 Task: For heading Use Italics Playfair display with orange colour & bold.  font size for heading22,  'Change the font style of data to'Roboto mono and font size to 14,  Change the alignment of both headline & data to Align right In the sheet  AssetAllocation analysis
Action: Mouse moved to (130, 151)
Screenshot: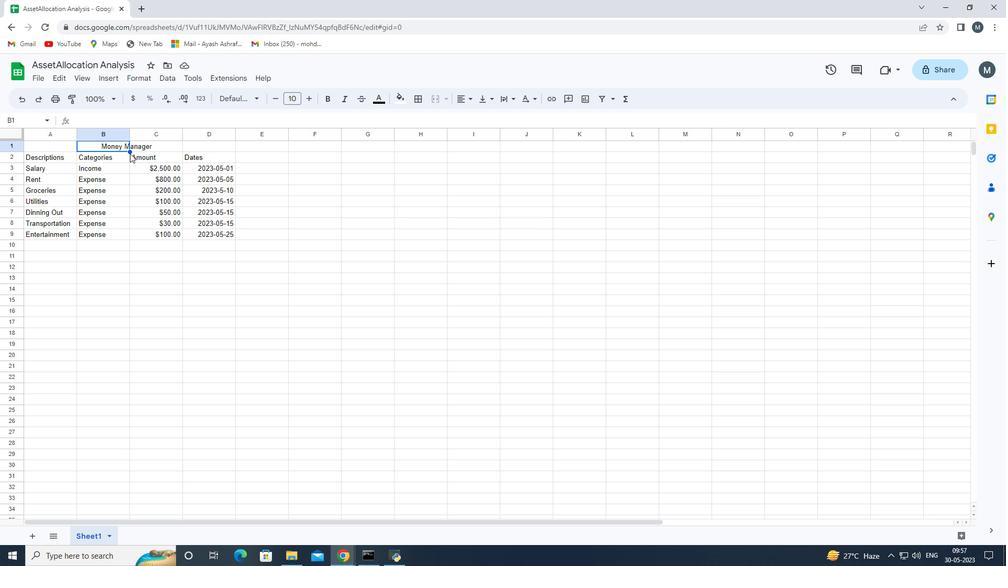 
Action: Mouse pressed left at (130, 151)
Screenshot: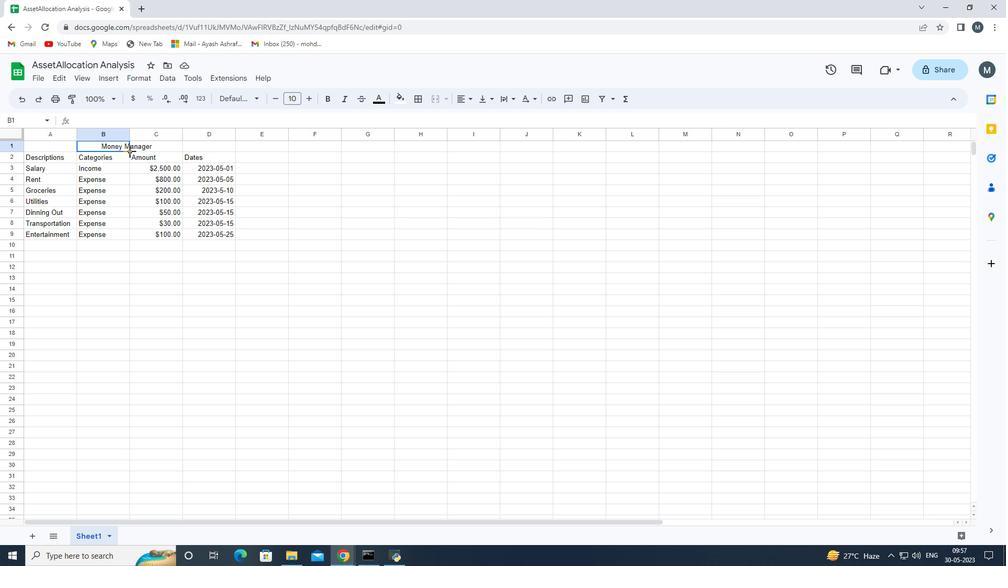 
Action: Mouse moved to (257, 95)
Screenshot: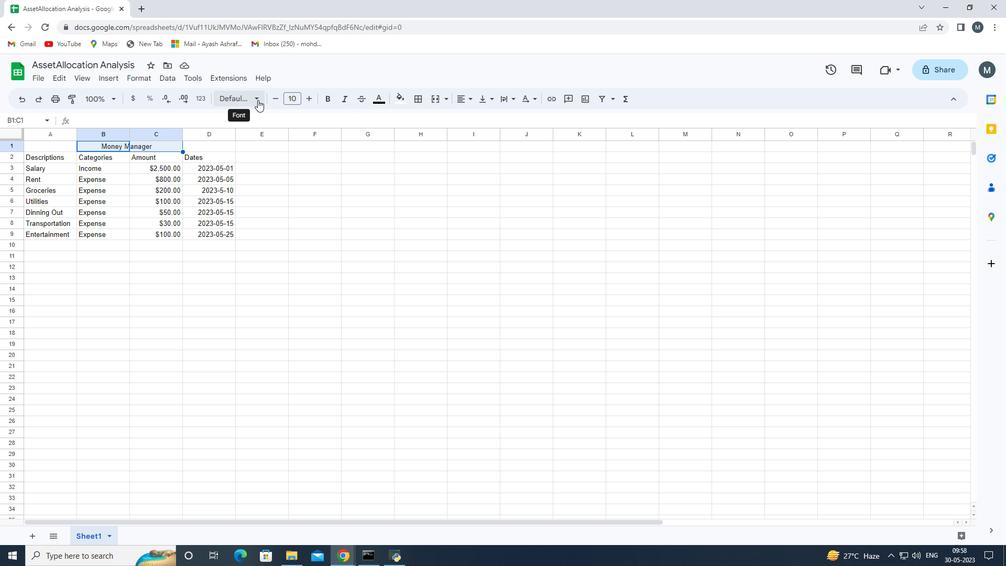
Action: Mouse pressed left at (257, 95)
Screenshot: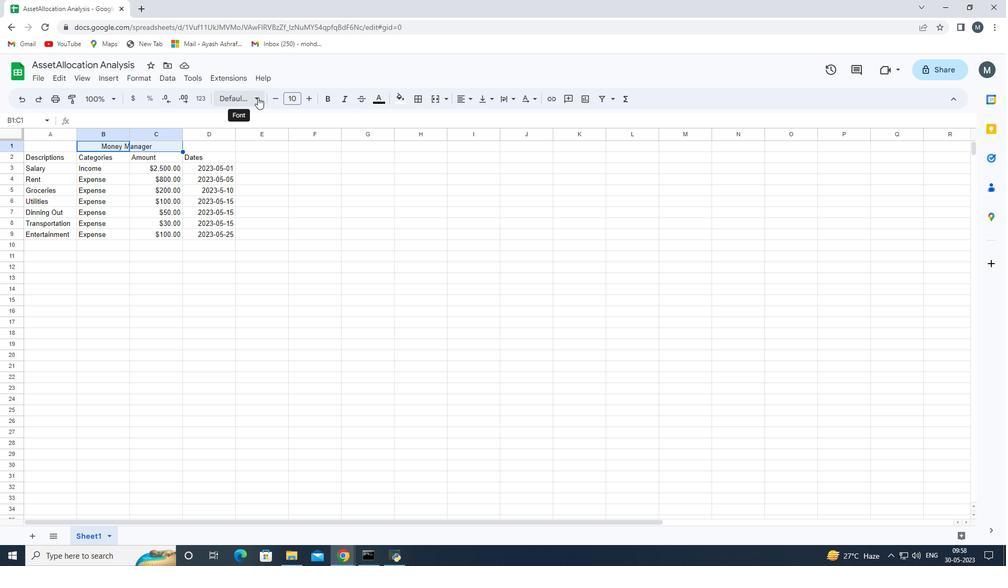 
Action: Mouse moved to (276, 352)
Screenshot: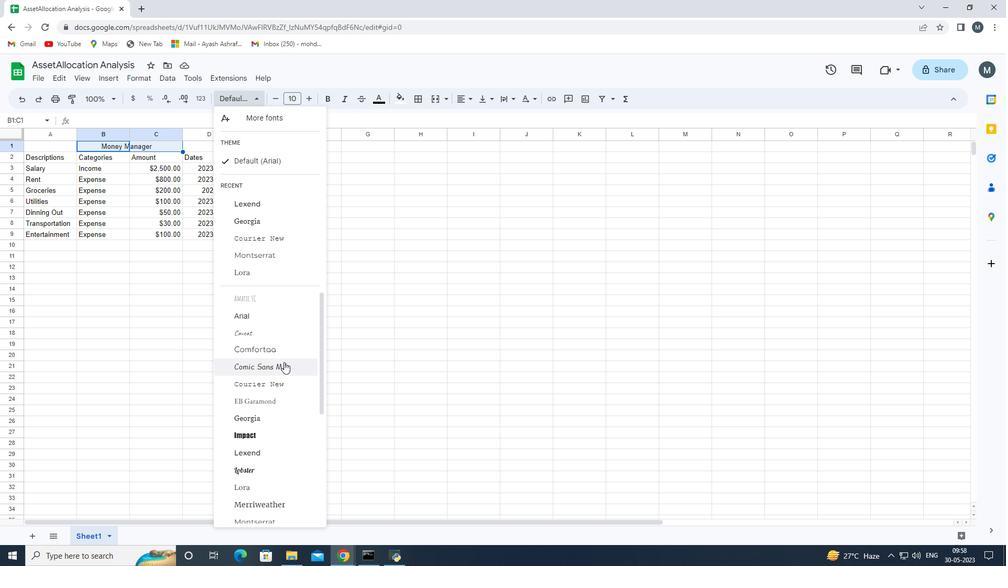 
Action: Mouse scrolled (276, 352) with delta (0, 0)
Screenshot: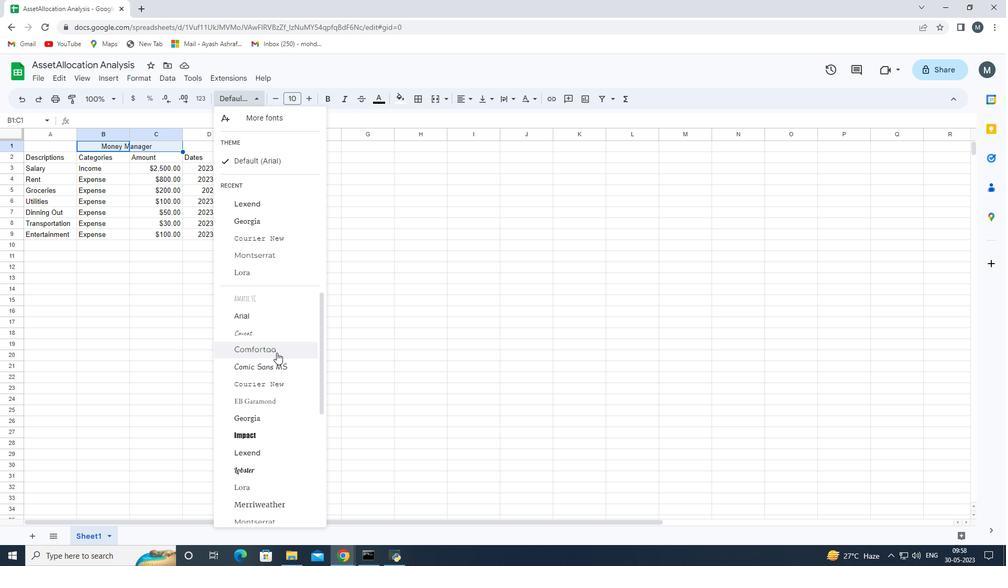
Action: Mouse scrolled (276, 352) with delta (0, 0)
Screenshot: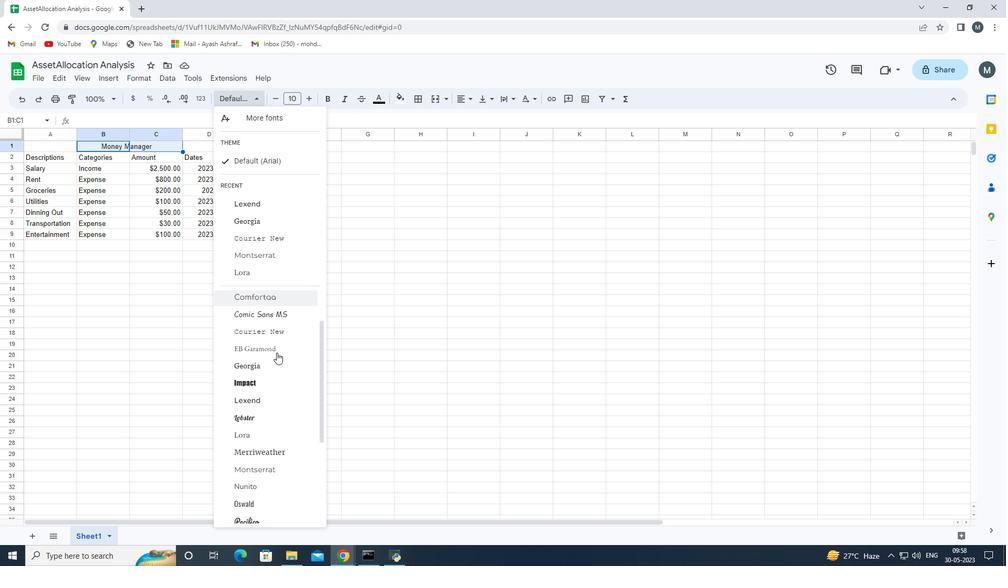 
Action: Mouse scrolled (276, 352) with delta (0, 0)
Screenshot: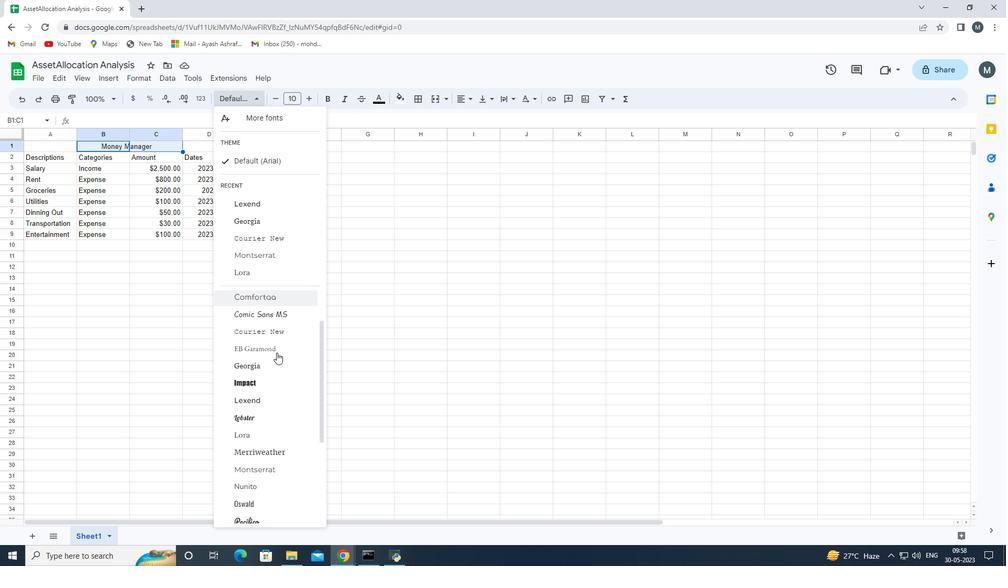 
Action: Mouse scrolled (276, 352) with delta (0, 0)
Screenshot: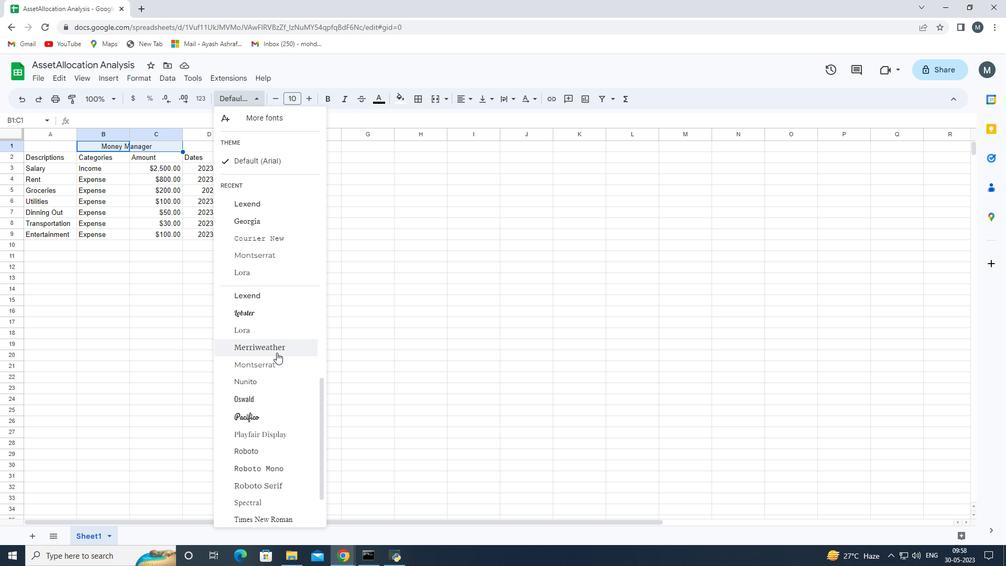 
Action: Mouse scrolled (276, 352) with delta (0, 0)
Screenshot: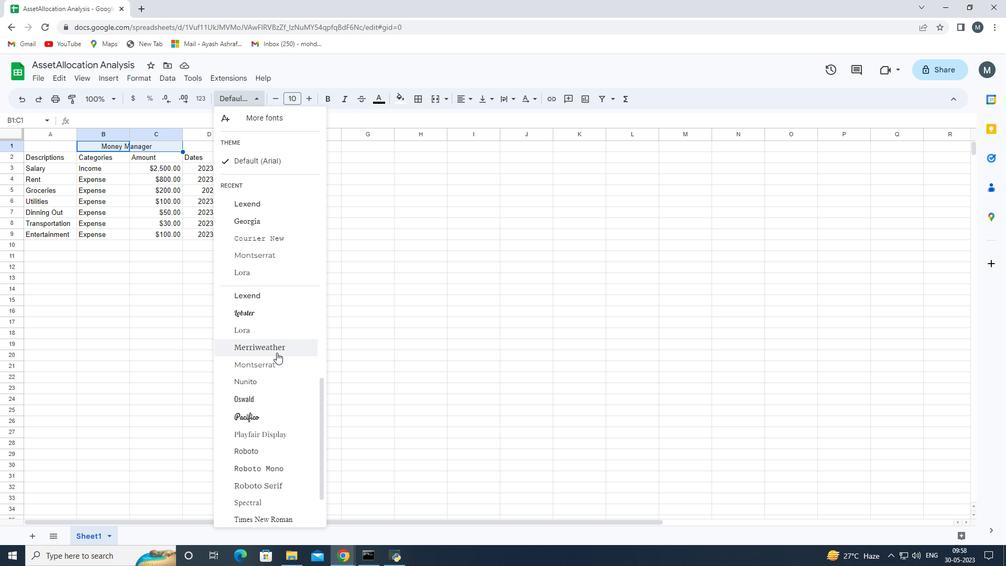 
Action: Mouse moved to (274, 362)
Screenshot: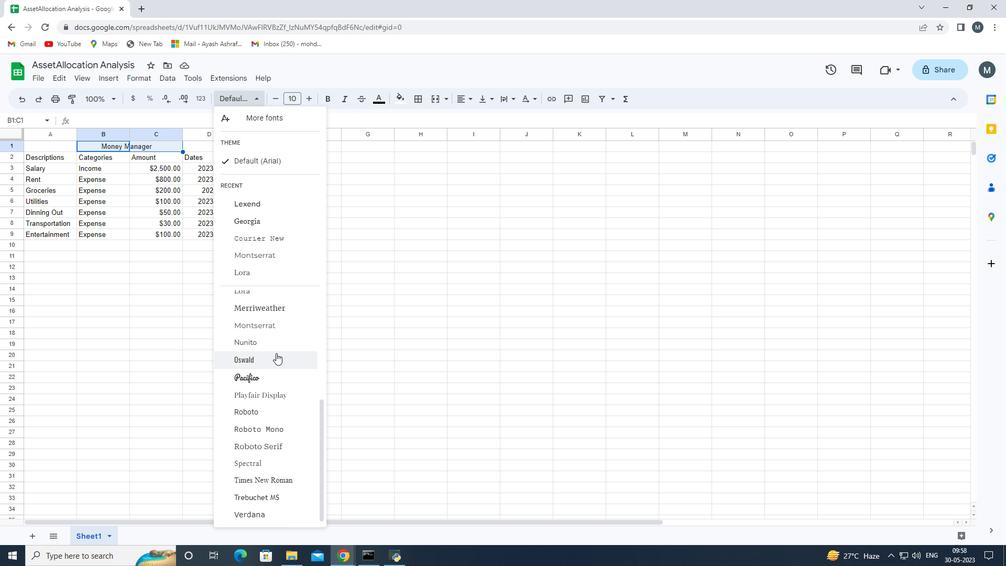 
Action: Mouse scrolled (276, 352) with delta (0, 0)
Screenshot: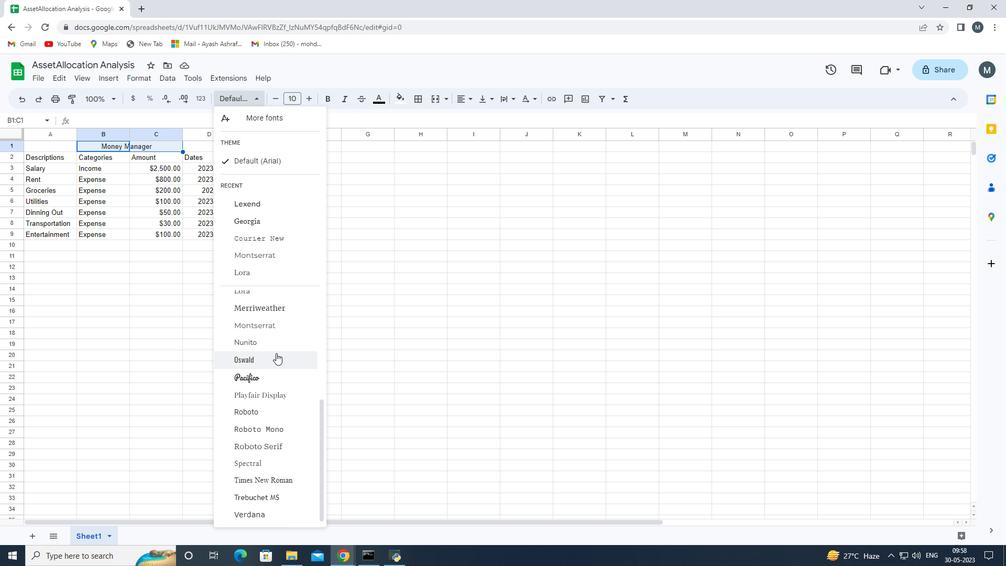 
Action: Mouse moved to (273, 363)
Screenshot: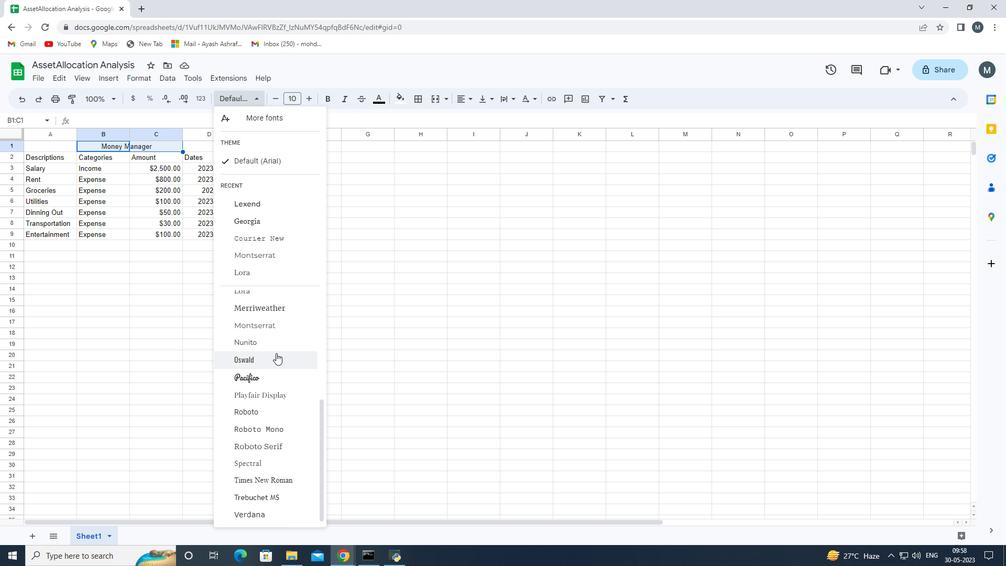 
Action: Mouse scrolled (276, 352) with delta (0, 0)
Screenshot: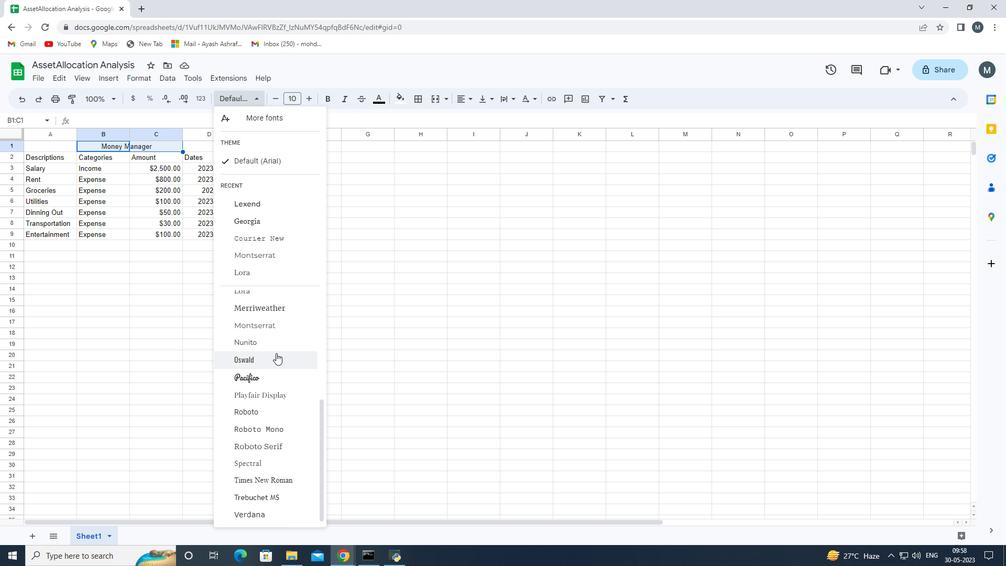 
Action: Mouse moved to (279, 395)
Screenshot: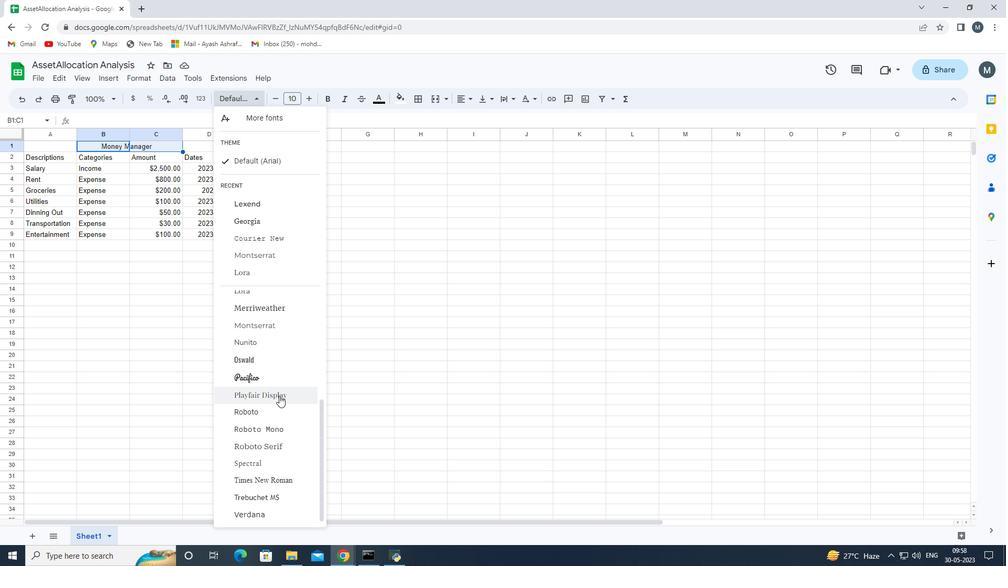 
Action: Mouse pressed left at (279, 395)
Screenshot: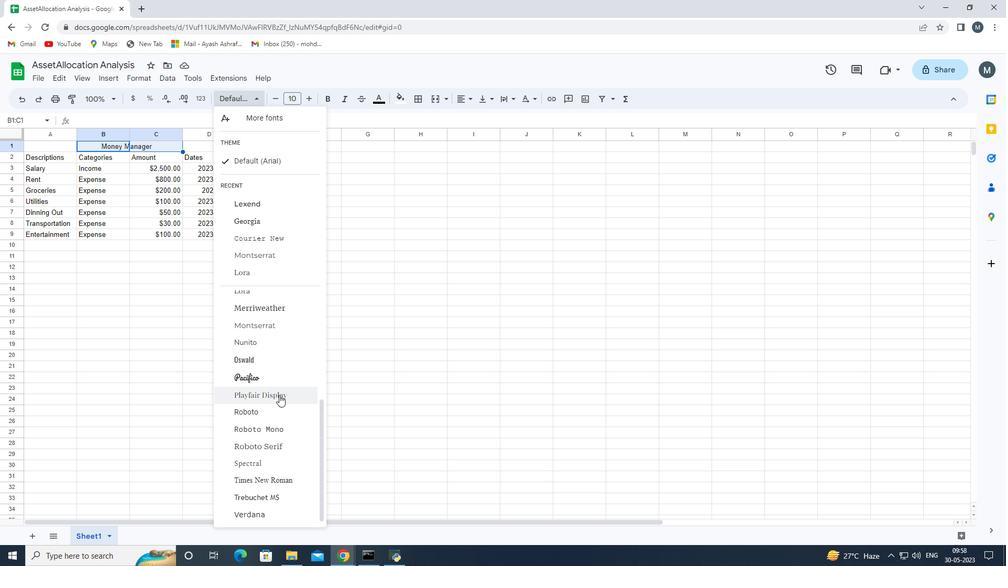 
Action: Mouse moved to (187, 290)
Screenshot: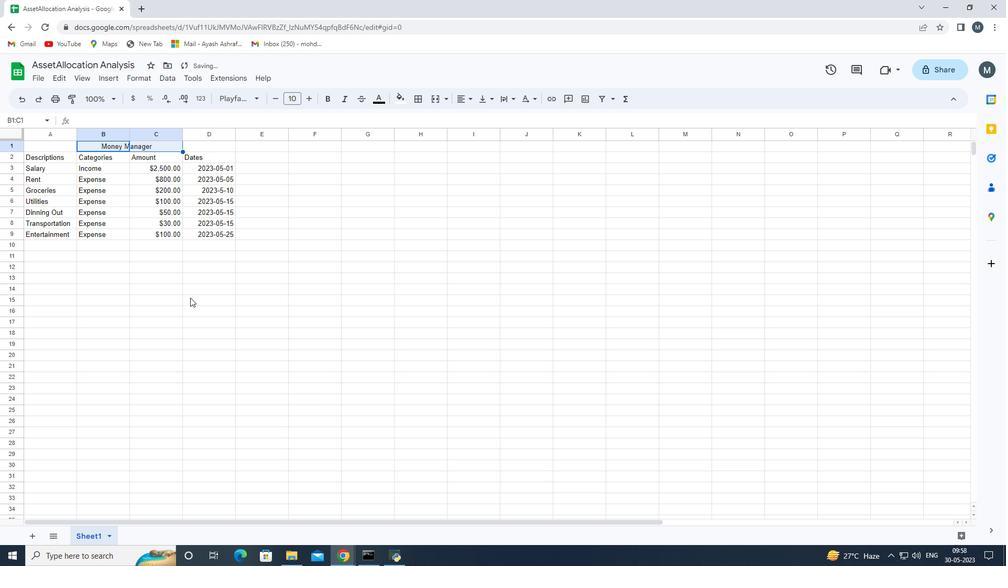 
Action: Mouse pressed left at (187, 290)
Screenshot: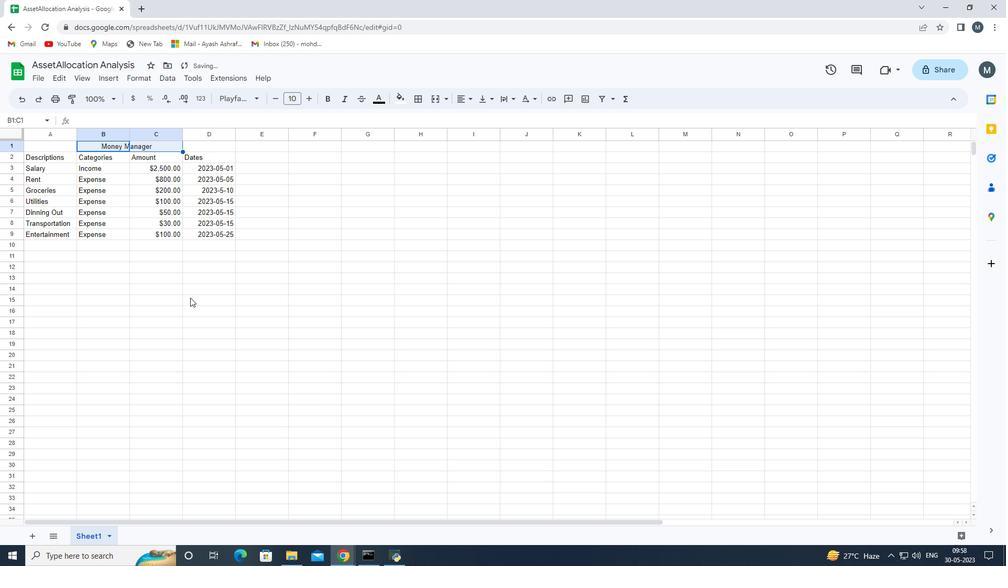 
Action: Mouse moved to (123, 148)
Screenshot: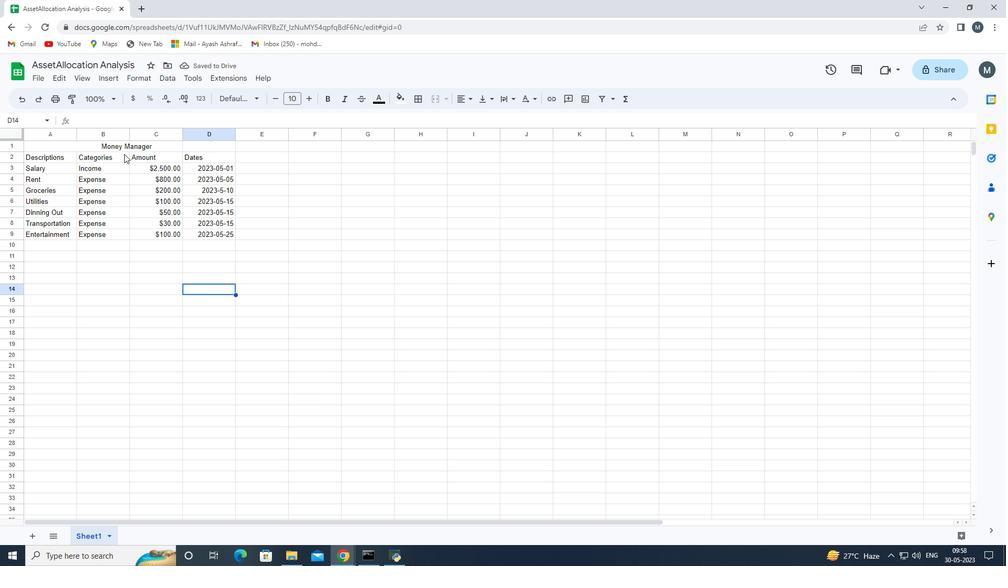 
Action: Mouse pressed left at (123, 148)
Screenshot: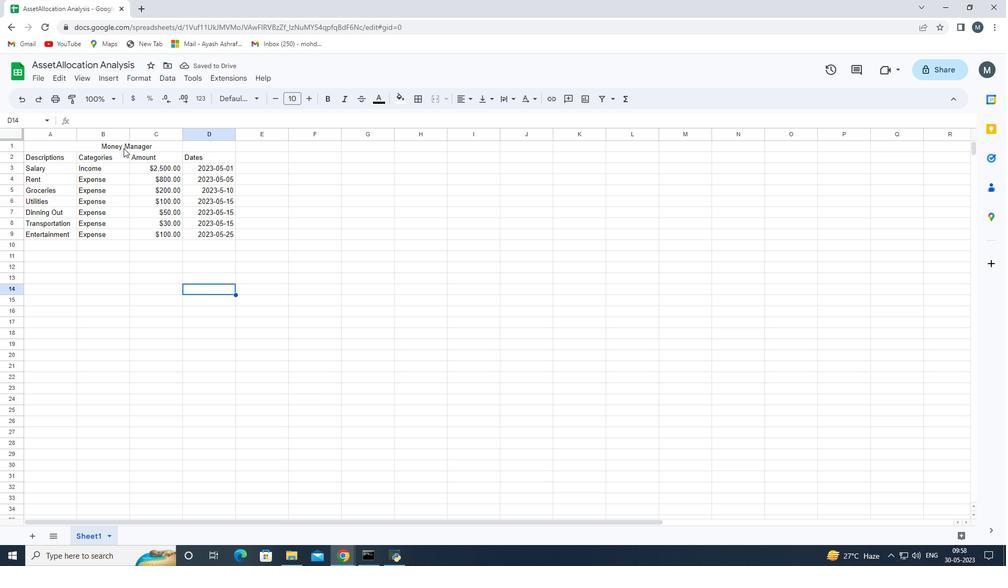 
Action: Mouse moved to (12, 148)
Screenshot: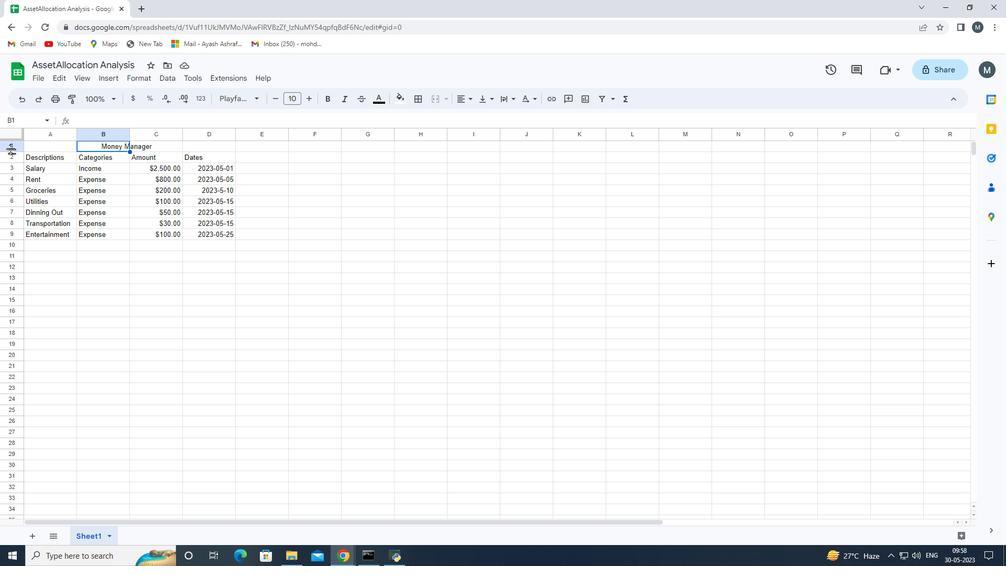 
Action: Mouse pressed left at (12, 148)
Screenshot: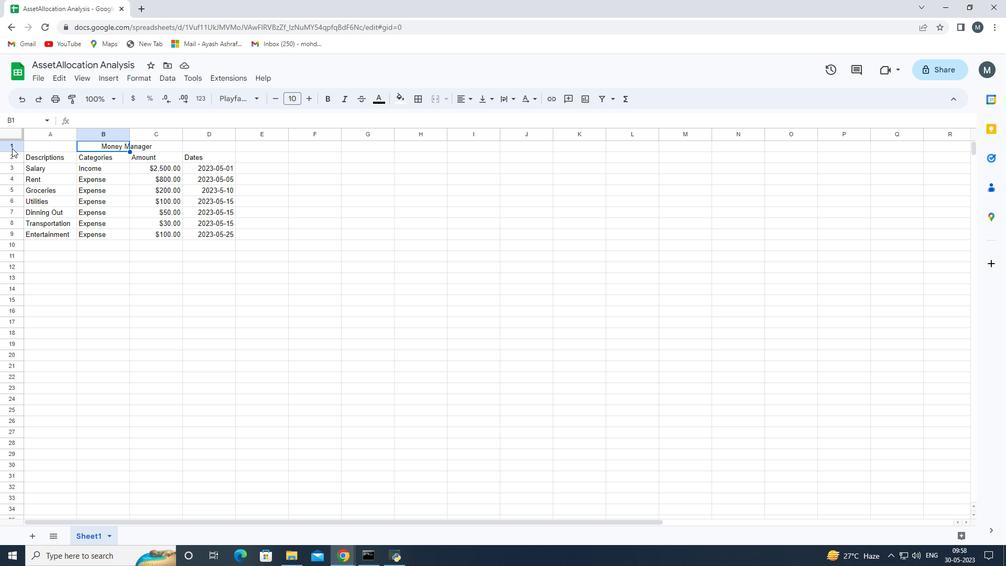 
Action: Mouse moved to (182, 118)
Screenshot: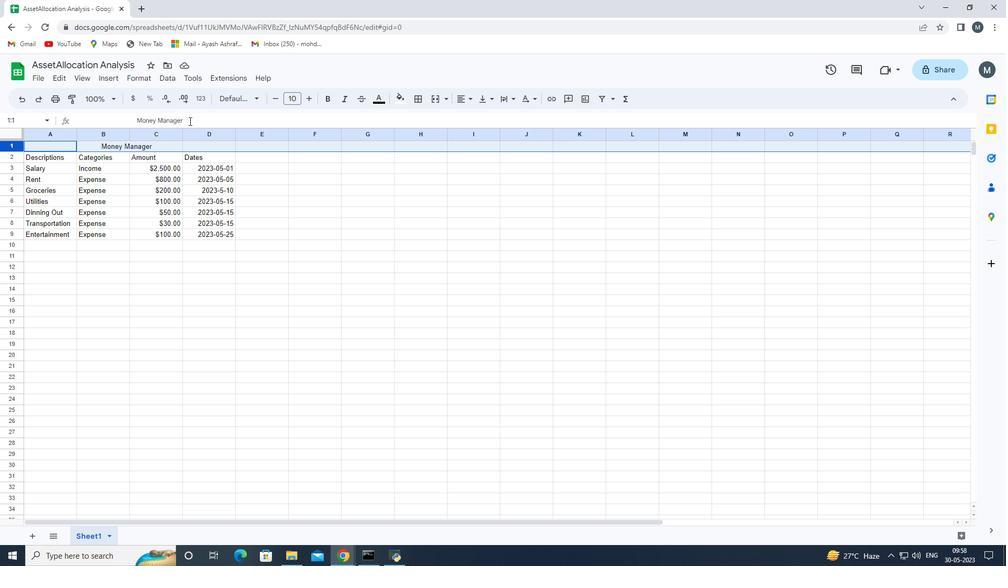 
Action: Mouse pressed left at (182, 118)
Screenshot: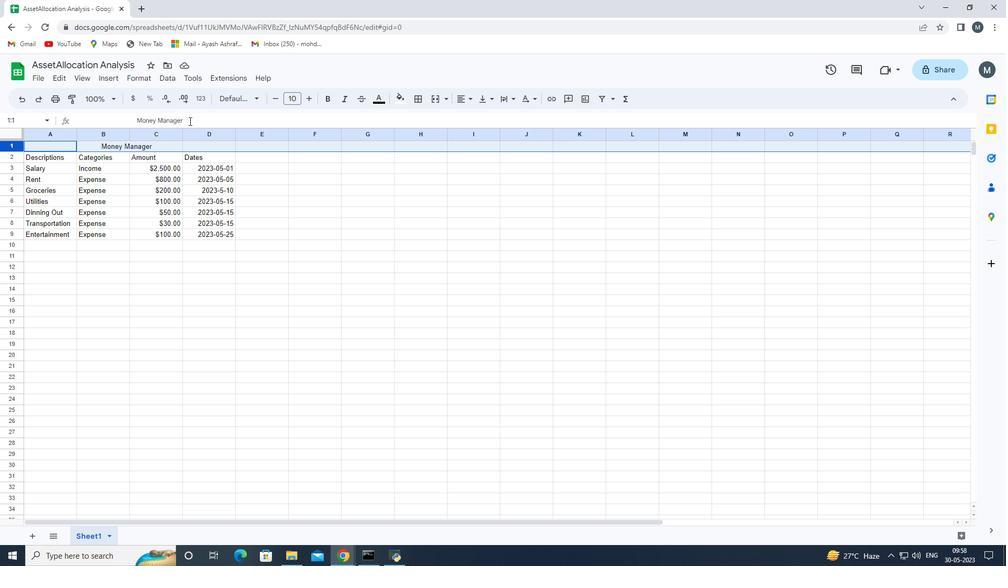 
Action: Mouse moved to (243, 102)
Screenshot: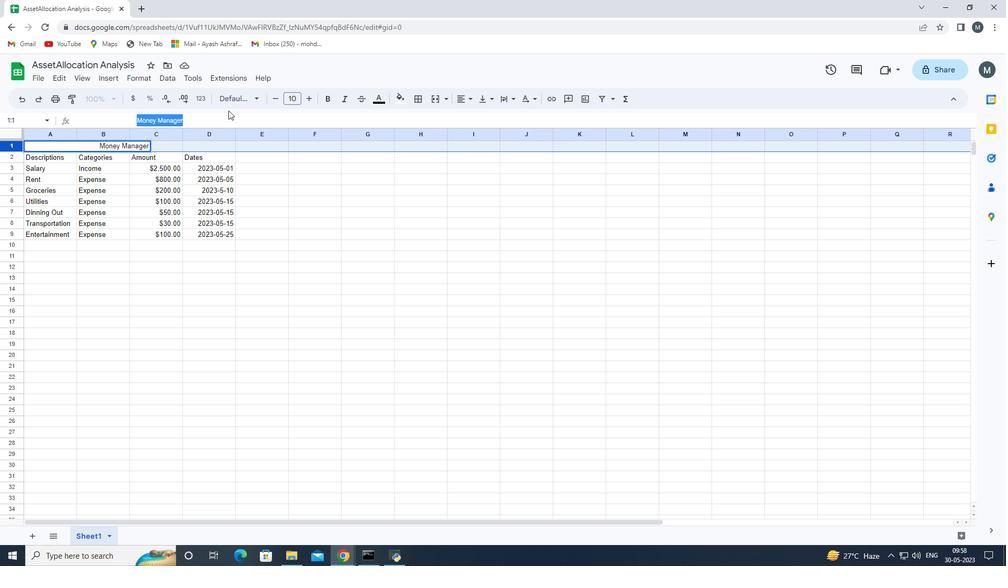 
Action: Mouse pressed left at (243, 102)
Screenshot: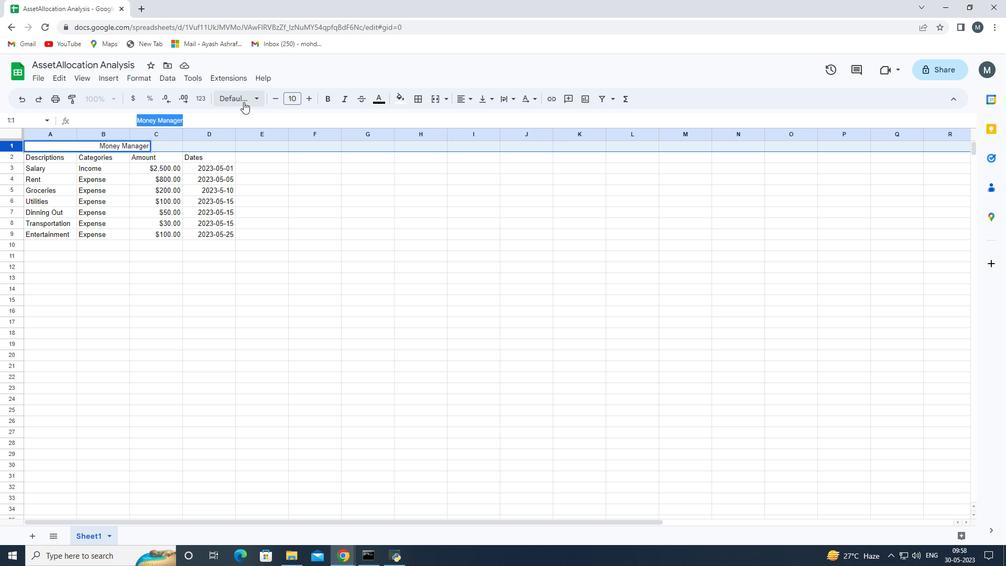 
Action: Mouse moved to (261, 204)
Screenshot: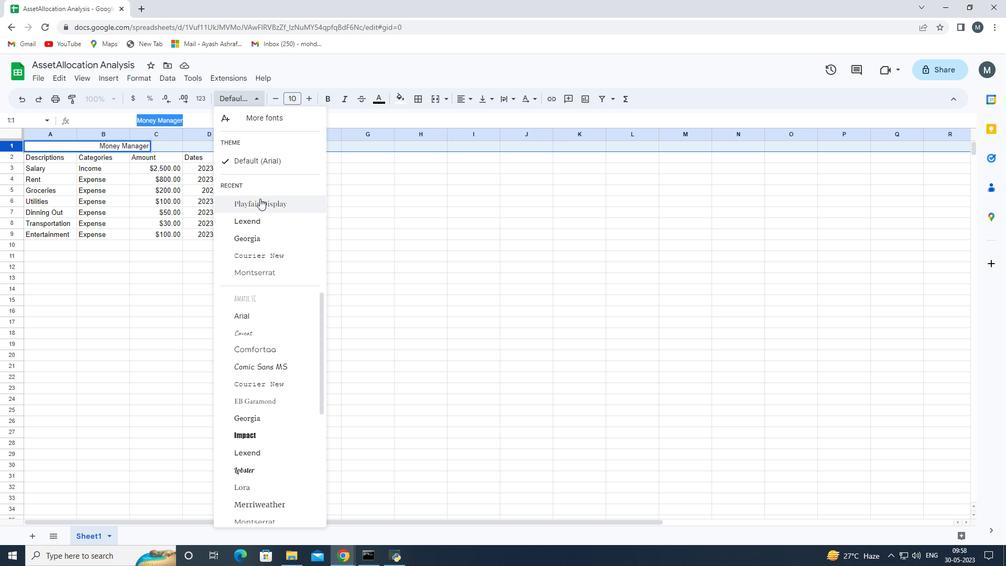 
Action: Mouse pressed left at (261, 204)
Screenshot: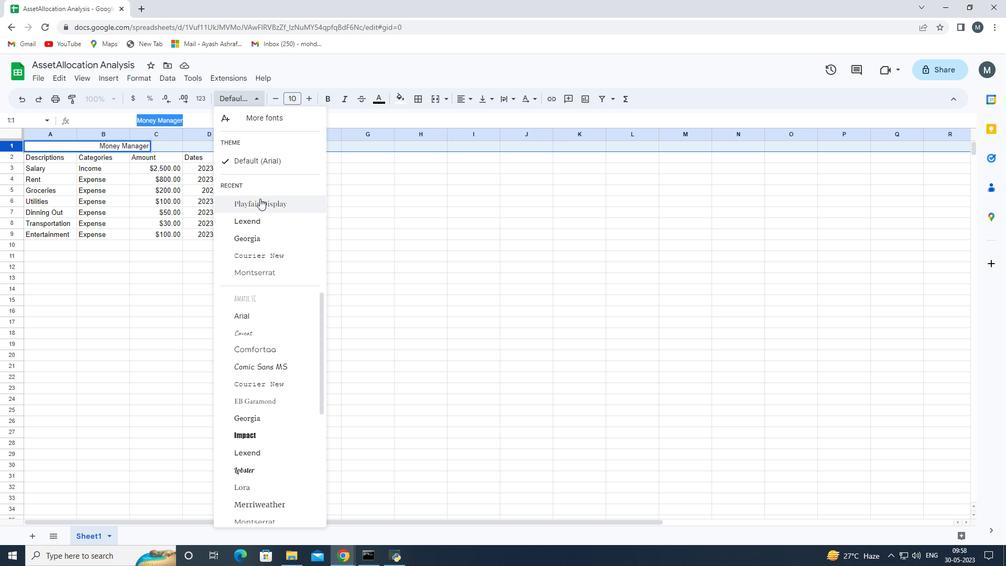 
Action: Mouse moved to (224, 263)
Screenshot: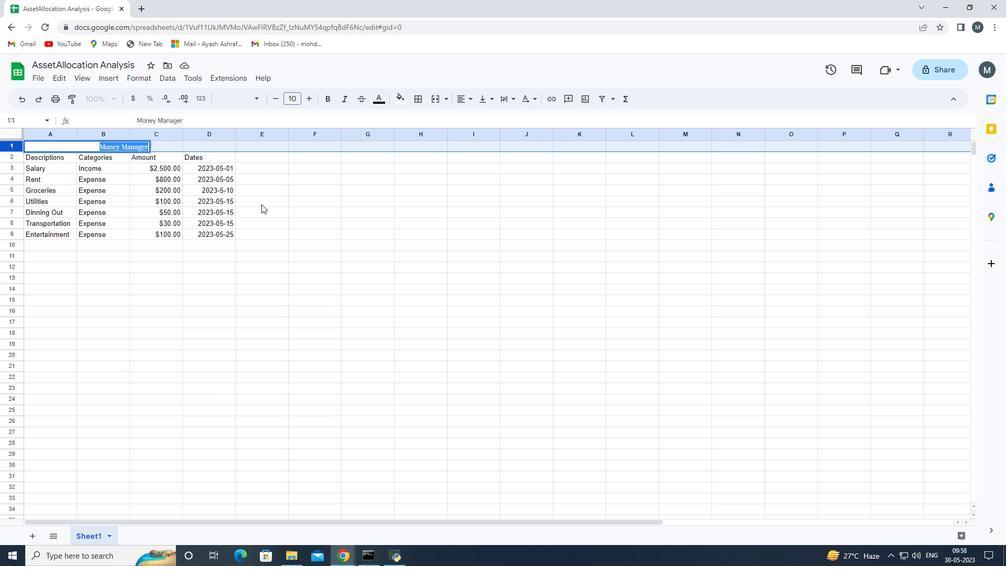 
Action: Mouse pressed left at (224, 263)
Screenshot: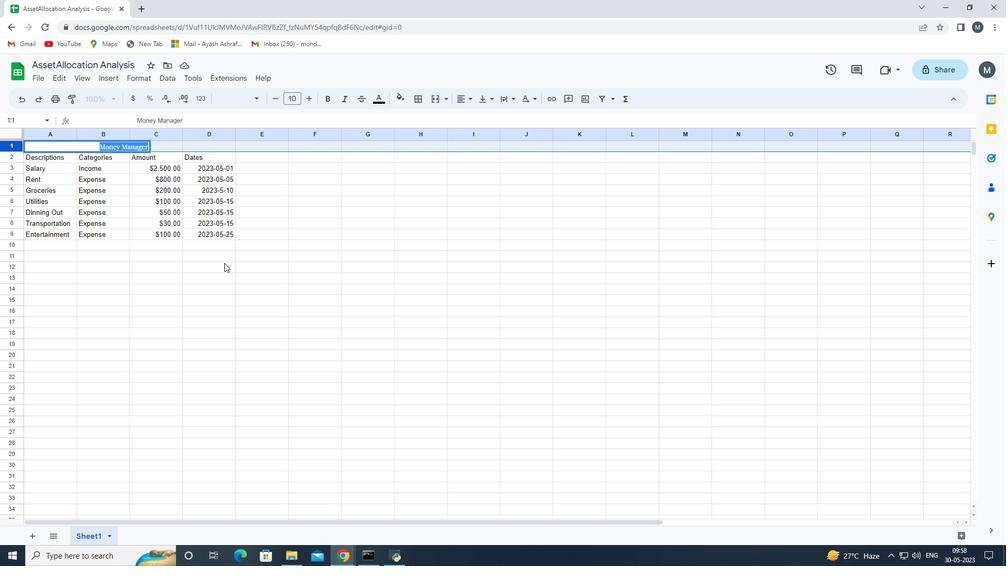 
Action: Mouse moved to (16, 148)
Screenshot: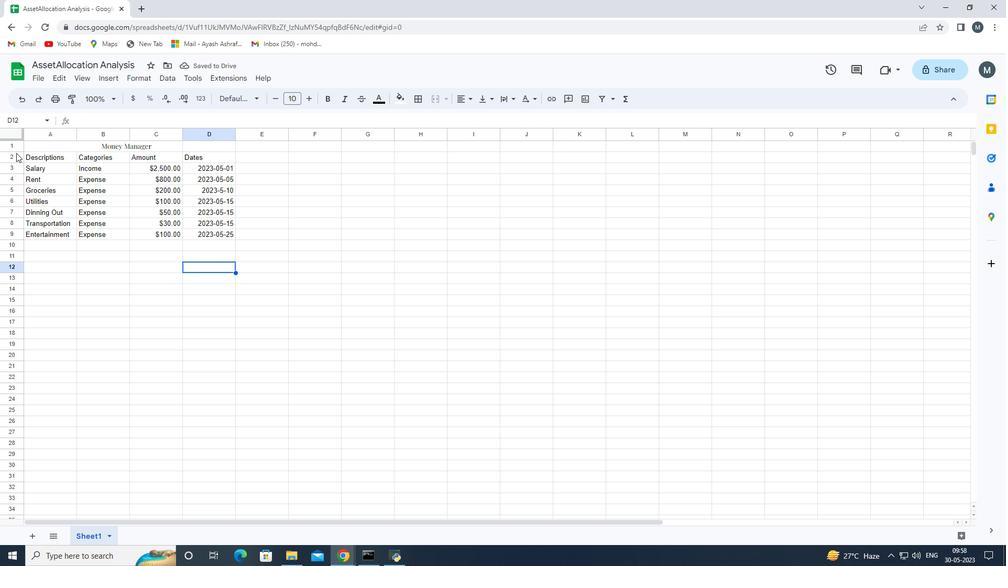 
Action: Mouse pressed left at (16, 148)
Screenshot: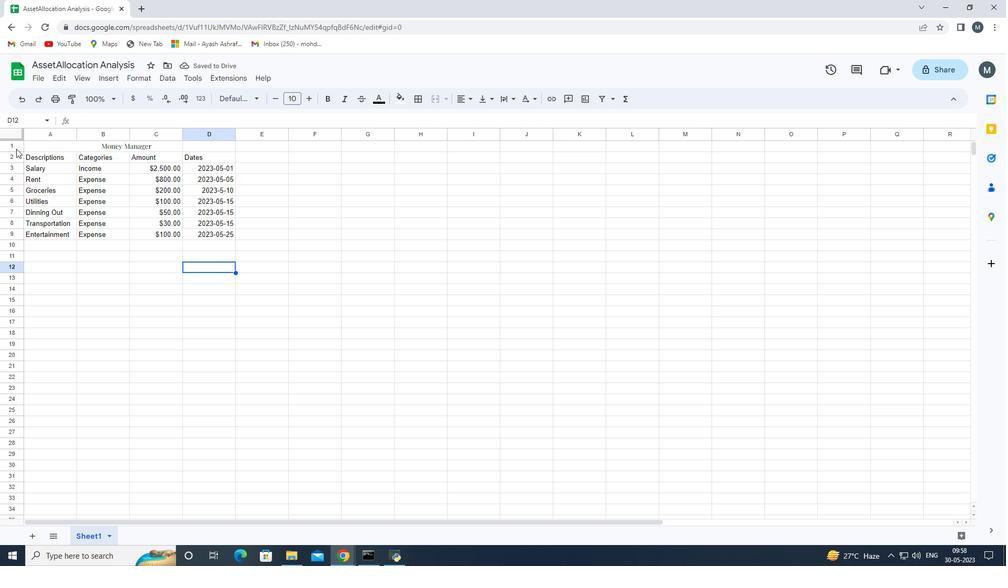 
Action: Mouse moved to (181, 119)
Screenshot: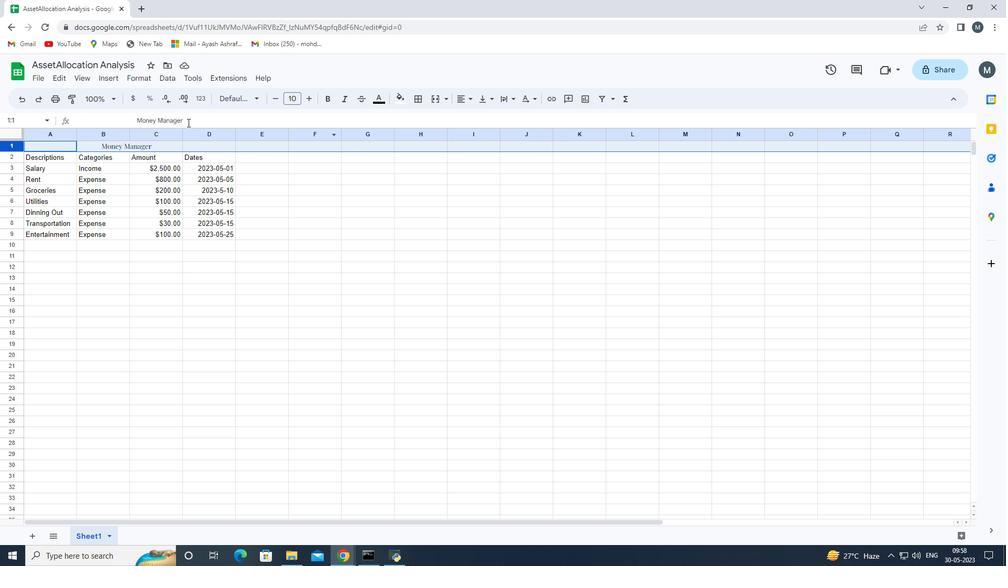 
Action: Mouse pressed left at (181, 119)
Screenshot: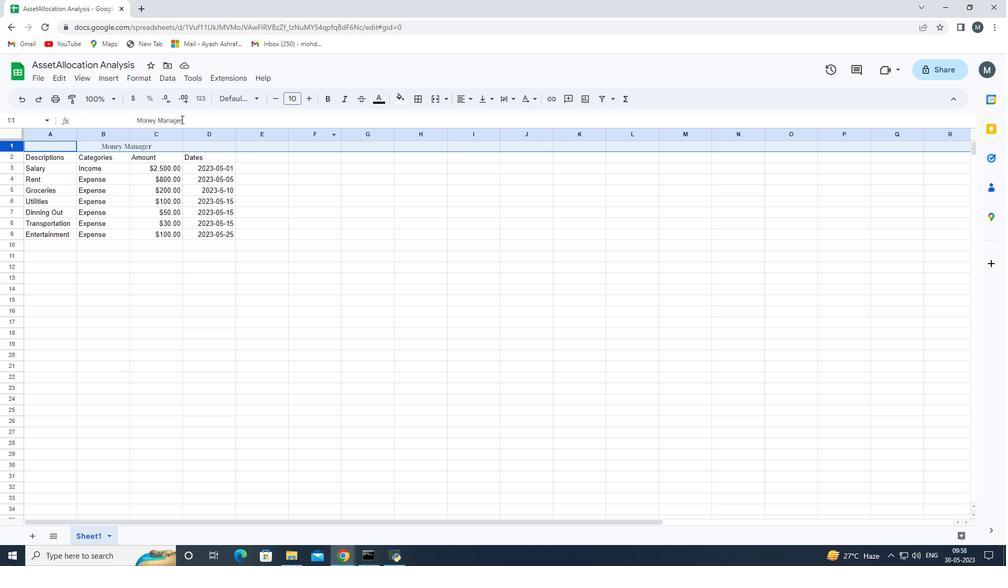 
Action: Mouse moved to (186, 121)
Screenshot: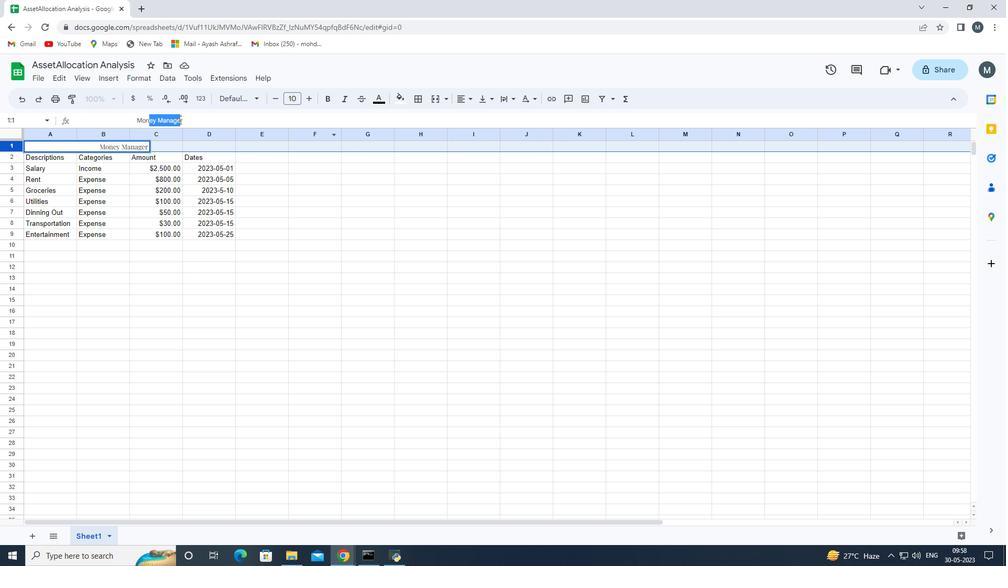 
Action: Mouse pressed left at (186, 121)
Screenshot: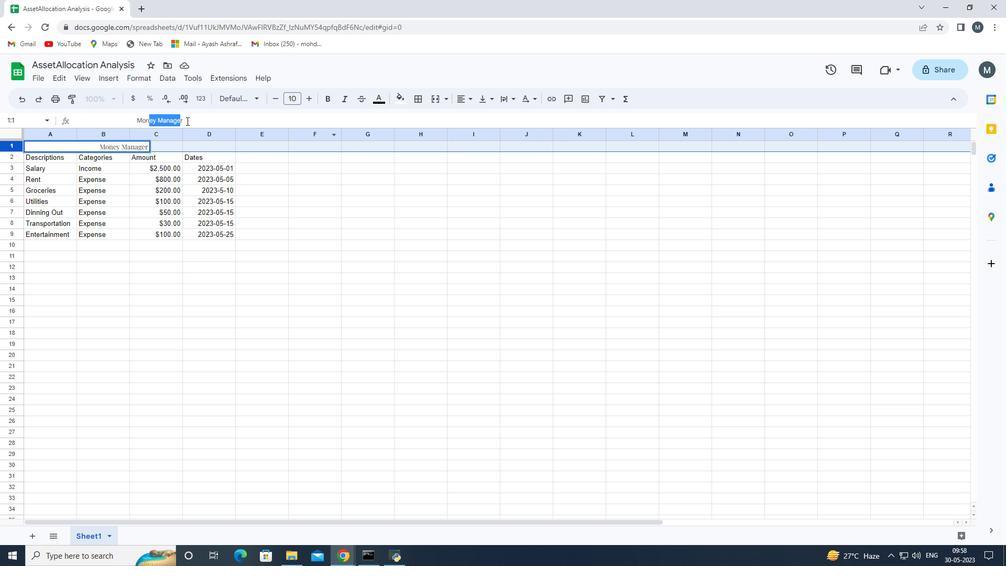 
Action: Mouse moved to (404, 101)
Screenshot: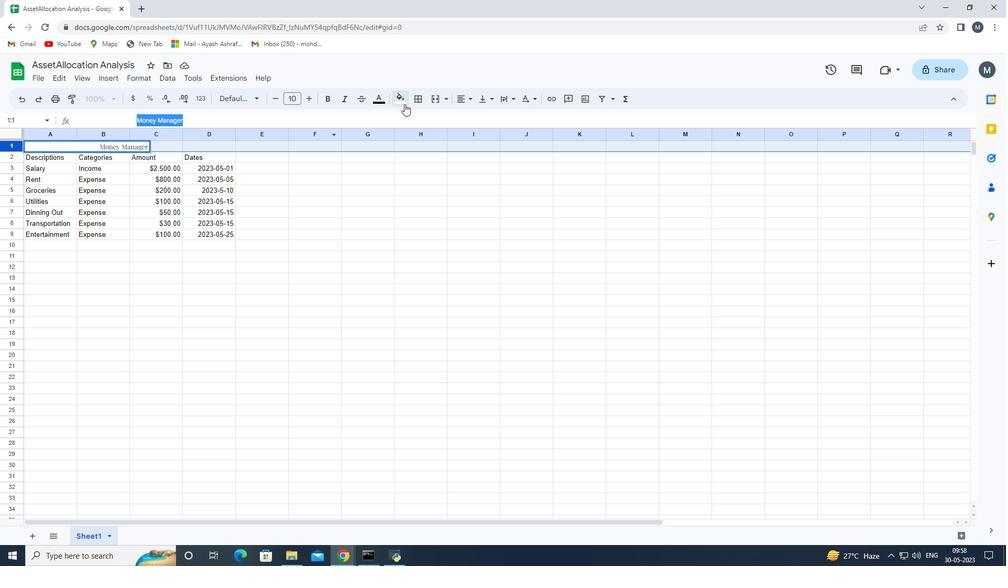 
Action: Mouse pressed left at (404, 101)
Screenshot: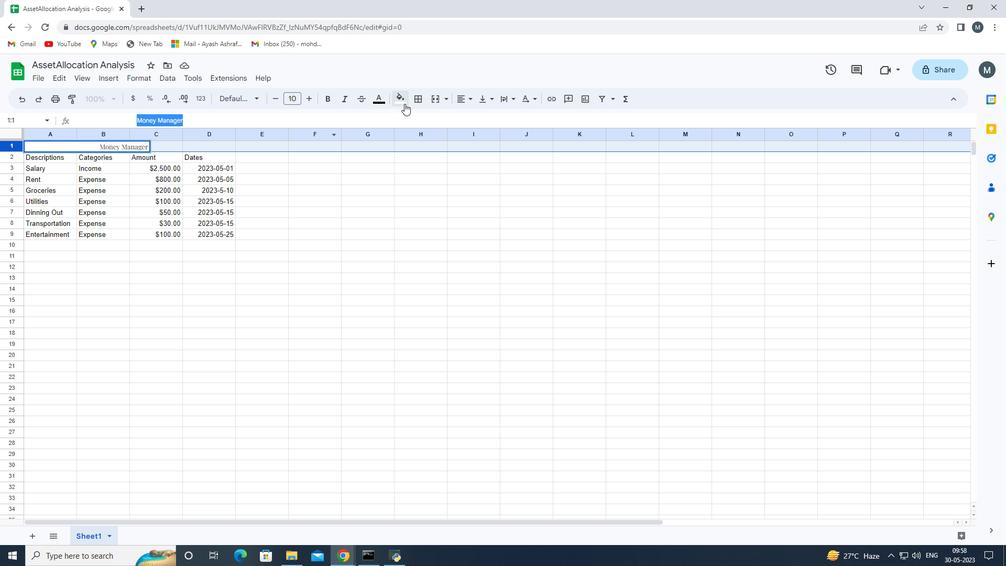
Action: Mouse moved to (423, 149)
Screenshot: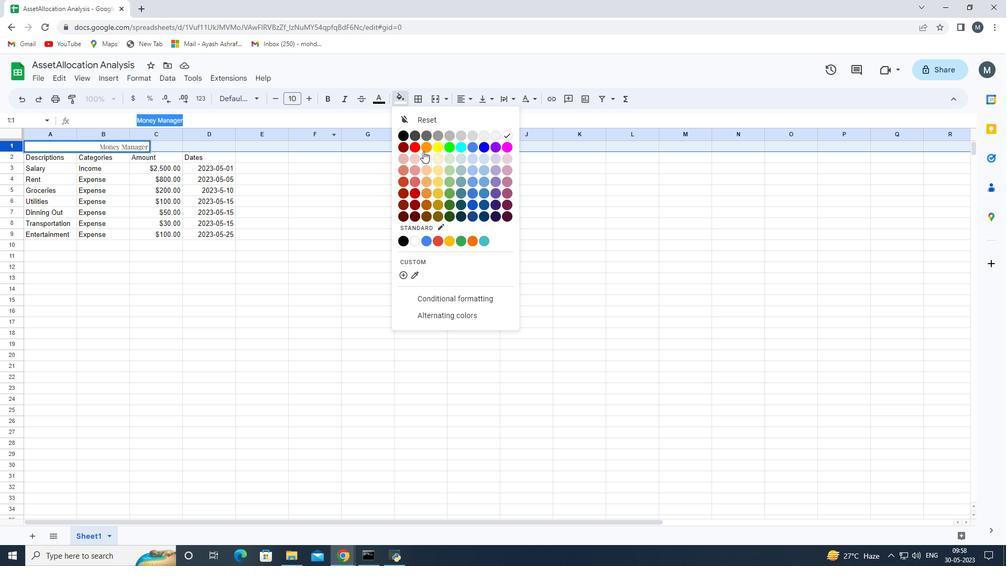 
Action: Mouse pressed left at (423, 149)
Screenshot: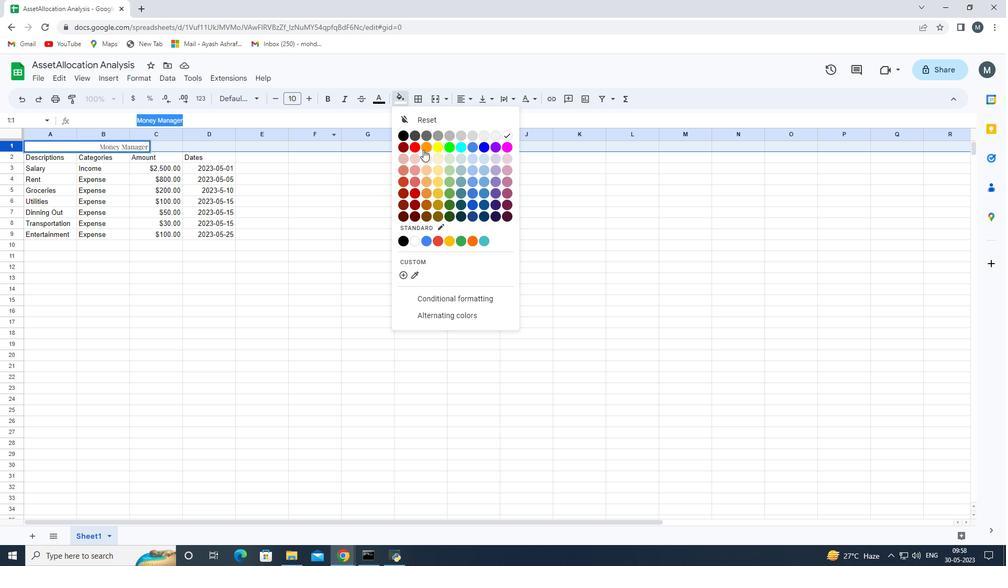 
Action: Mouse moved to (322, 102)
Screenshot: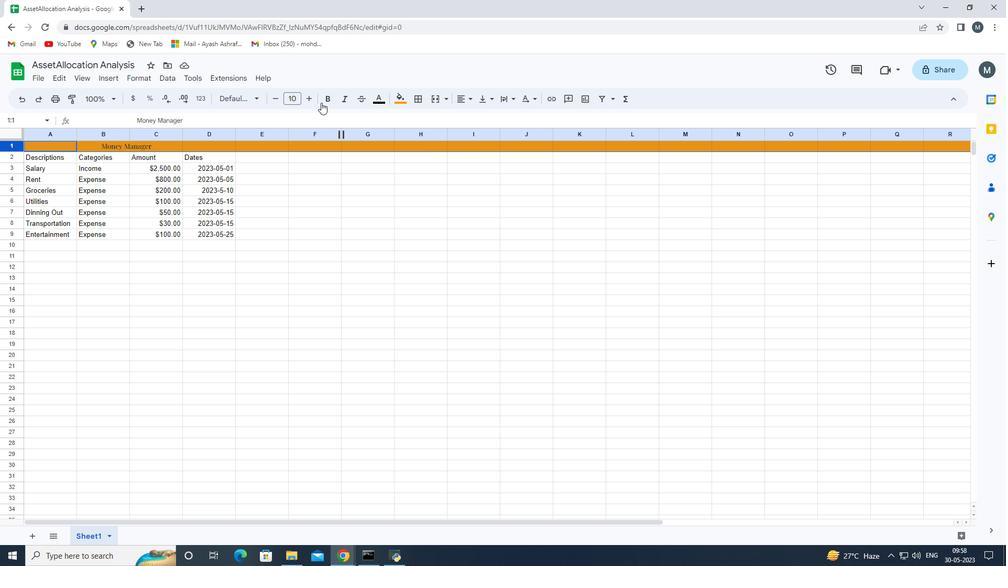 
Action: Mouse pressed left at (322, 102)
Screenshot: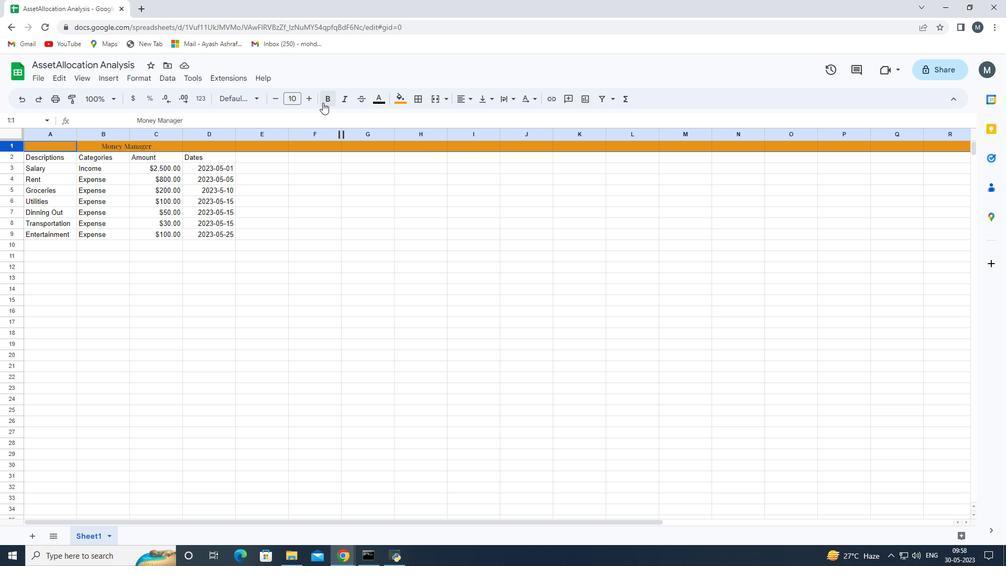 
Action: Mouse moved to (307, 99)
Screenshot: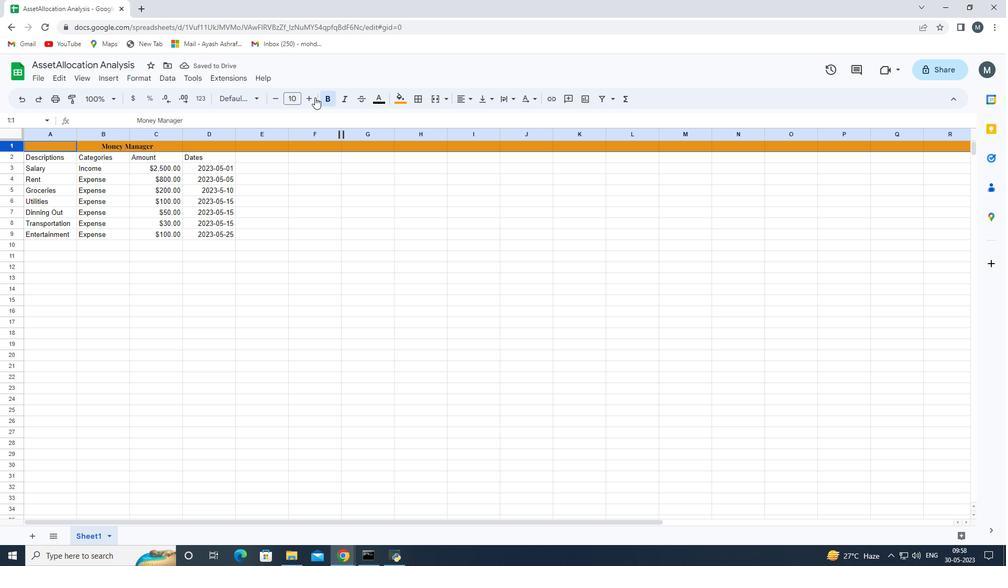 
Action: Mouse pressed left at (307, 99)
Screenshot: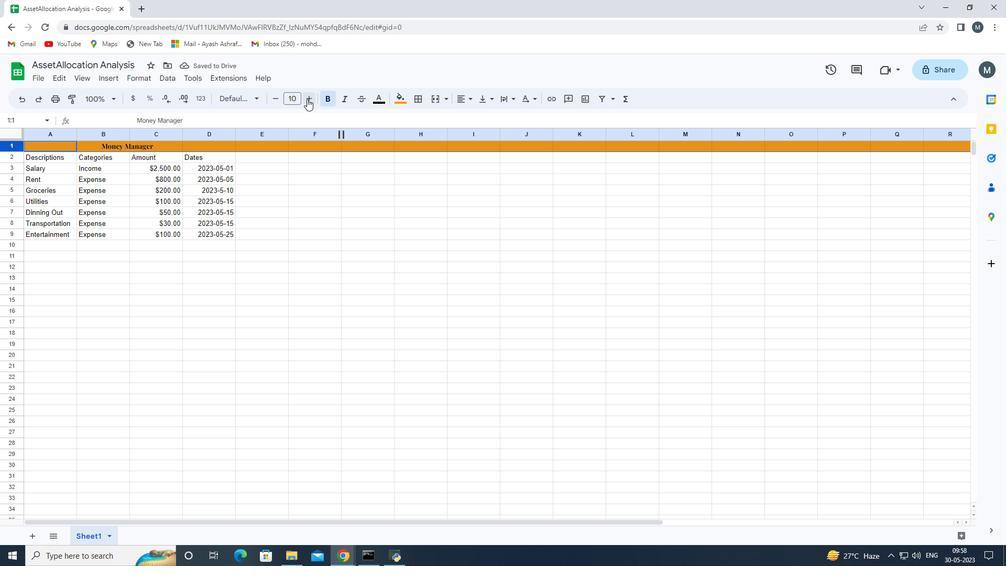 
Action: Mouse pressed left at (307, 99)
Screenshot: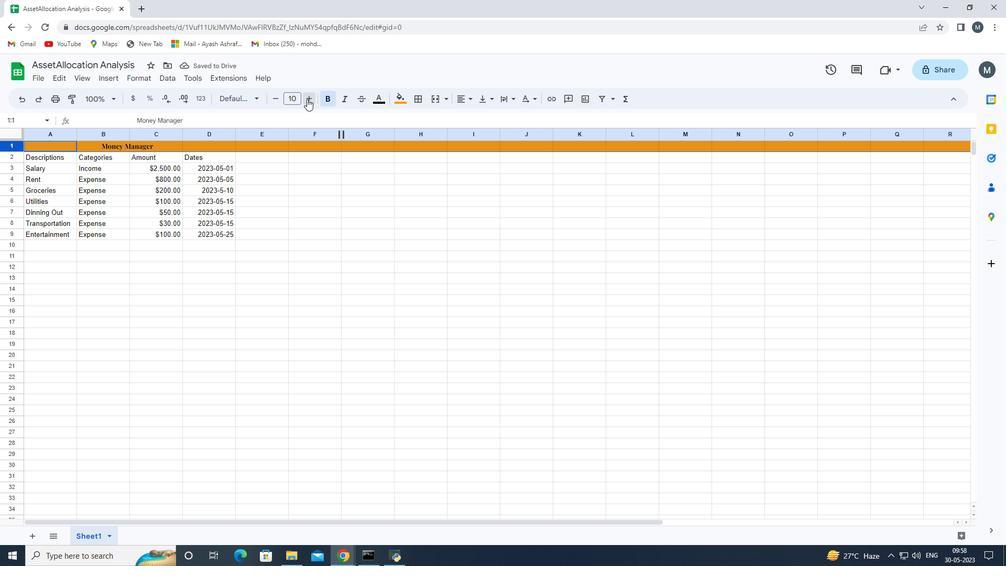 
Action: Mouse pressed left at (307, 99)
Screenshot: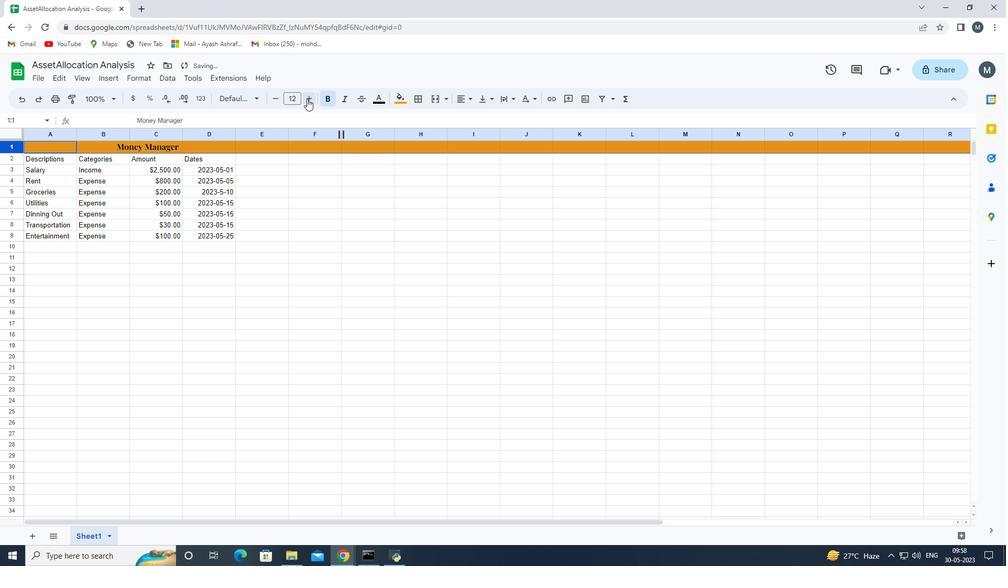 
Action: Mouse pressed left at (307, 99)
Screenshot: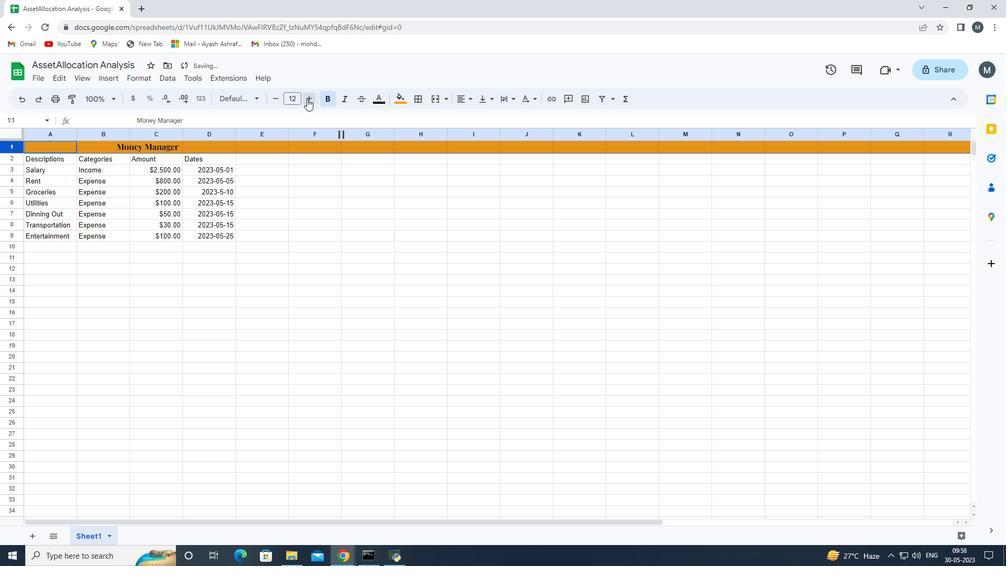 
Action: Mouse pressed left at (307, 99)
Screenshot: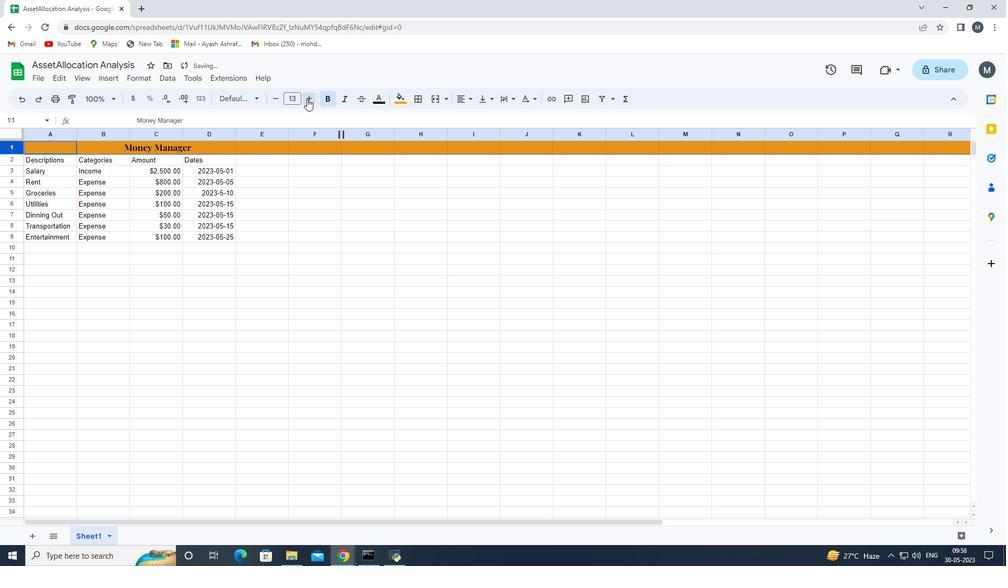 
Action: Mouse pressed left at (307, 99)
Screenshot: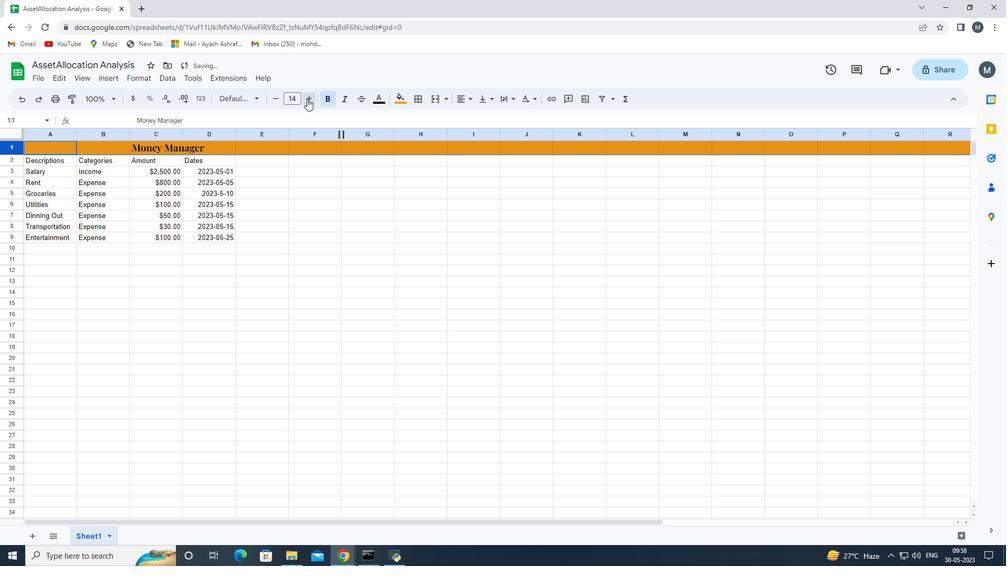 
Action: Mouse pressed left at (307, 99)
Screenshot: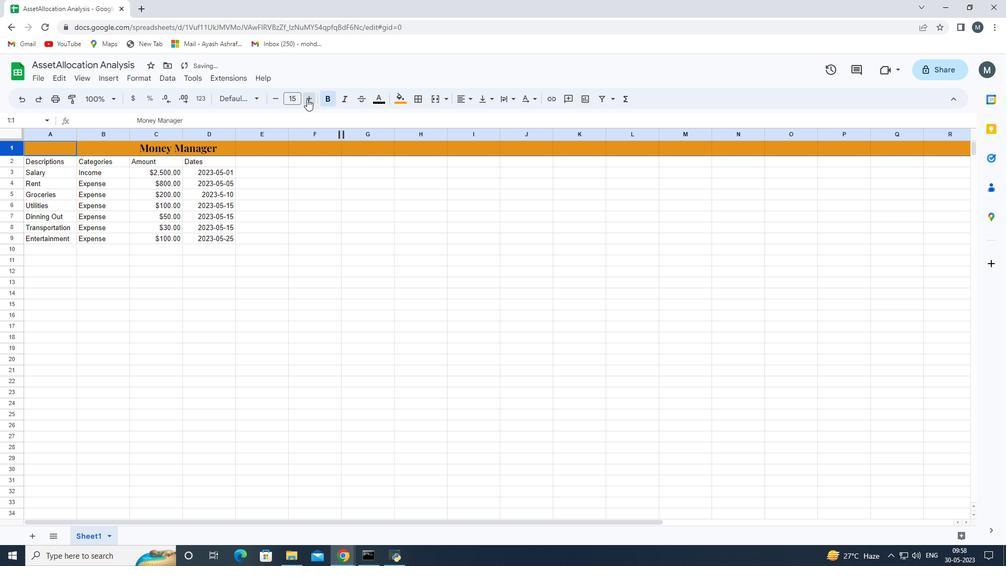 
Action: Mouse pressed left at (307, 99)
Screenshot: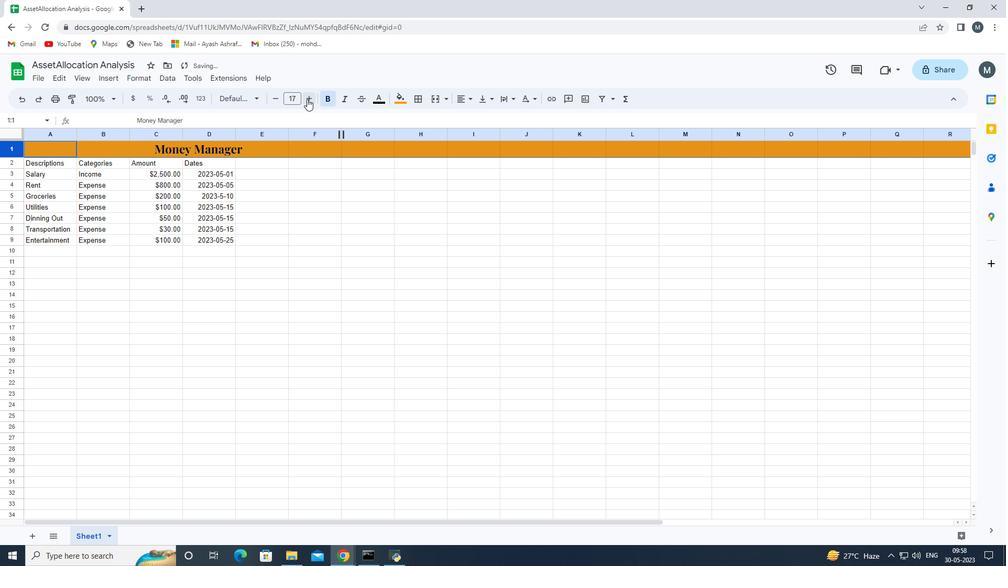 
Action: Mouse pressed left at (307, 99)
Screenshot: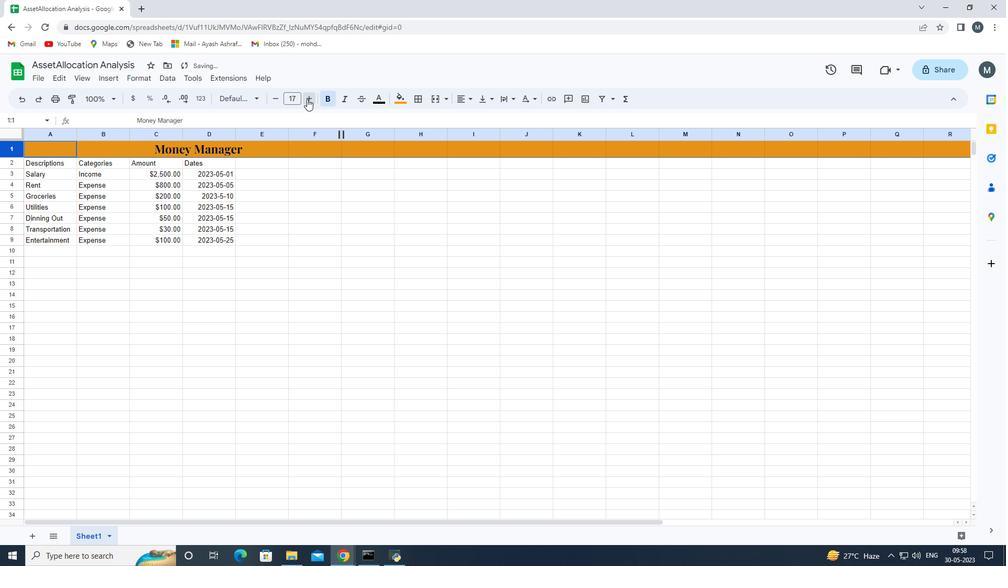 
Action: Mouse pressed left at (307, 99)
Screenshot: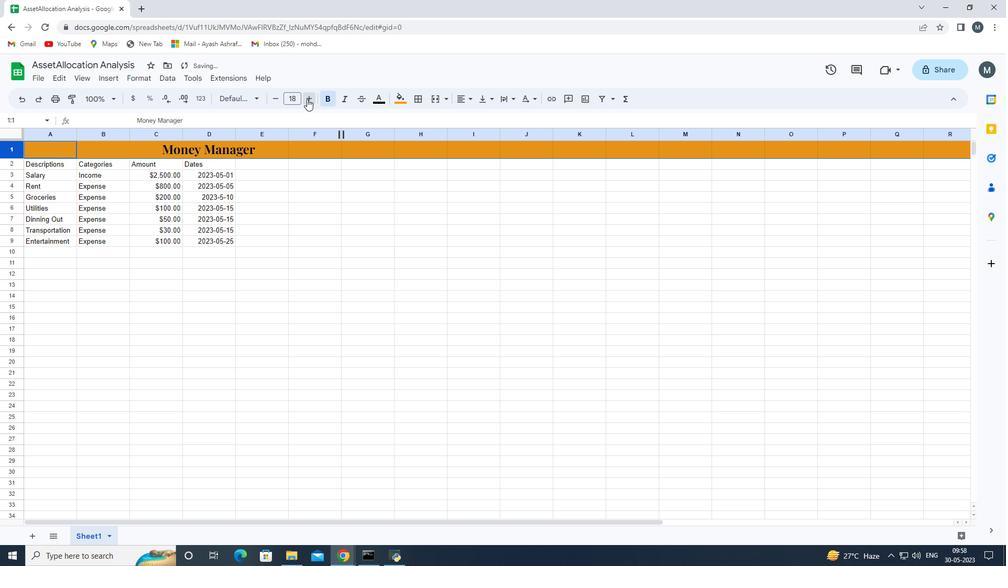 
Action: Mouse pressed left at (307, 99)
Screenshot: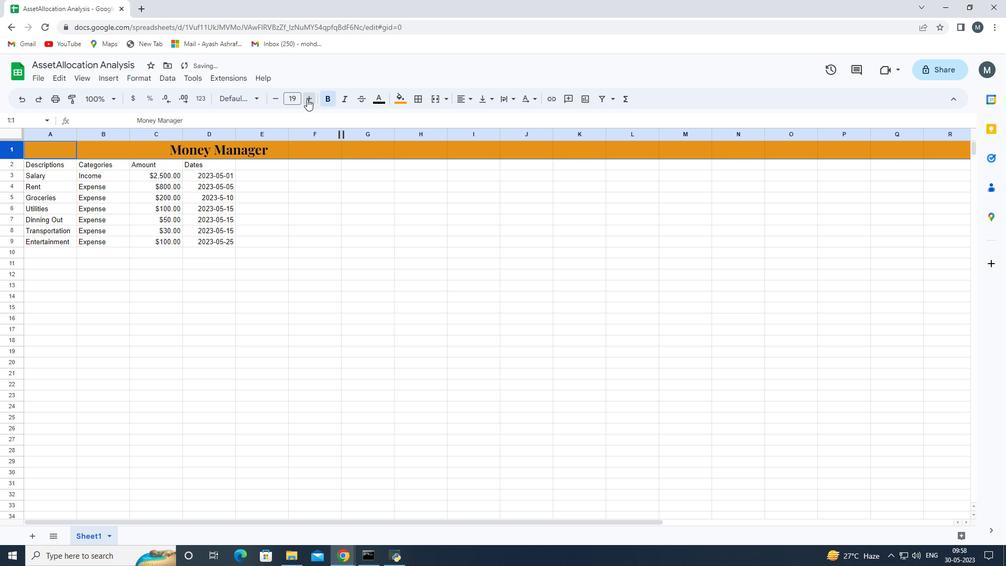 
Action: Mouse pressed left at (307, 99)
Screenshot: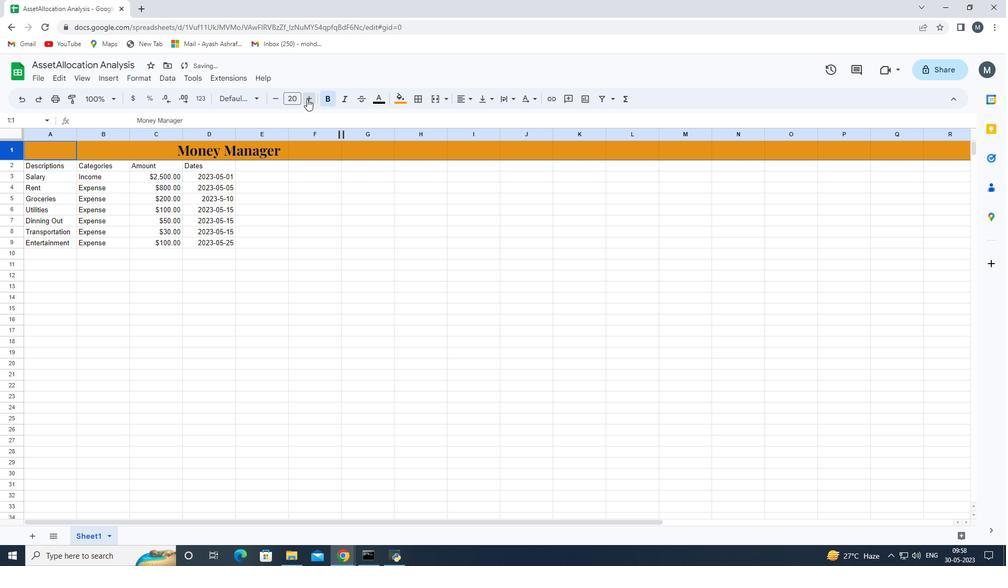 
Action: Mouse moved to (240, 396)
Screenshot: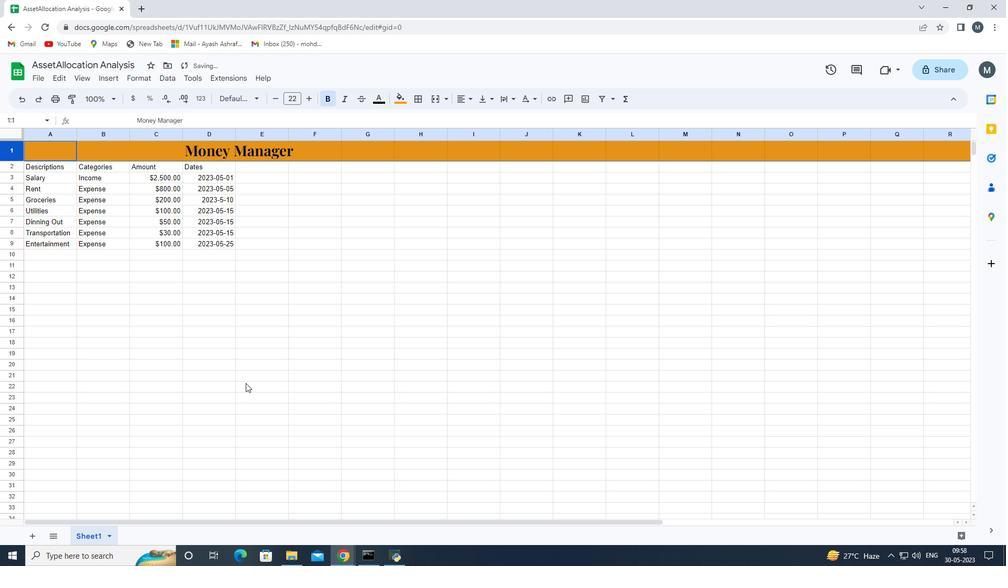 
Action: Mouse pressed left at (240, 396)
Screenshot: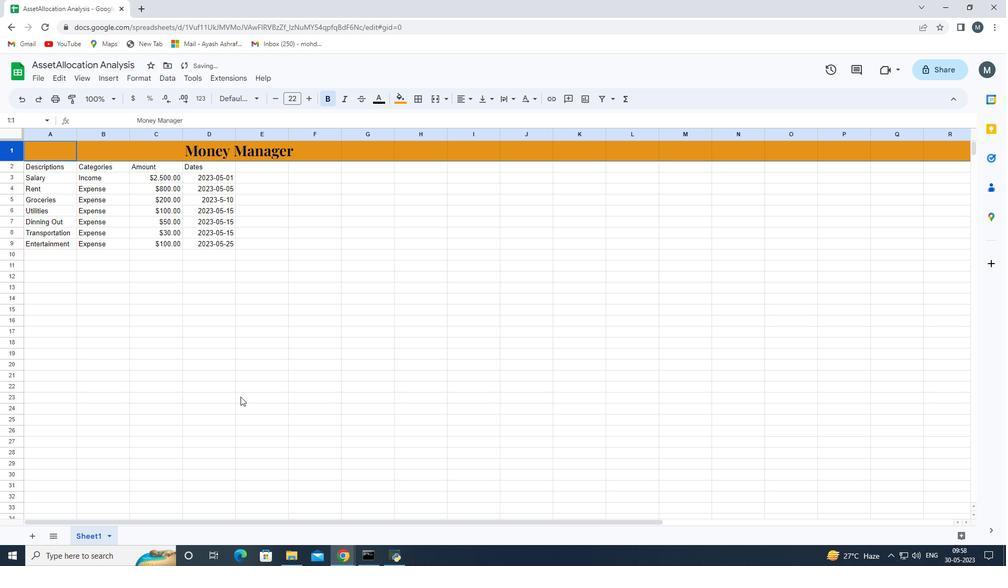 
Action: Mouse moved to (334, 153)
Screenshot: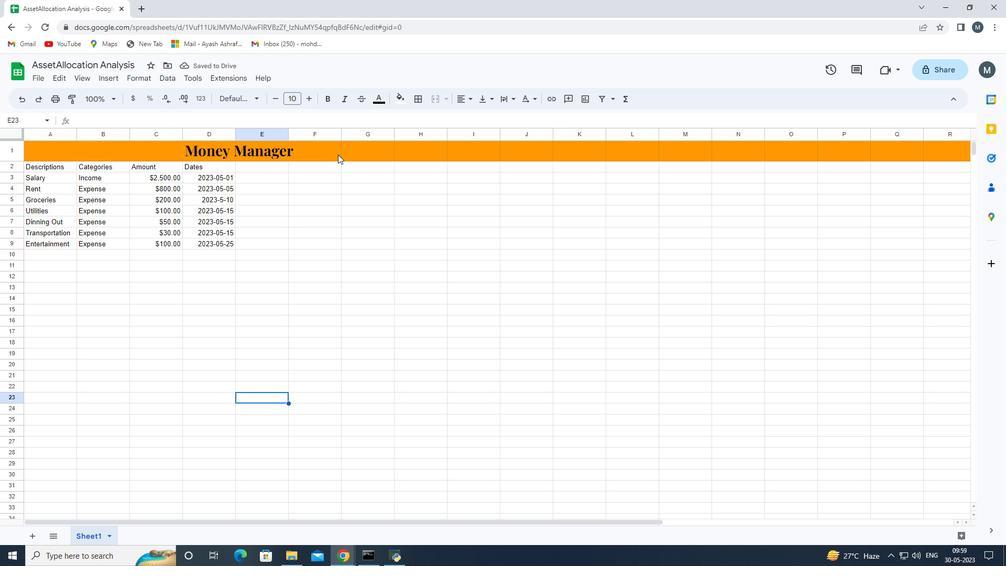 
Action: Mouse pressed left at (334, 153)
Screenshot: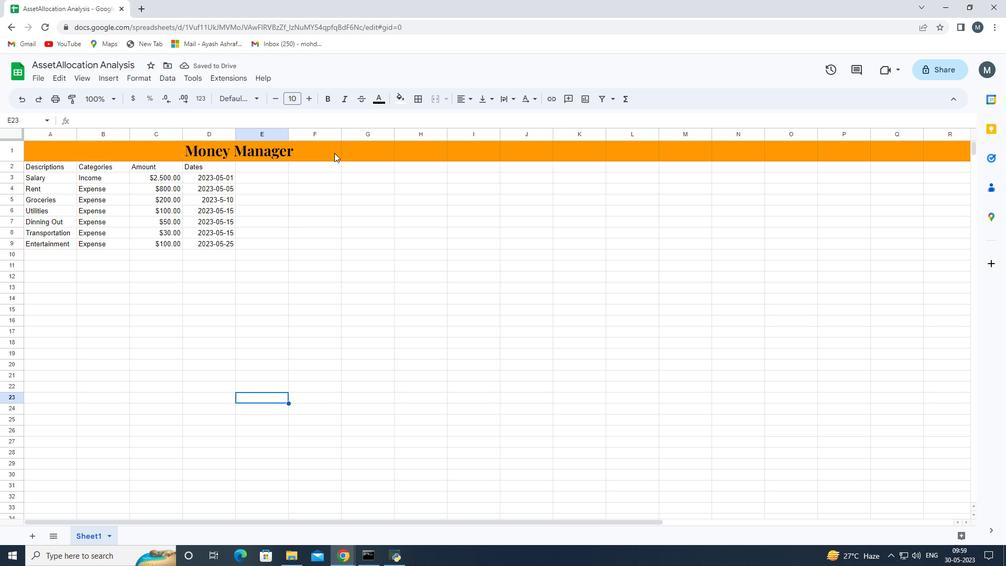 
Action: Mouse moved to (349, 156)
Screenshot: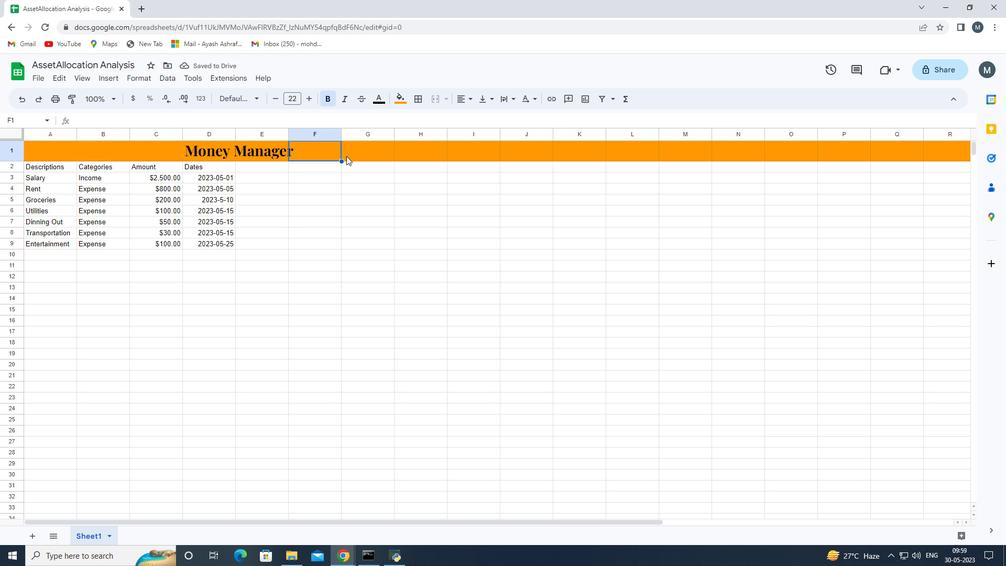 
Action: Mouse pressed left at (349, 156)
Screenshot: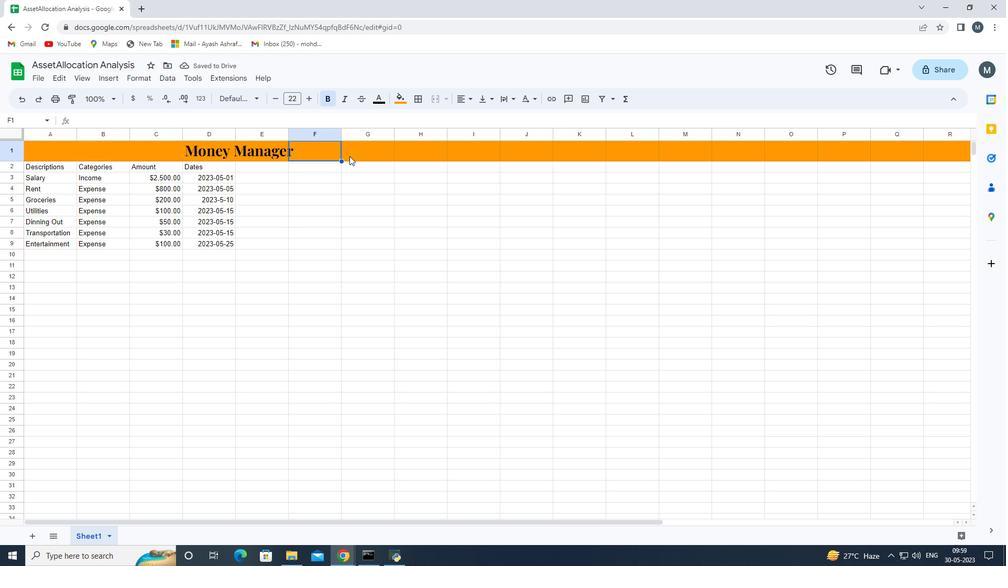 
Action: Key pressed <Key.shift_r><Key.shift_r><Key.right>
Screenshot: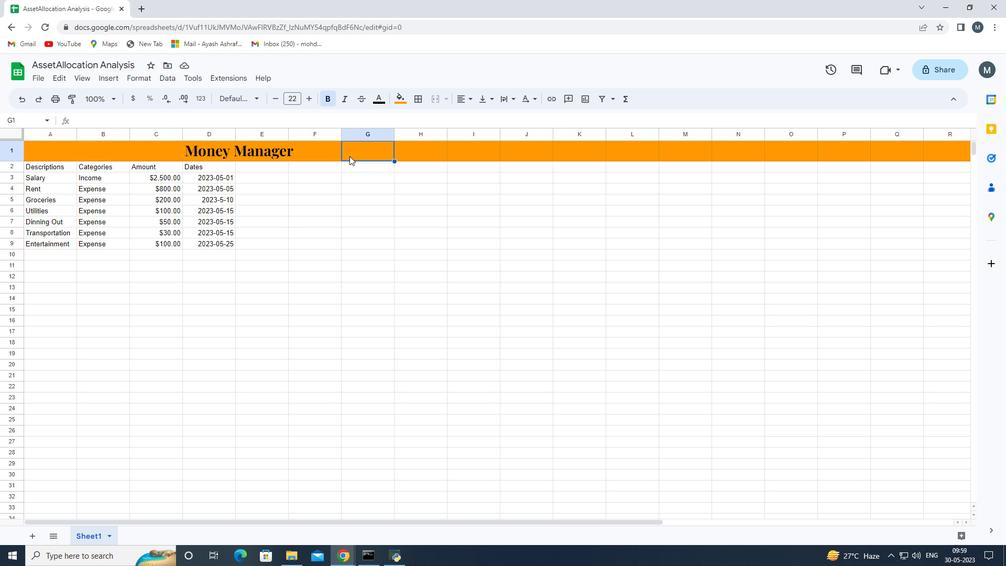 
Action: Mouse moved to (349, 156)
Screenshot: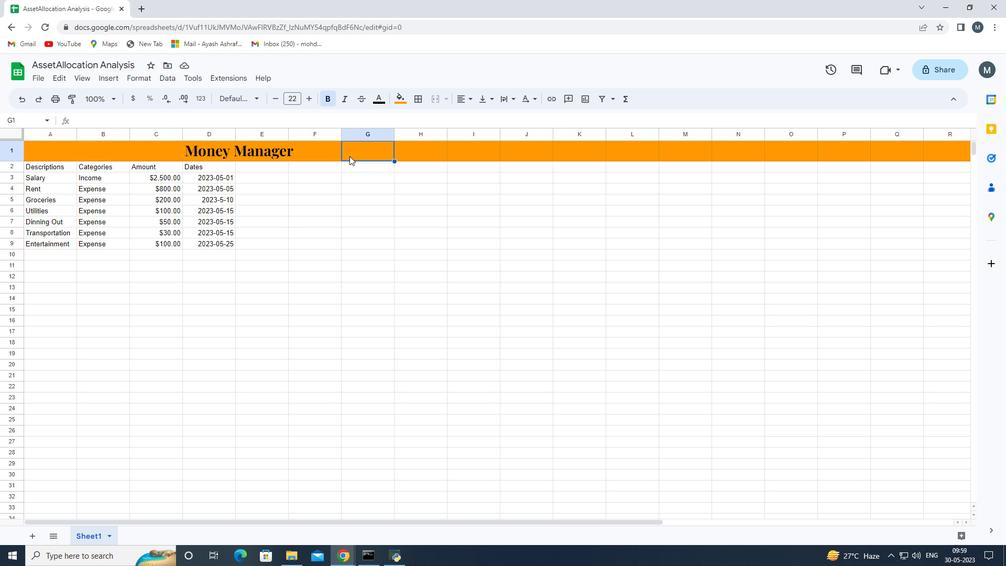 
Action: Key pressed <Key.right><Key.right><Key.right><Key.right><Key.right><Key.right><Key.right><Key.right><Key.right><Key.right><Key.right><Key.right><Key.right><Key.right><Key.right><Key.right><Key.right><Key.right>
Screenshot: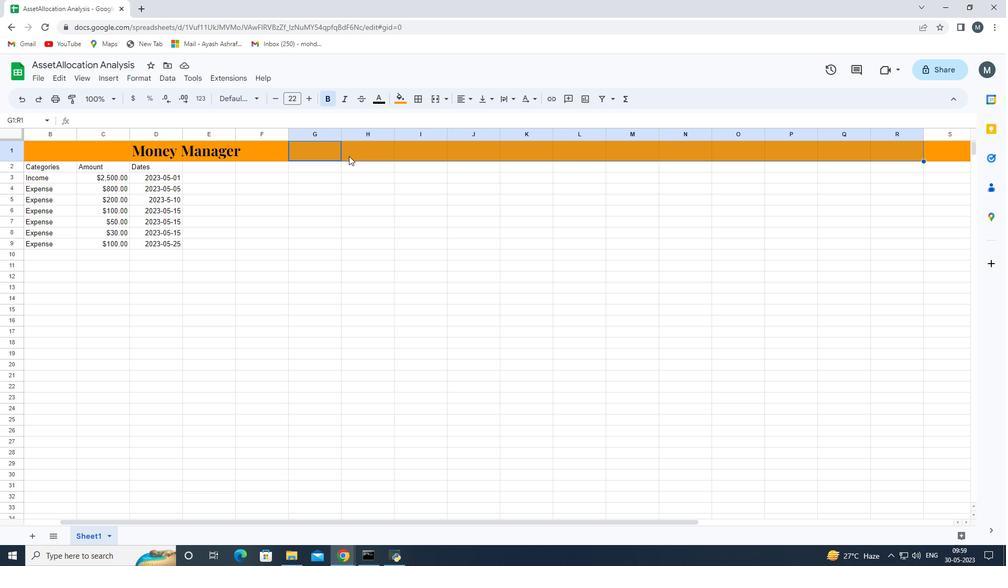 
Action: Mouse moved to (349, 156)
Screenshot: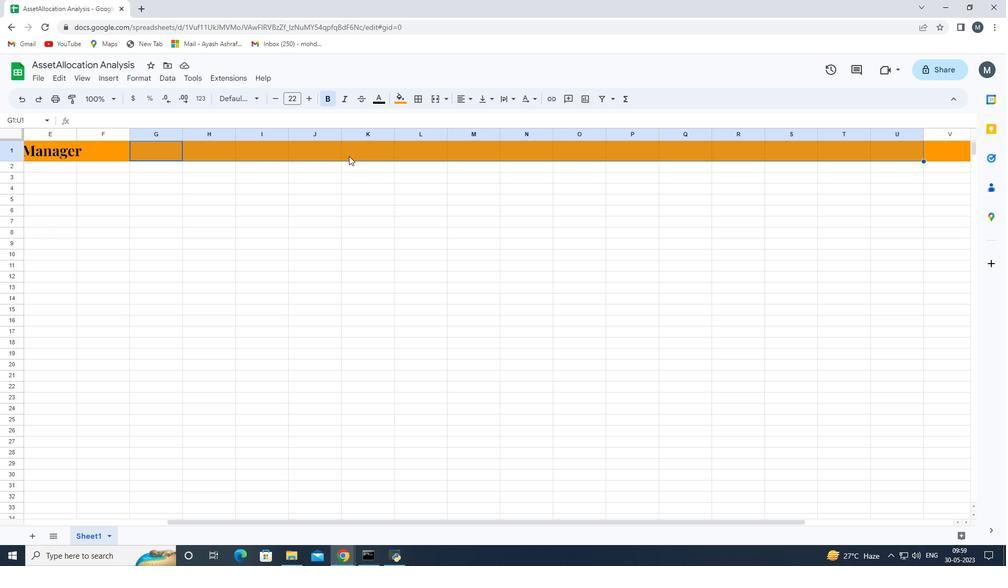 
Action: Key pressed <Key.right><Key.right>
Screenshot: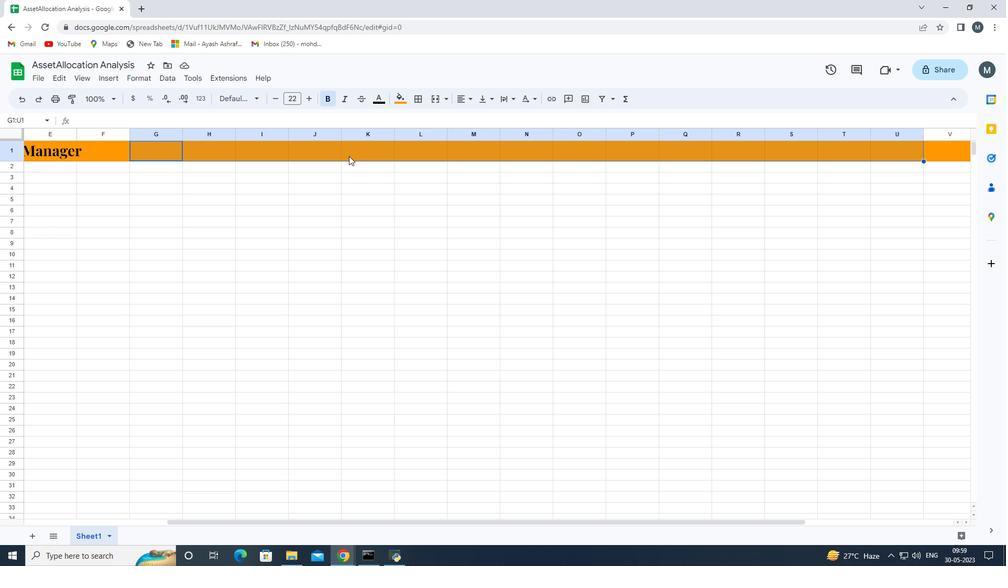 
Action: Mouse moved to (350, 154)
Screenshot: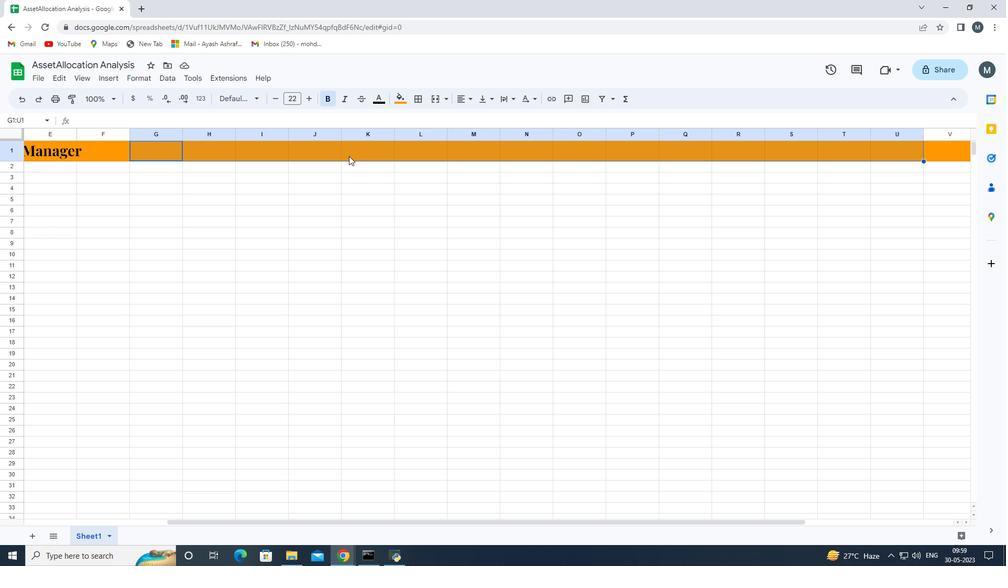 
Action: Key pressed <Key.right>
Screenshot: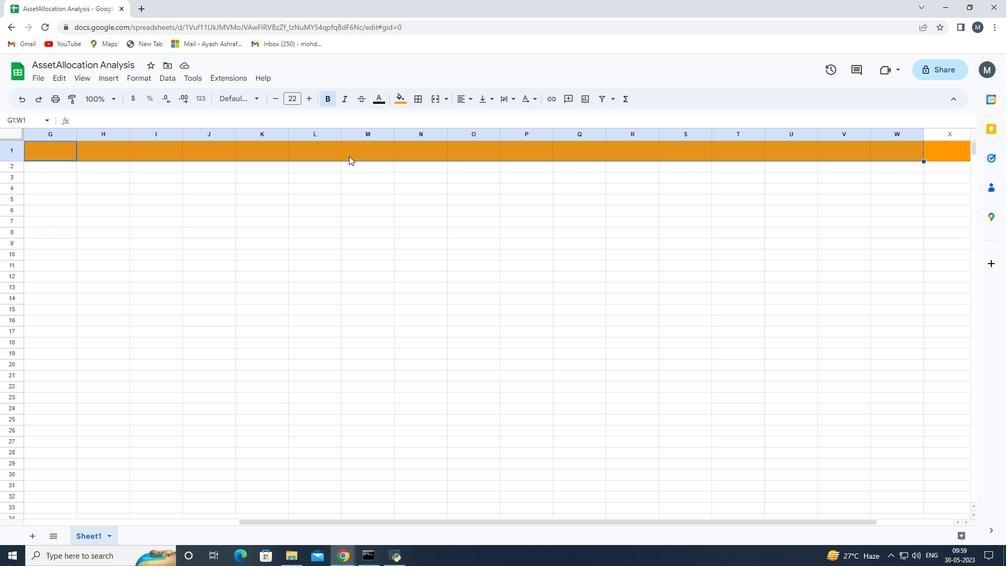 
Action: Mouse moved to (366, 136)
Screenshot: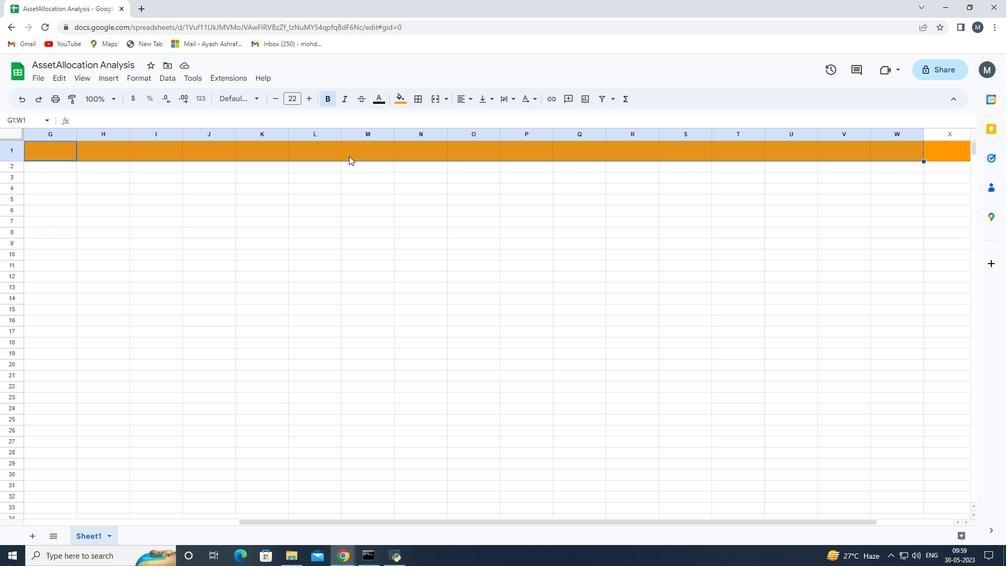 
Action: Key pressed <Key.right>
Screenshot: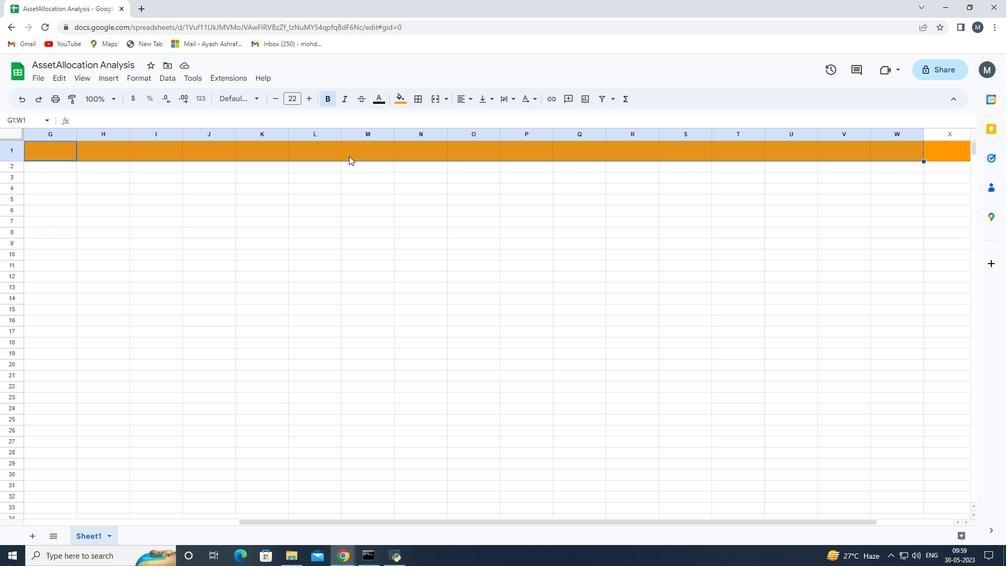 
Action: Mouse moved to (369, 134)
Screenshot: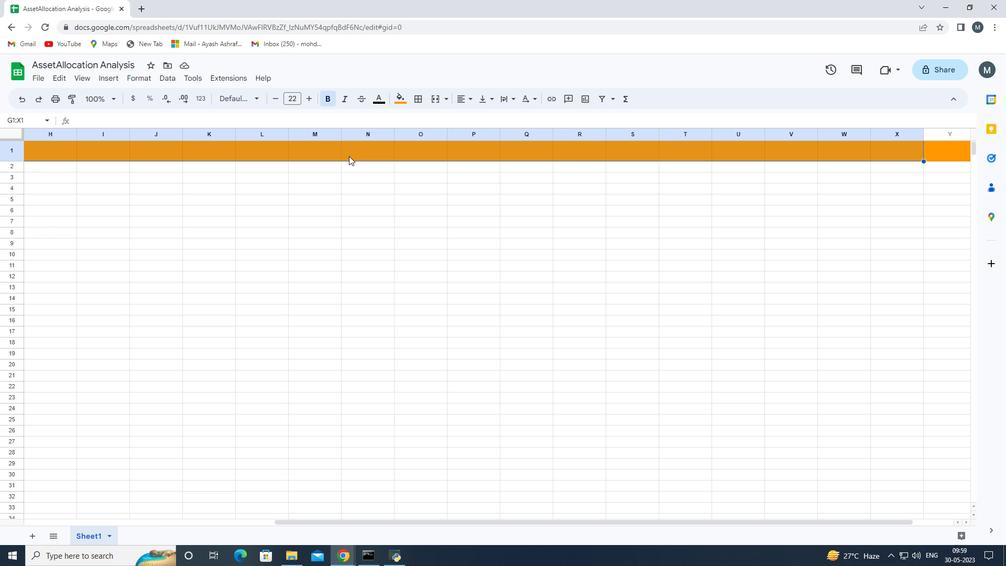 
Action: Key pressed <Key.right>
Screenshot: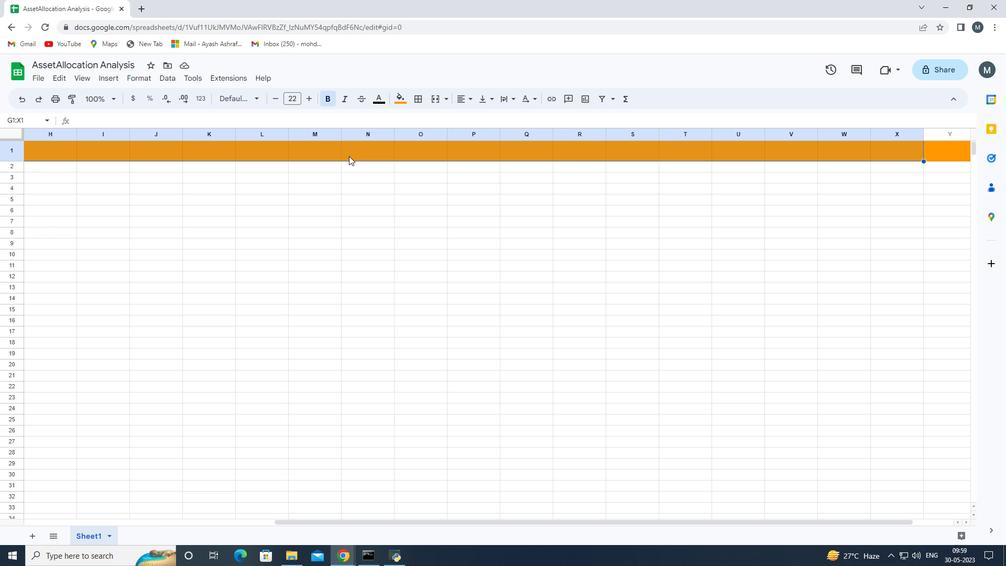 
Action: Mouse moved to (371, 133)
Screenshot: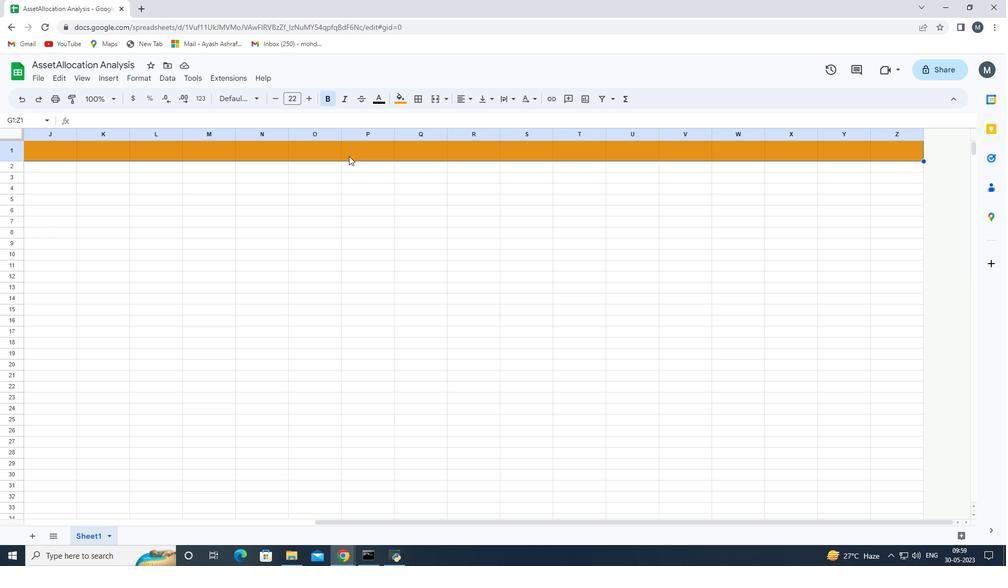 
Action: Key pressed <Key.right>
Screenshot: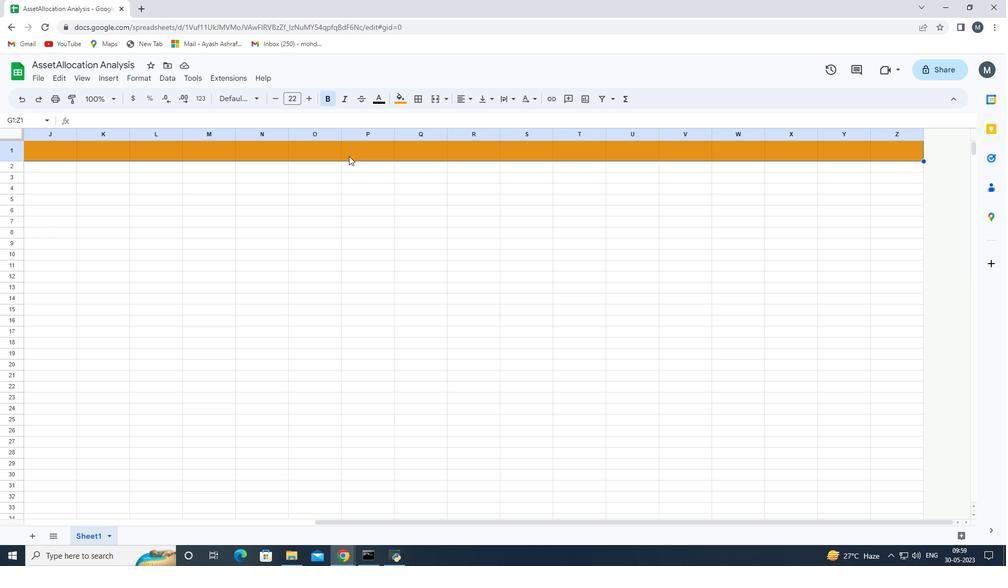 
Action: Mouse moved to (376, 129)
Screenshot: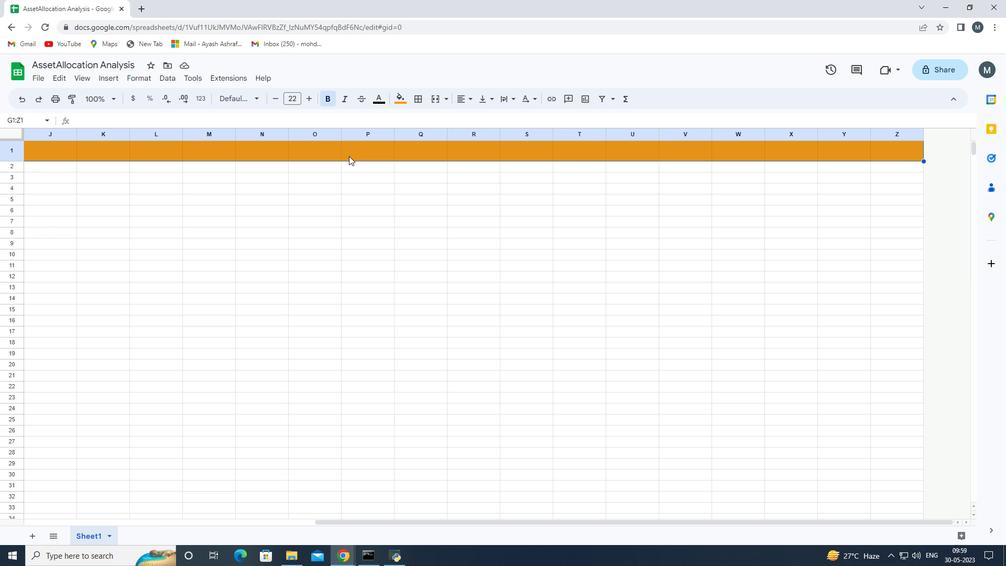 
Action: Key pressed <Key.right>
Screenshot: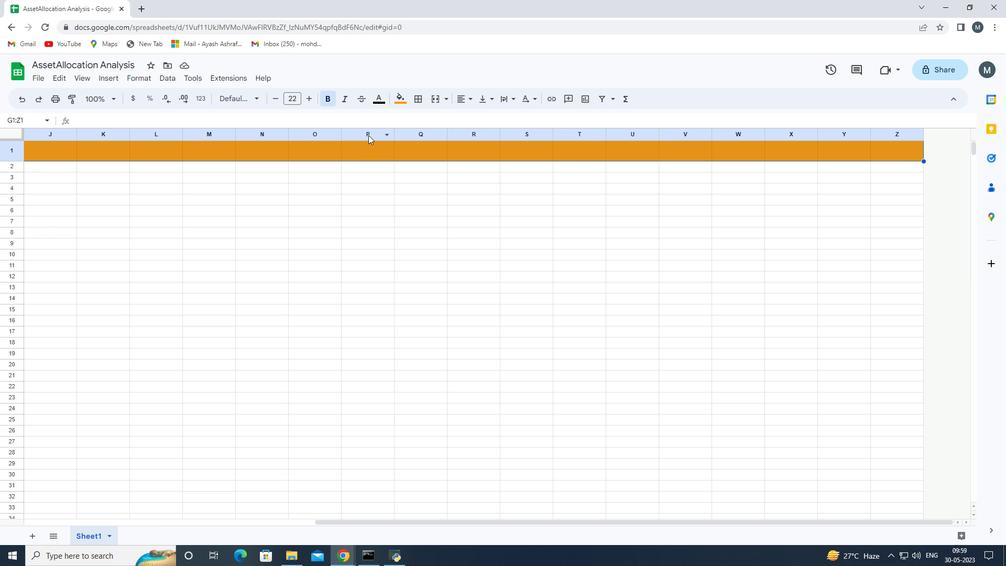 
Action: Mouse moved to (382, 126)
Screenshot: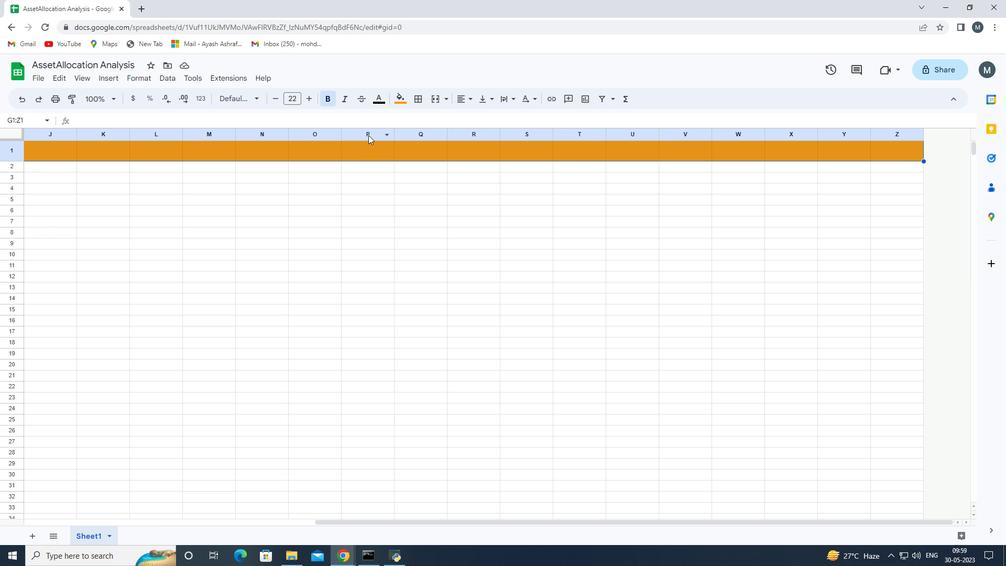 
Action: Key pressed <Key.right>
Screenshot: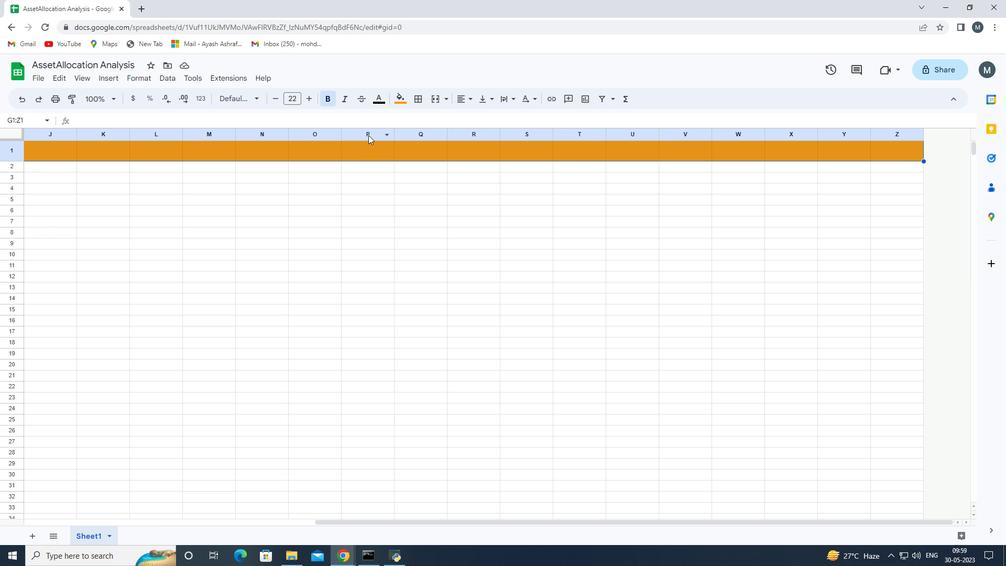 
Action: Mouse moved to (406, 100)
Screenshot: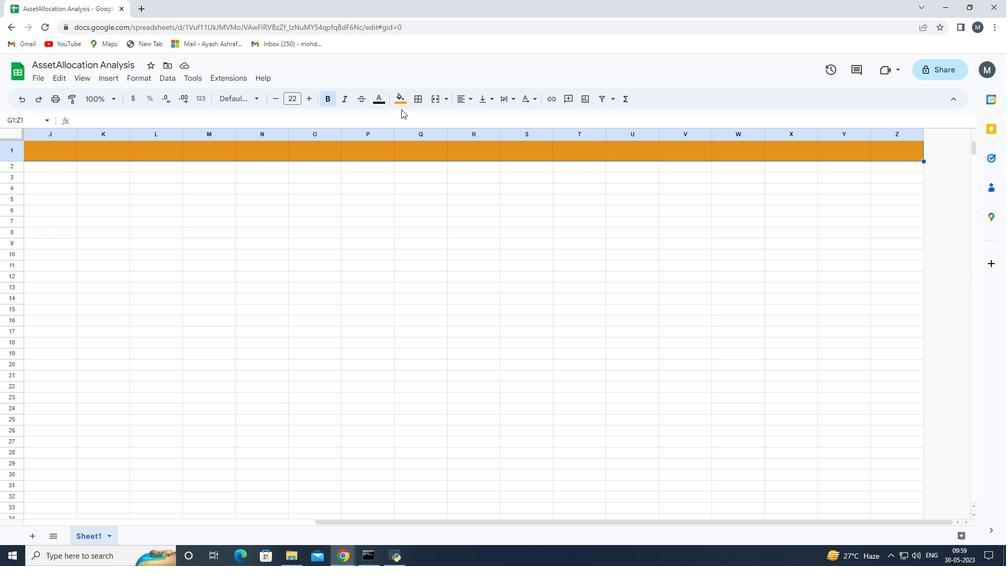 
Action: Mouse pressed left at (406, 100)
Screenshot: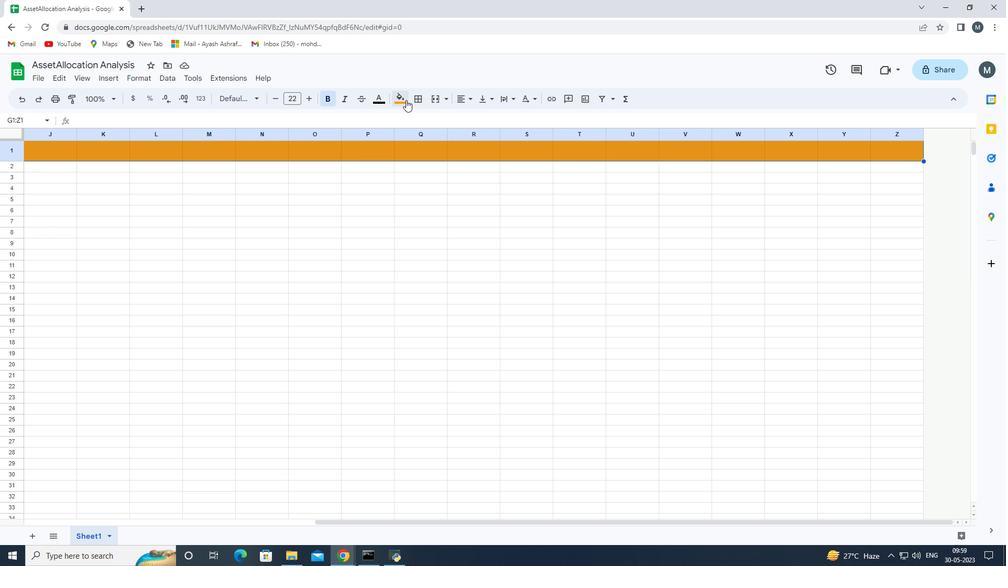 
Action: Mouse moved to (506, 138)
Screenshot: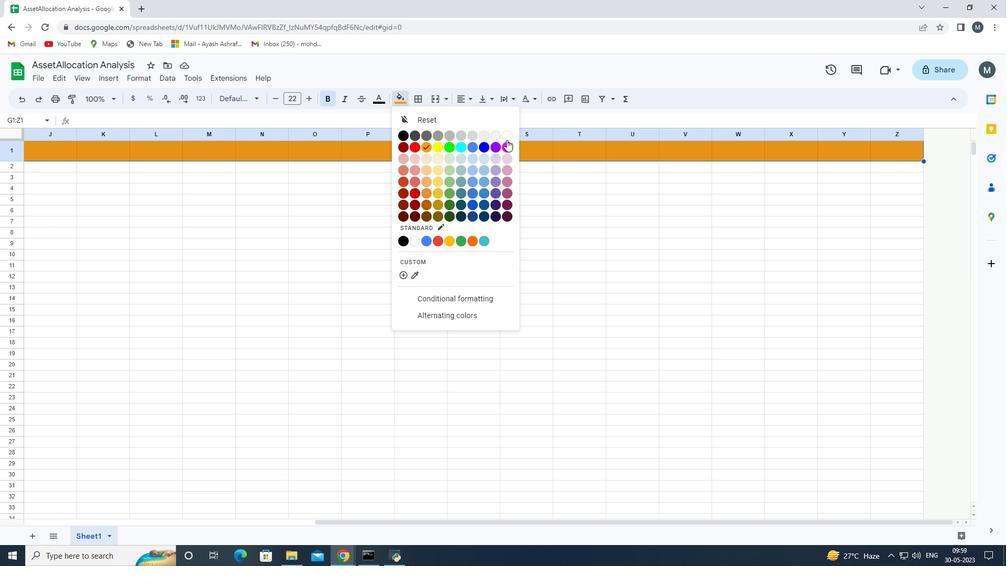 
Action: Mouse pressed left at (506, 138)
Screenshot: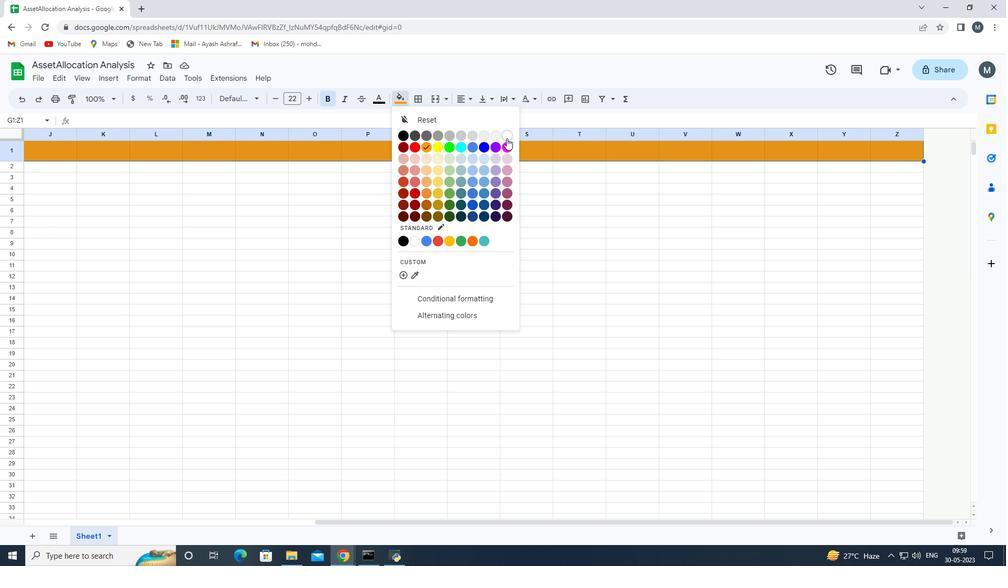 
Action: Mouse moved to (285, 244)
Screenshot: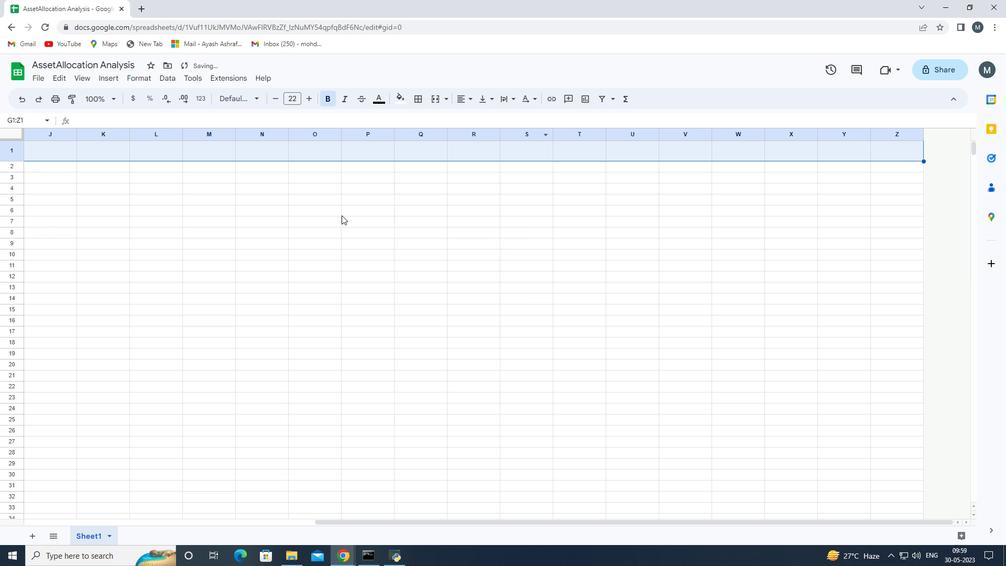 
Action: Key pressed <Key.left><Key.left><Key.left><Key.left><Key.left><Key.left><Key.left><Key.left><Key.left><Key.left><Key.left><Key.left><Key.left><Key.left><Key.left><Key.left><Key.left>
Screenshot: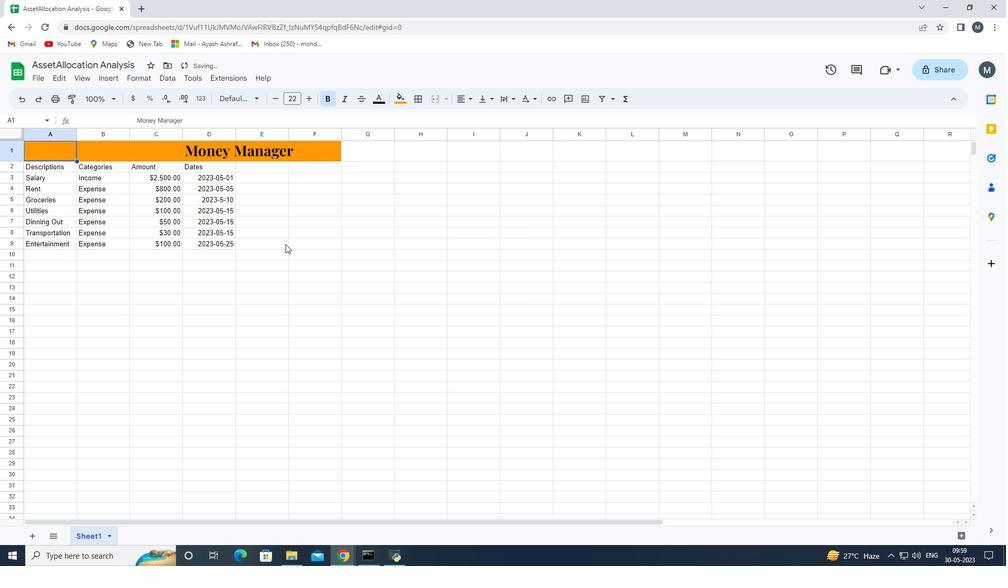 
Action: Mouse moved to (100, 155)
Screenshot: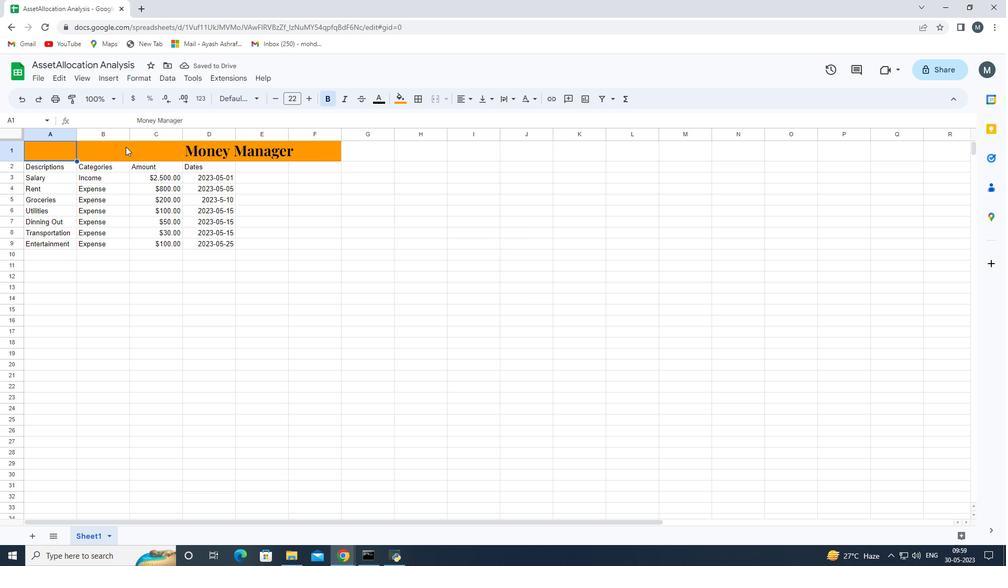 
Action: Mouse pressed left at (100, 155)
Screenshot: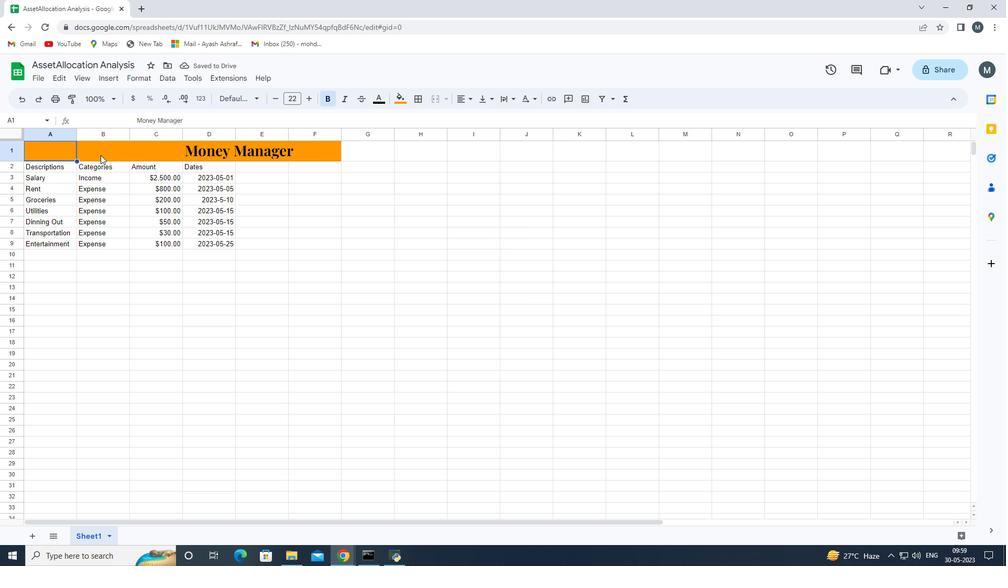 
Action: Mouse moved to (402, 102)
Screenshot: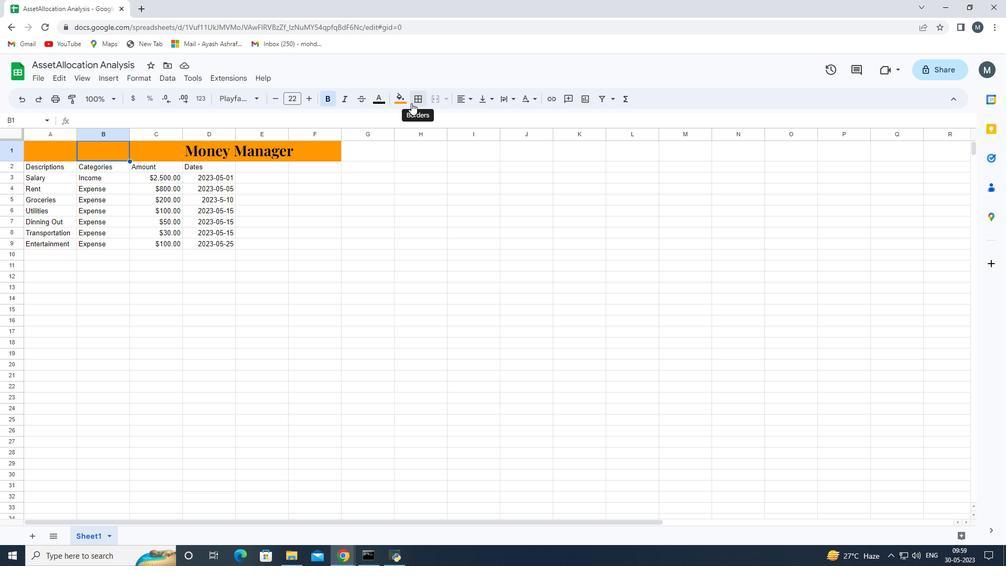 
Action: Mouse pressed left at (402, 102)
Screenshot: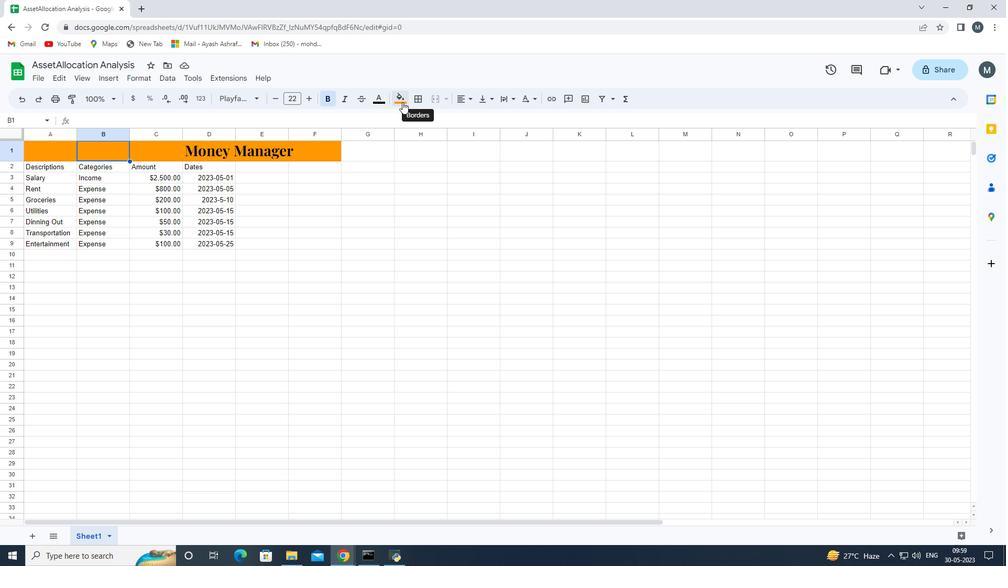 
Action: Mouse moved to (512, 137)
Screenshot: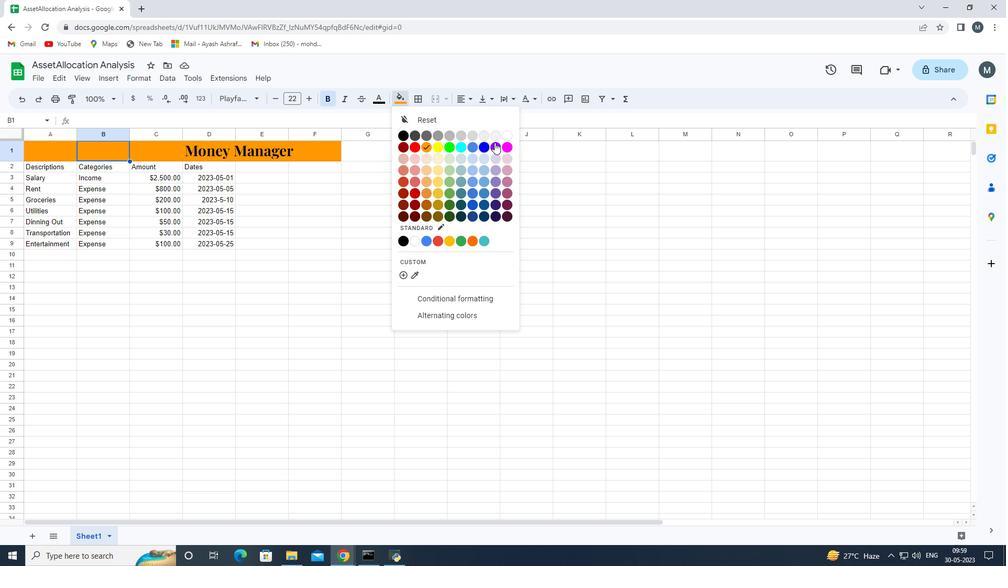 
Action: Mouse pressed left at (512, 137)
Screenshot: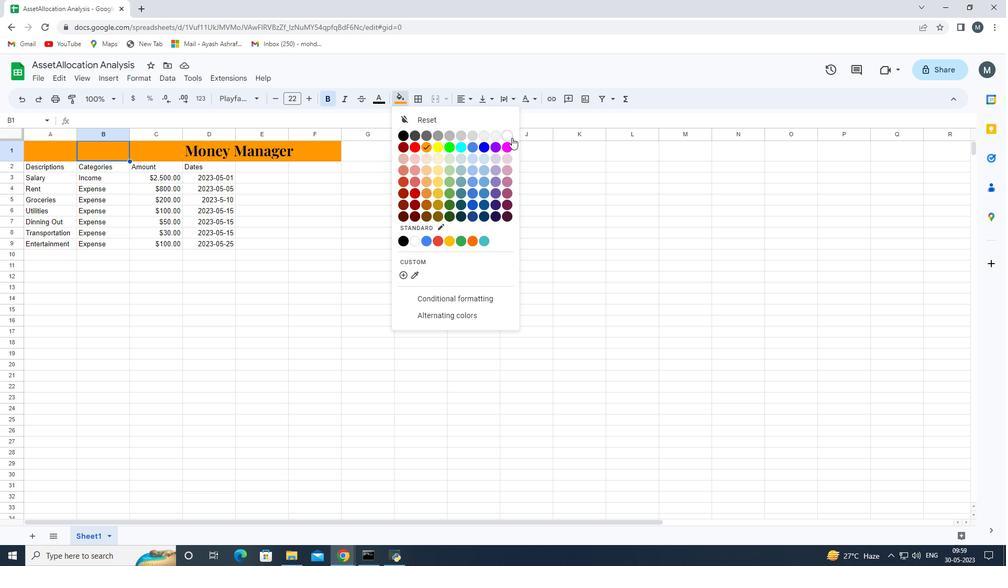 
Action: Mouse moved to (67, 152)
Screenshot: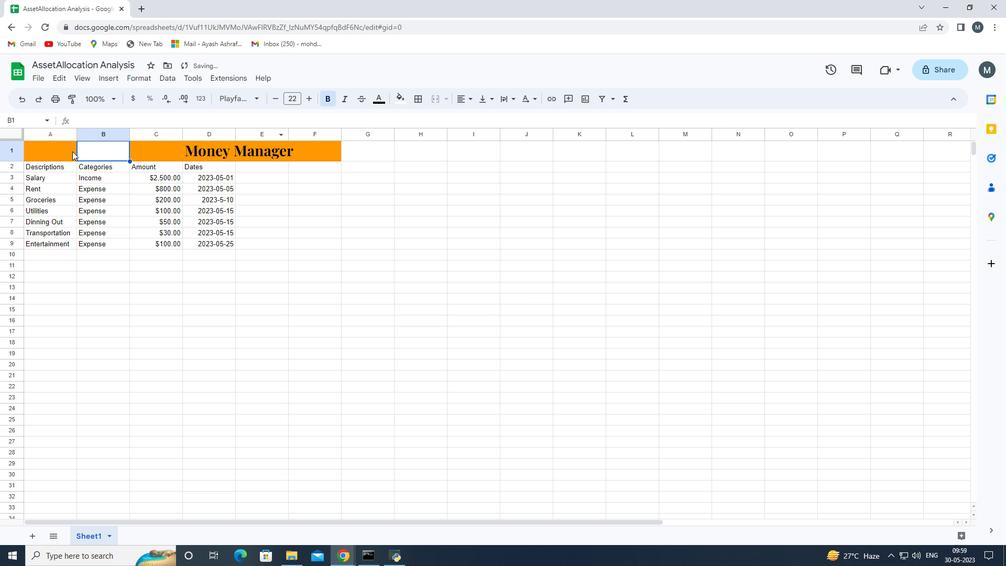 
Action: Mouse pressed left at (67, 152)
Screenshot: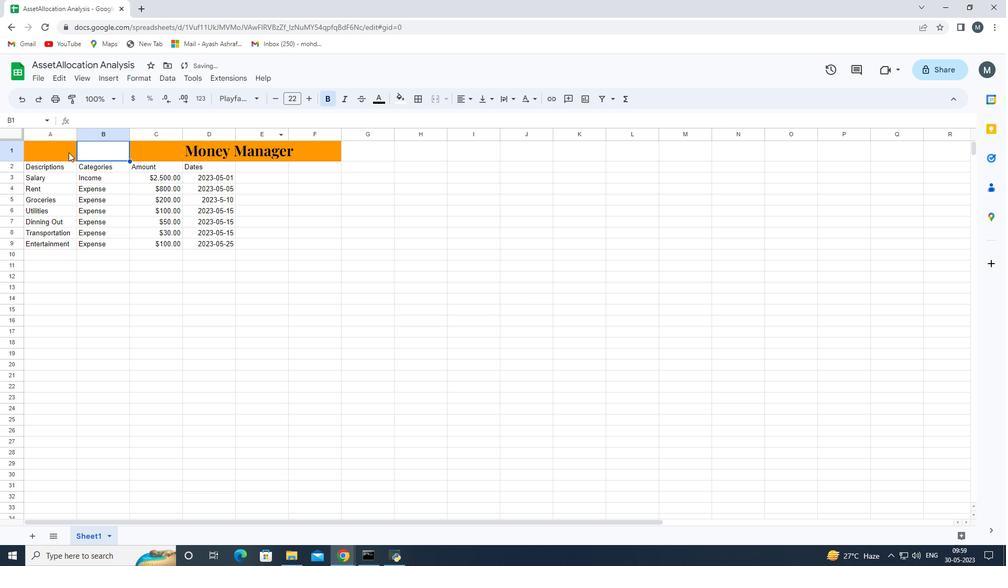 
Action: Mouse moved to (398, 101)
Screenshot: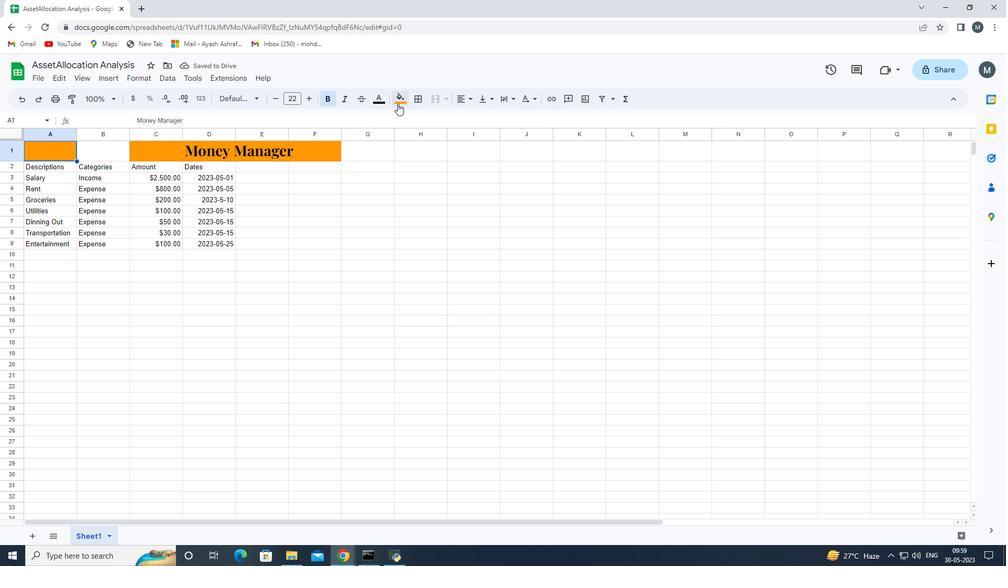 
Action: Mouse pressed left at (398, 101)
Screenshot: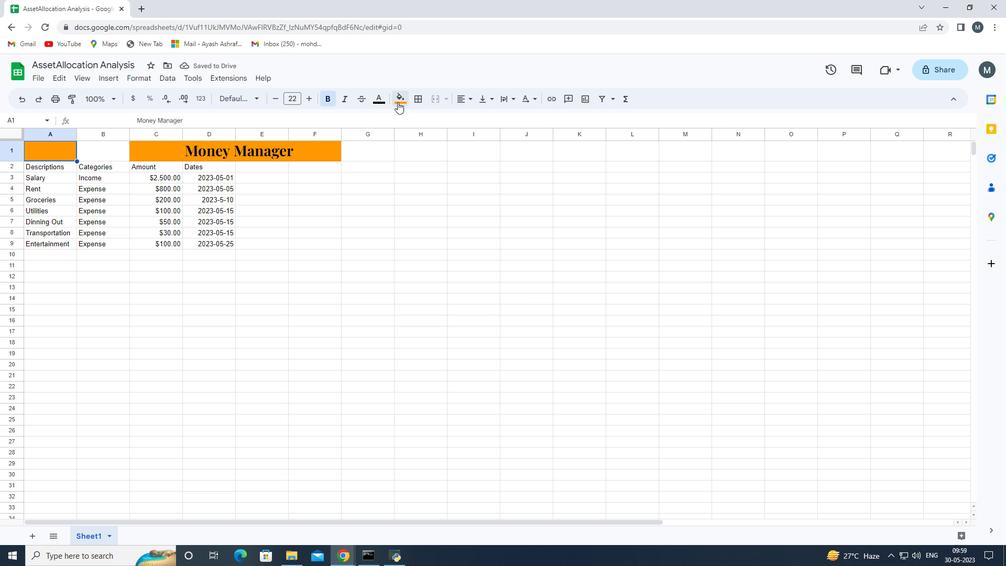 
Action: Mouse moved to (505, 136)
Screenshot: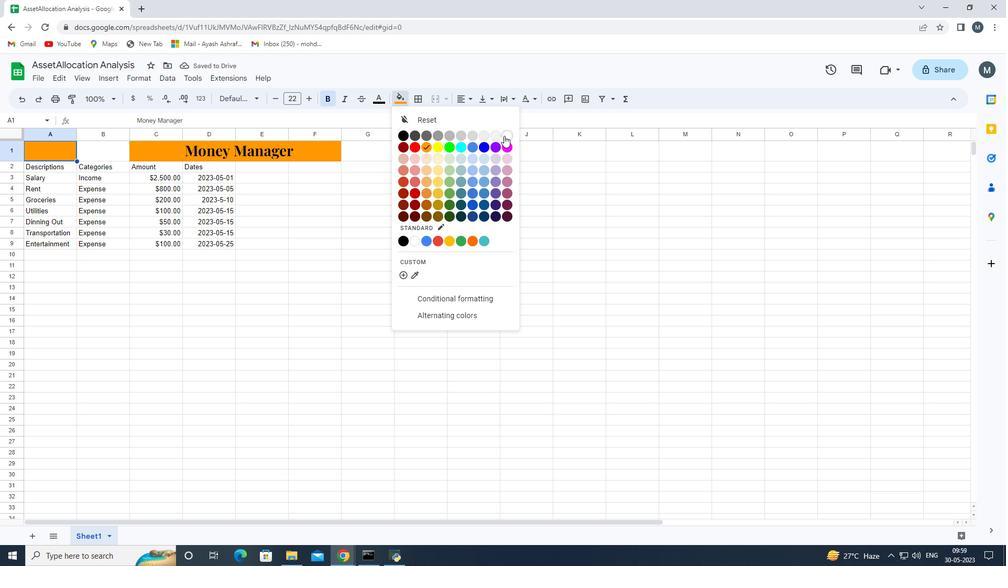 
Action: Mouse pressed left at (505, 136)
Screenshot: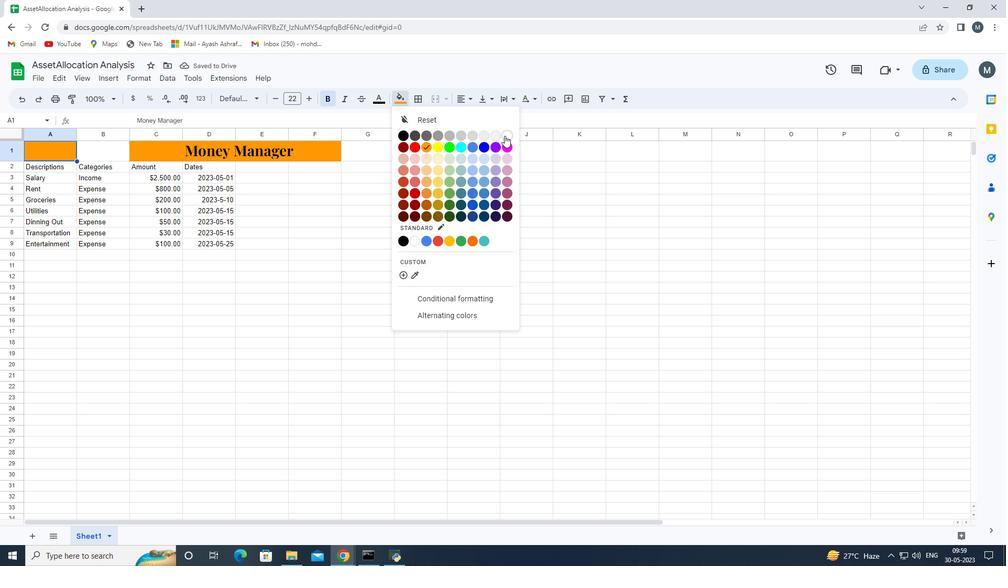 
Action: Mouse moved to (179, 152)
Screenshot: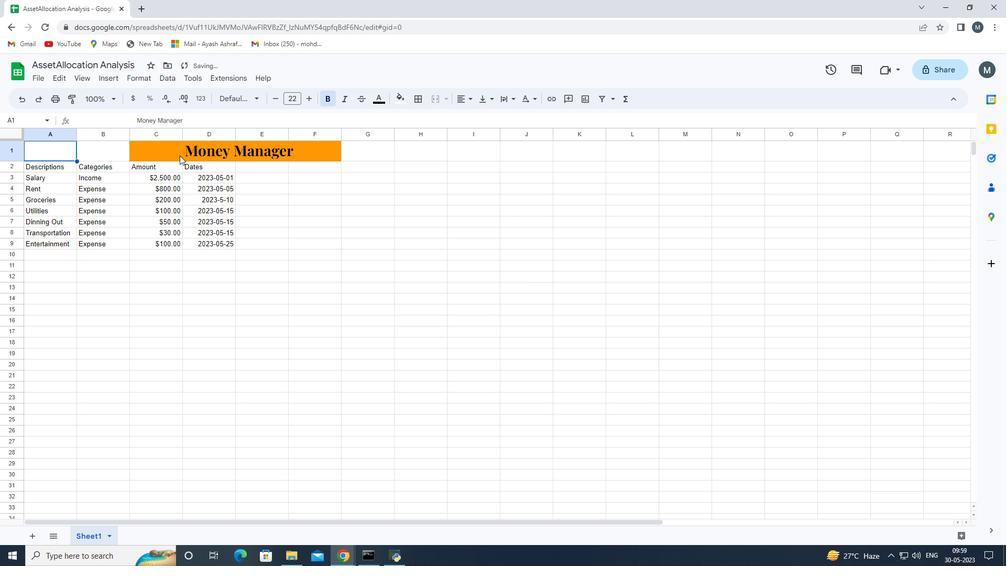 
Action: Mouse pressed left at (179, 152)
Screenshot: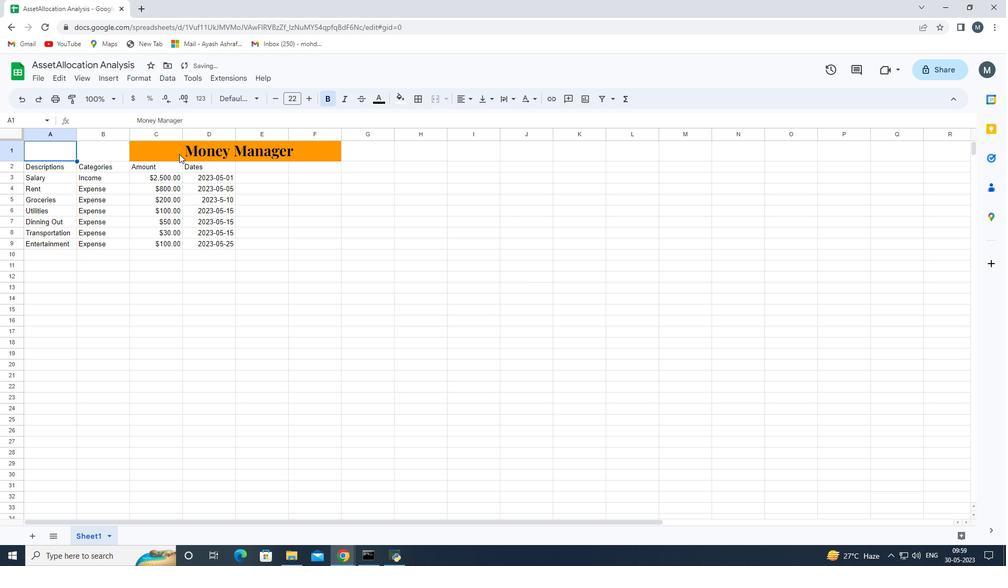 
Action: Mouse moved to (218, 152)
Screenshot: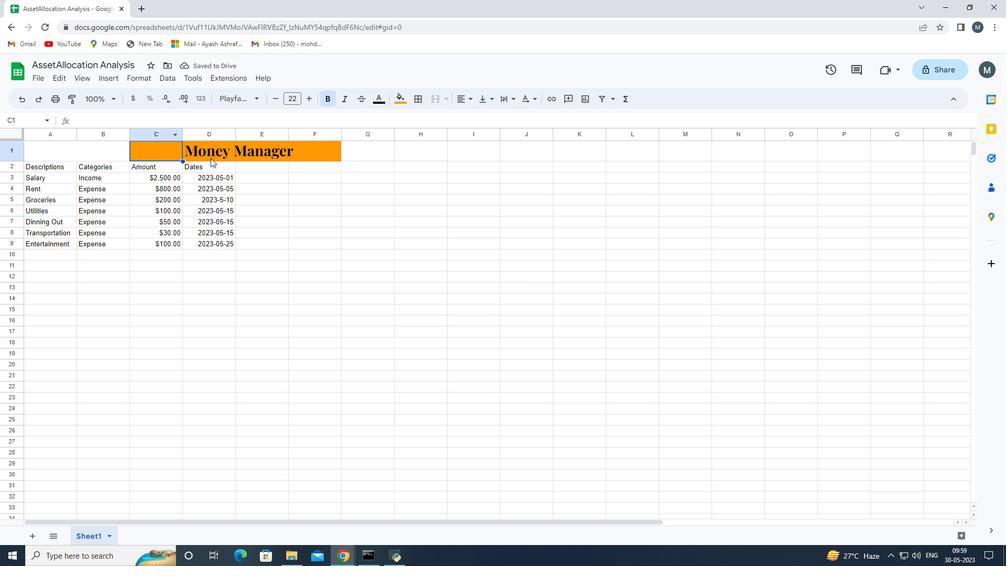
Action: Mouse pressed left at (218, 152)
Screenshot: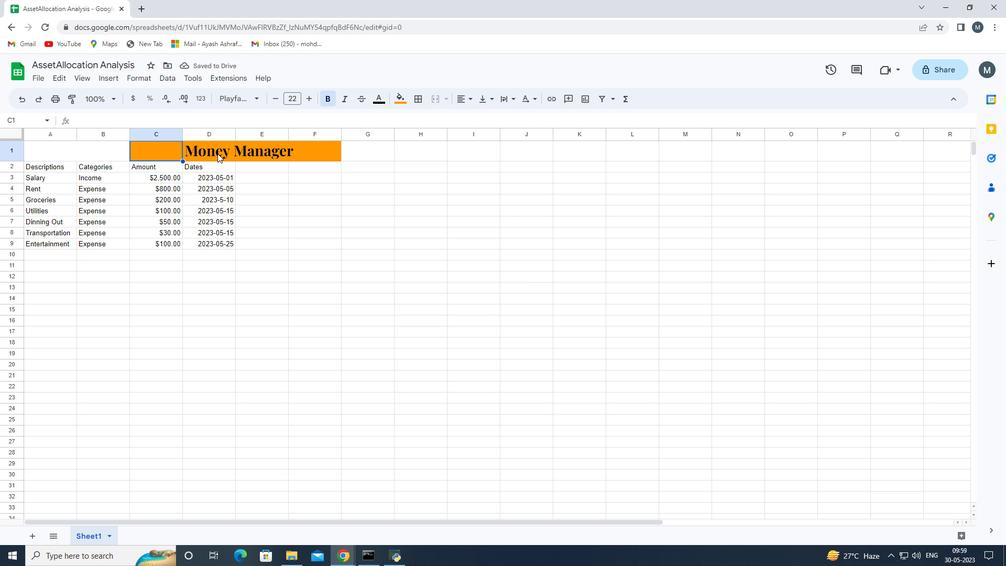 
Action: Mouse moved to (6, 152)
Screenshot: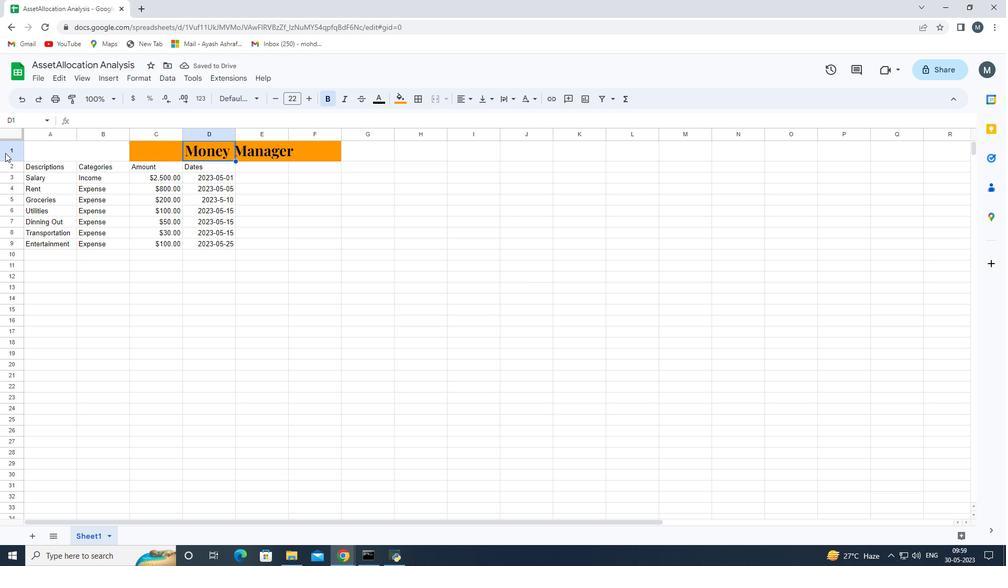 
Action: Mouse pressed left at (6, 152)
Screenshot: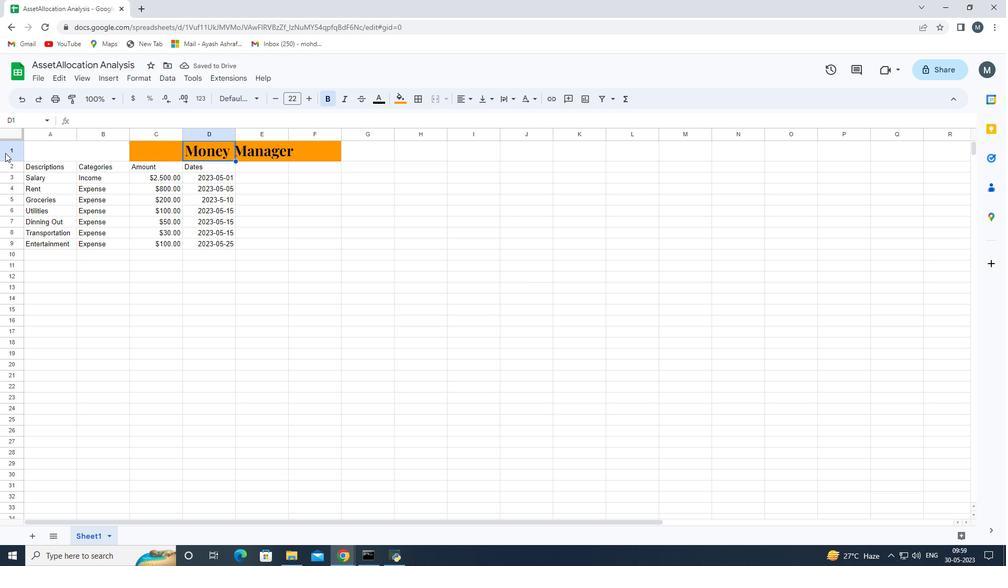 
Action: Mouse moved to (187, 121)
Screenshot: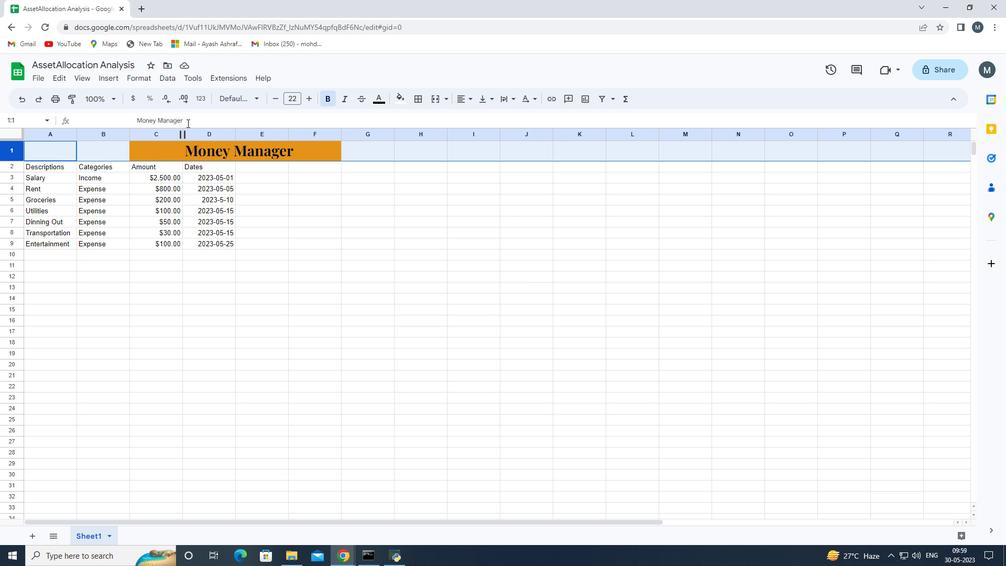 
Action: Mouse pressed left at (187, 121)
Screenshot: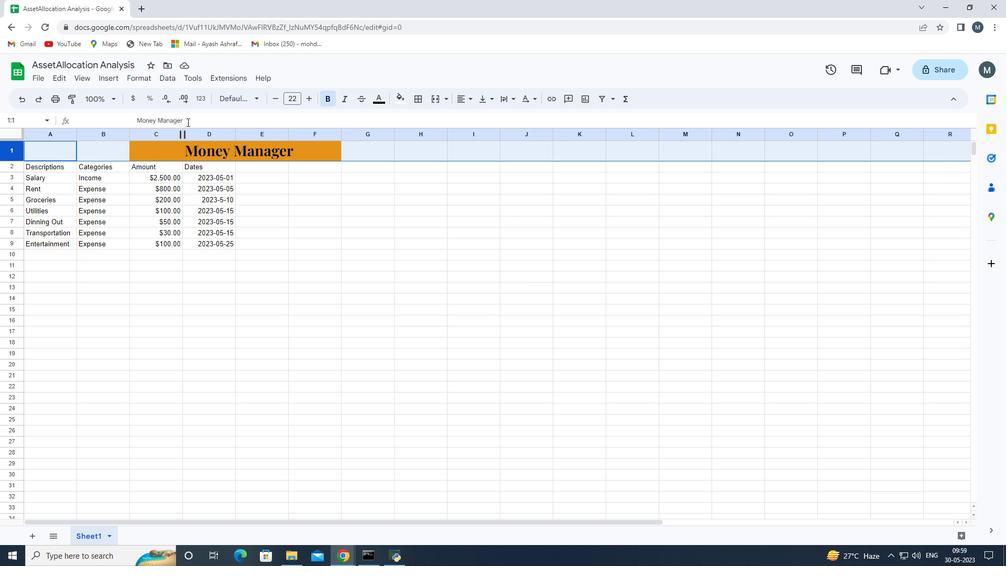 
Action: Mouse moved to (132, 109)
Screenshot: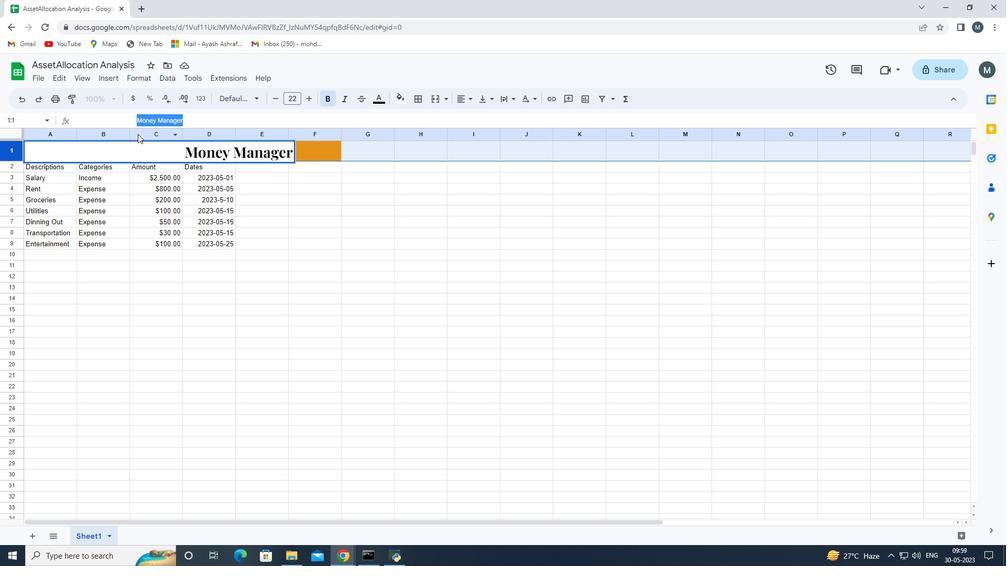 
Action: Mouse pressed left at (132, 109)
Screenshot: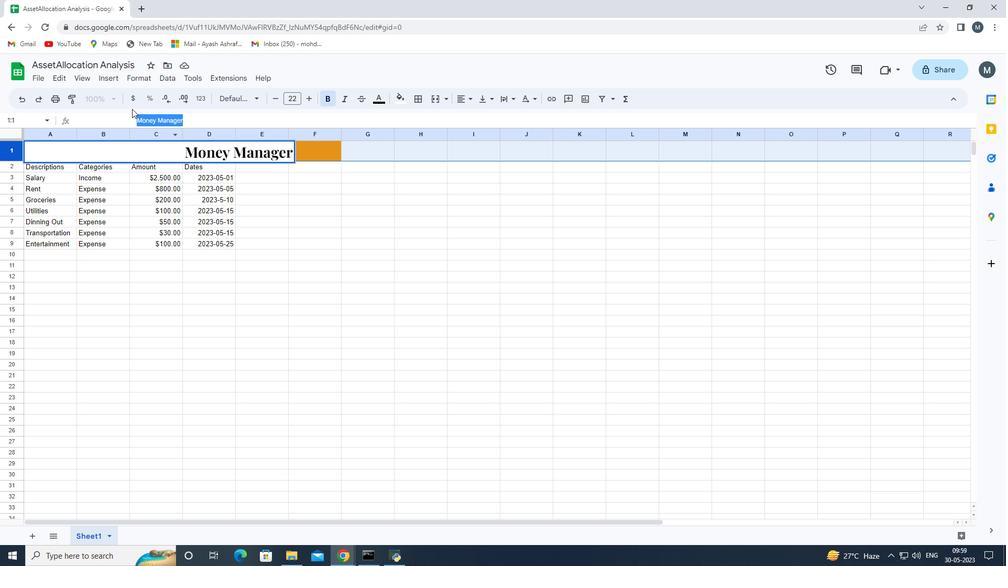 
Action: Mouse moved to (132, 118)
Screenshot: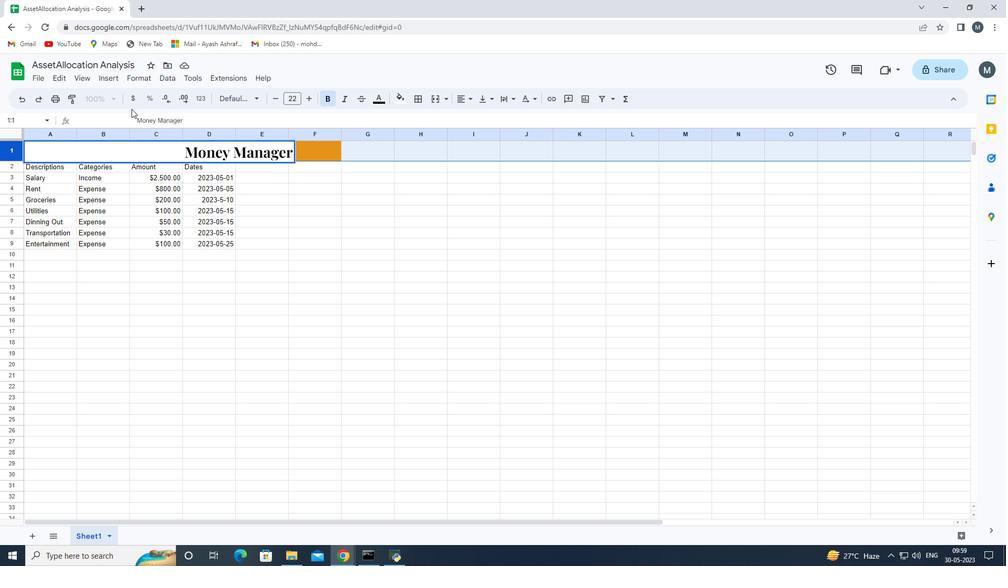 
Action: Mouse pressed left at (132, 118)
Screenshot: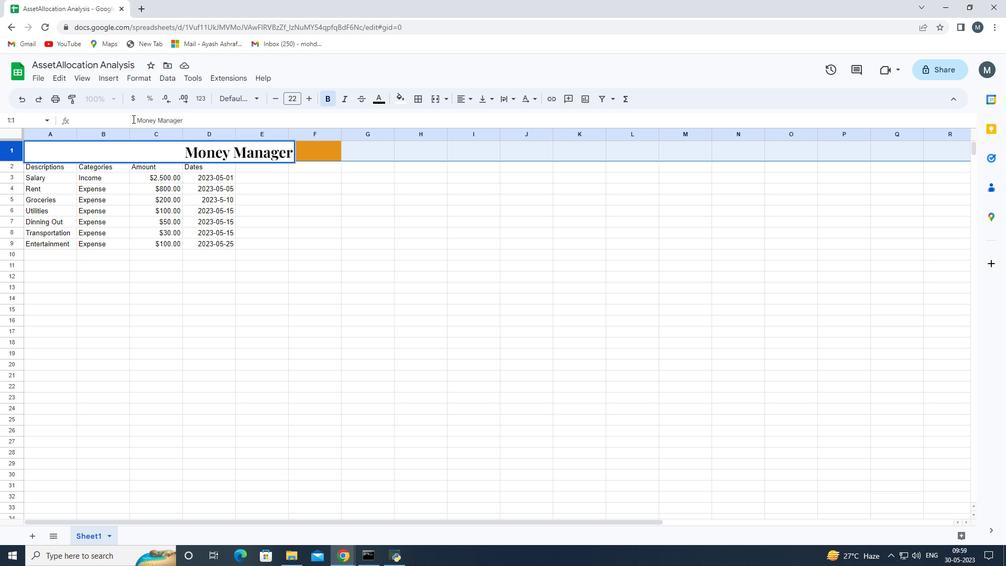 
Action: Key pressed <Key.backspace><Key.backspace><Key.backspace><Key.backspace><Key.backspace><Key.backspace><Key.backspace><Key.backspace><Key.backspace><Key.backspace><Key.backspace><Key.backspace><Key.backspace><Key.backspace><Key.backspace><Key.backspace><Key.backspace><Key.backspace><Key.backspace><Key.backspace><Key.backspace><Key.backspace><Key.backspace><Key.backspace><Key.backspace><Key.backspace><Key.backspace><Key.backspace><Key.backspace>
Screenshot: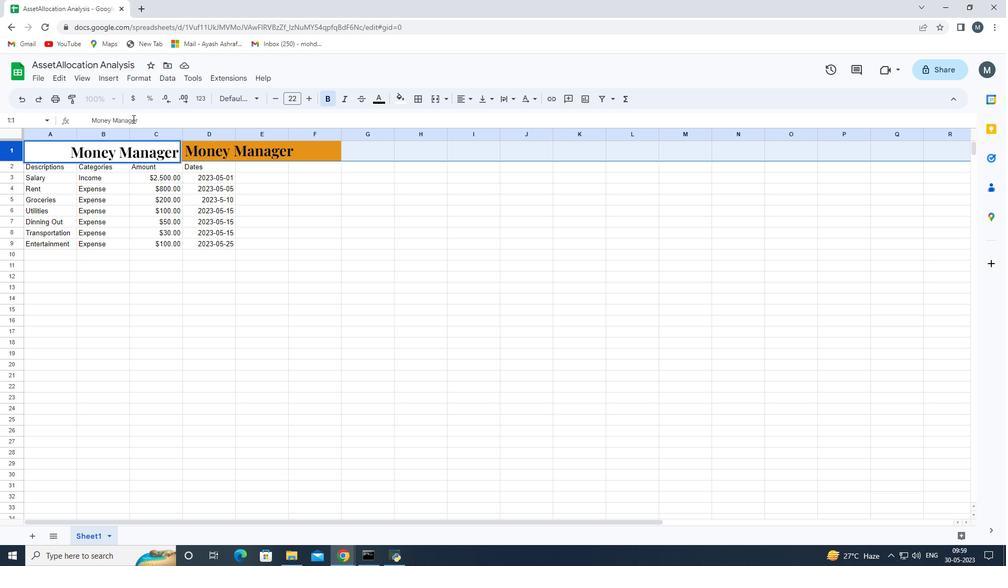 
Action: Mouse moved to (172, 310)
Screenshot: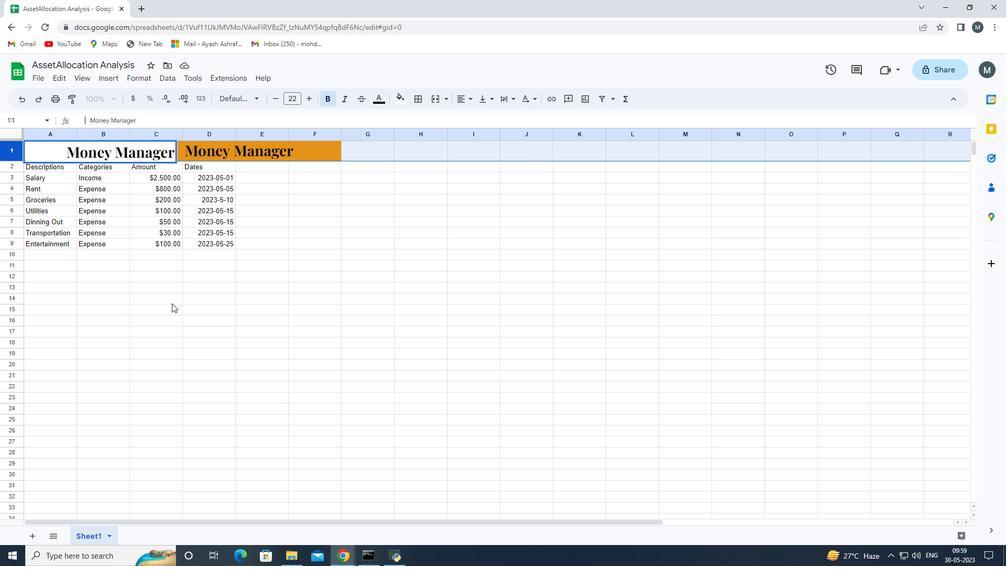 
Action: Mouse pressed left at (172, 310)
Screenshot: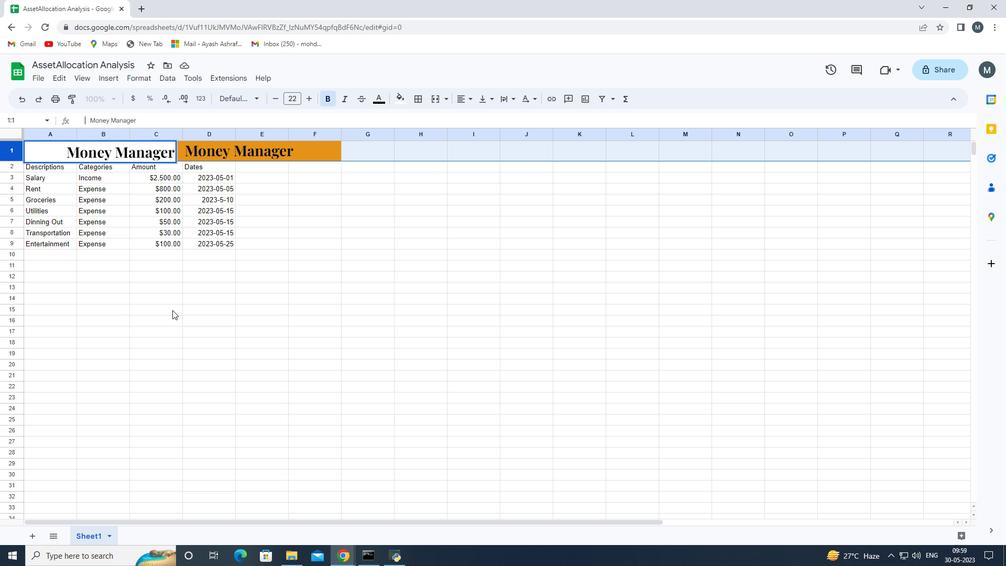 
Action: Mouse moved to (198, 154)
Screenshot: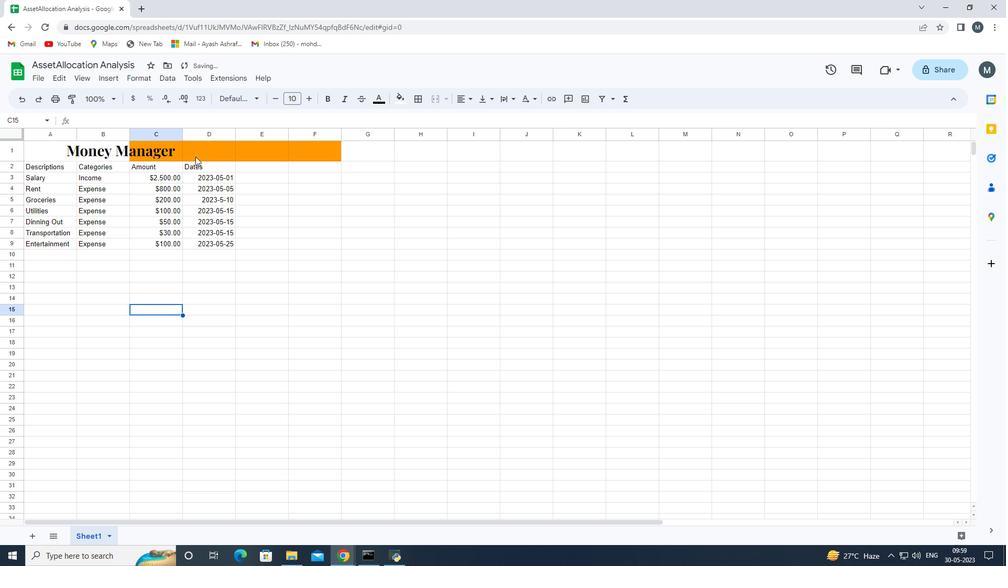 
Action: Mouse pressed left at (198, 154)
Screenshot: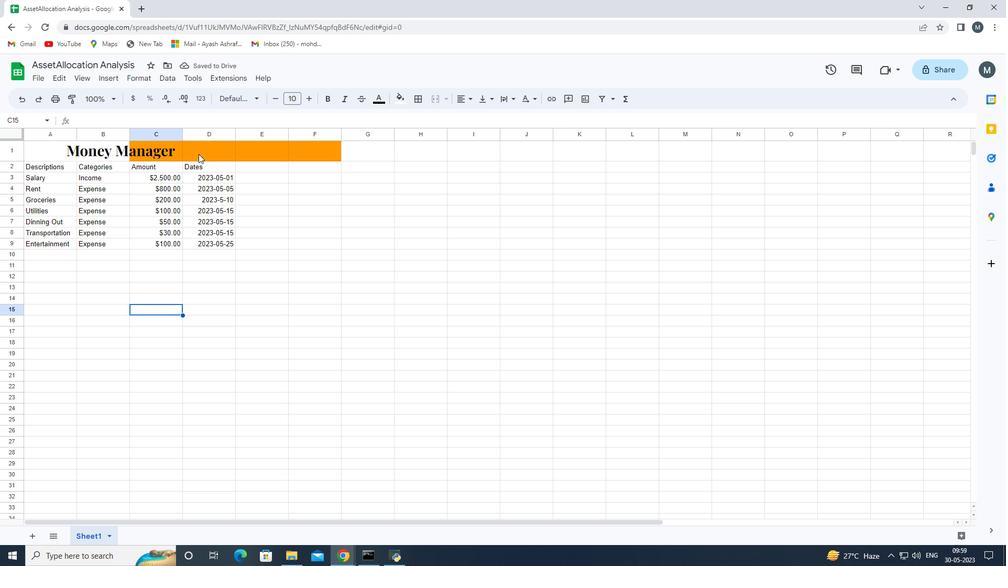 
Action: Mouse moved to (198, 154)
Screenshot: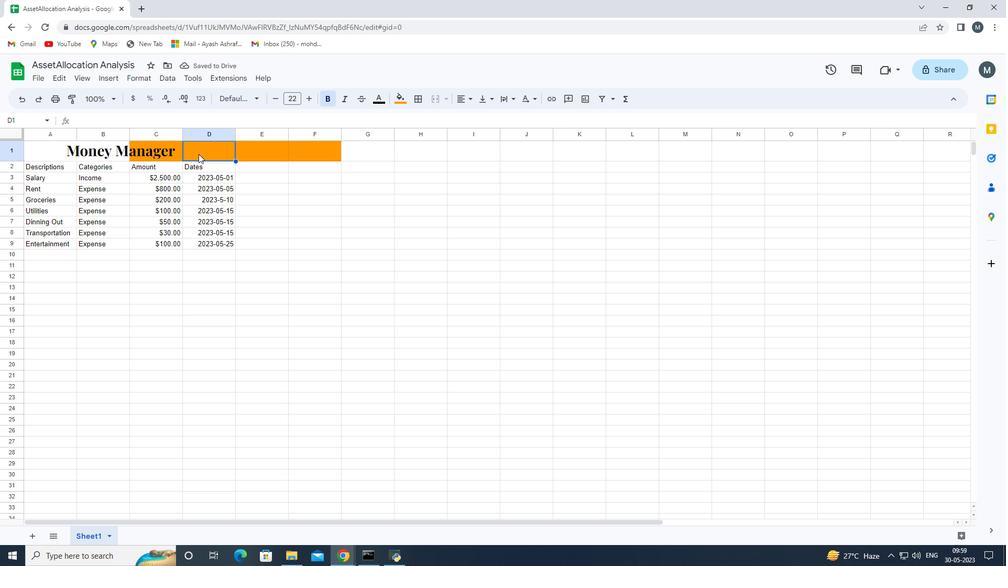 
Action: Key pressed ctrl+C
Screenshot: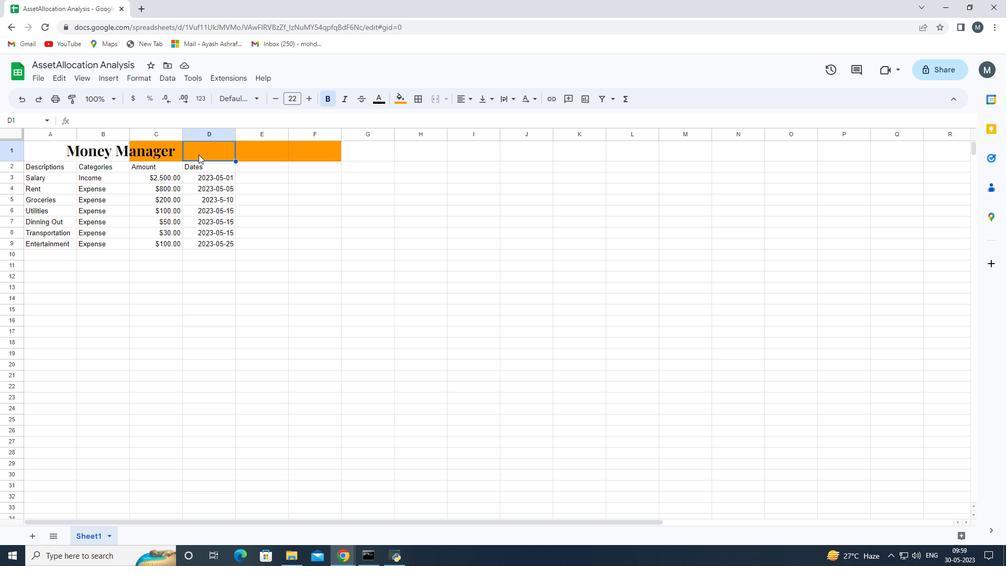 
Action: Mouse moved to (48, 152)
Screenshot: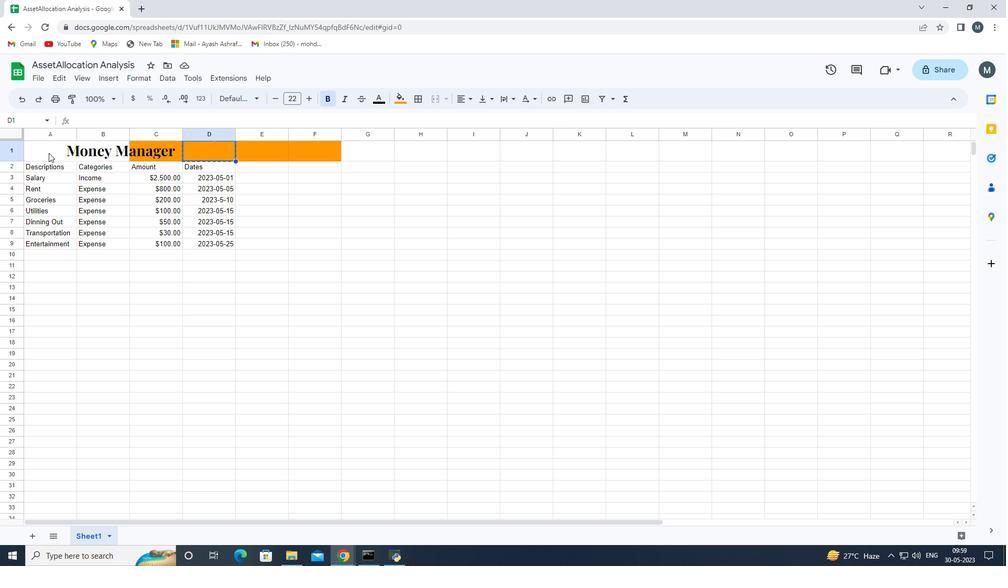 
Action: Mouse pressed left at (48, 152)
Screenshot: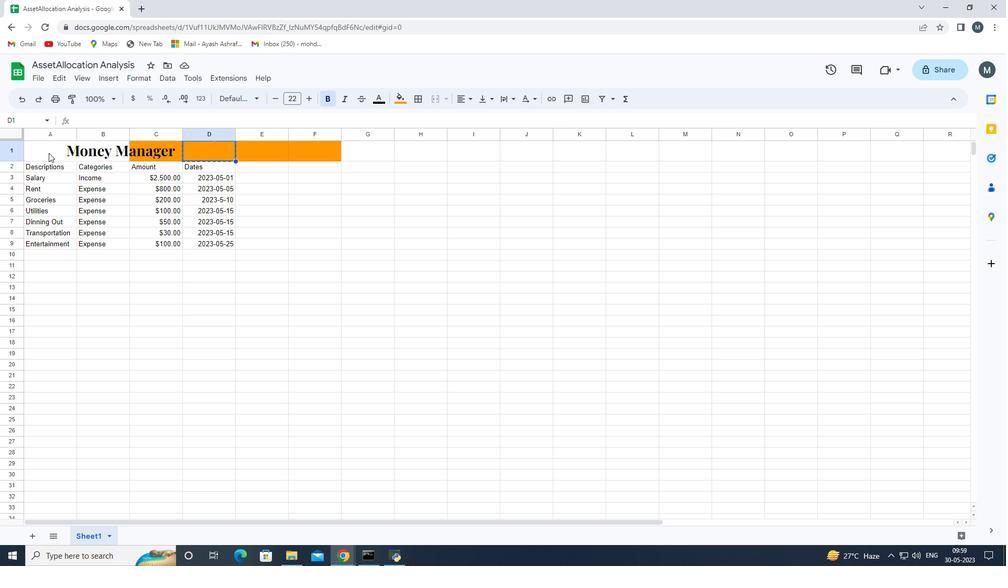
Action: Mouse moved to (48, 152)
Screenshot: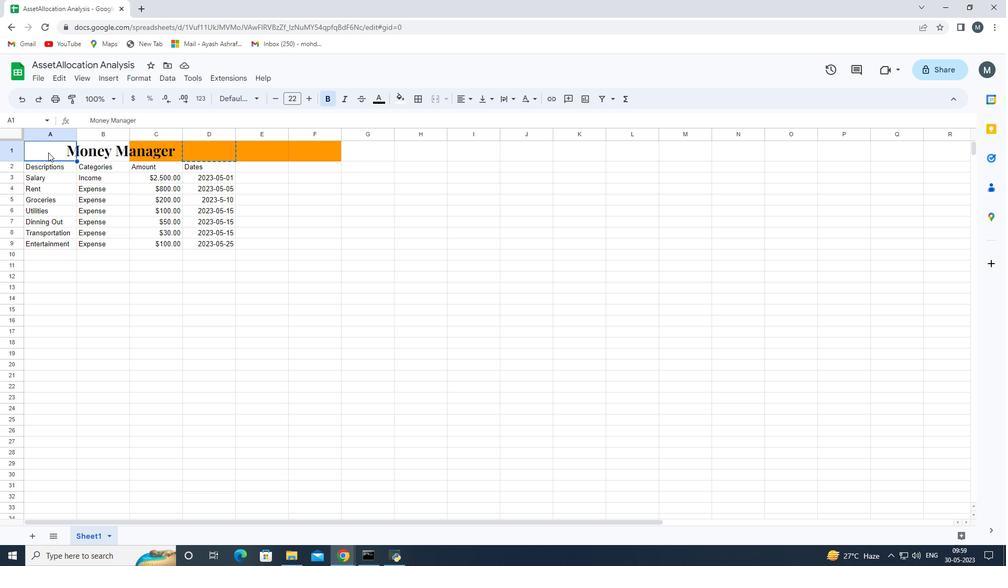 
Action: Key pressed ctrl+Vctrl+Z
Screenshot: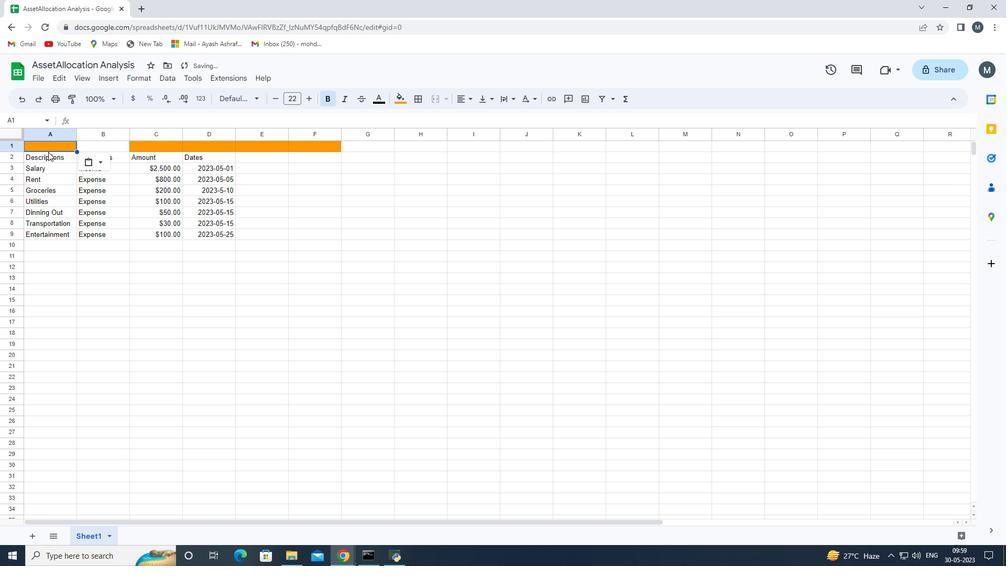 
Action: Mouse moved to (133, 306)
Screenshot: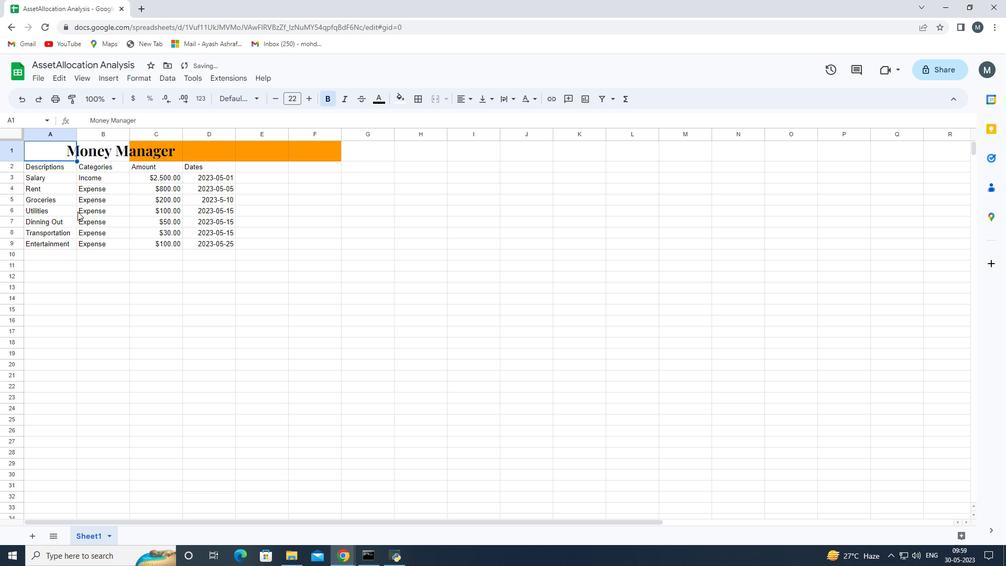 
Action: Mouse pressed left at (133, 306)
Screenshot: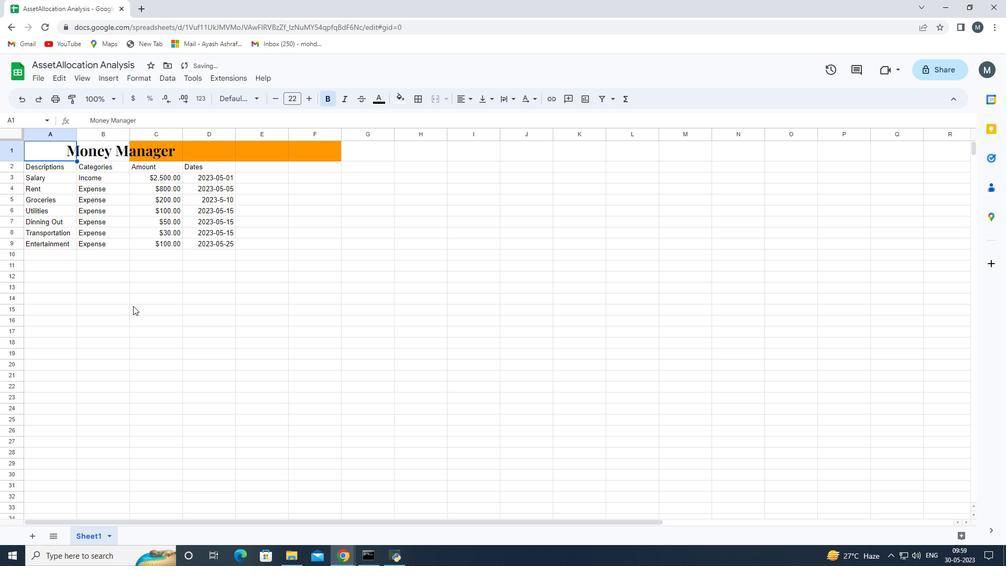 
Action: Mouse moved to (252, 157)
Screenshot: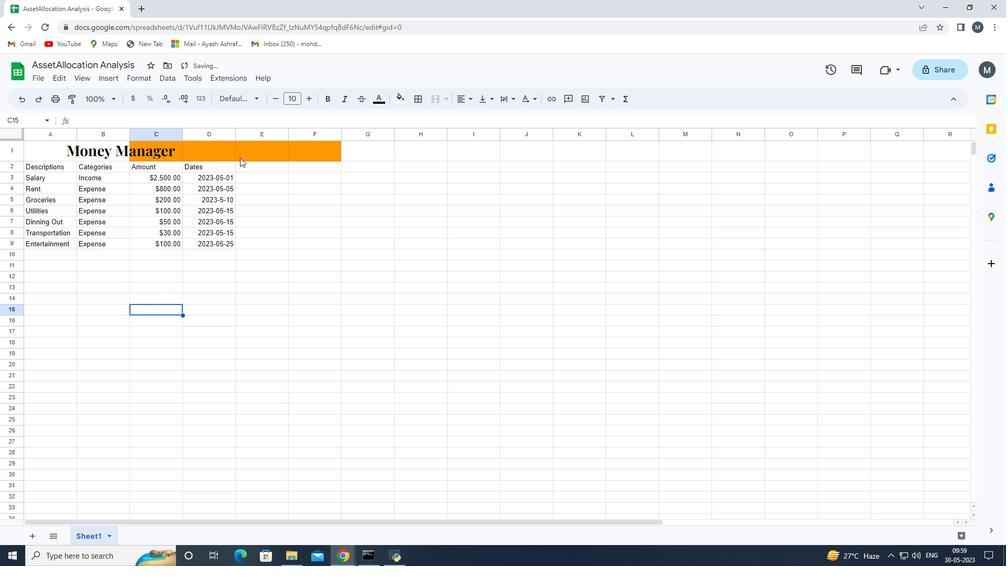 
Action: Mouse pressed left at (252, 157)
Screenshot: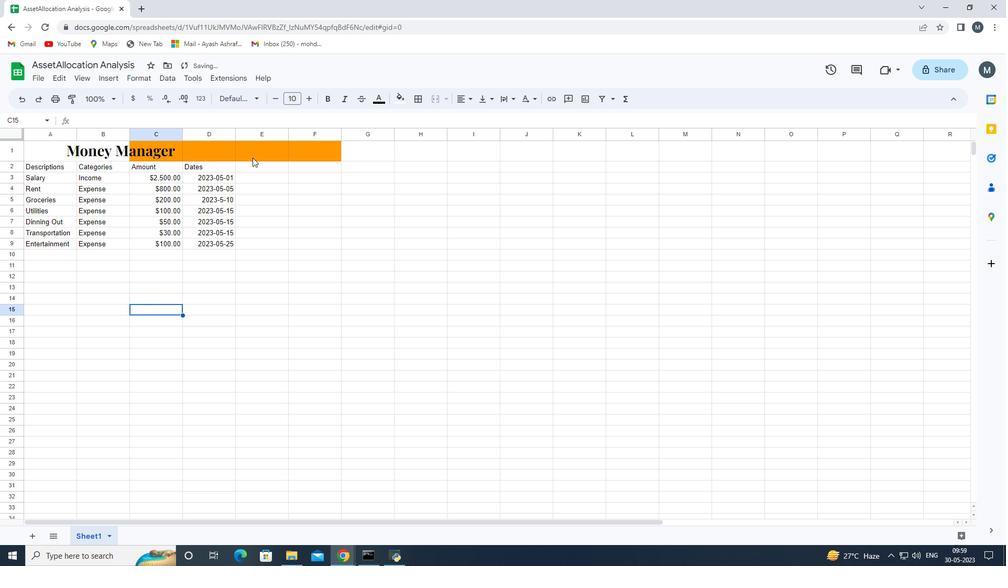
Action: Mouse moved to (252, 157)
Screenshot: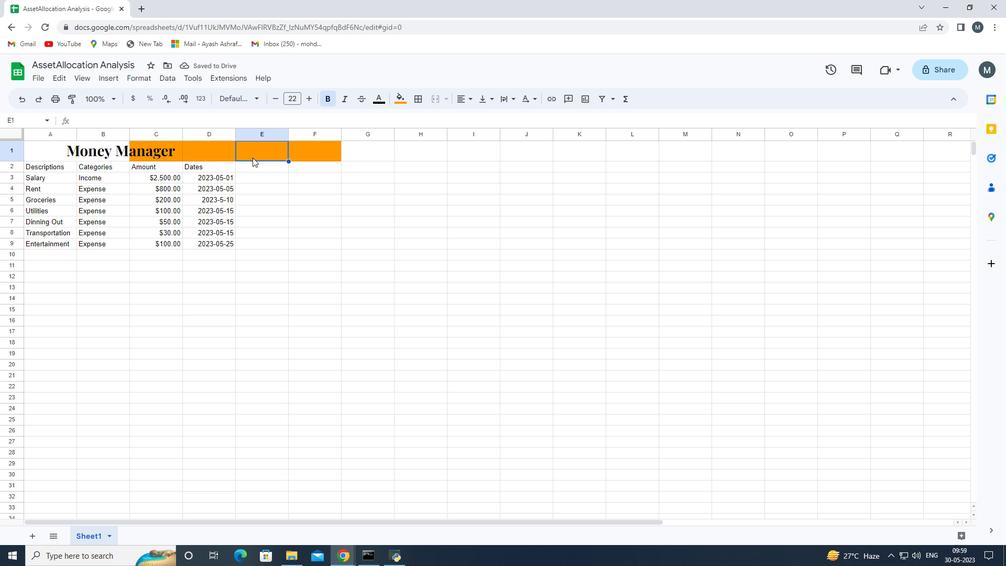 
Action: Key pressed <Key.delete>
Screenshot: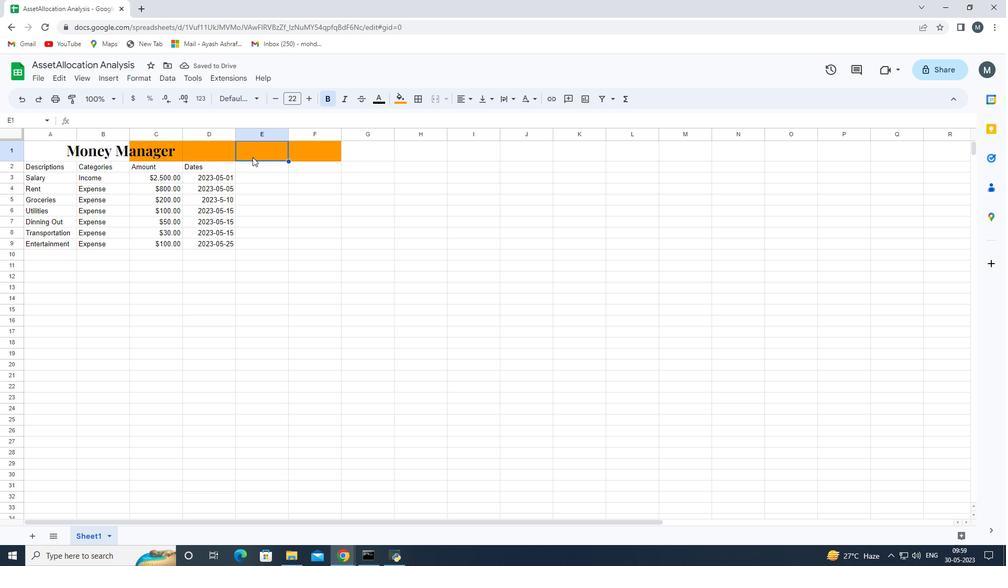 
Action: Mouse moved to (398, 102)
Screenshot: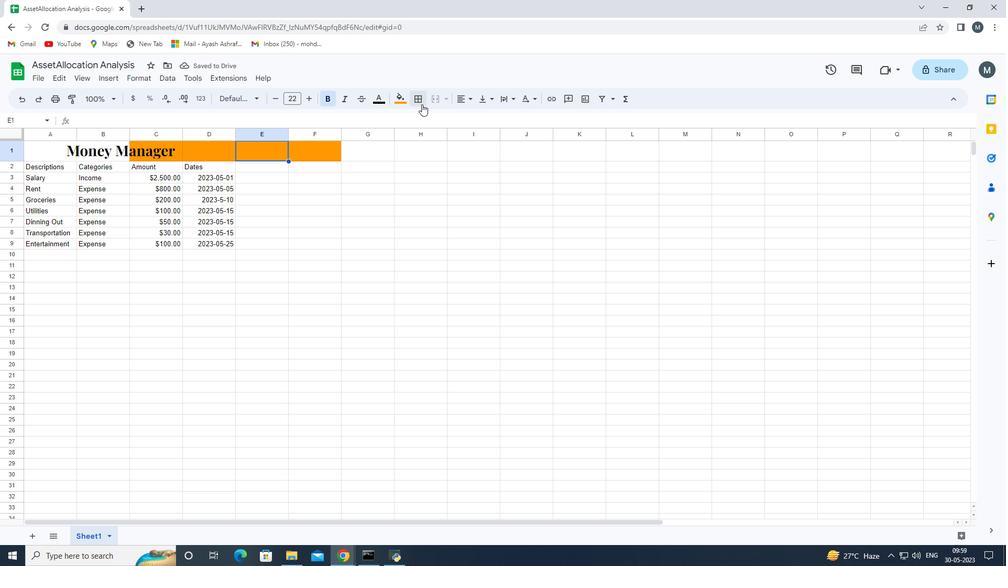 
Action: Mouse pressed left at (398, 102)
Screenshot: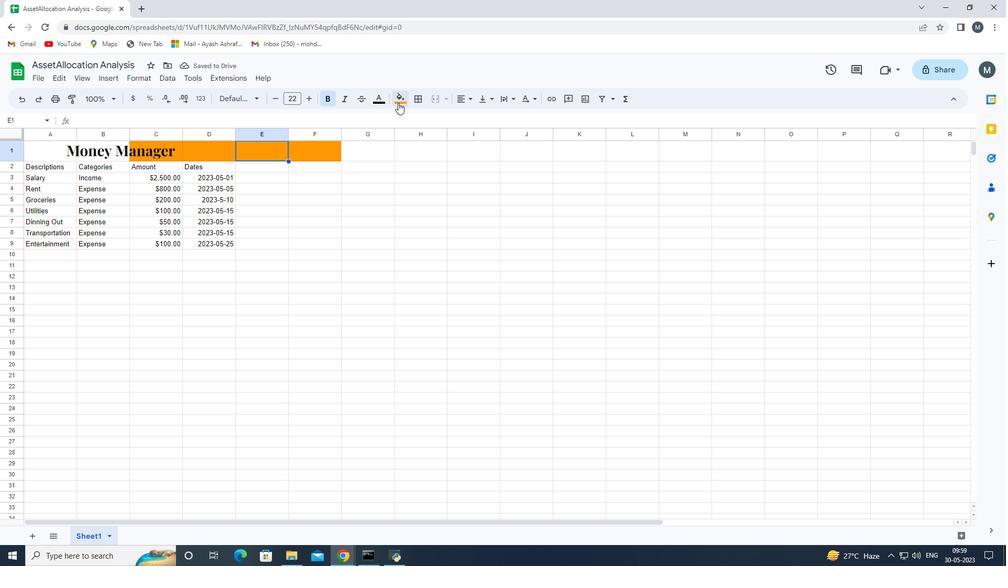 
Action: Mouse moved to (503, 137)
Screenshot: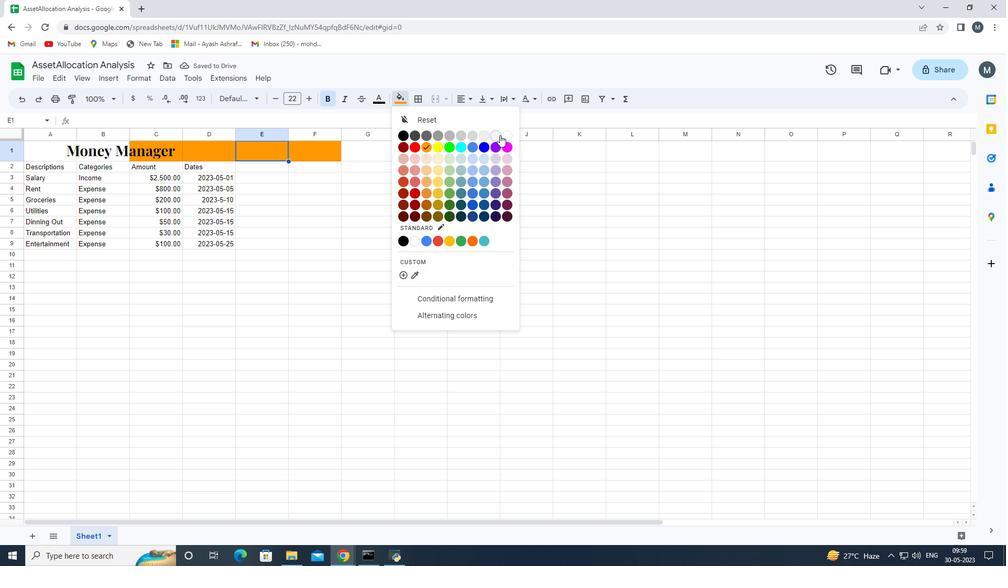 
Action: Mouse pressed left at (503, 137)
Screenshot: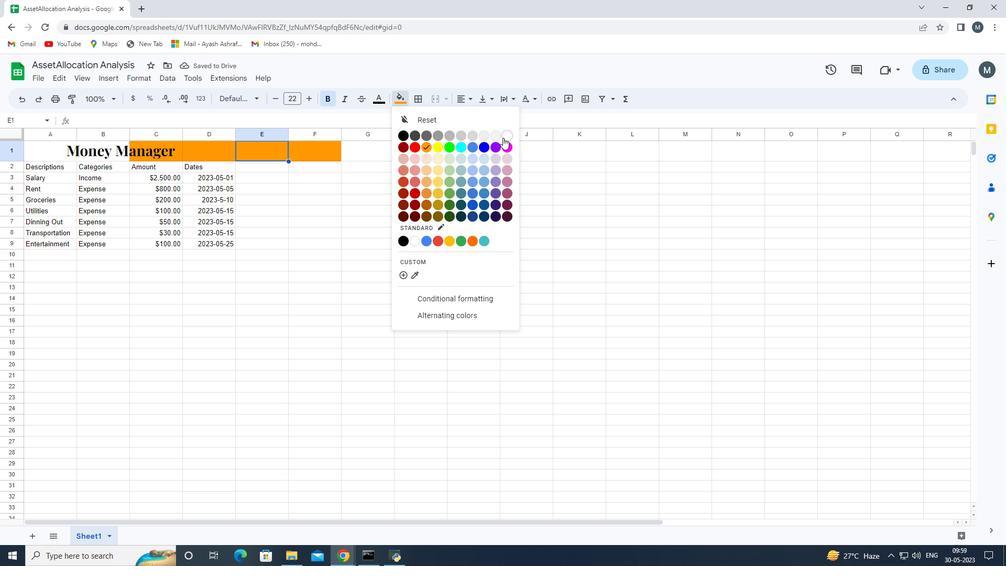 
Action: Mouse moved to (227, 152)
Screenshot: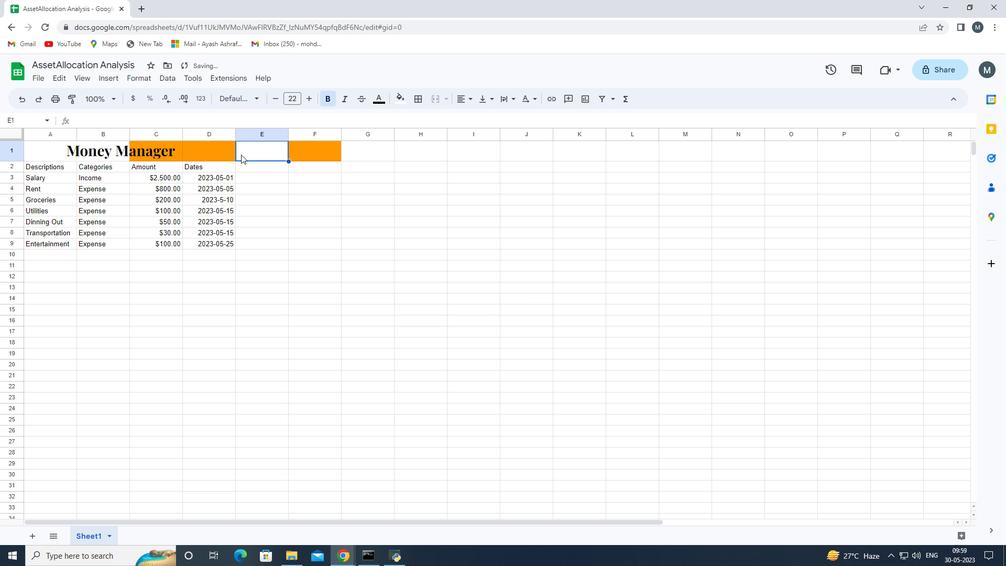 
Action: Mouse pressed left at (227, 152)
Screenshot: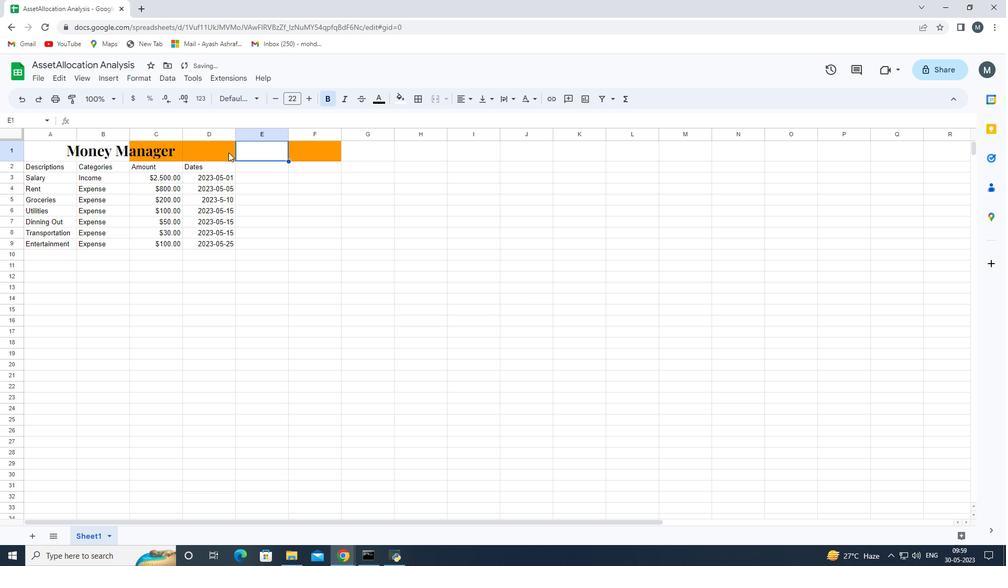 
Action: Mouse moved to (405, 101)
Screenshot: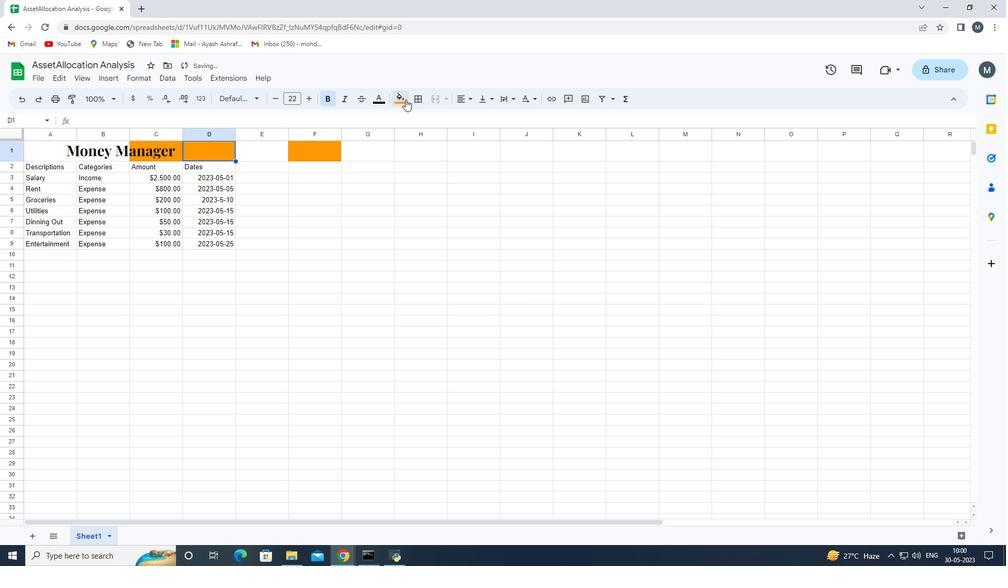 
Action: Mouse pressed left at (405, 101)
Screenshot: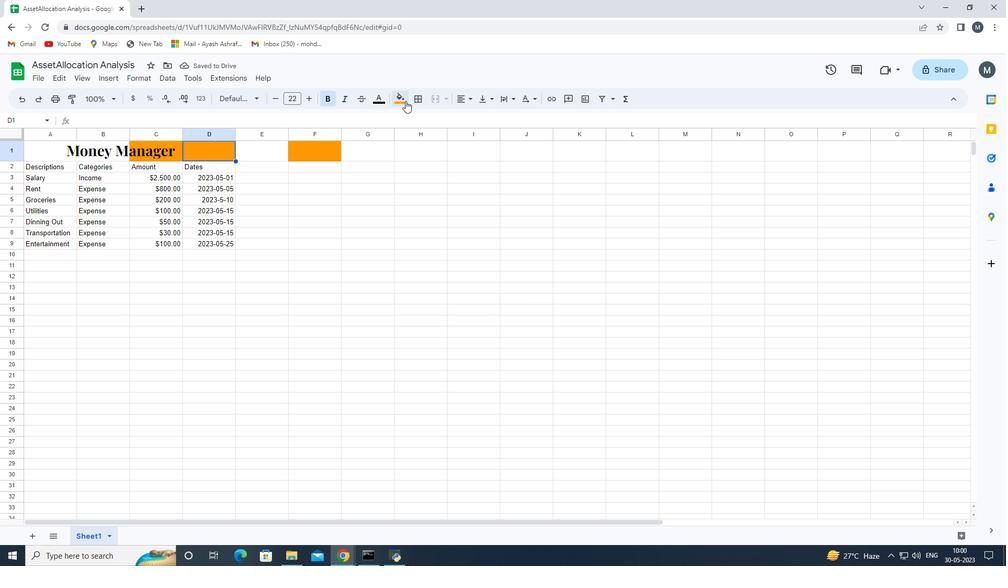 
Action: Mouse moved to (504, 133)
Screenshot: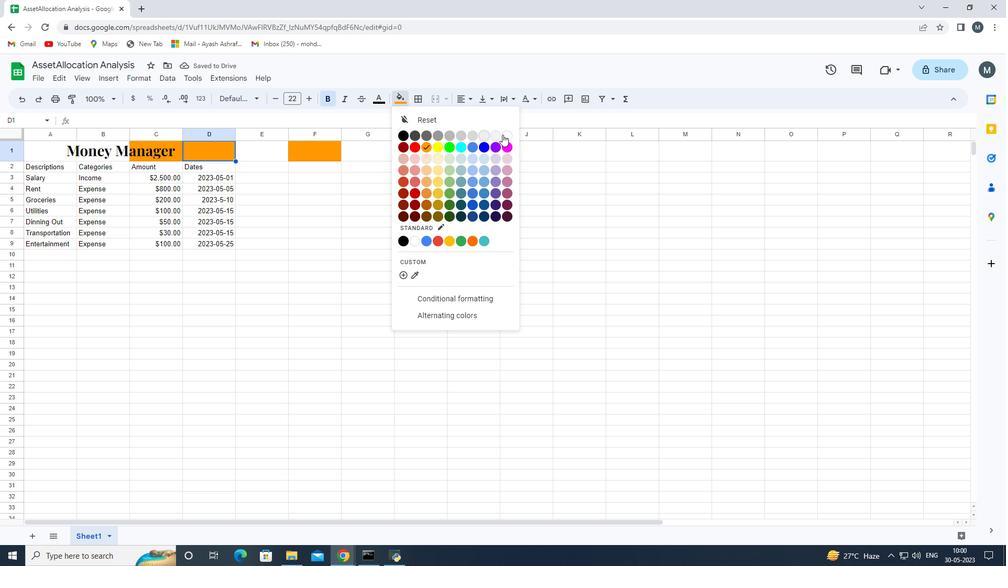 
Action: Mouse pressed left at (504, 133)
Screenshot: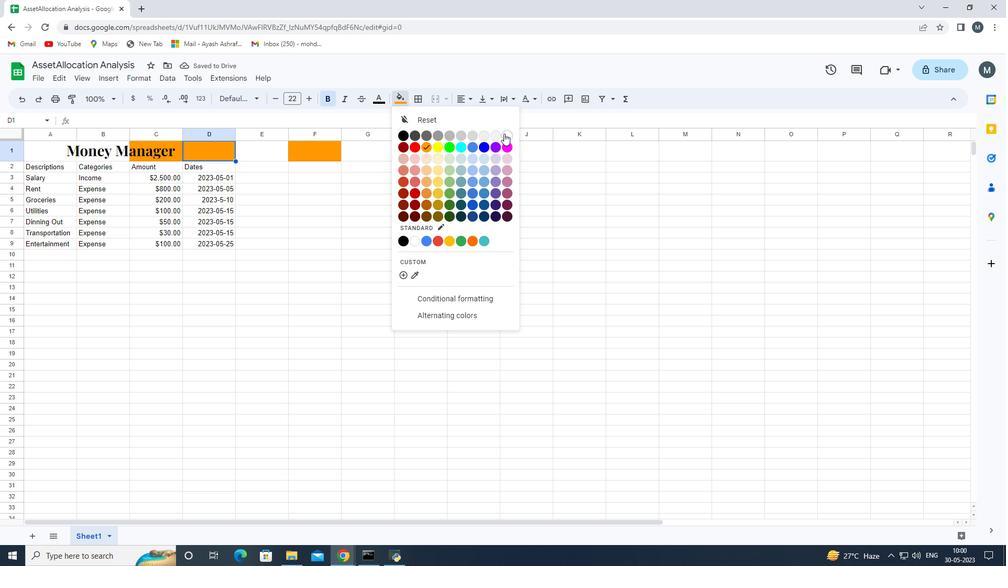 
Action: Mouse moved to (331, 150)
Screenshot: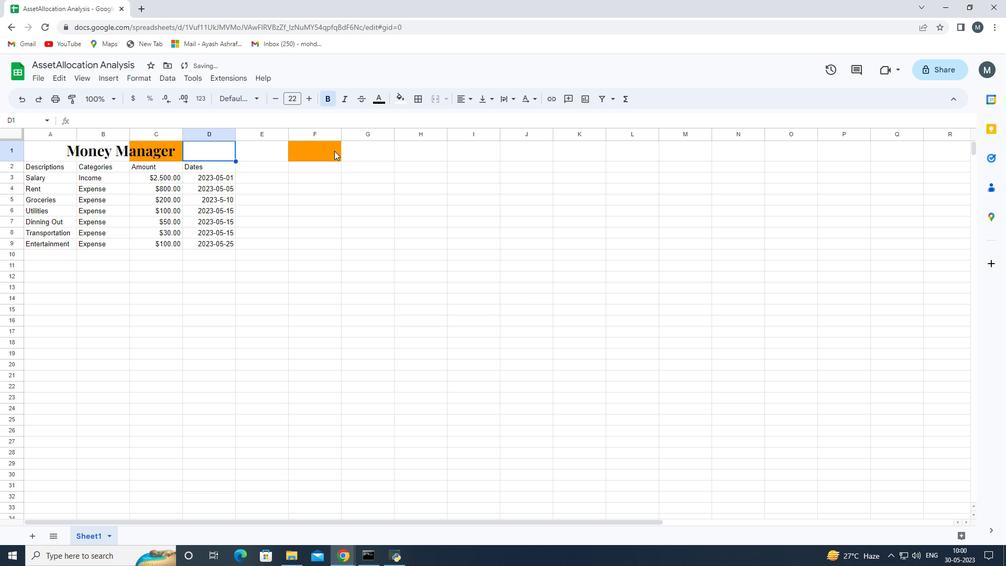 
Action: Mouse pressed left at (331, 150)
Screenshot: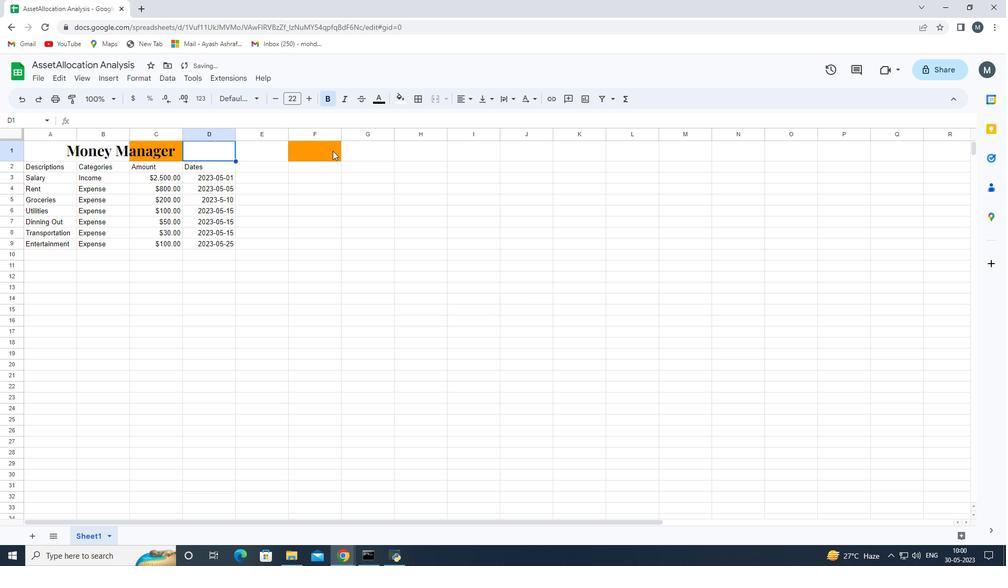 
Action: Mouse moved to (404, 103)
Screenshot: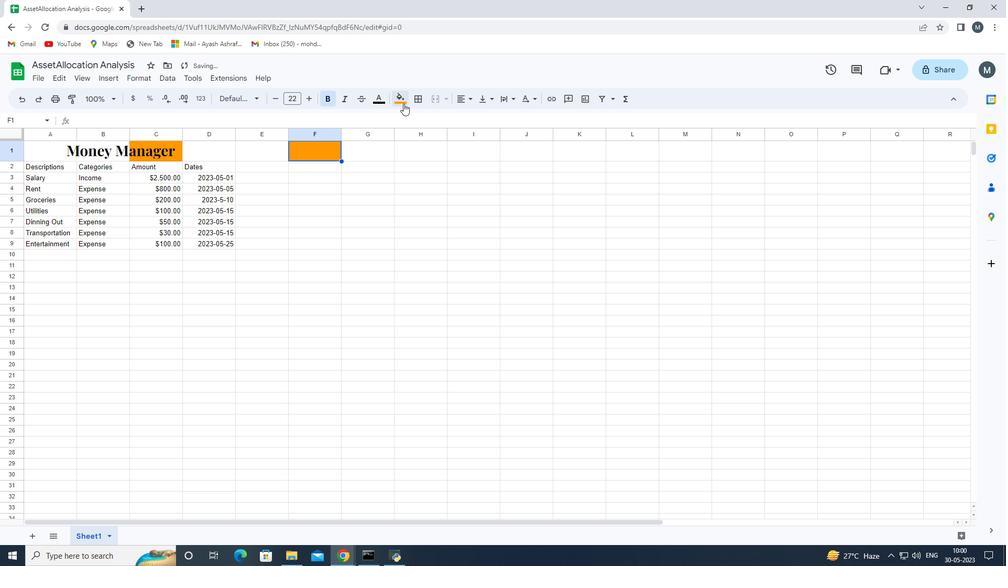 
Action: Mouse pressed left at (404, 103)
Screenshot: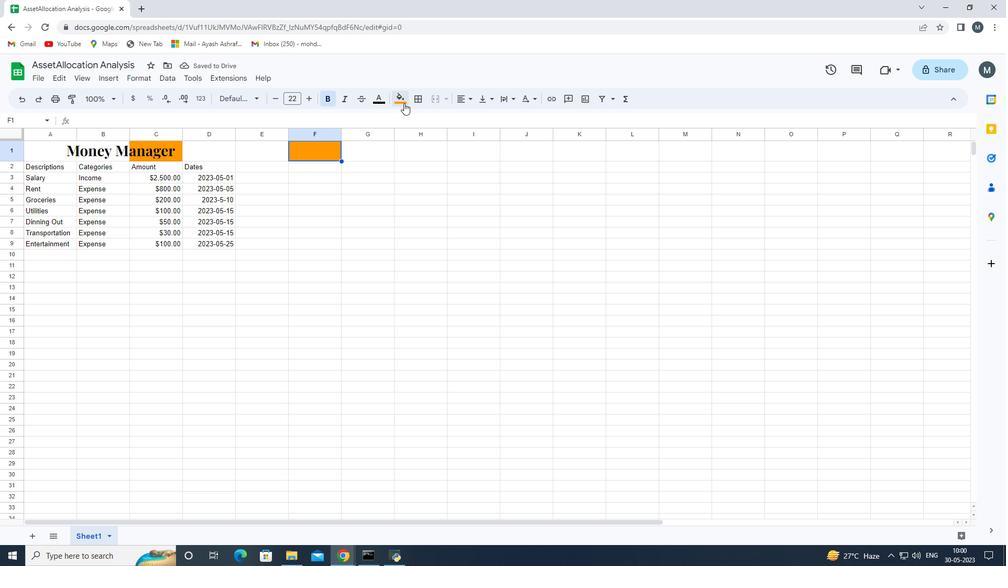 
Action: Mouse moved to (504, 137)
Screenshot: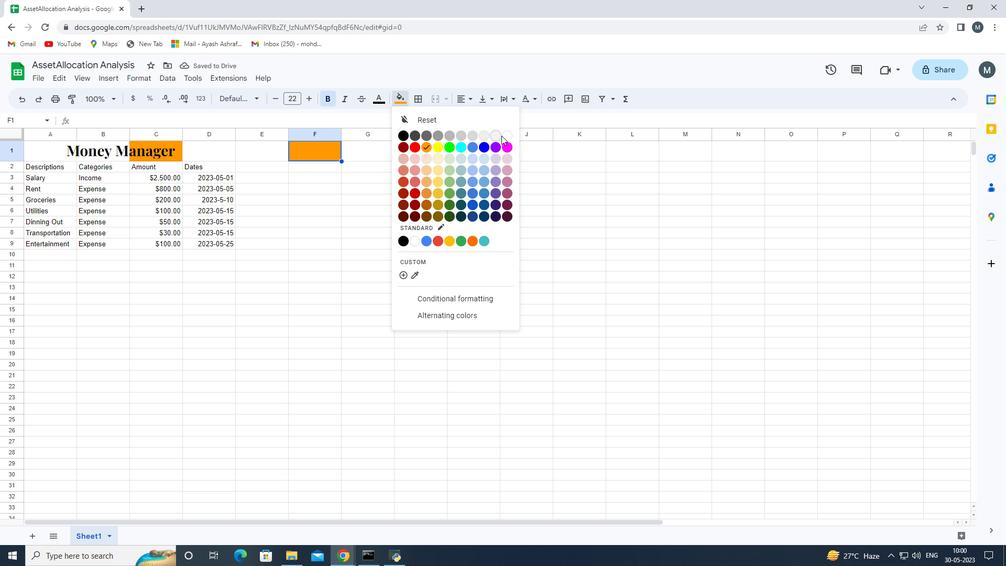 
Action: Mouse pressed left at (504, 137)
Screenshot: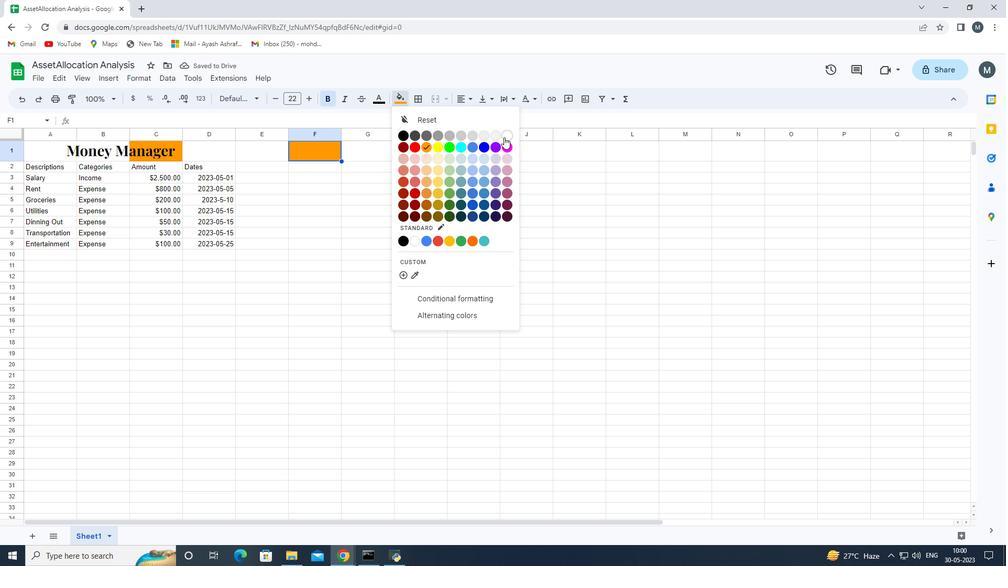 
Action: Mouse moved to (49, 149)
Screenshot: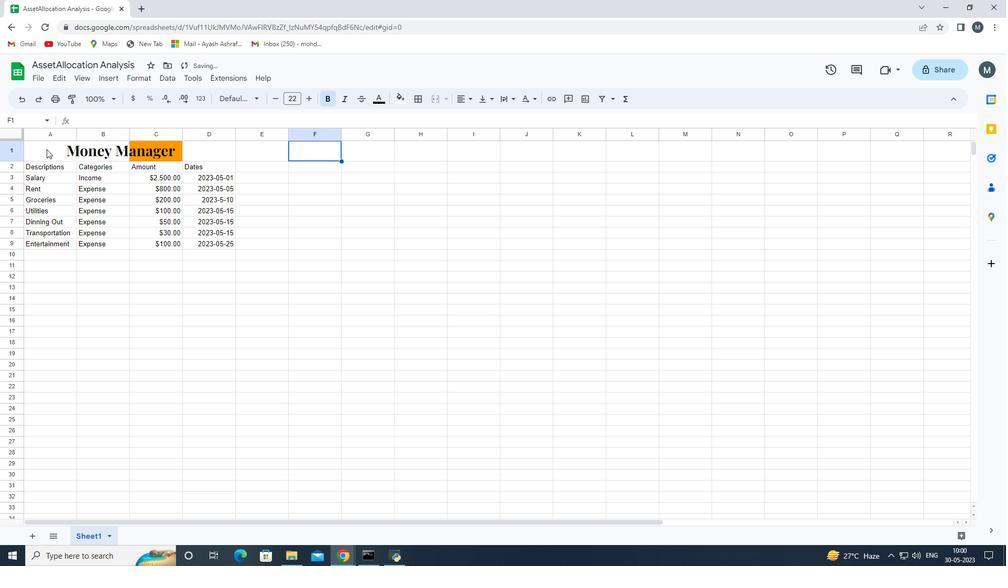 
Action: Mouse pressed left at (49, 149)
Screenshot: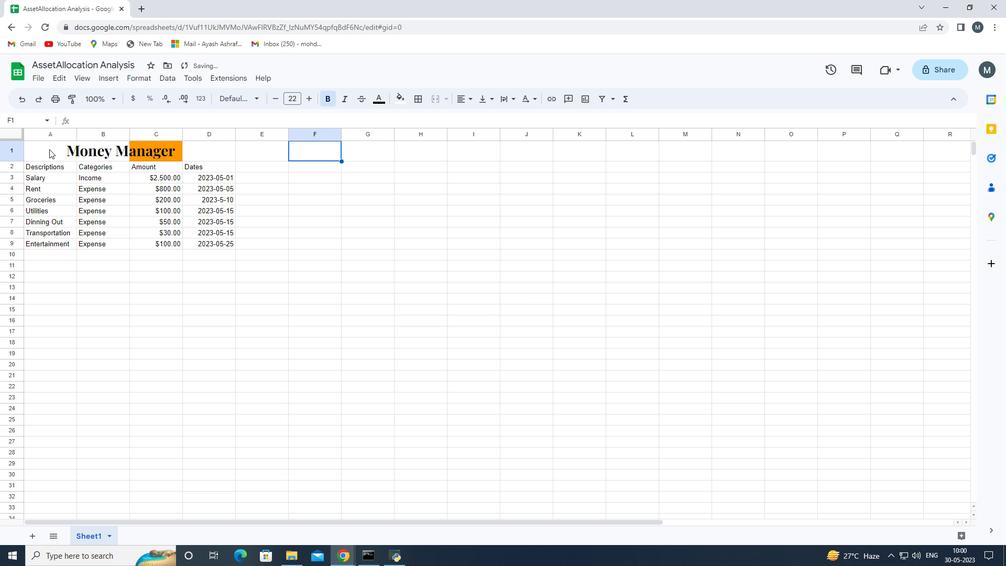 
Action: Mouse moved to (403, 100)
Screenshot: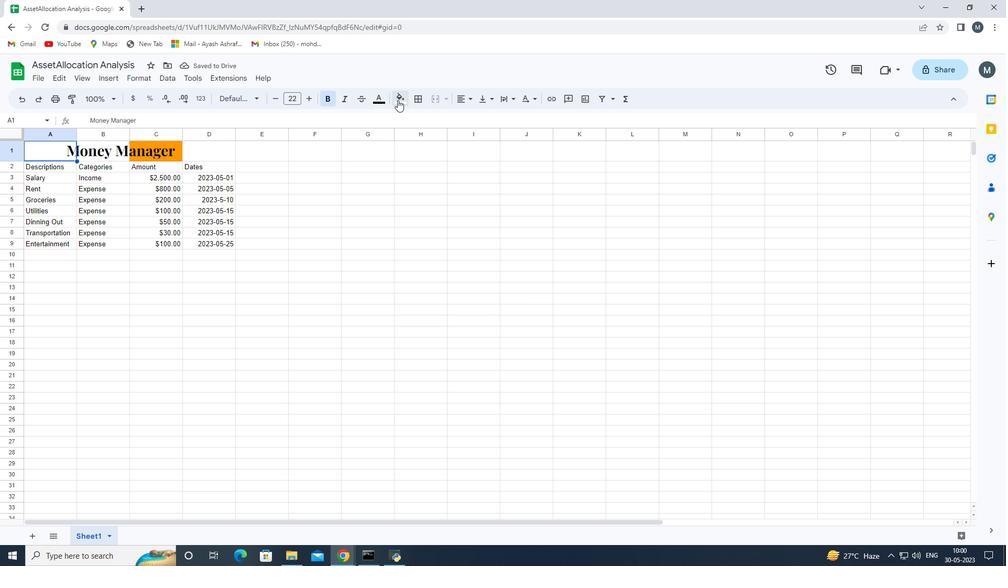 
Action: Mouse pressed left at (403, 100)
Screenshot: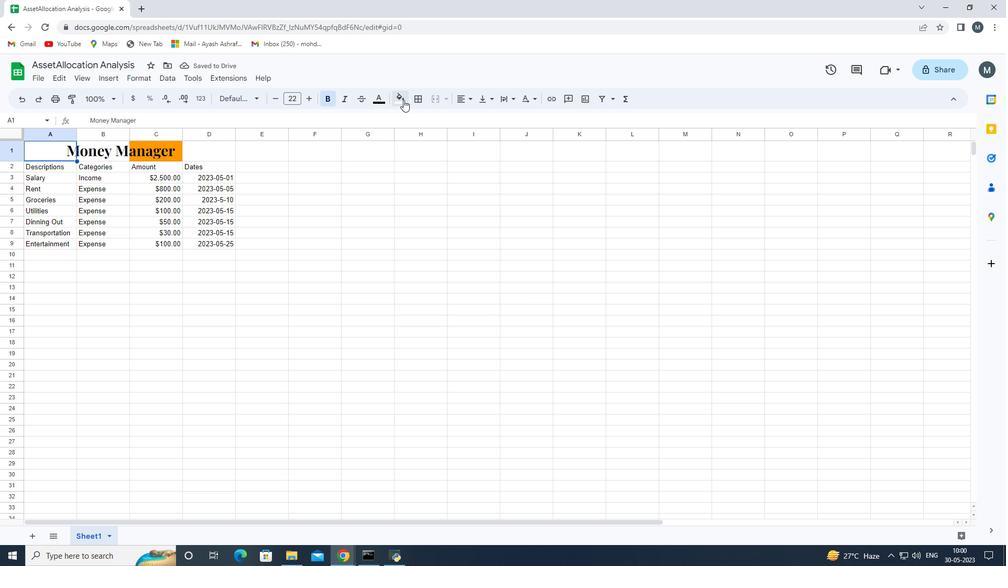 
Action: Mouse moved to (423, 148)
Screenshot: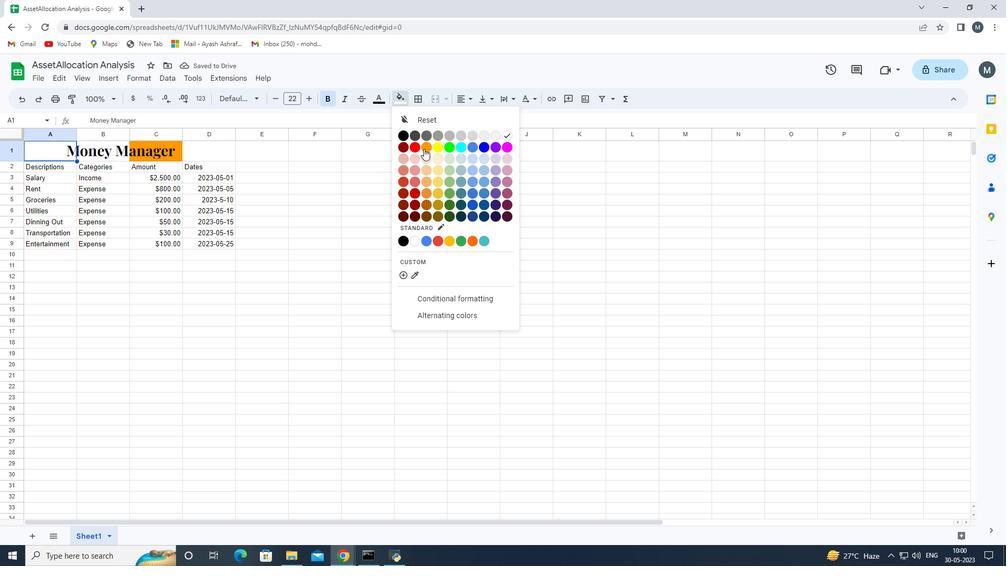 
Action: Mouse pressed left at (423, 148)
Screenshot: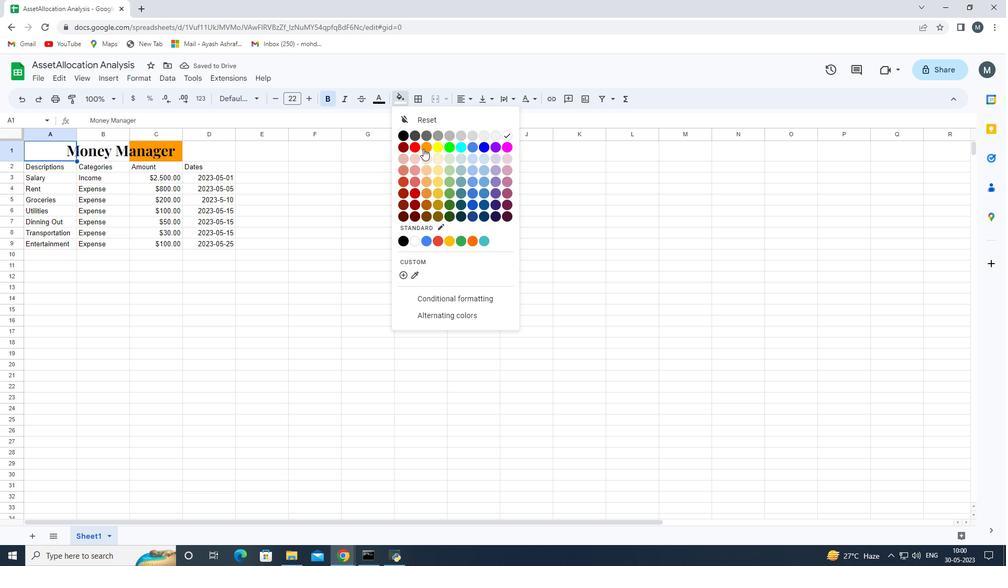 
Action: Mouse moved to (99, 149)
Screenshot: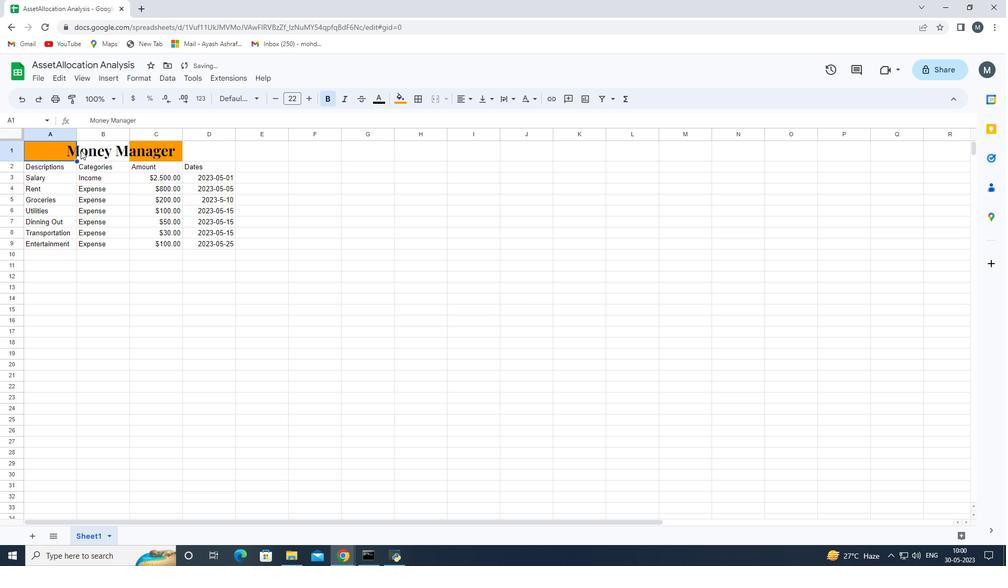 
Action: Mouse pressed left at (99, 149)
Screenshot: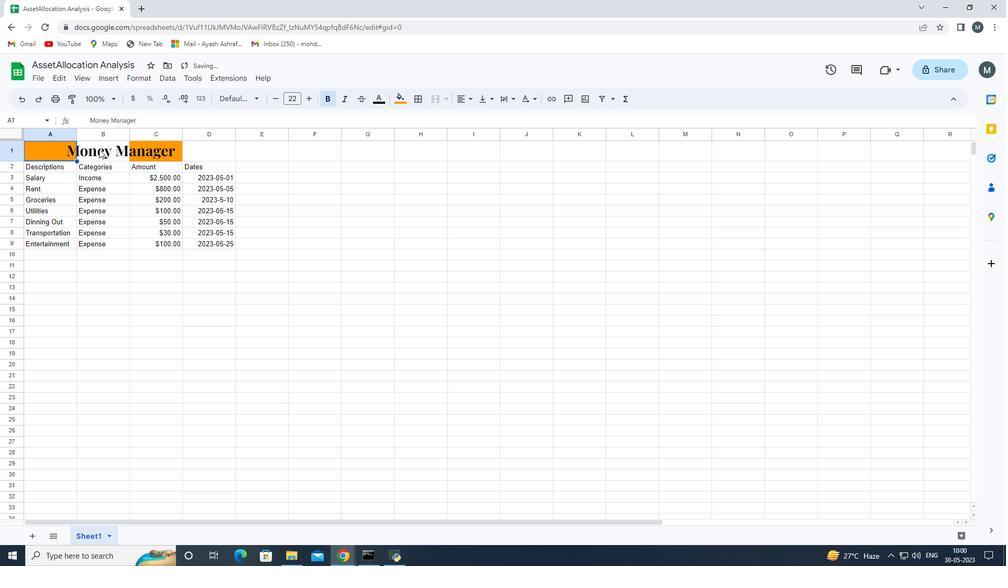 
Action: Mouse moved to (408, 102)
Screenshot: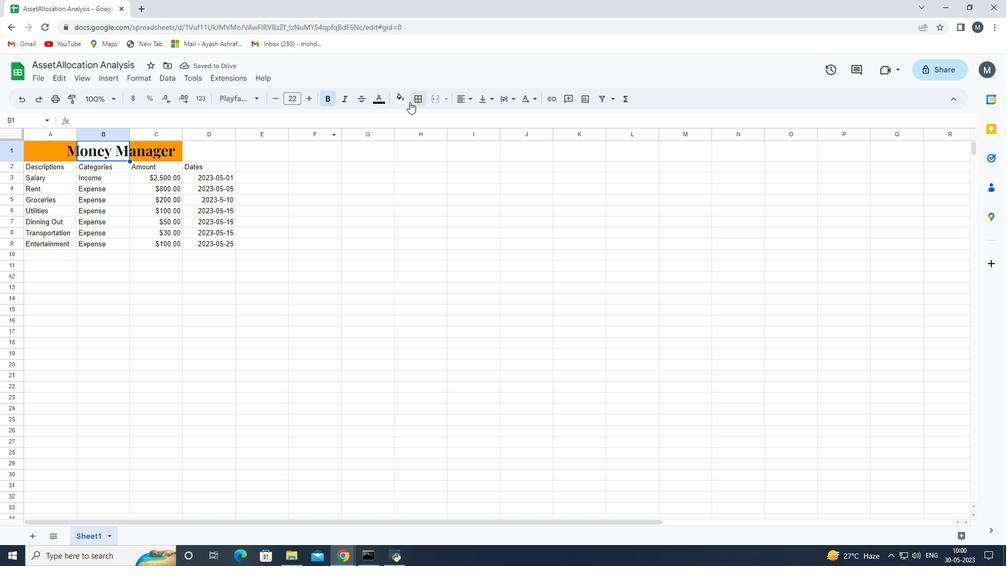 
Action: Mouse pressed left at (408, 102)
Screenshot: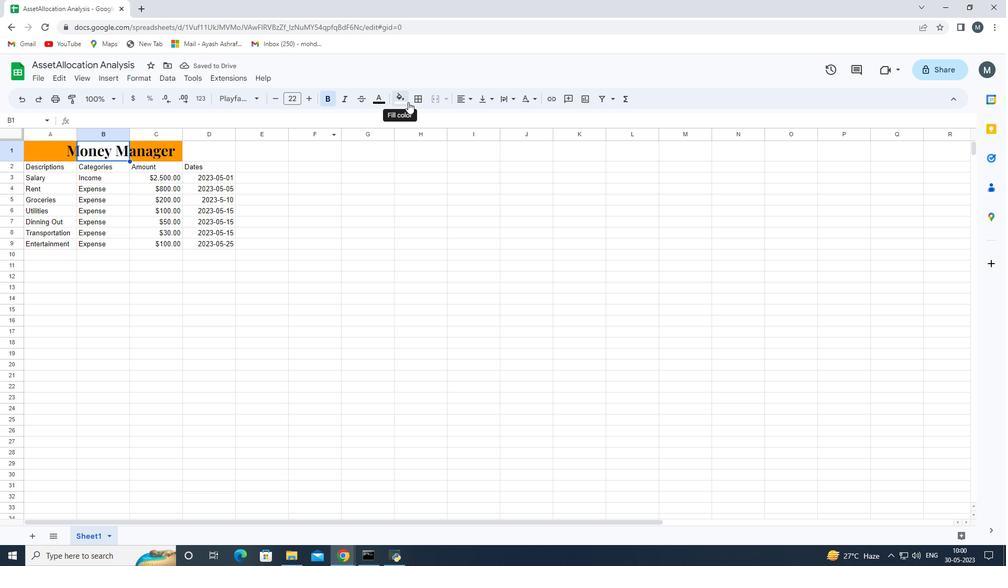 
Action: Mouse moved to (425, 148)
Screenshot: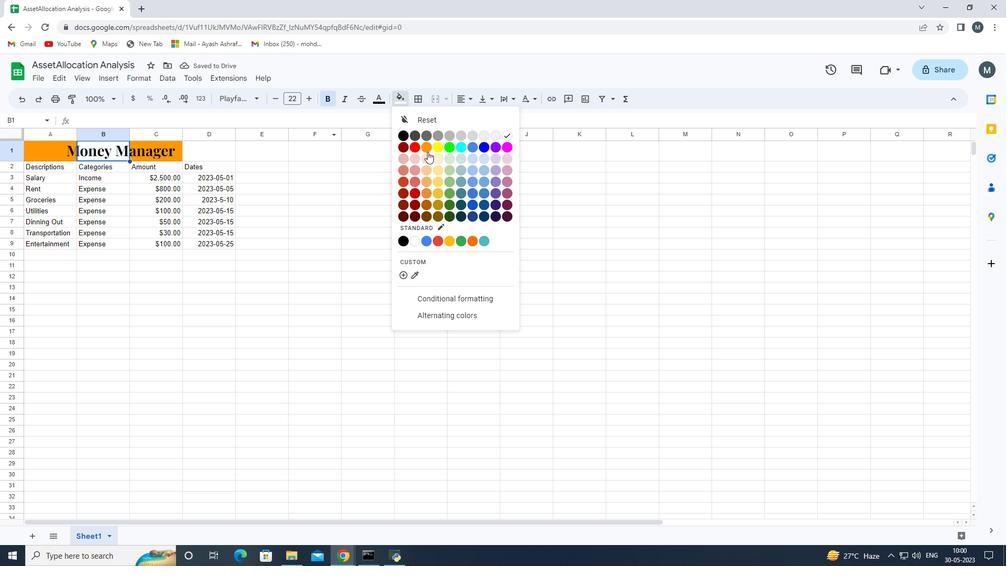 
Action: Mouse pressed left at (425, 148)
Screenshot: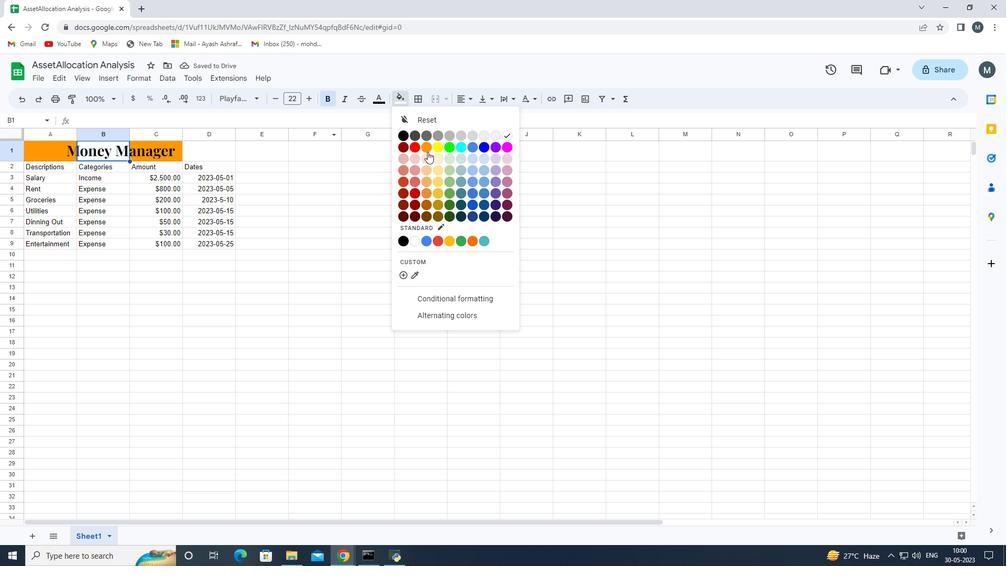 
Action: Mouse moved to (189, 310)
Screenshot: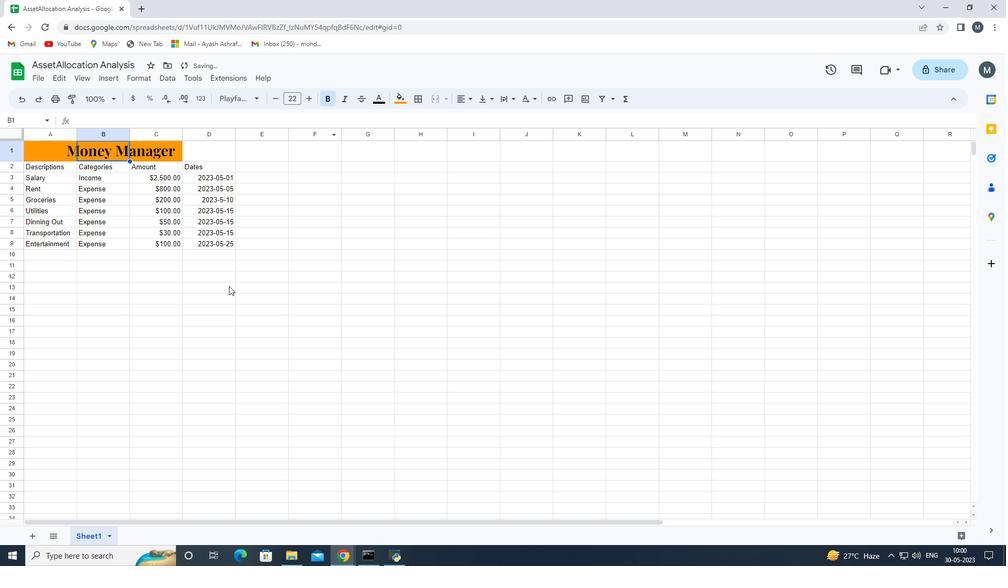 
Action: Mouse pressed left at (189, 310)
Screenshot: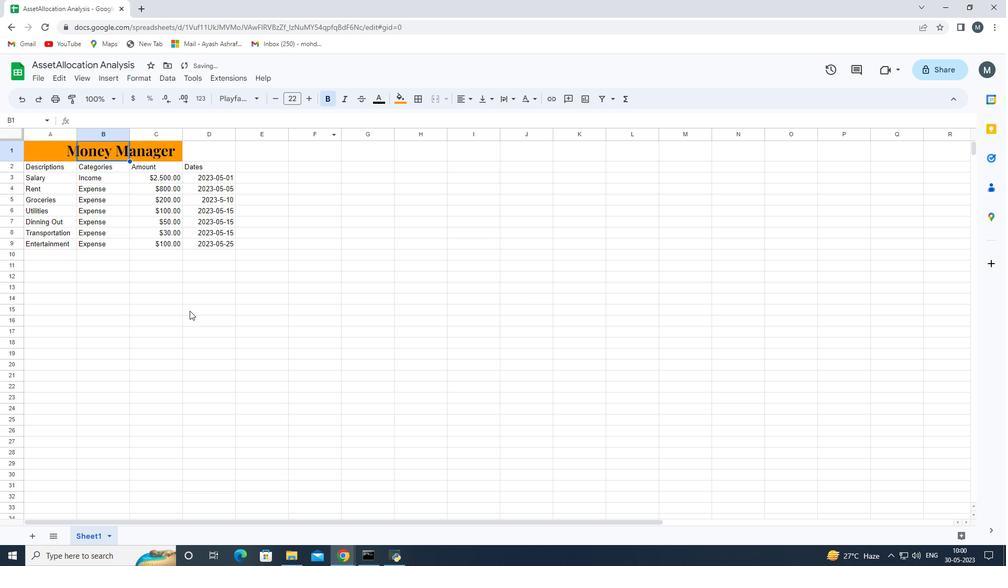 
Action: Mouse moved to (94, 284)
Screenshot: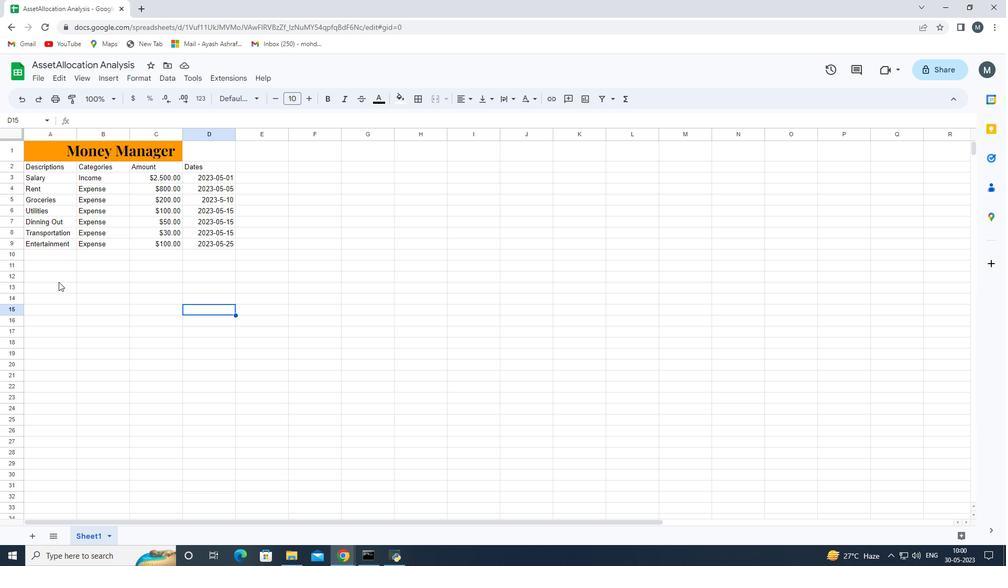 
Action: Mouse pressed left at (94, 284)
Screenshot: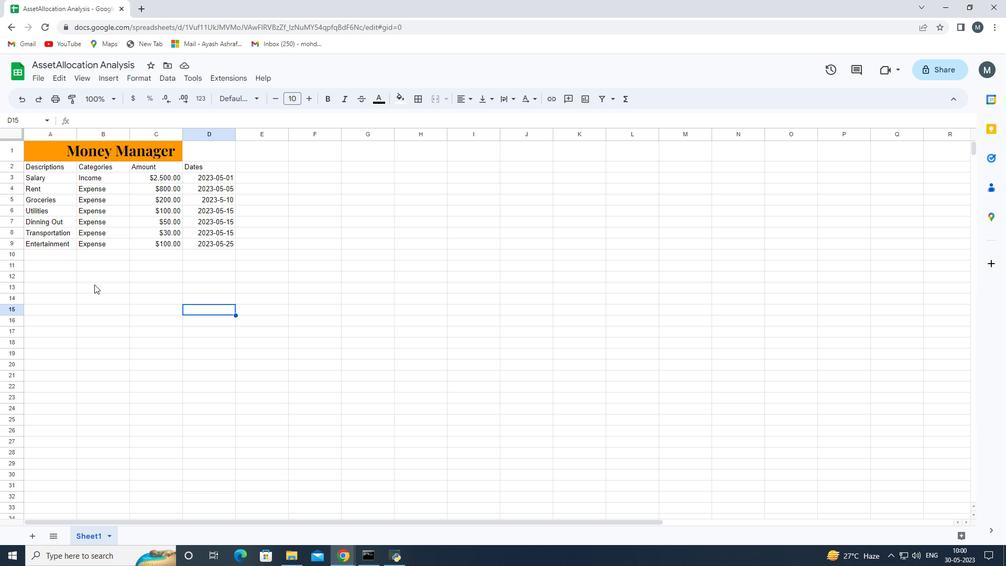 
Action: Mouse moved to (27, 168)
Screenshot: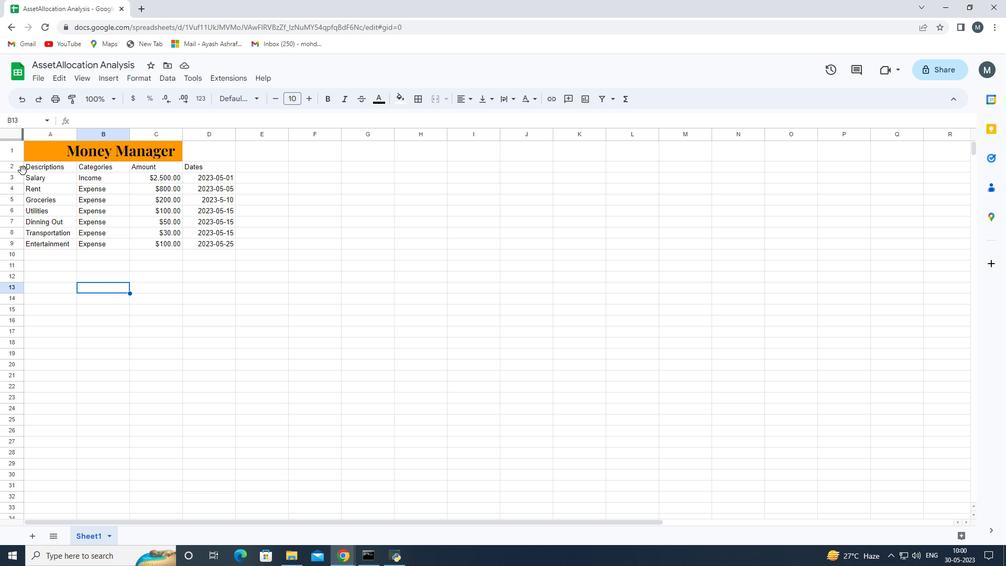 
Action: Mouse pressed left at (27, 168)
Screenshot: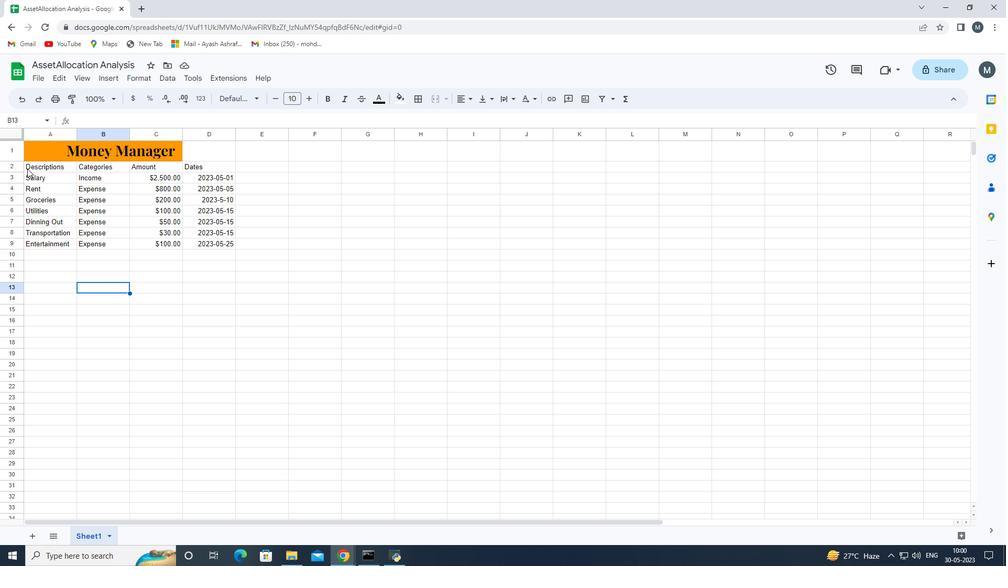 
Action: Mouse moved to (238, 99)
Screenshot: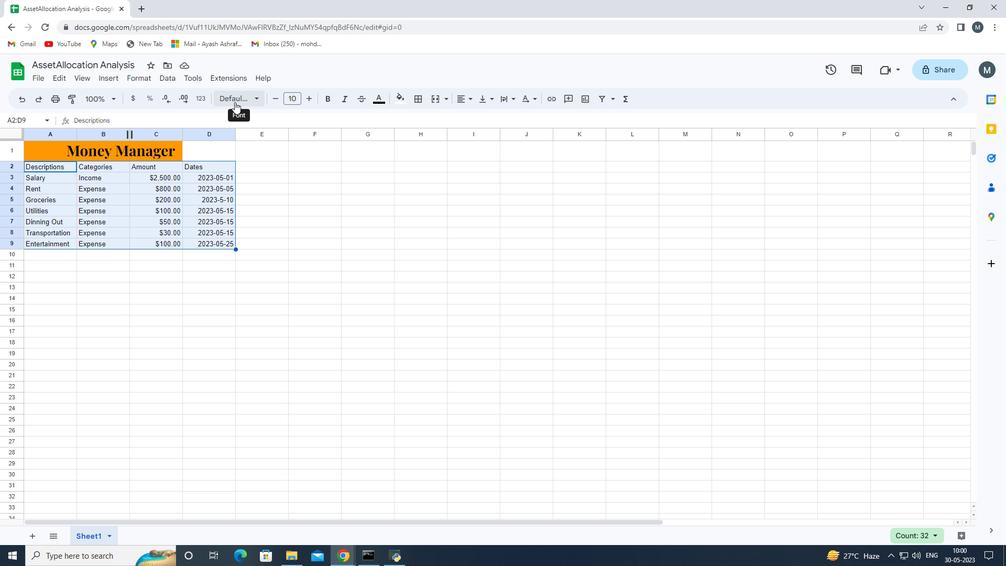 
Action: Mouse pressed left at (238, 99)
Screenshot: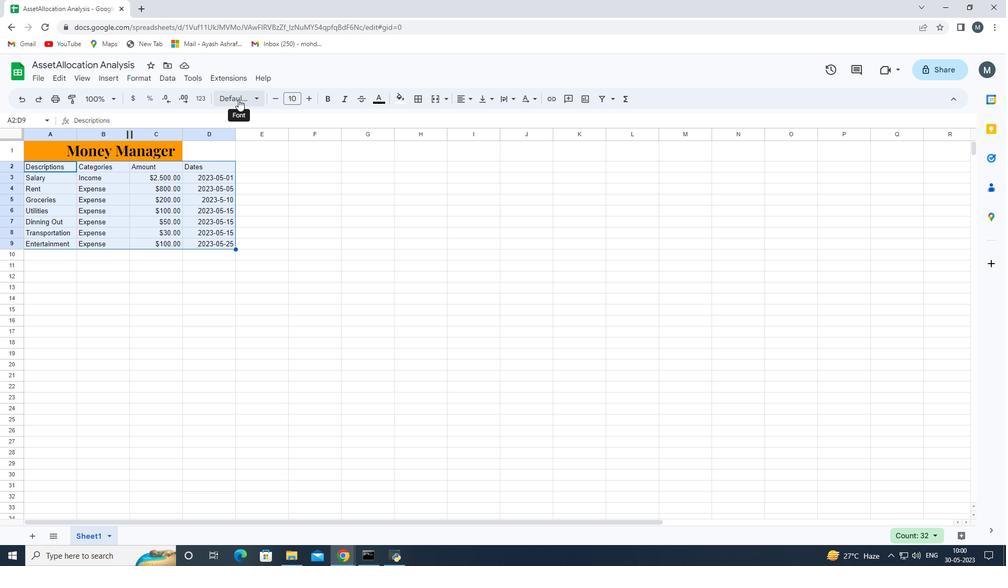 
Action: Mouse moved to (274, 392)
Screenshot: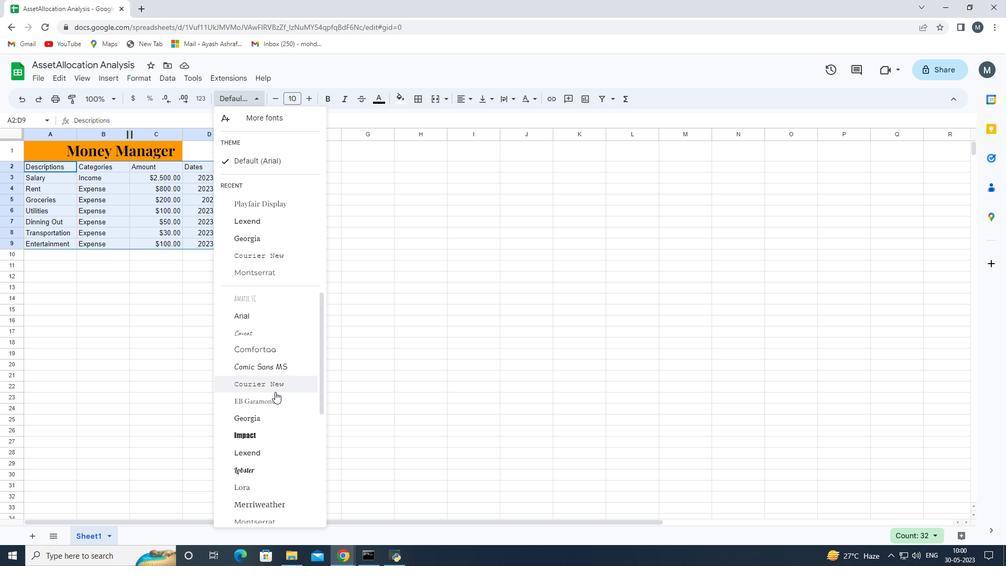 
Action: Mouse scrolled (274, 391) with delta (0, 0)
Screenshot: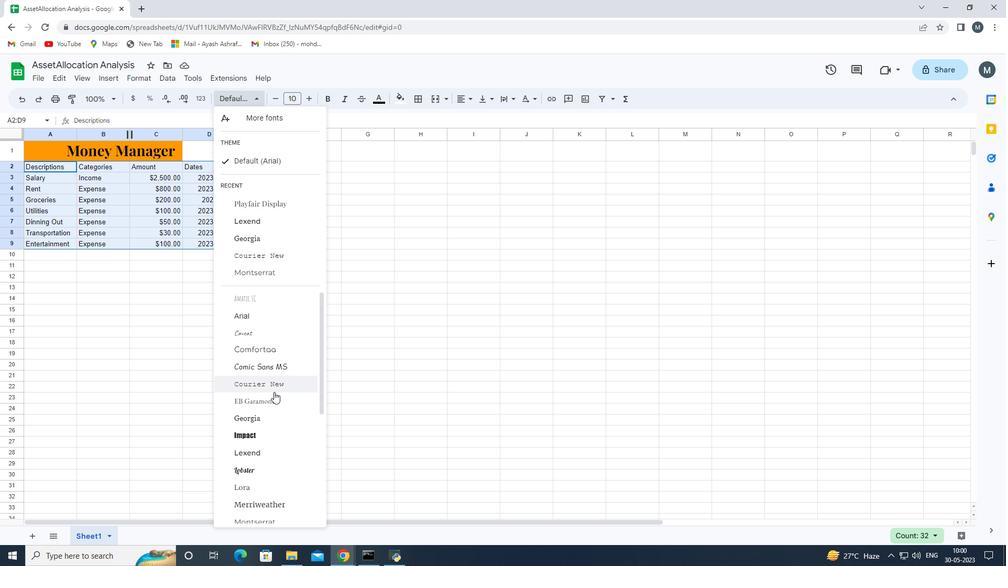 
Action: Mouse scrolled (274, 391) with delta (0, 0)
Screenshot: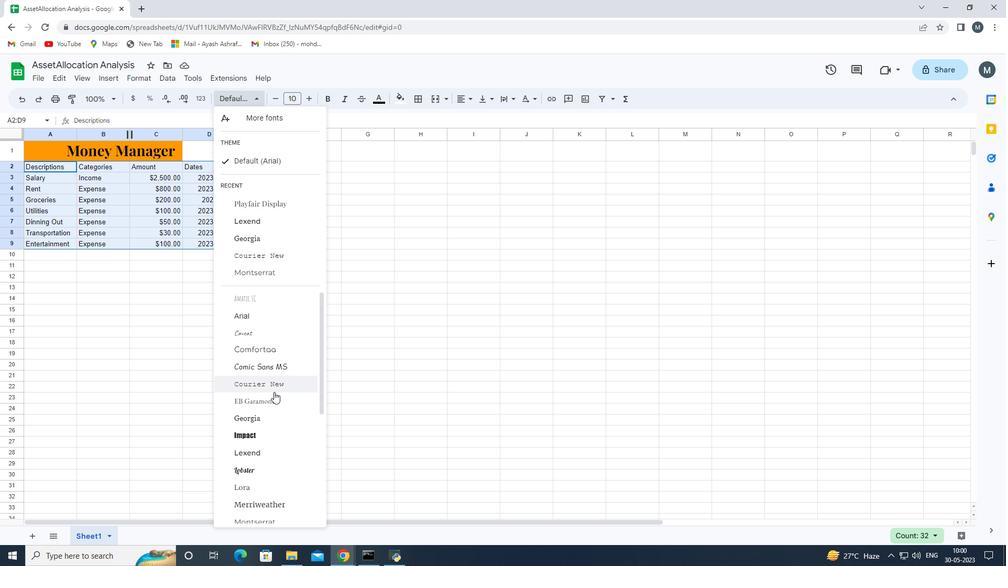 
Action: Mouse moved to (275, 399)
Screenshot: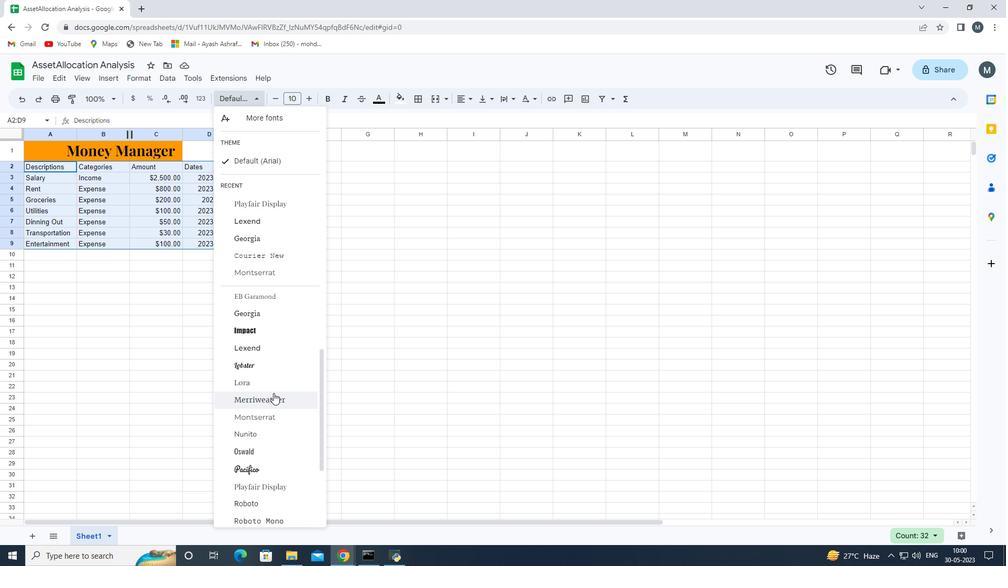 
Action: Mouse scrolled (275, 398) with delta (0, 0)
Screenshot: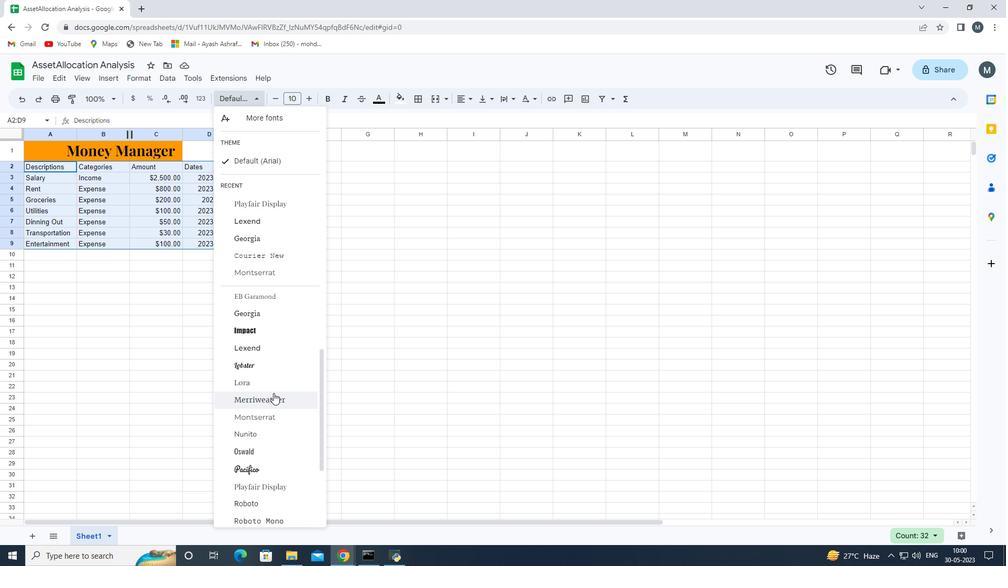 
Action: Mouse scrolled (275, 398) with delta (0, 0)
Screenshot: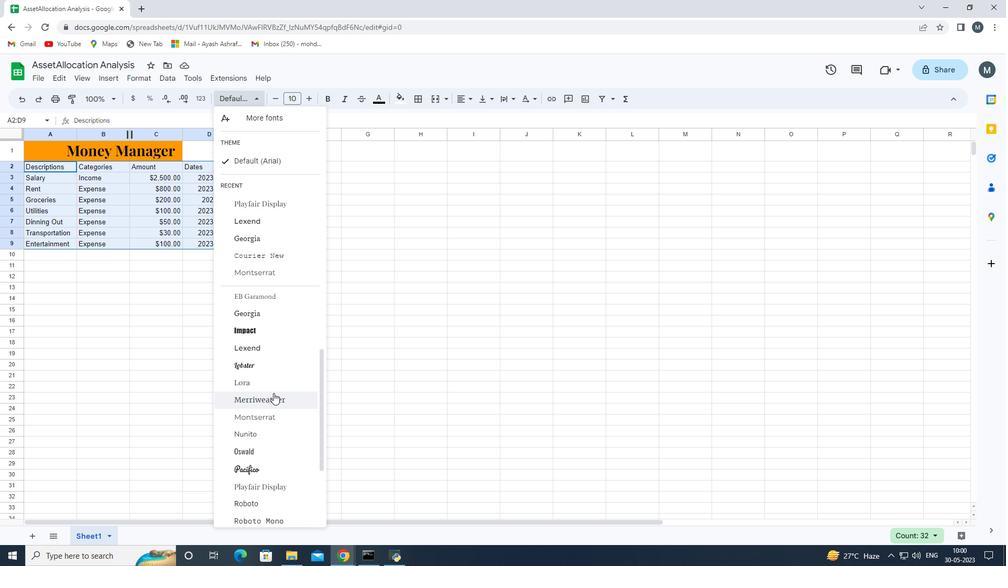 
Action: Mouse moved to (286, 430)
Screenshot: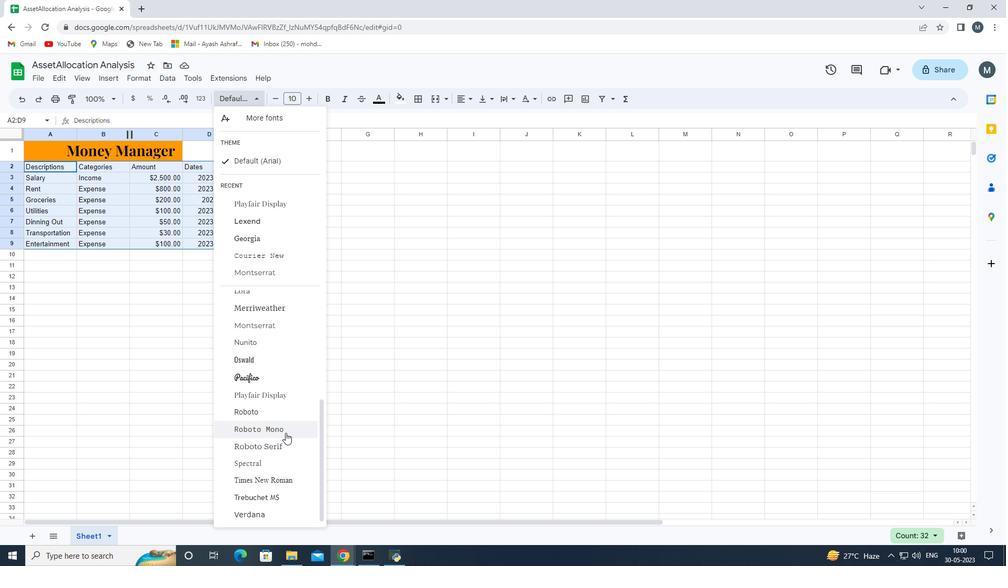 
Action: Mouse pressed left at (286, 430)
Screenshot: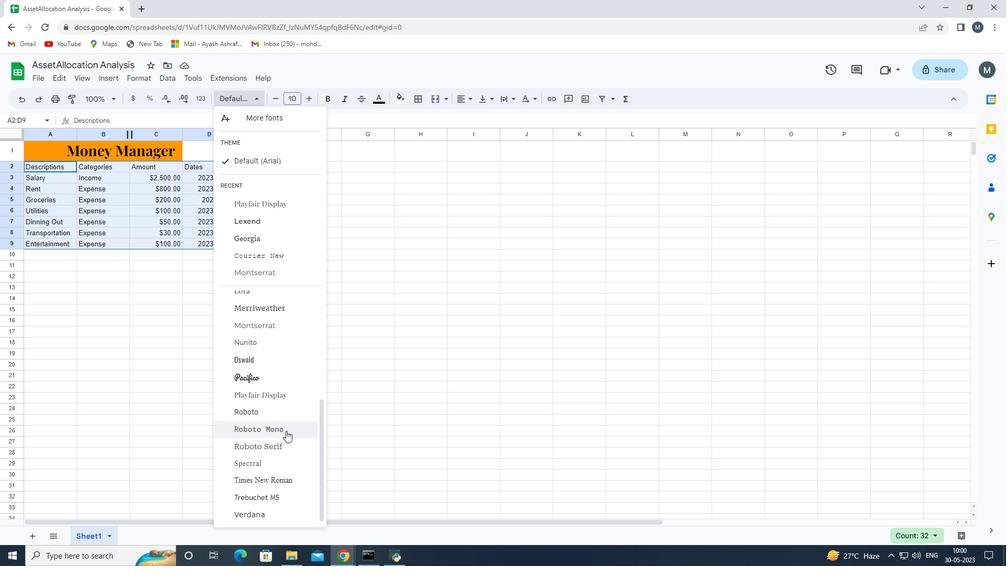 
Action: Mouse moved to (311, 101)
Screenshot: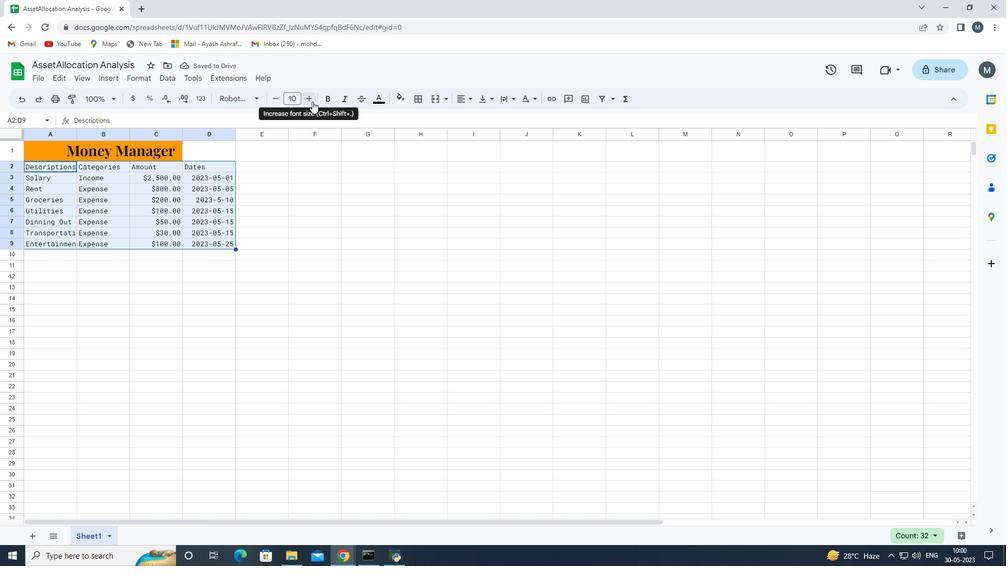 
Action: Mouse pressed left at (311, 101)
Screenshot: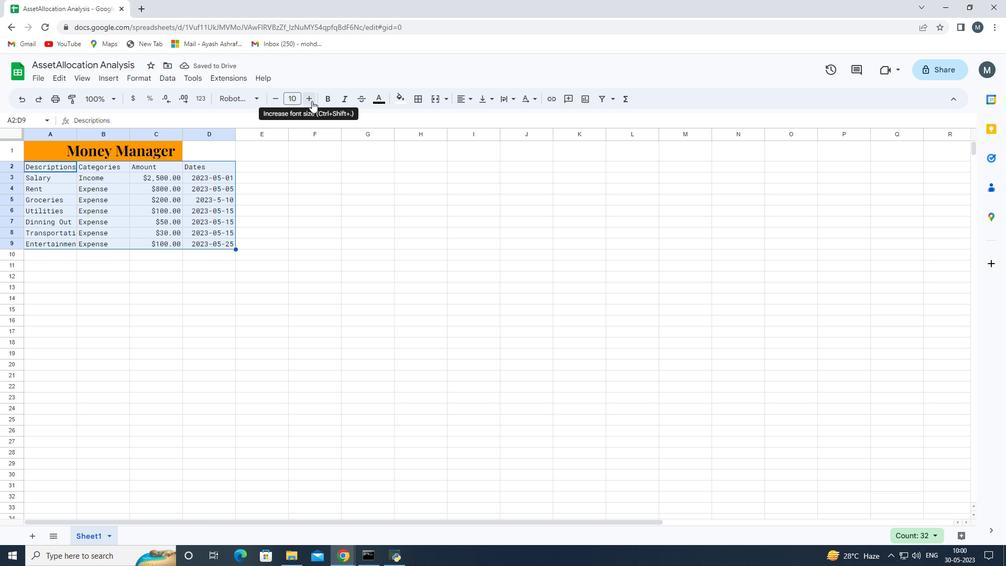 
Action: Mouse moved to (311, 100)
Screenshot: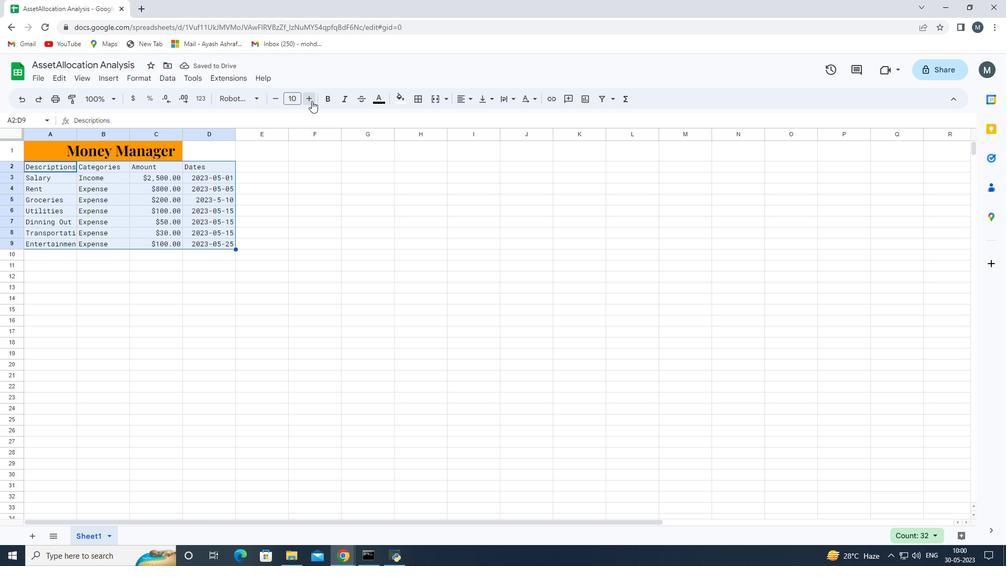 
Action: Mouse pressed left at (311, 100)
Screenshot: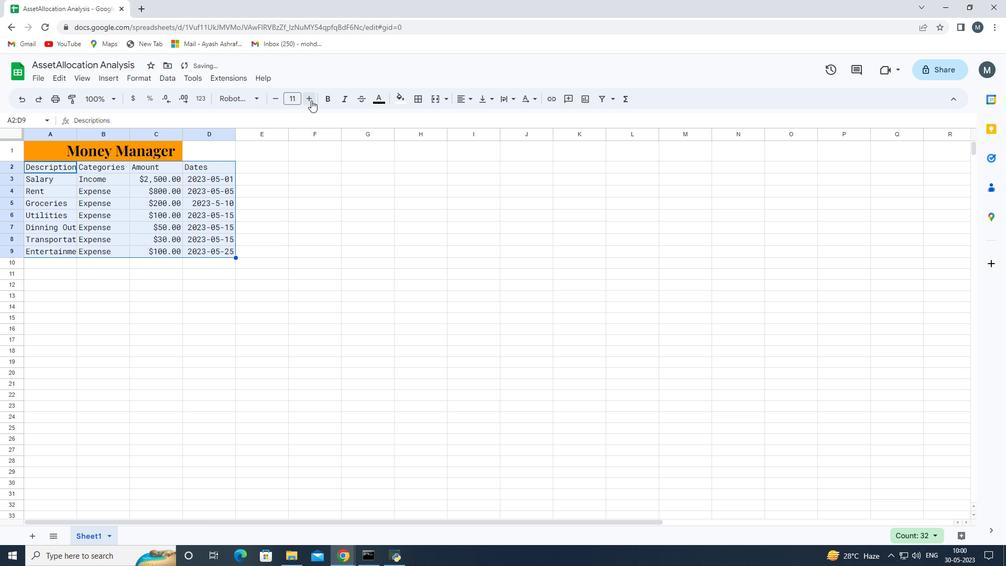 
Action: Mouse pressed left at (311, 100)
Screenshot: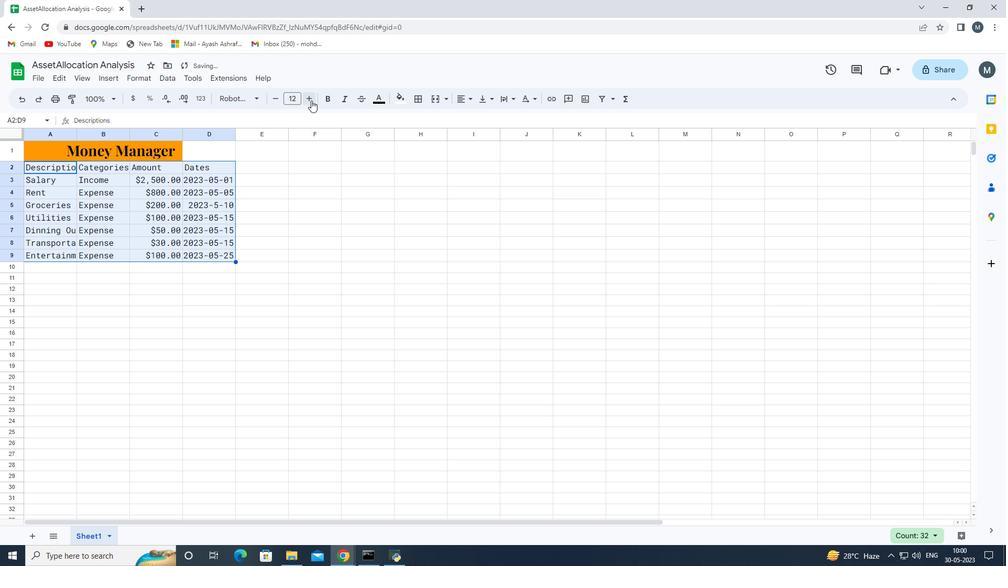
Action: Mouse pressed left at (311, 100)
Screenshot: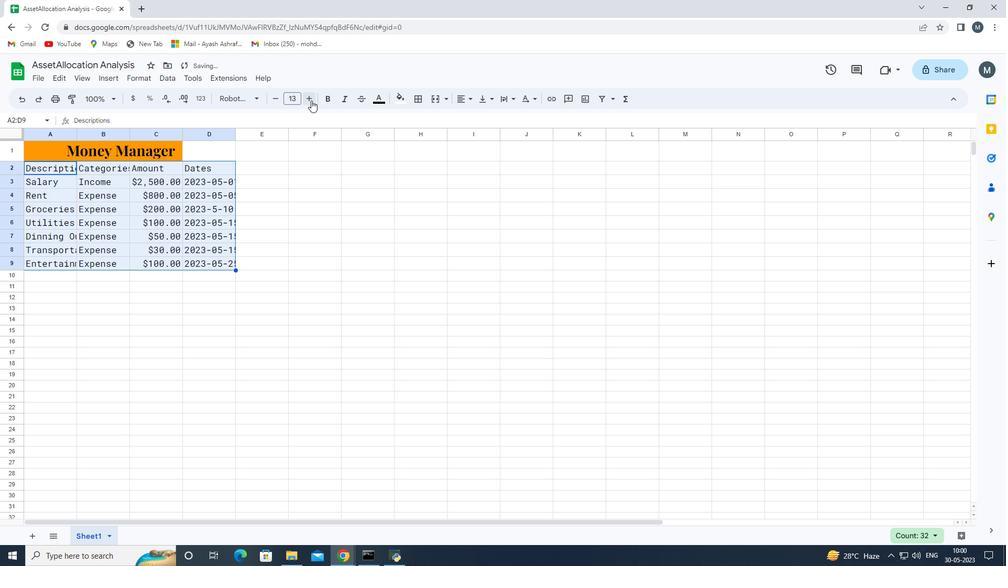 
Action: Mouse moved to (112, 345)
Screenshot: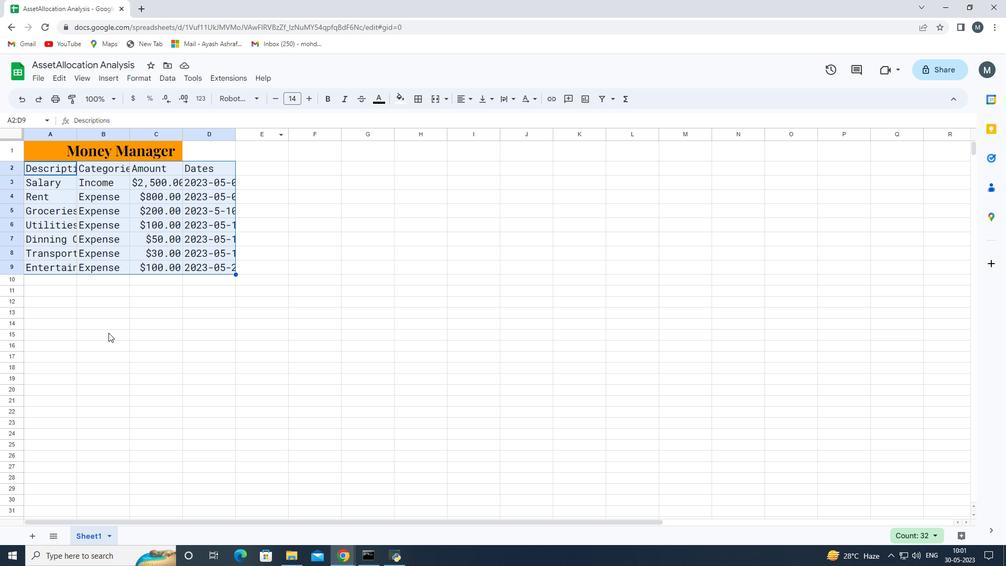 
Action: Mouse pressed left at (112, 345)
Screenshot: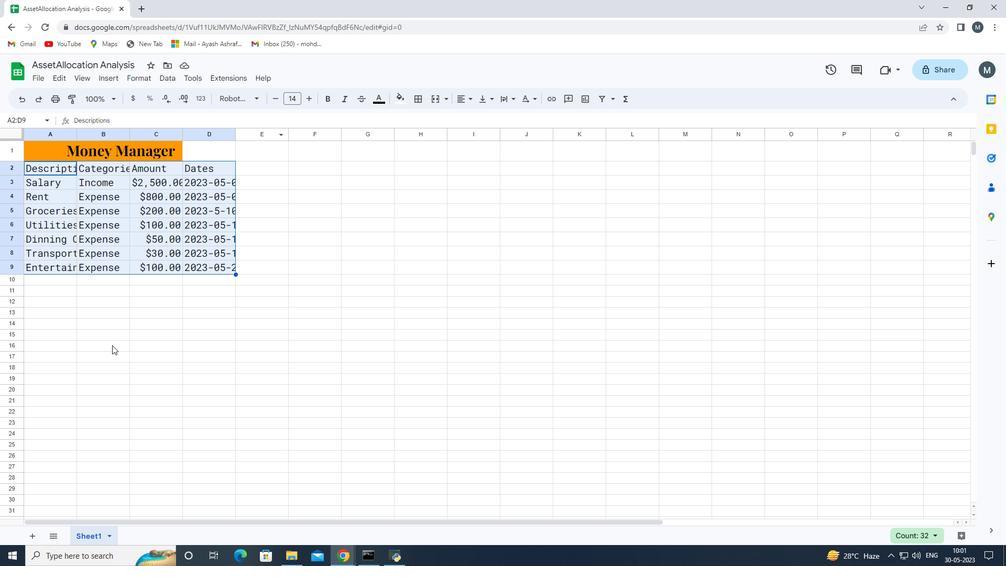 
Action: Mouse moved to (32, 147)
Screenshot: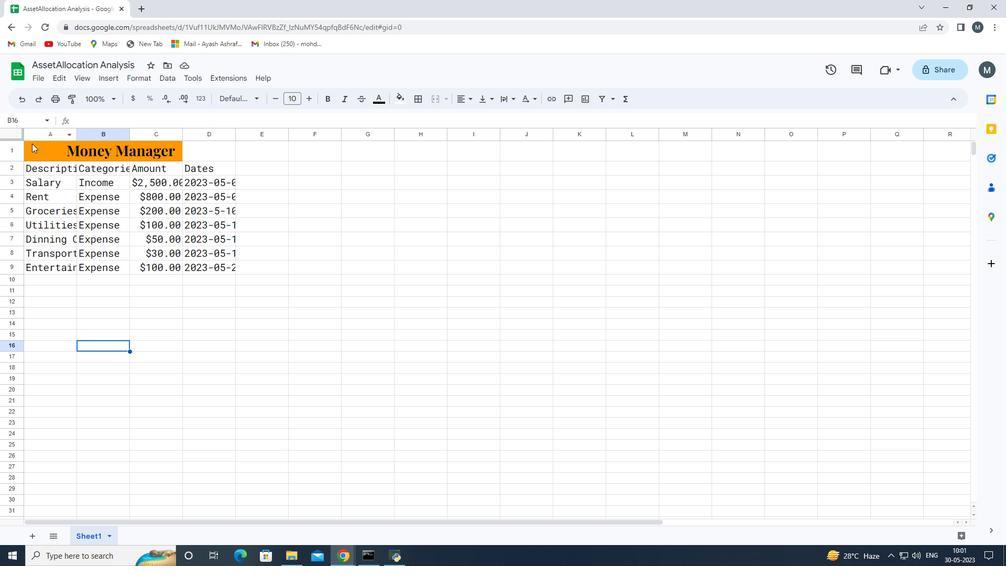 
Action: Mouse pressed left at (32, 147)
Screenshot: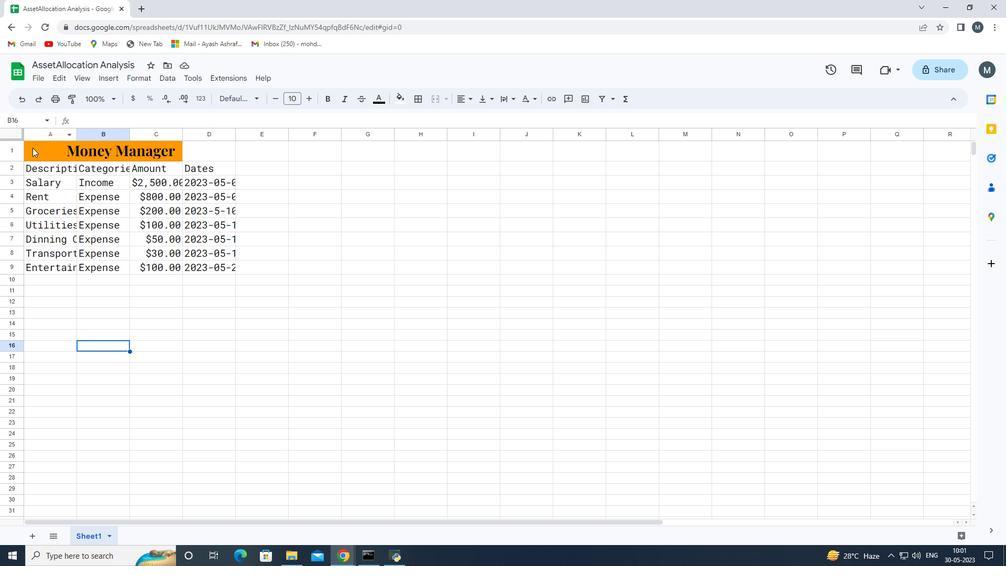 
Action: Mouse moved to (465, 101)
Screenshot: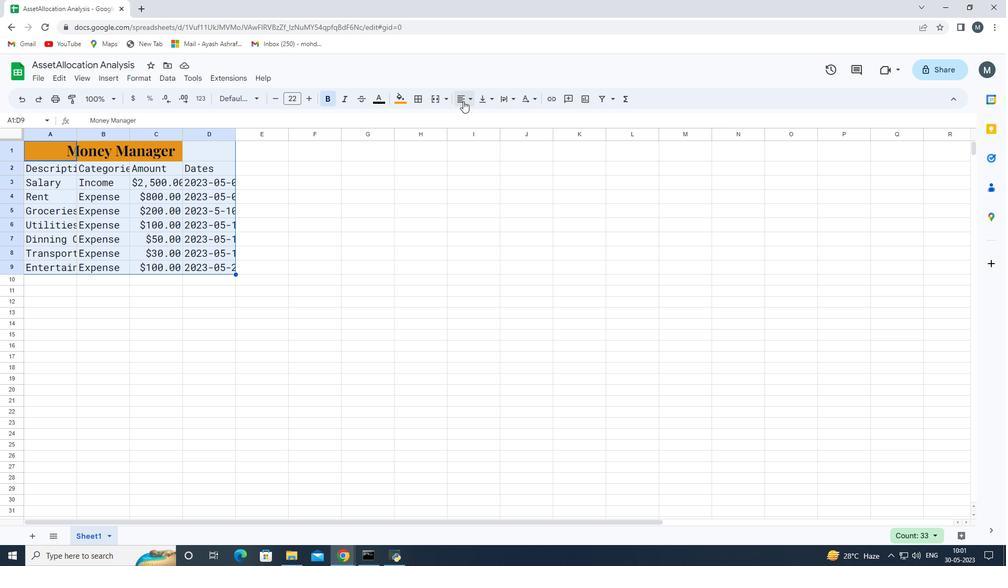 
Action: Mouse pressed left at (465, 101)
Screenshot: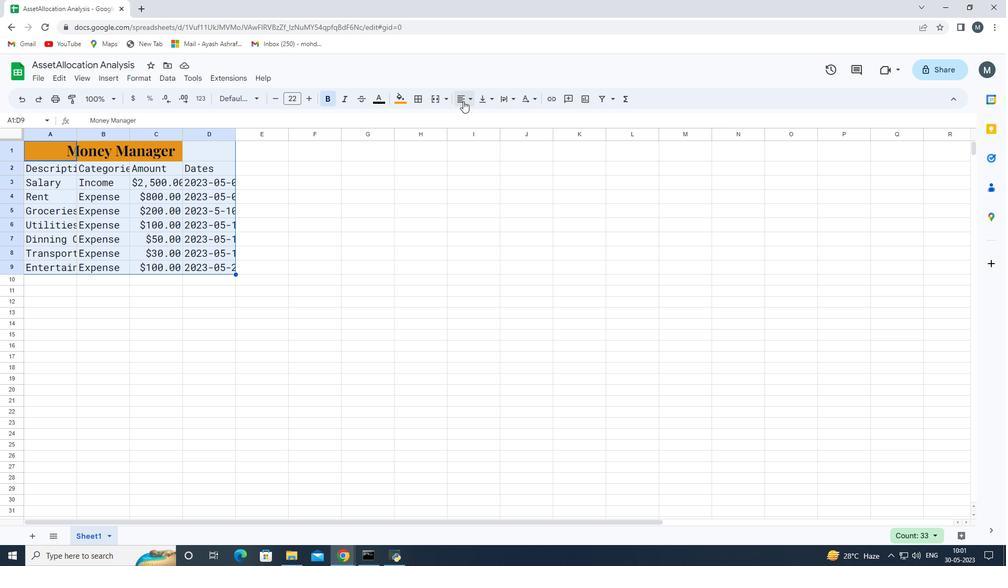 
Action: Mouse moved to (498, 120)
Screenshot: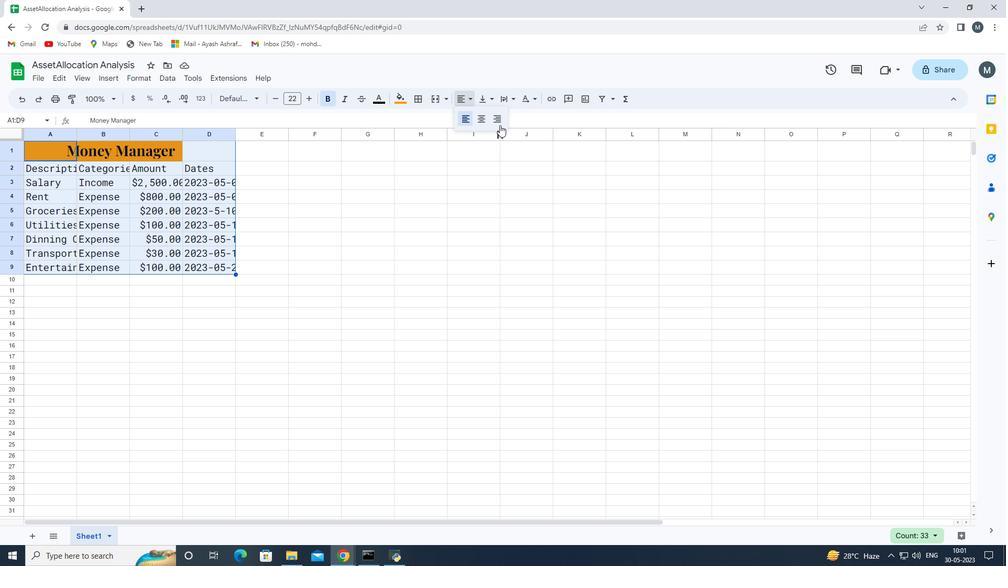 
Action: Mouse pressed left at (498, 120)
Screenshot: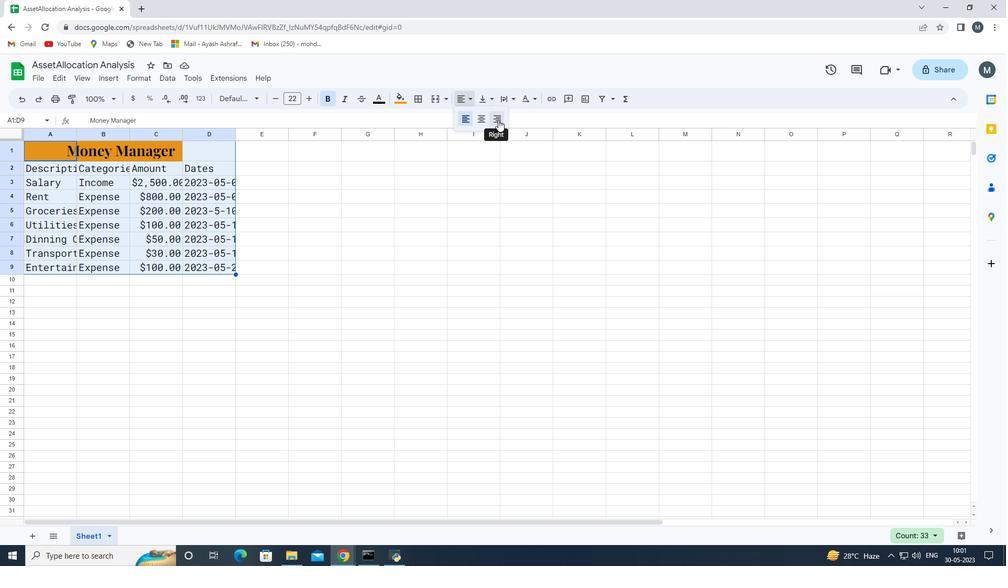 
Action: Mouse moved to (107, 308)
Screenshot: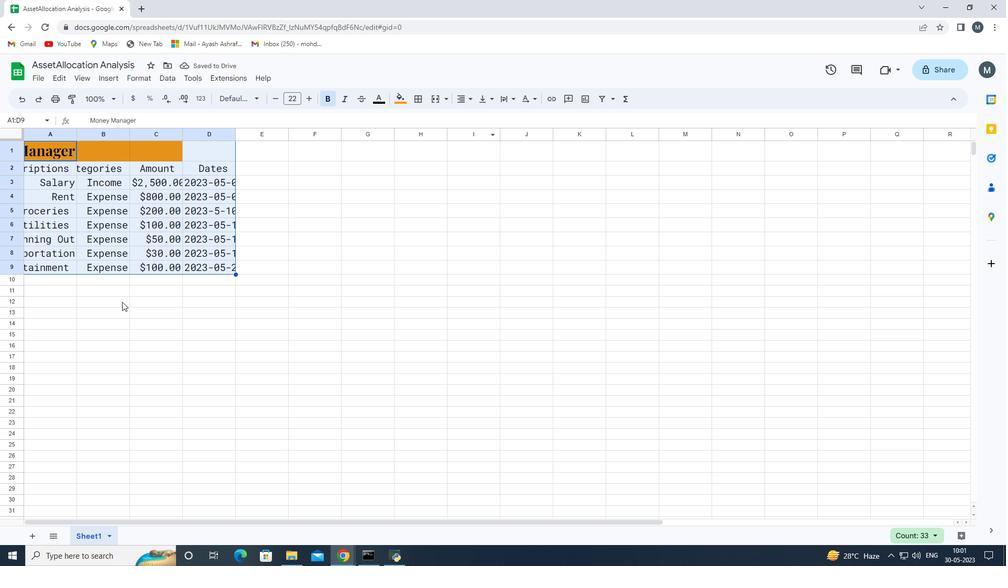 
Action: Mouse pressed left at (107, 308)
Screenshot: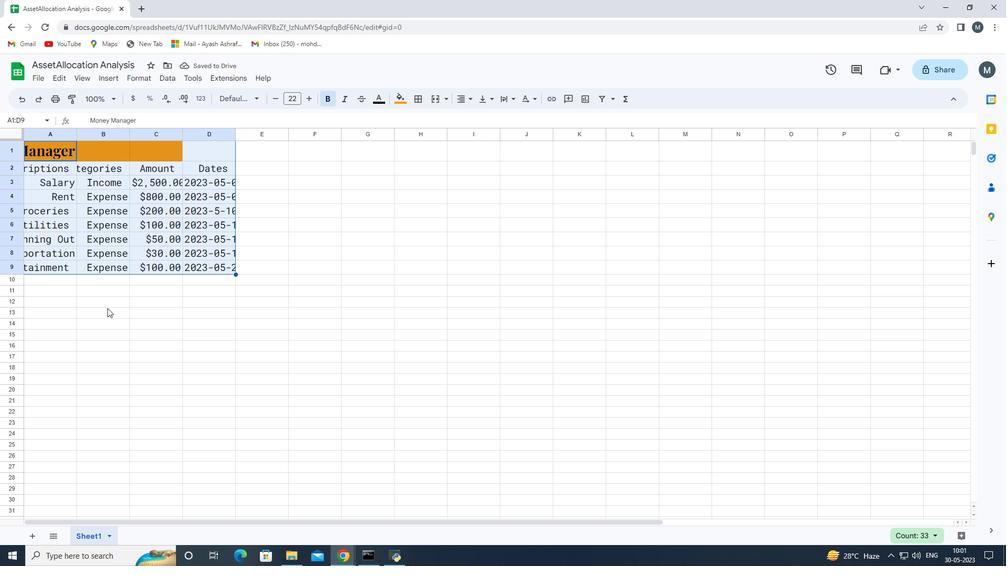 
Action: Mouse moved to (77, 131)
Screenshot: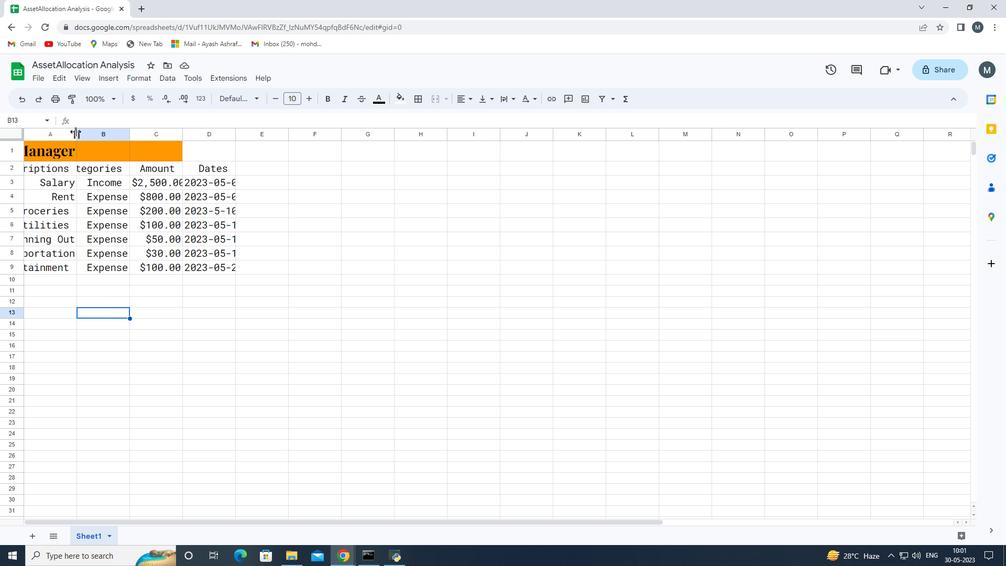 
Action: Mouse pressed left at (77, 131)
Screenshot: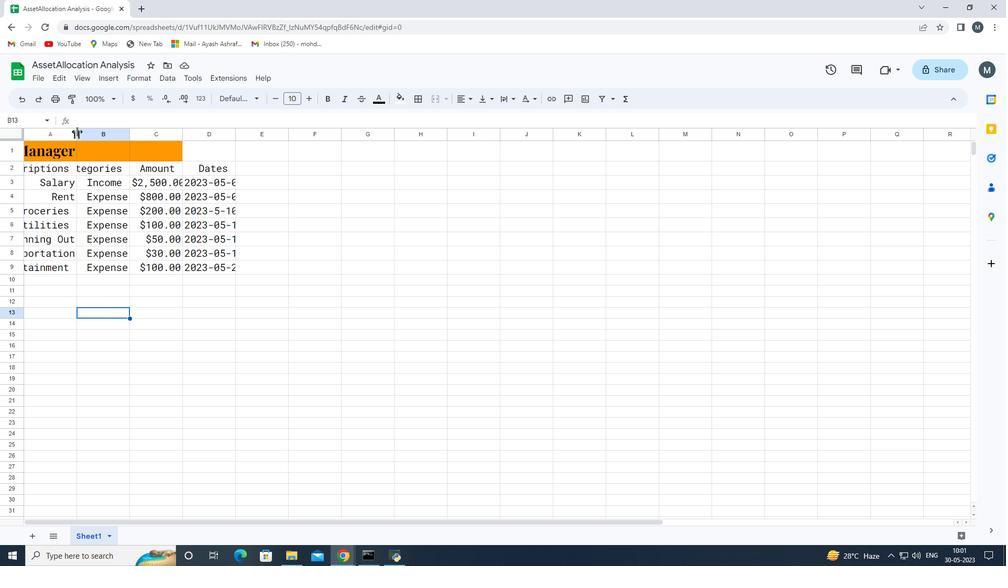 
Action: Mouse moved to (147, 131)
Screenshot: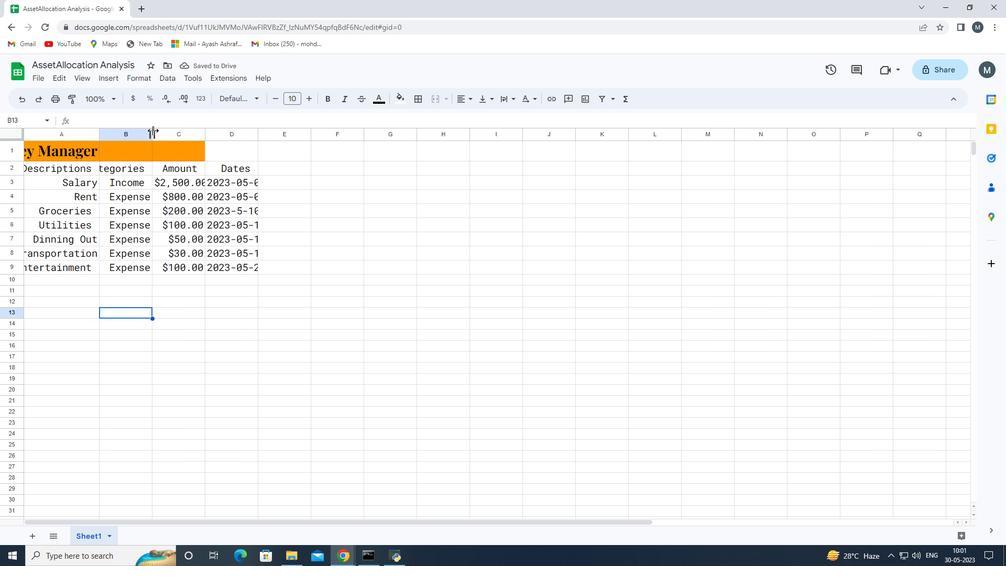 
Action: Mouse pressed left at (147, 131)
Screenshot: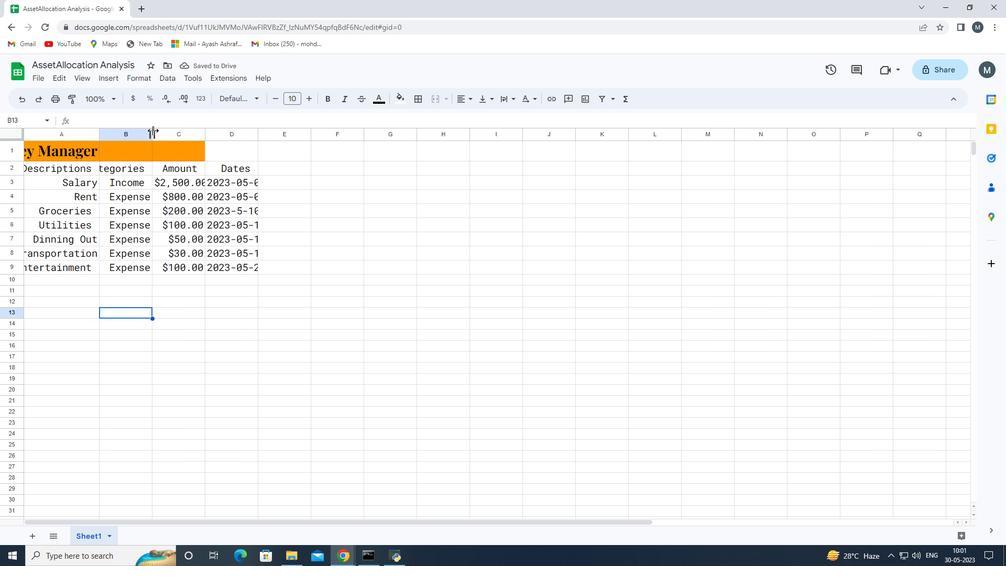 
Action: Mouse moved to (154, 131)
Screenshot: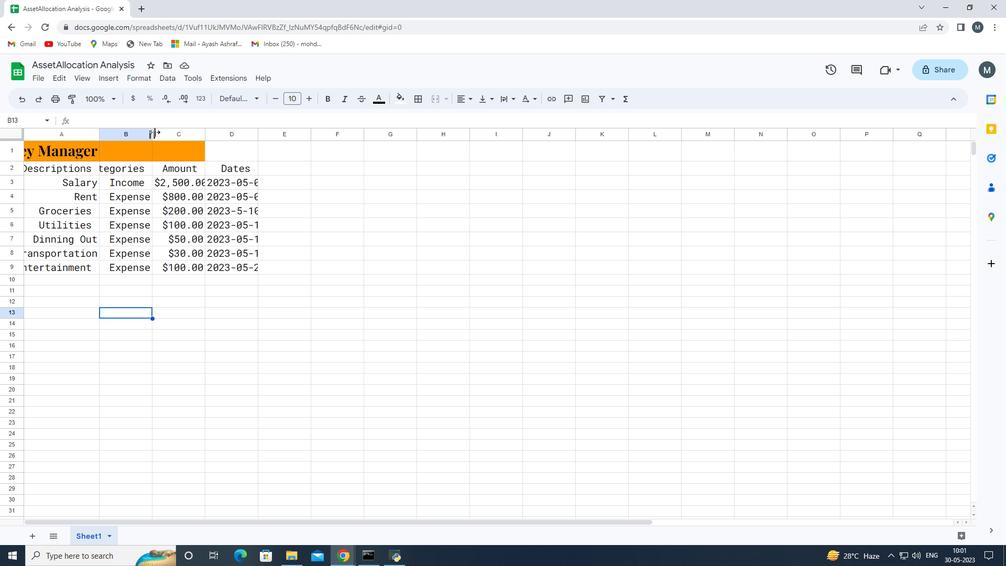 
Action: Mouse pressed left at (154, 131)
Screenshot: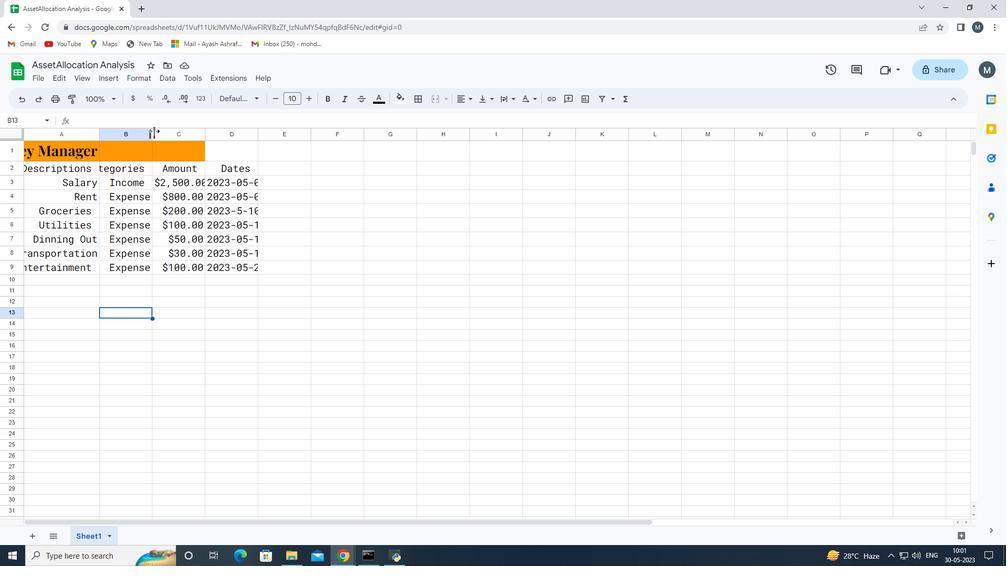 
Action: Mouse moved to (234, 130)
Screenshot: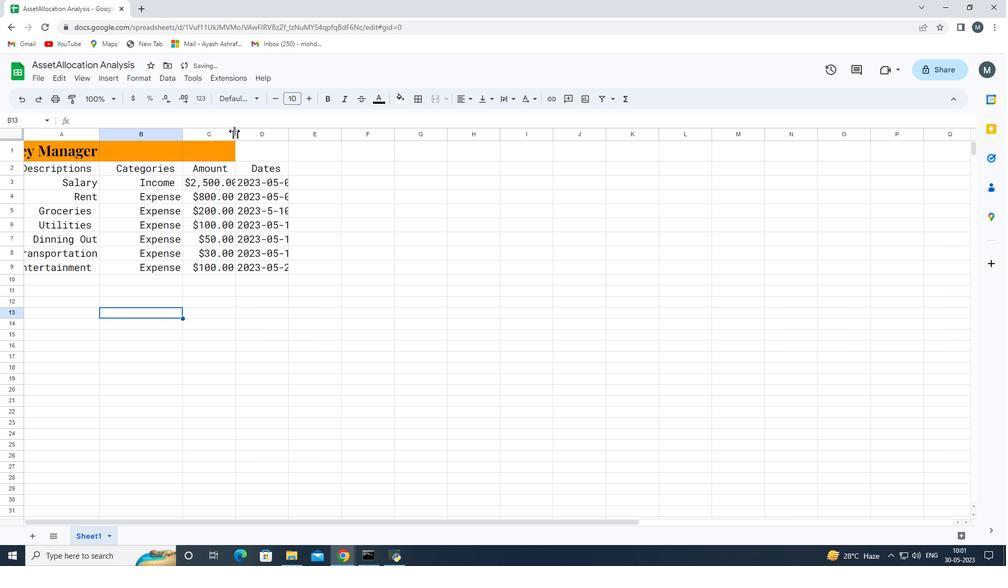 
Action: Mouse pressed left at (234, 130)
Screenshot: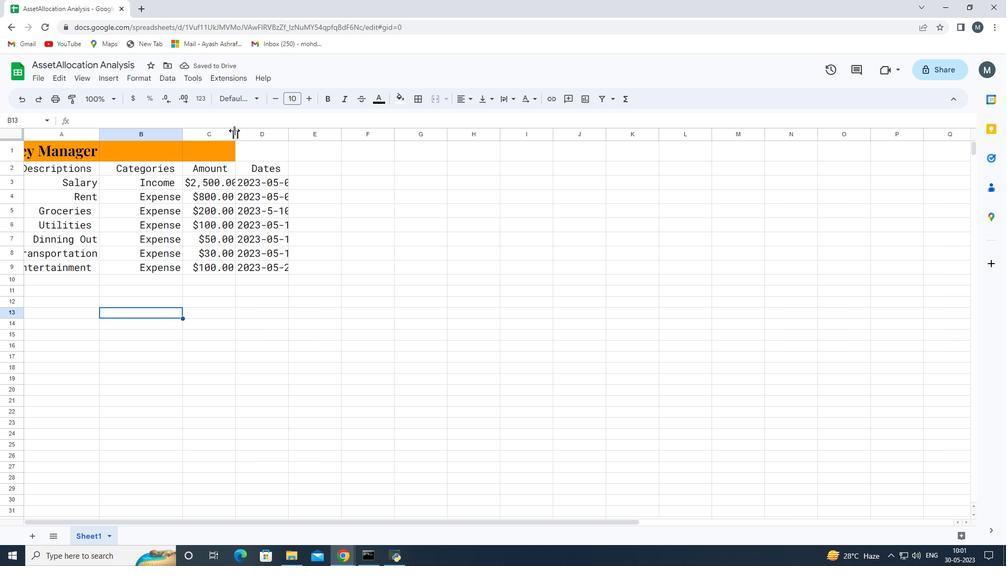 
Action: Mouse moved to (313, 132)
Screenshot: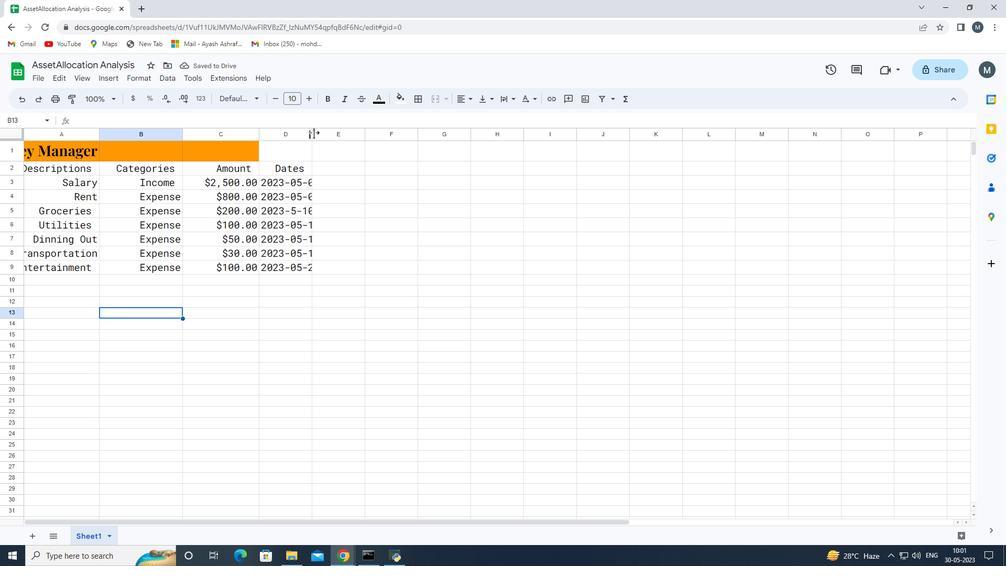 
Action: Mouse pressed left at (313, 132)
Screenshot: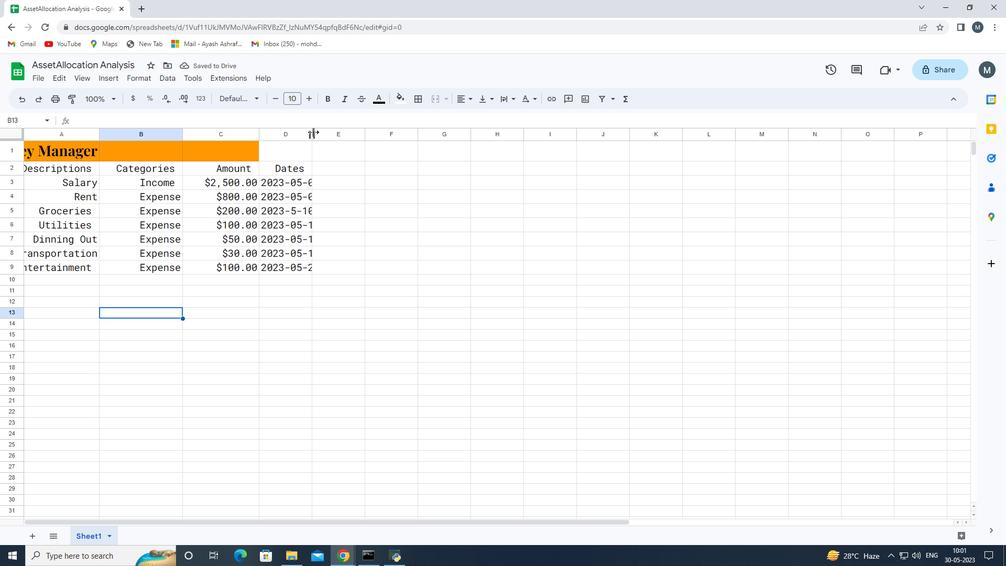 
Action: Mouse moved to (102, 150)
Screenshot: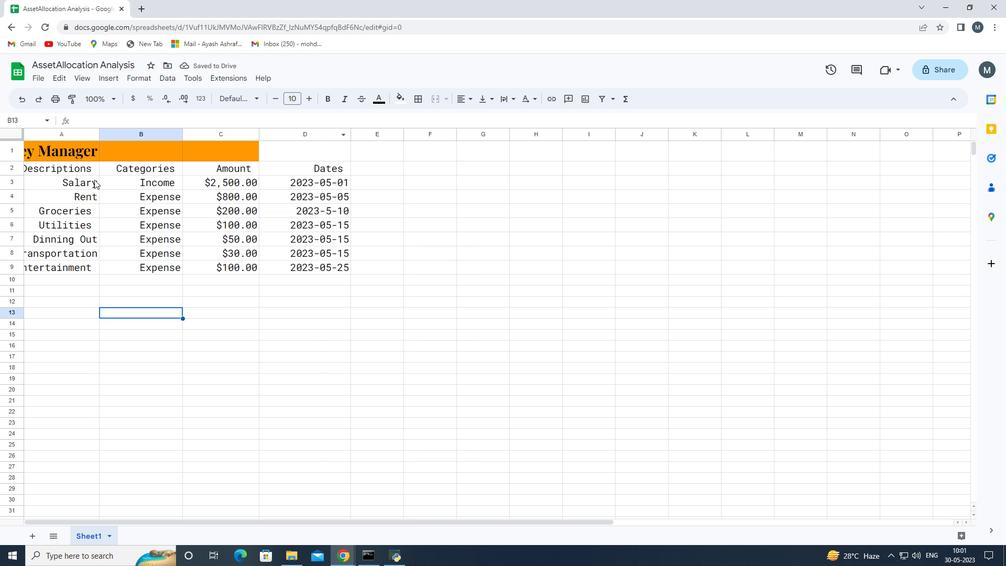 
Action: Mouse pressed left at (102, 150)
Screenshot: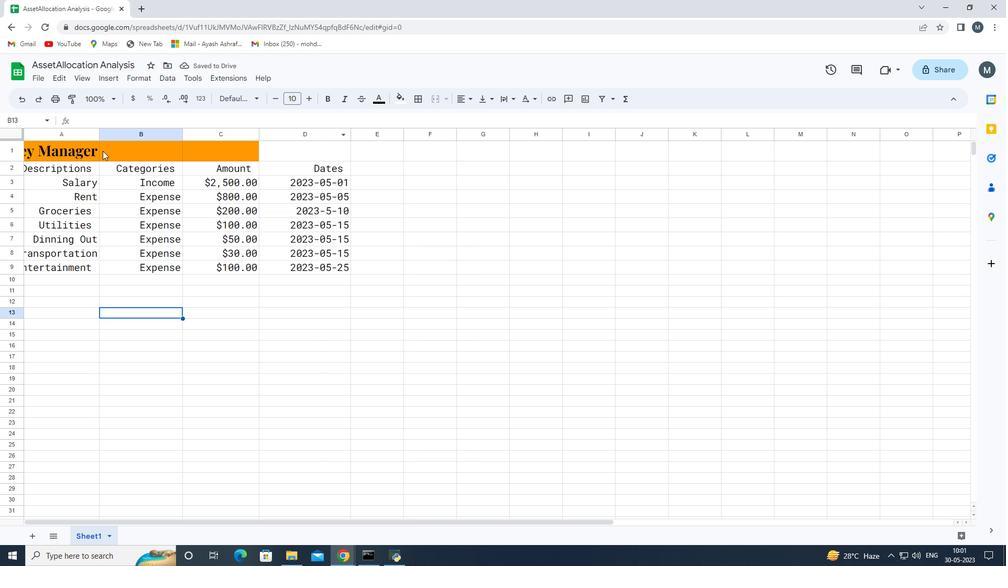 
Action: Mouse moved to (60, 153)
Screenshot: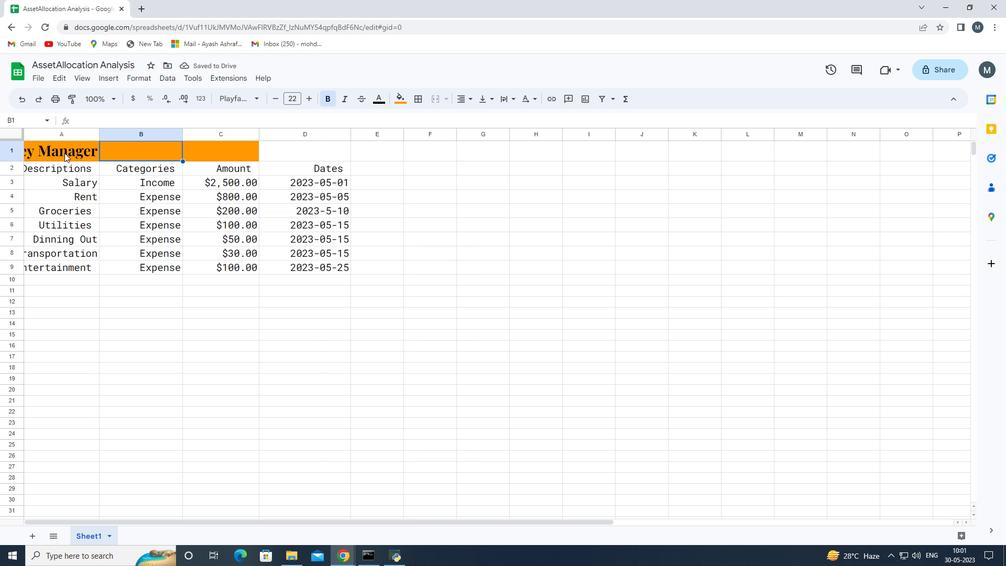 
Action: Mouse pressed left at (60, 153)
Screenshot: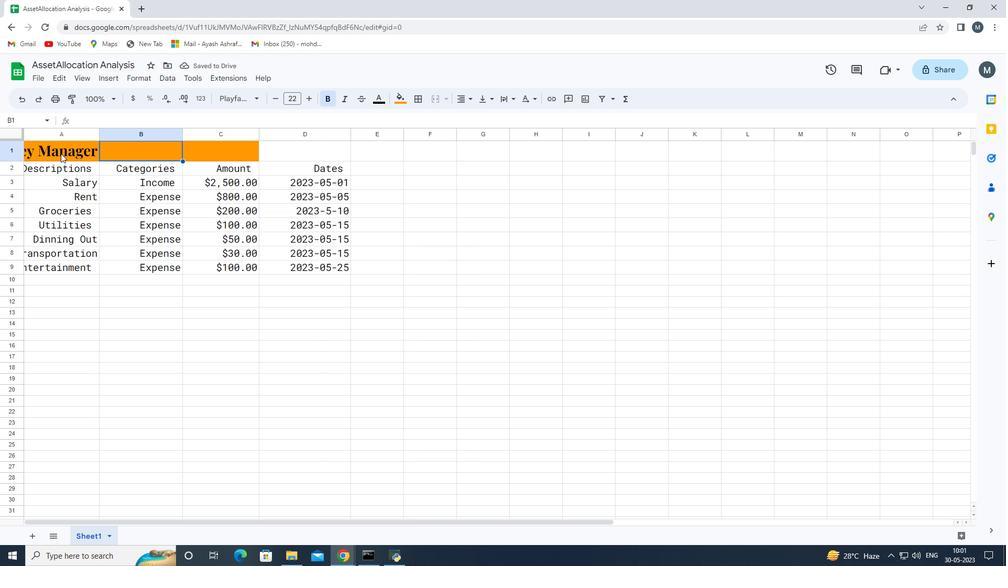 
Action: Mouse moved to (88, 117)
Screenshot: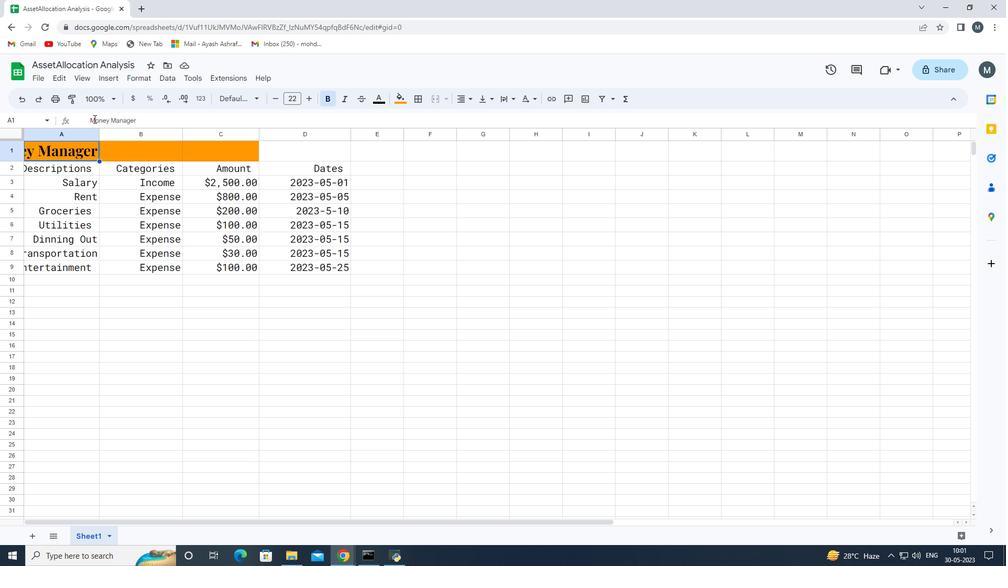 
Action: Mouse pressed left at (88, 117)
Screenshot: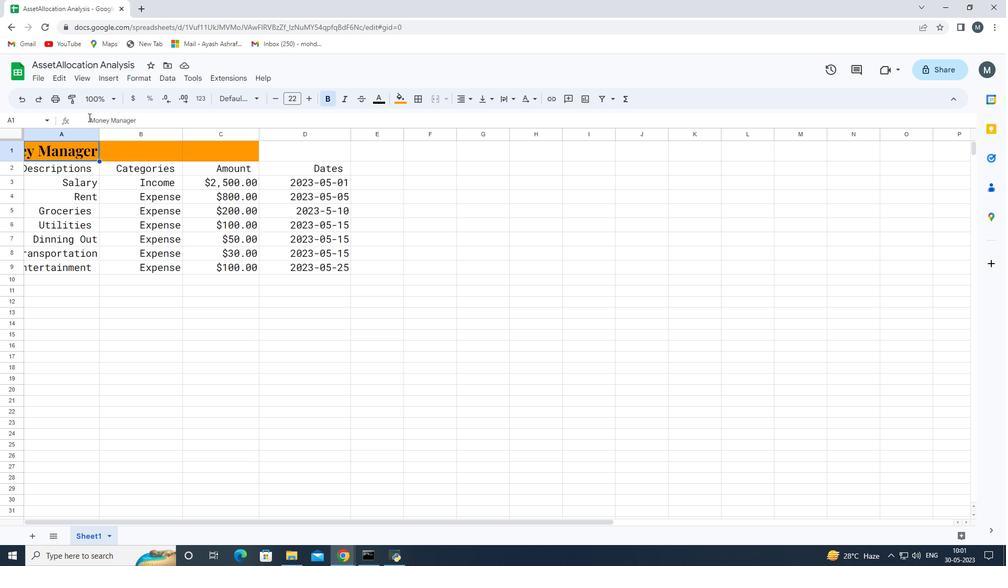 
Action: Mouse moved to (102, 155)
Screenshot: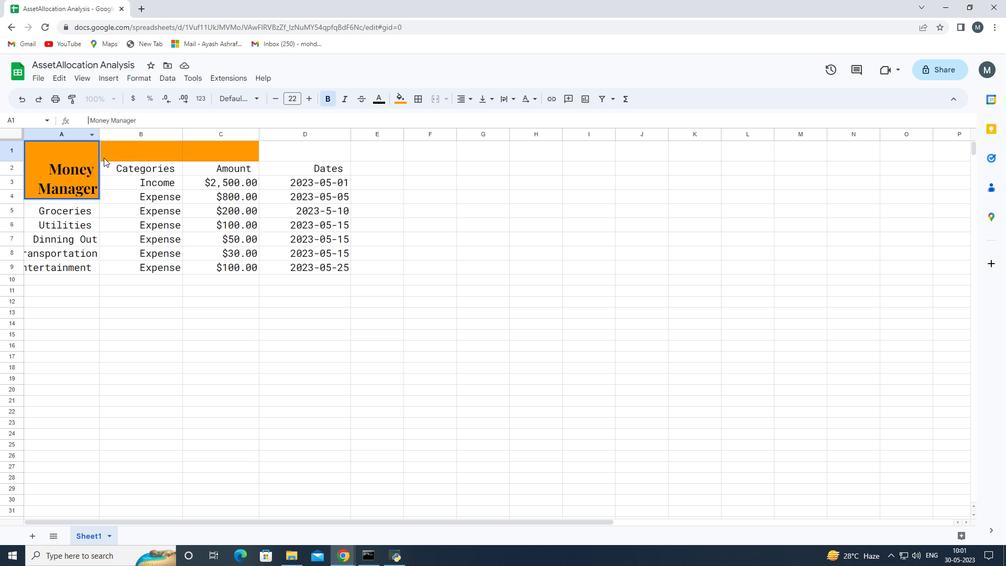 
Action: Key pressed <Key.space><Key.space><Key.space><Key.space><Key.space><Key.space><Key.space><Key.space><Key.space><Key.space><Key.space><Key.space><Key.space><Key.space><Key.space><Key.space><Key.space><Key.space><Key.space><Key.space><Key.space><Key.space><Key.space><Key.space><Key.space><Key.space><Key.space><Key.space><Key.space><Key.space><Key.space><Key.space><Key.space>
Screenshot: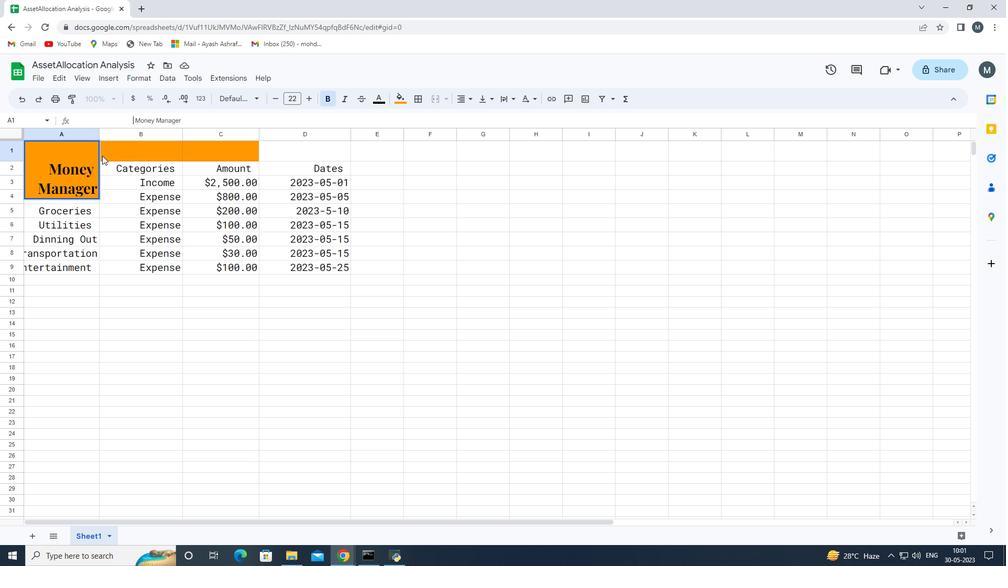 
Action: Mouse moved to (152, 332)
Screenshot: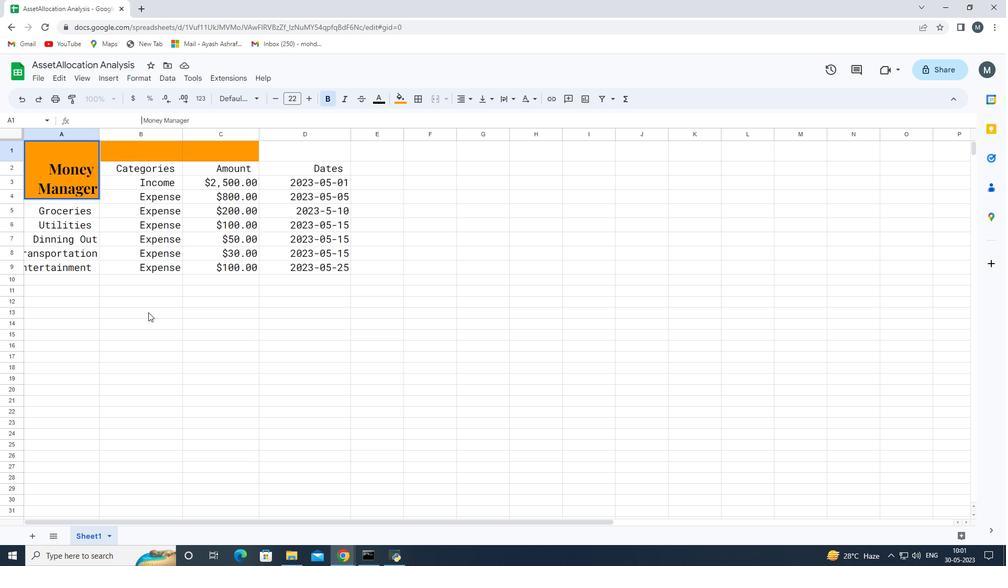 
Action: Mouse pressed left at (152, 332)
Screenshot: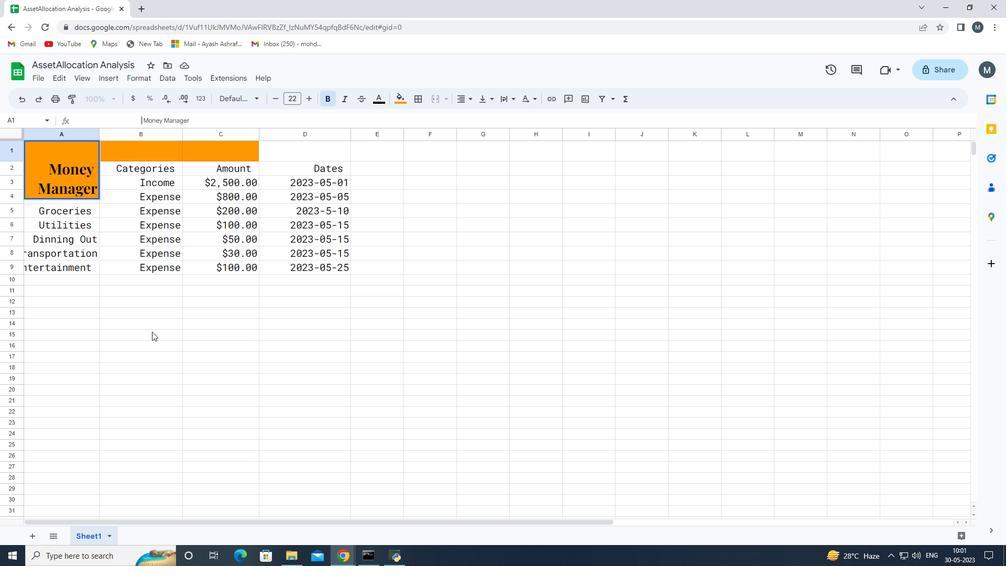 
Action: Mouse moved to (50, 154)
Screenshot: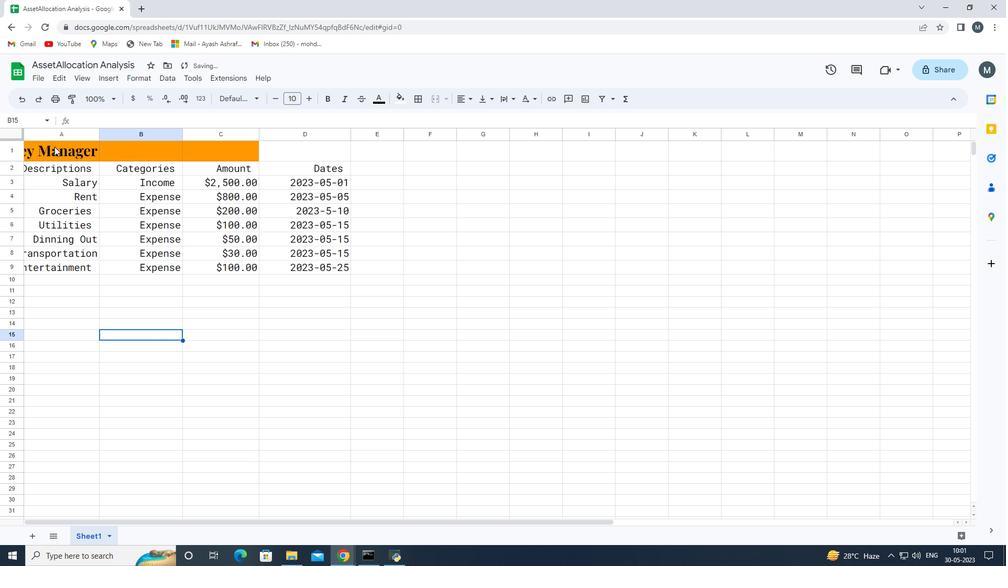 
Action: Mouse pressed left at (50, 154)
Screenshot: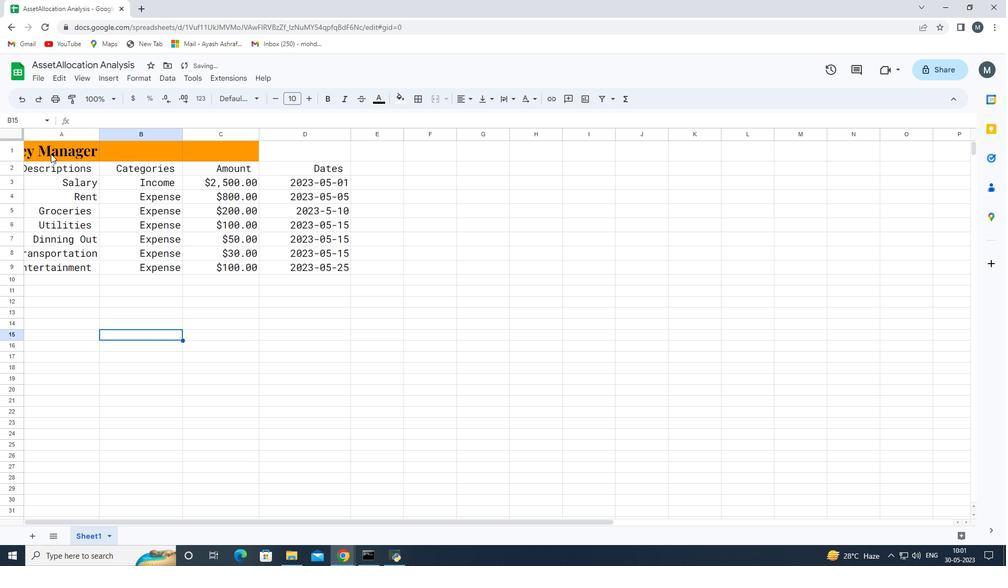 
Action: Key pressed <Key.shift_r>
Screenshot: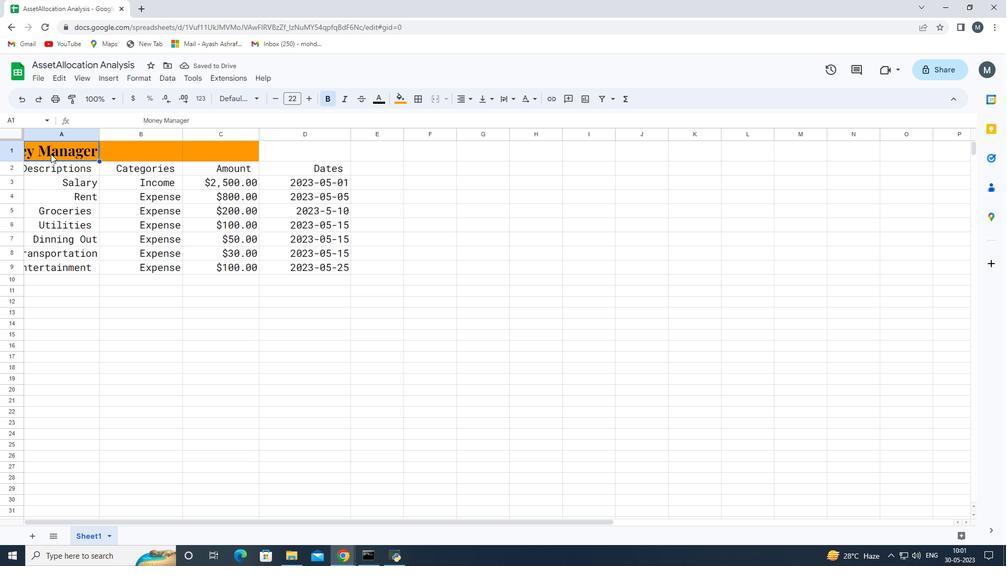 
Action: Mouse moved to (50, 156)
Screenshot: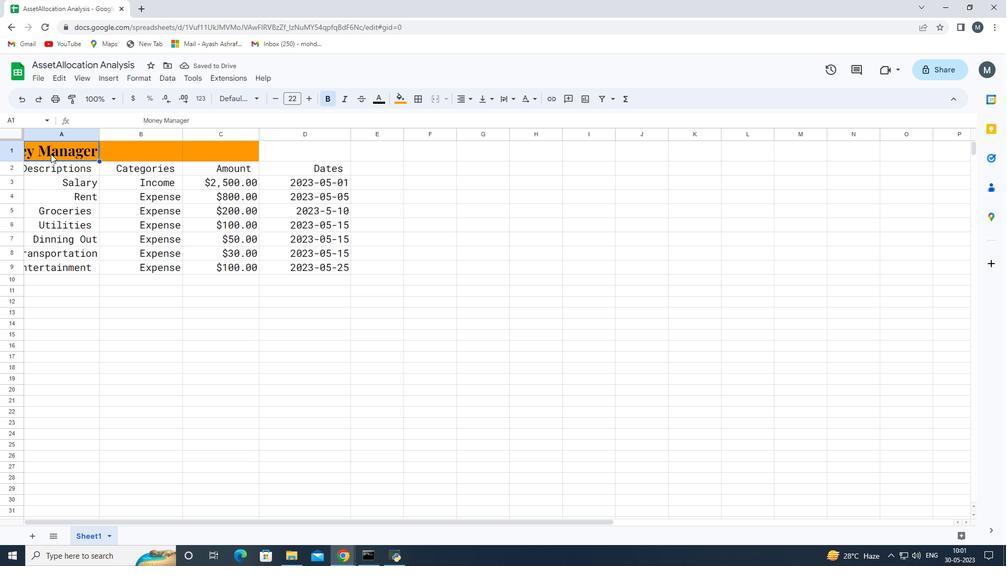 
Action: Key pressed <Key.shift_r>
Screenshot: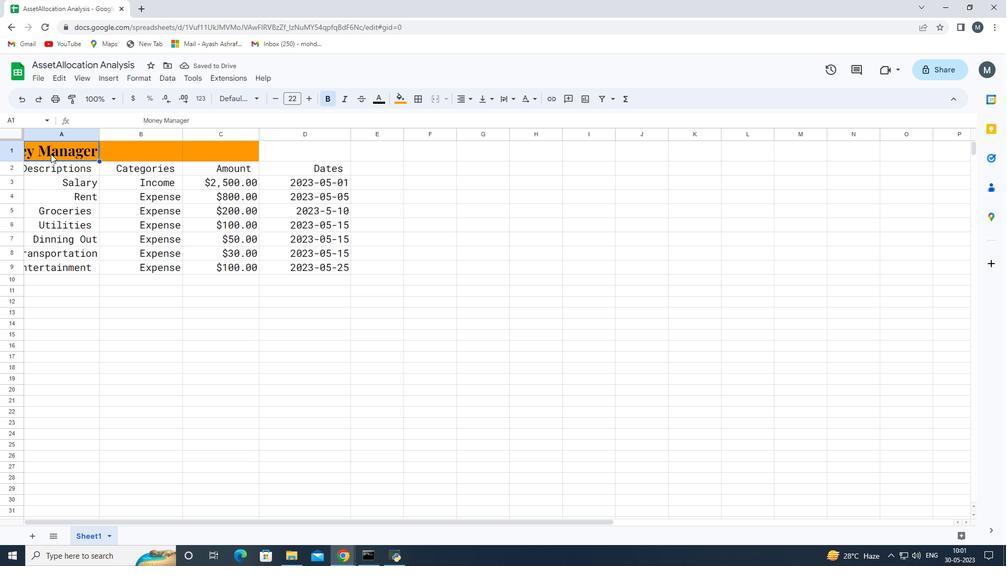 
Action: Mouse moved to (50, 157)
Screenshot: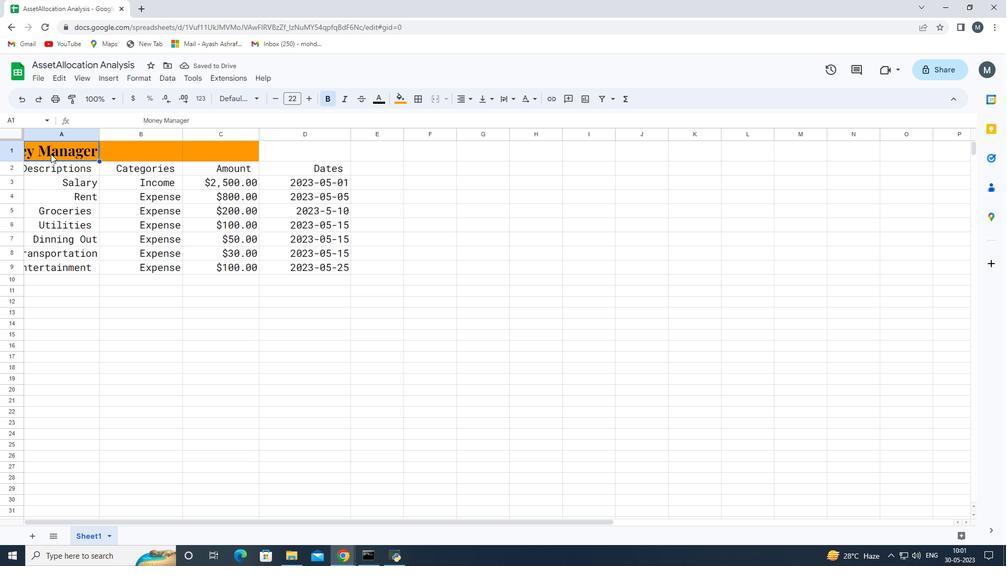 
Action: Key pressed <Key.shift_r>
Screenshot: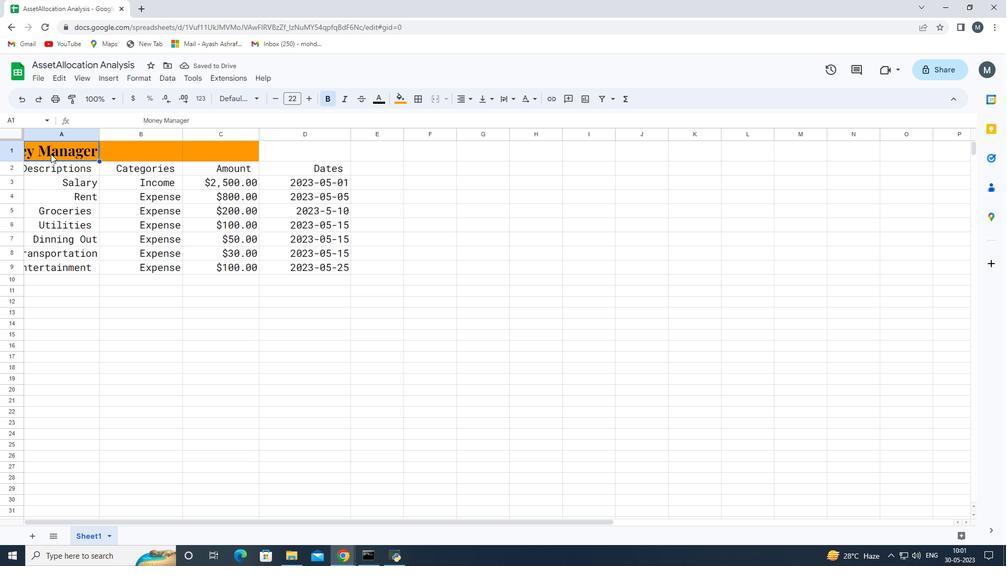 
Action: Mouse moved to (50, 157)
Screenshot: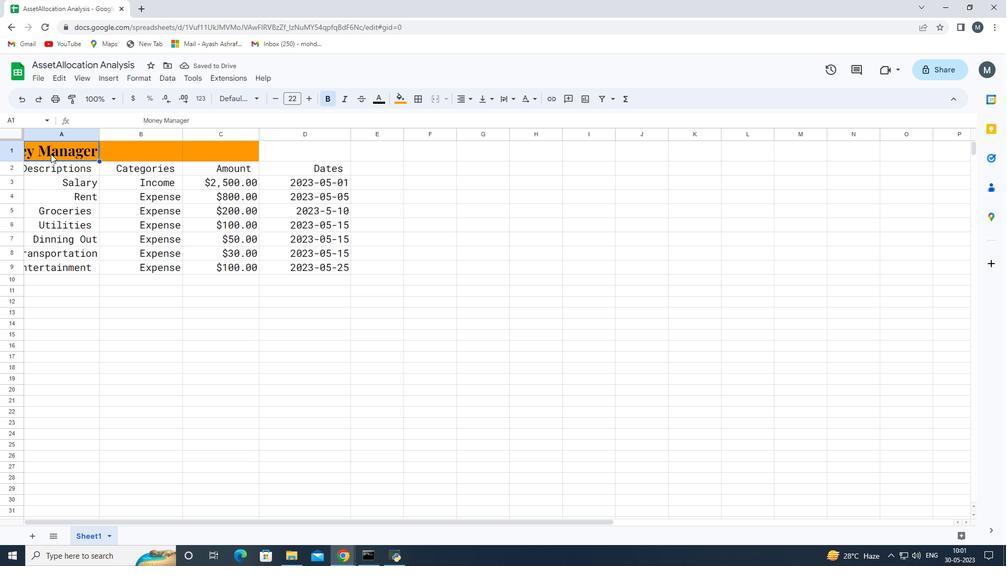 
Action: Key pressed <Key.shift_r><Key.shift_r><Key.shift_r><Key.shift_r><Key.right><Key.right>
Screenshot: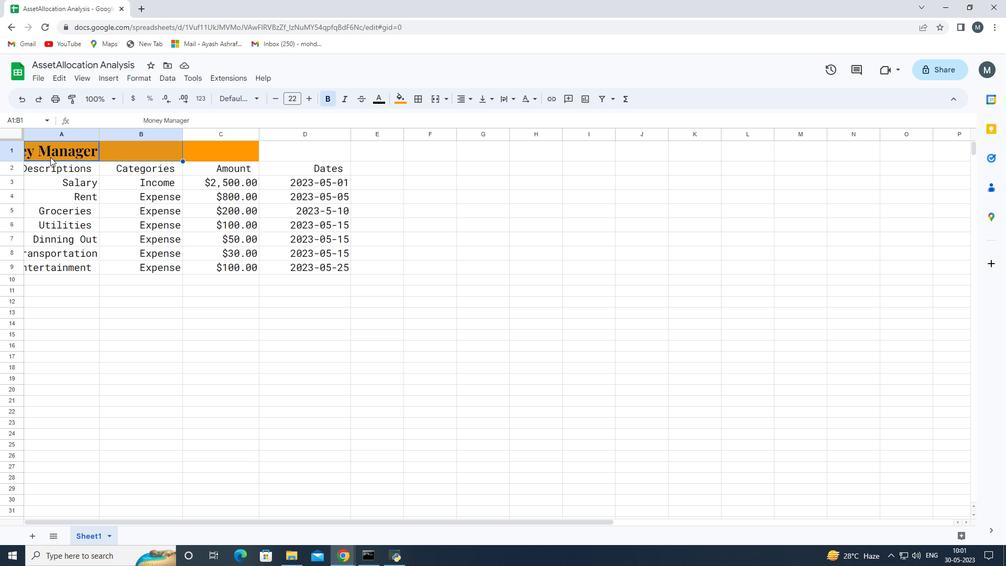 
Action: Mouse moved to (58, 155)
Screenshot: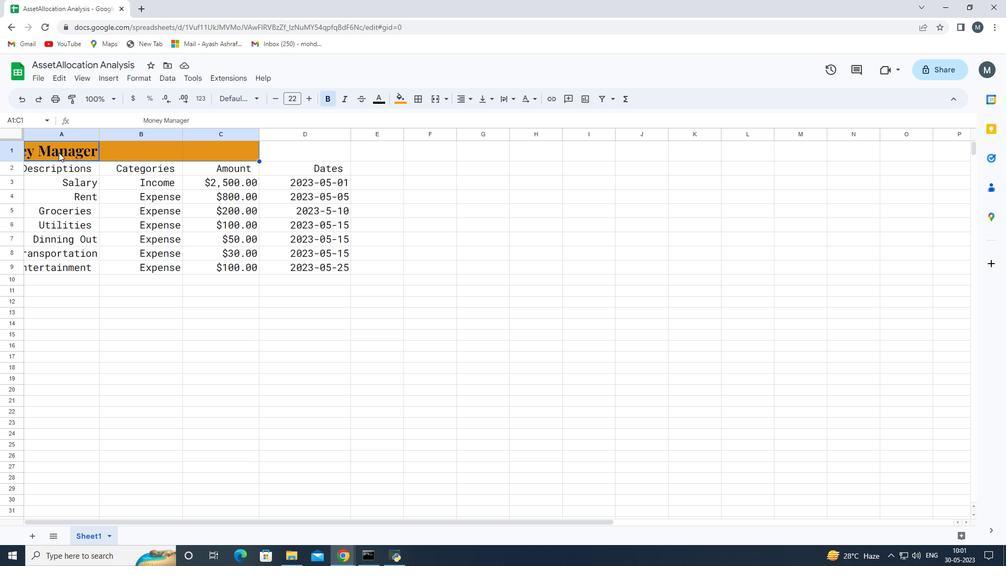
Action: Mouse pressed left at (58, 155)
Screenshot: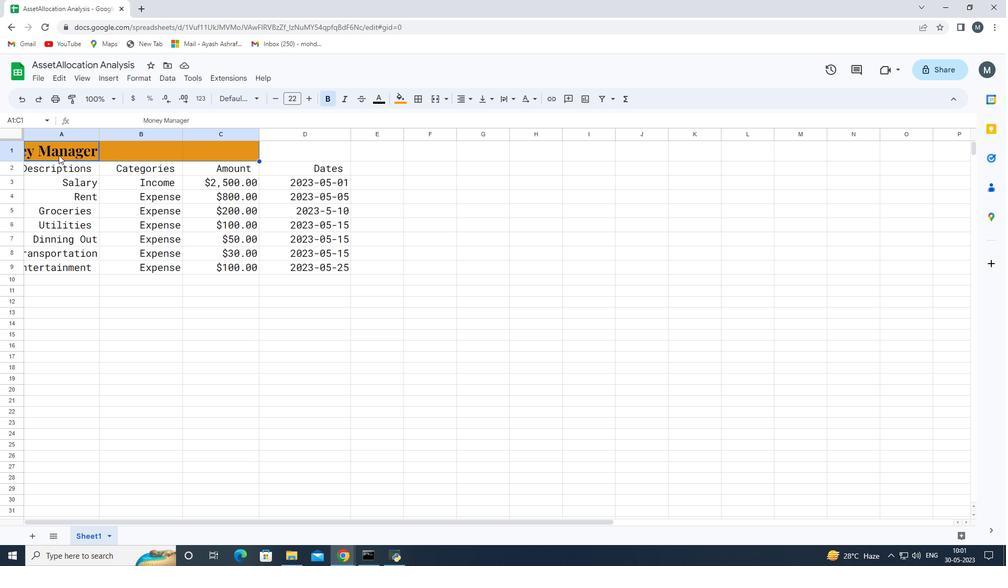 
Action: Key pressed <Key.shift_r><Key.shift_r><Key.shift_r><Key.shift_r><Key.right><Key.right>
Screenshot: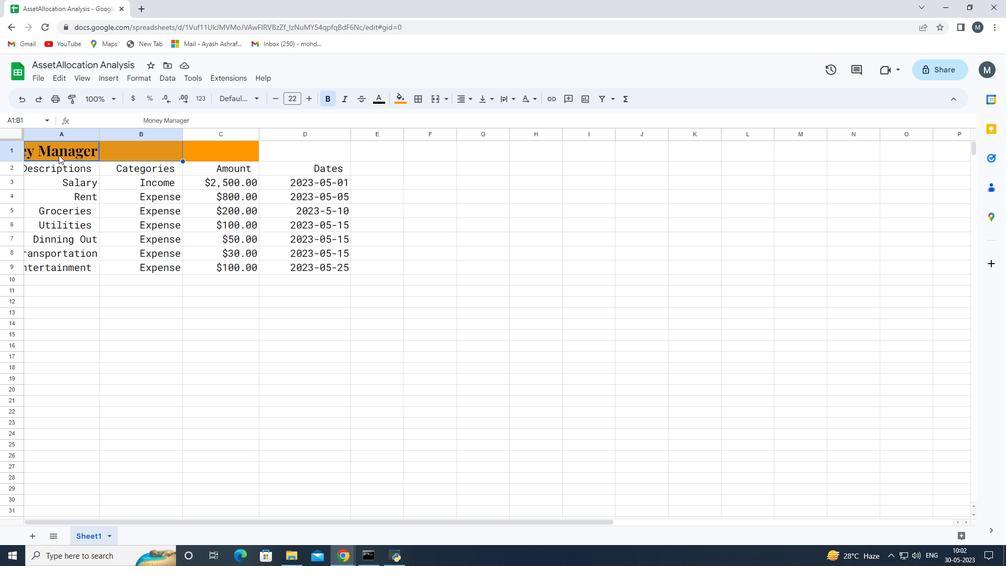 
Action: Mouse moved to (470, 101)
Screenshot: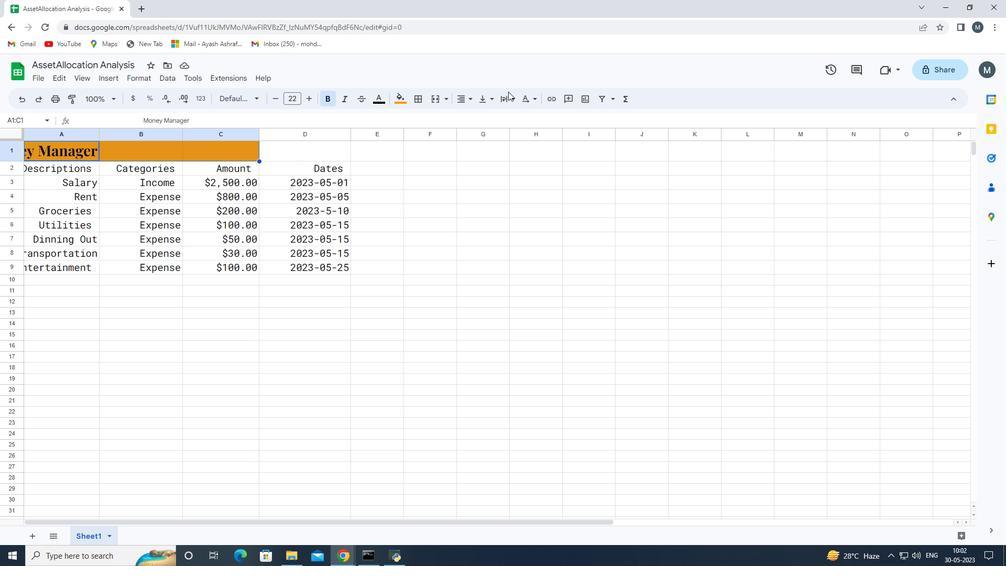 
Action: Mouse pressed left at (470, 101)
Screenshot: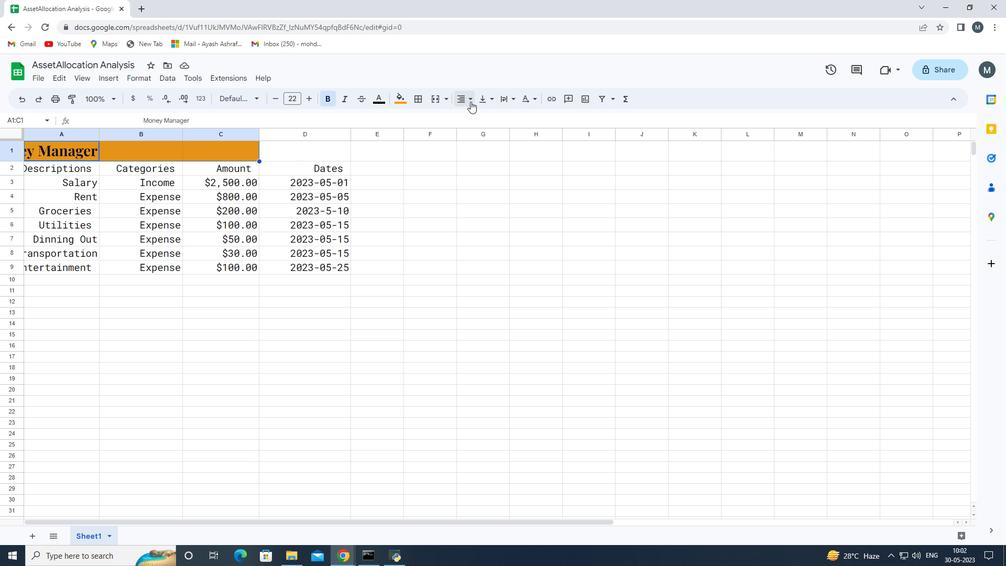 
Action: Mouse moved to (485, 122)
Screenshot: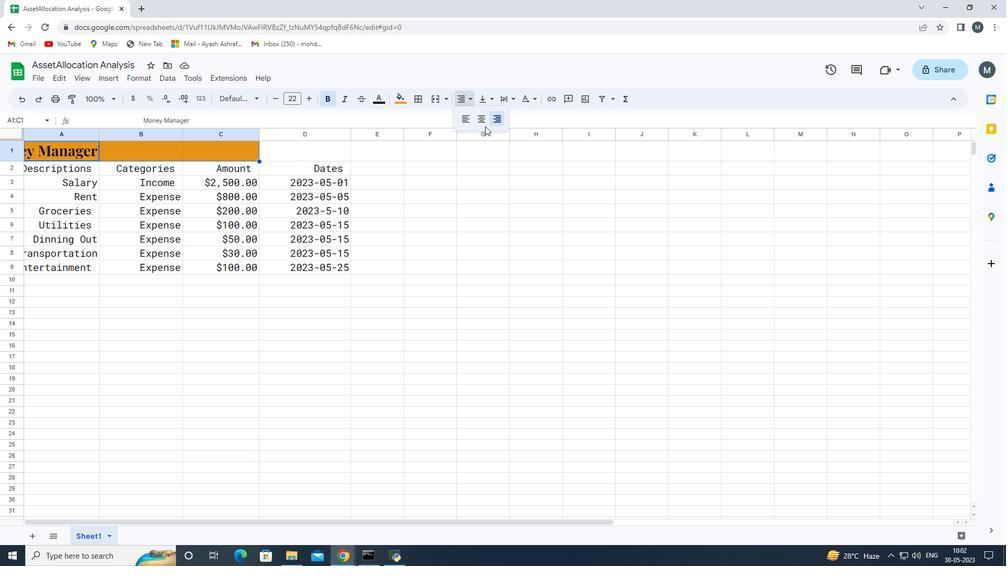 
Action: Mouse pressed left at (485, 122)
Screenshot: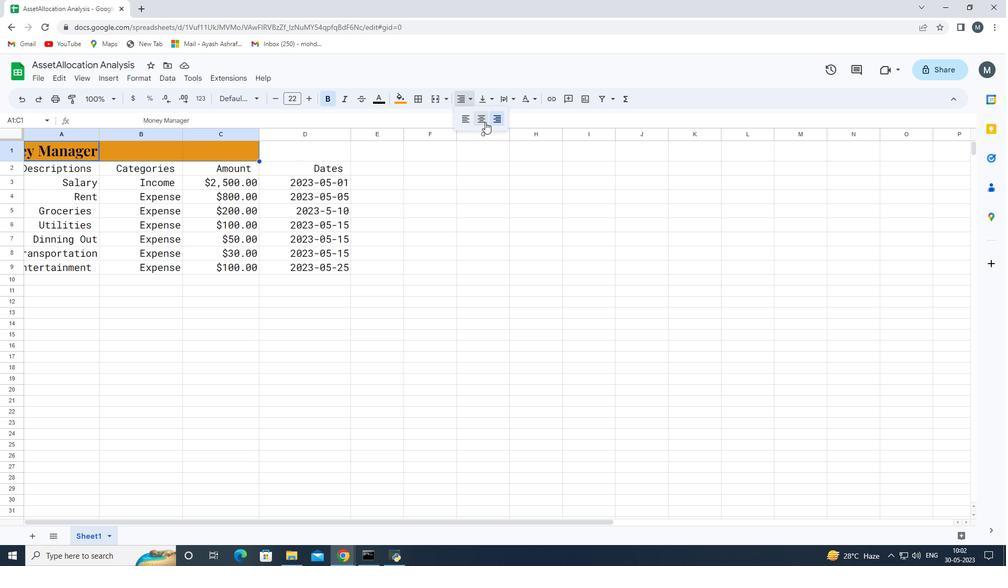
Action: Mouse moved to (147, 310)
Screenshot: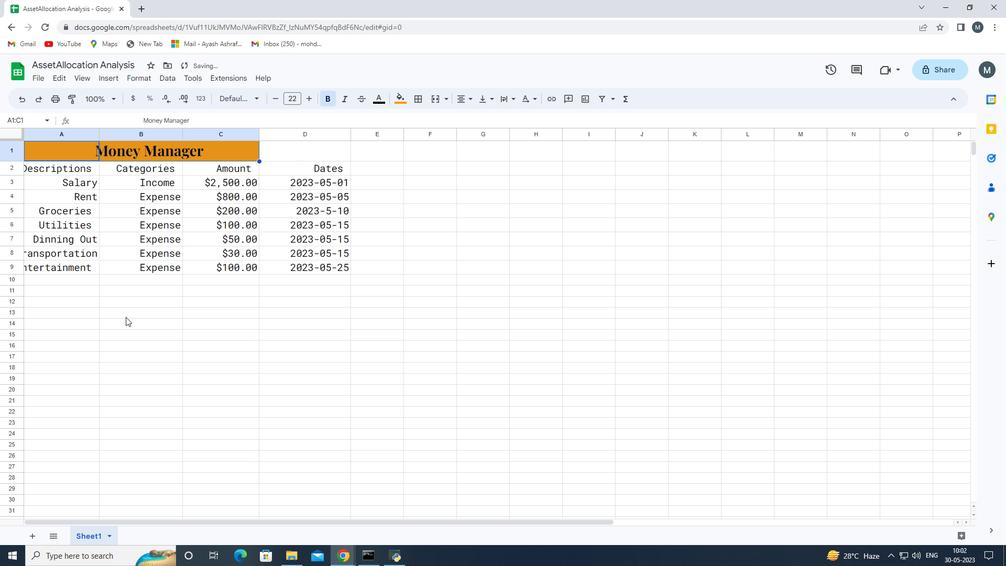 
Action: Mouse pressed left at (147, 310)
Screenshot: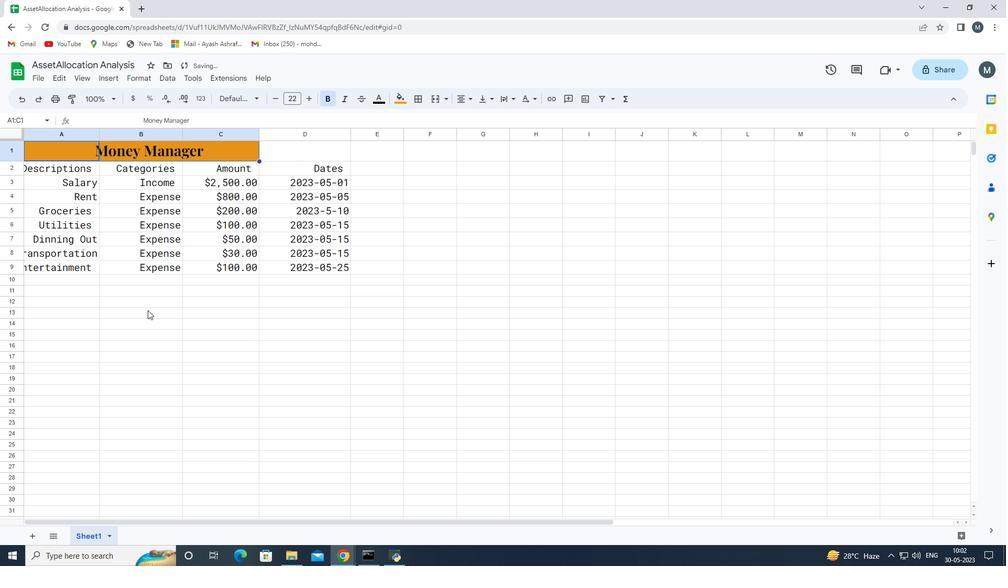
Action: Mouse moved to (98, 131)
Screenshot: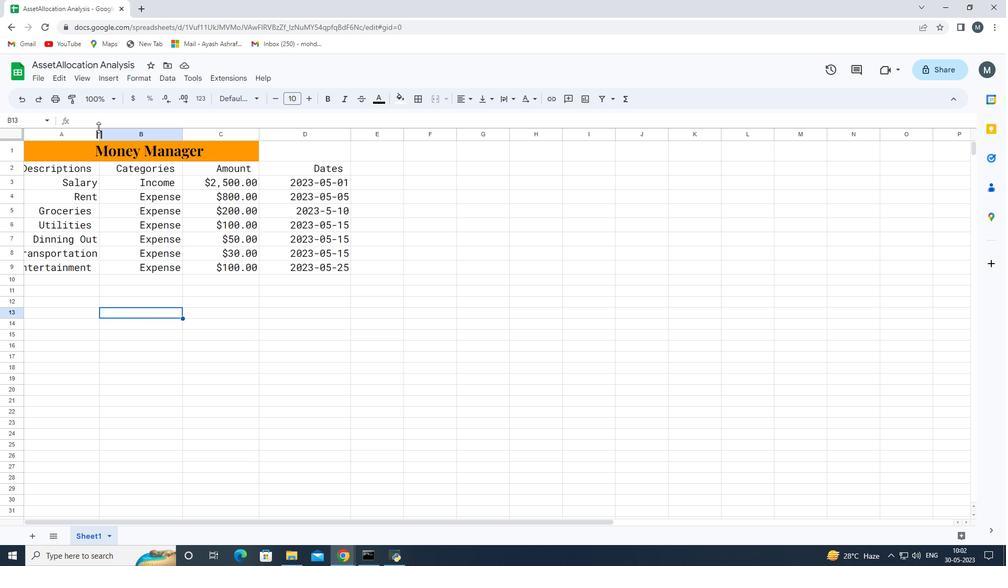 
Action: Mouse pressed left at (98, 131)
Screenshot: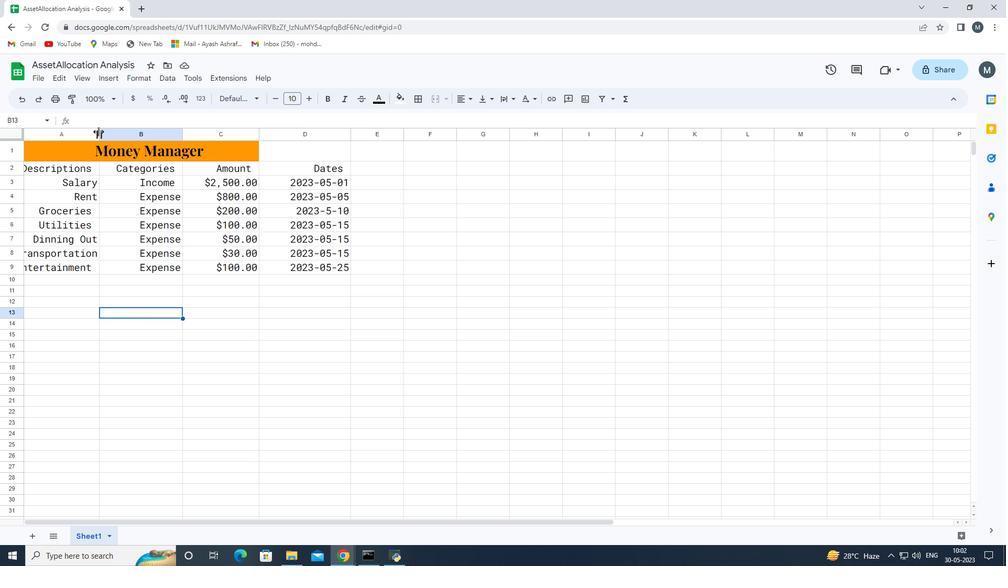 
Action: Mouse moved to (308, 166)
Screenshot: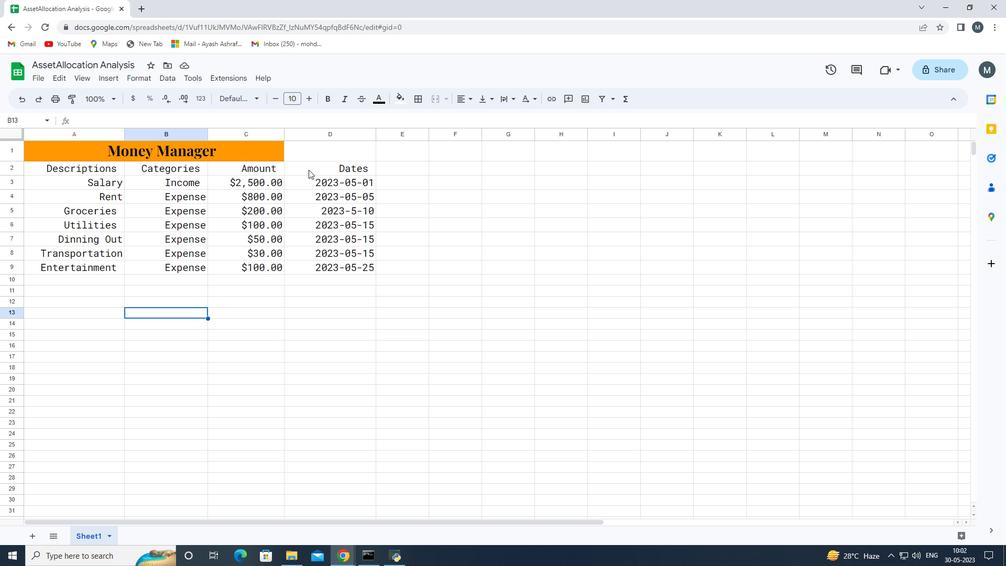 
Action: Mouse pressed left at (308, 166)
Screenshot: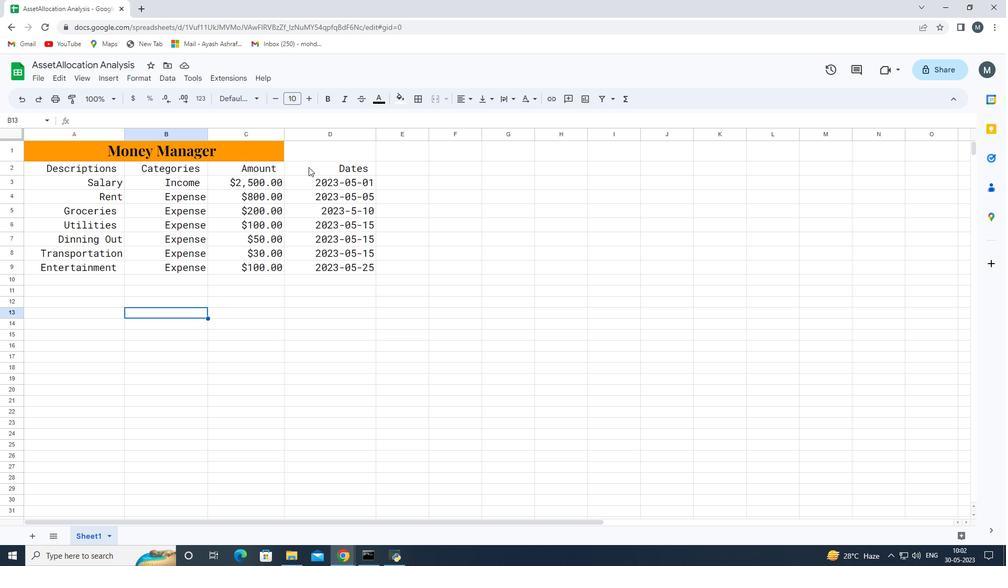 
Action: Mouse moved to (102, 168)
Screenshot: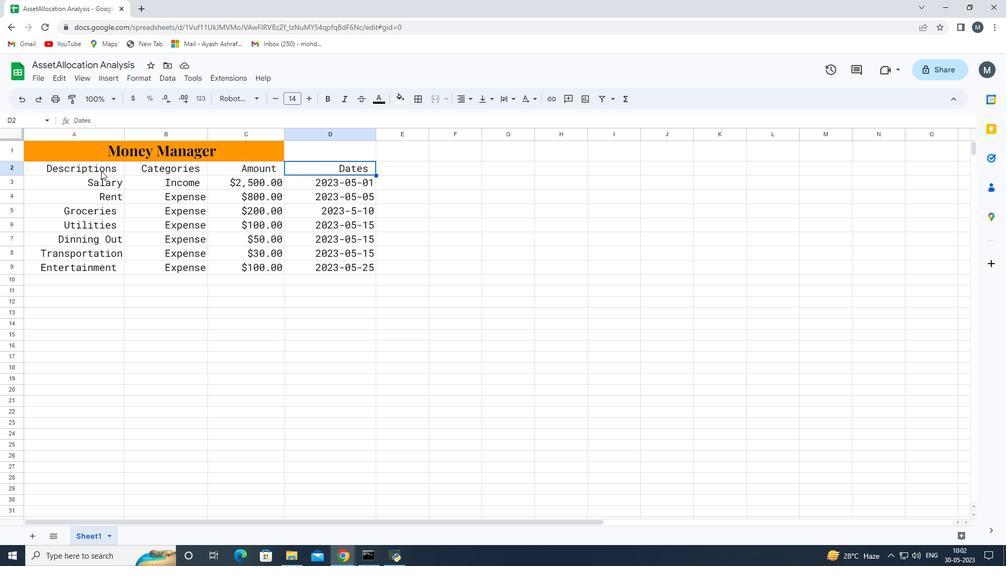 
Action: Mouse pressed left at (102, 168)
Screenshot: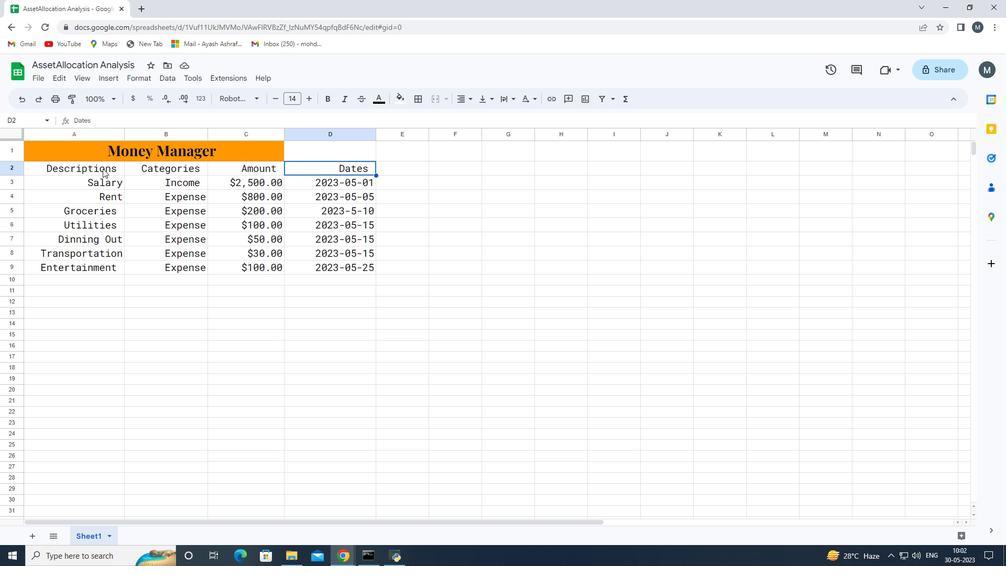 
Action: Mouse moved to (107, 186)
Screenshot: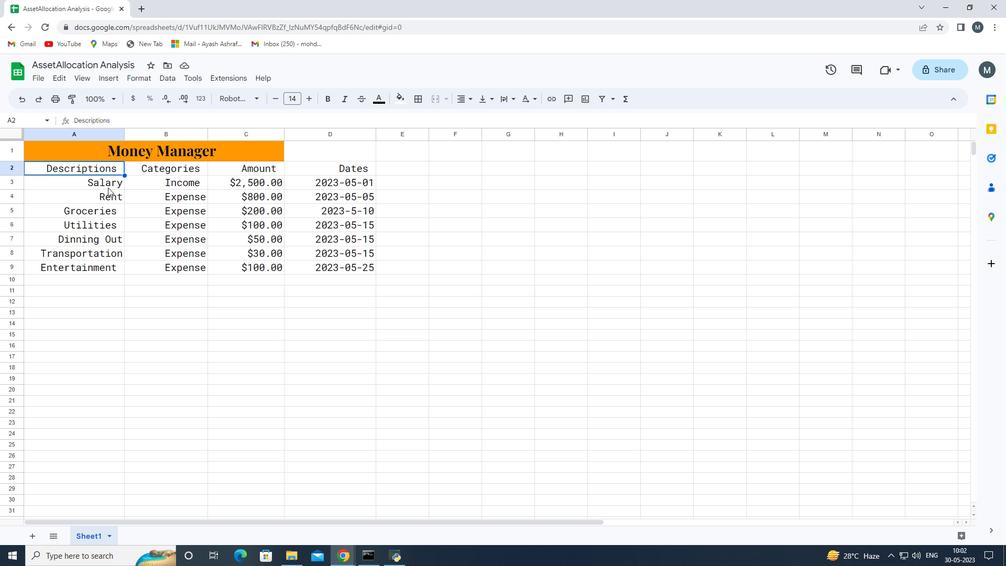 
Action: Mouse pressed left at (107, 186)
Screenshot: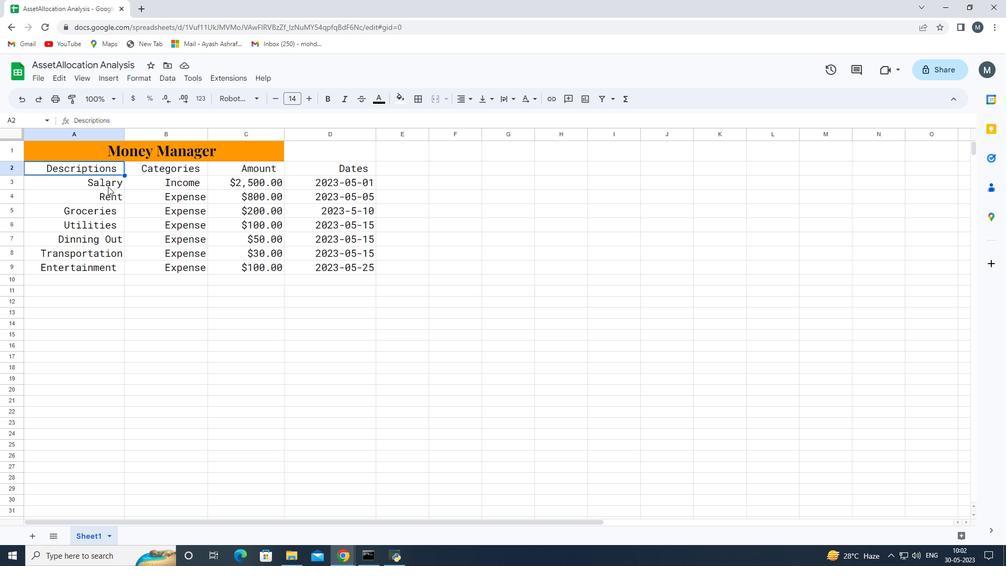 
Action: Mouse moved to (106, 192)
Screenshot: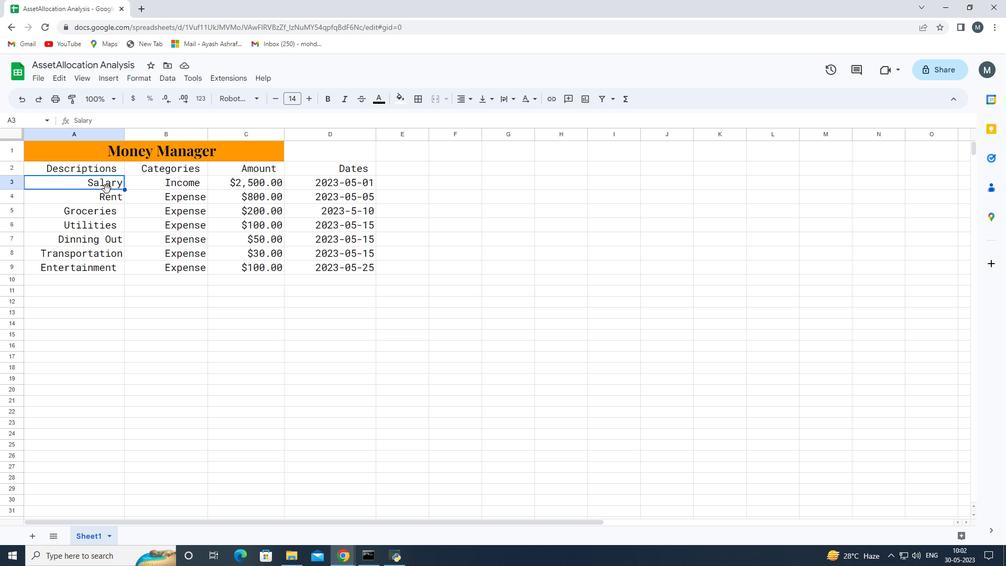 
Action: Mouse pressed left at (106, 192)
Screenshot: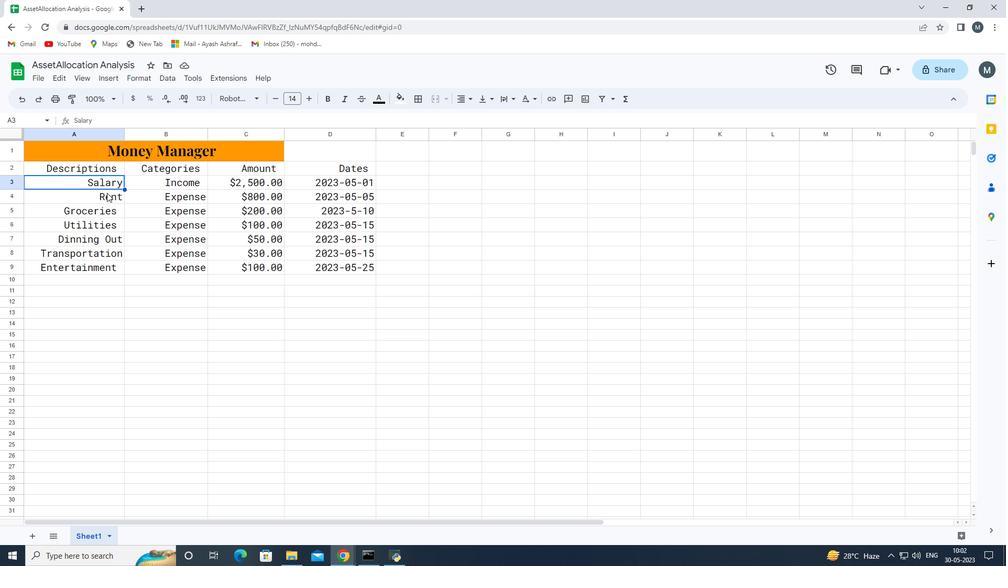 
Action: Mouse moved to (154, 212)
Screenshot: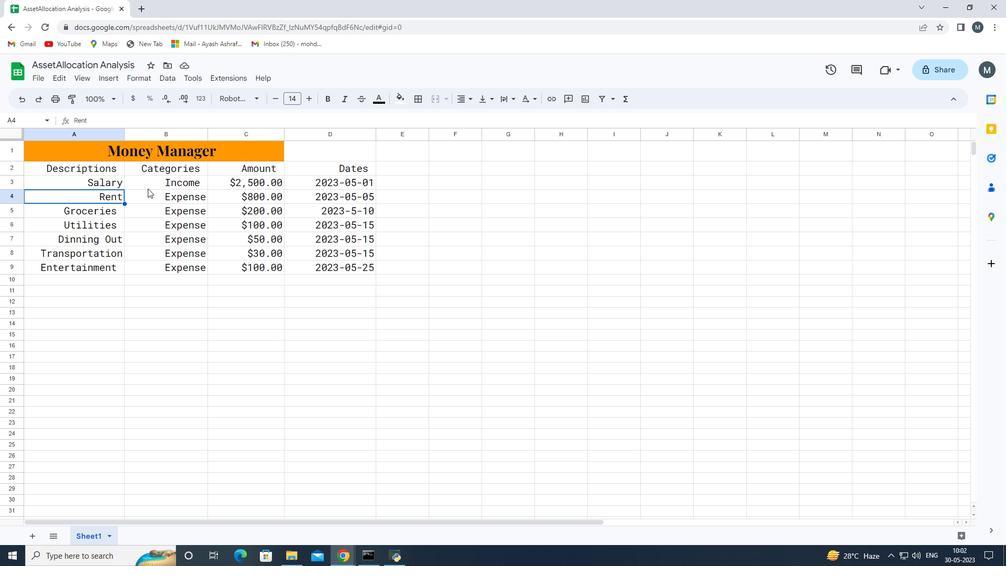 
Action: Mouse scrolled (154, 212) with delta (0, 0)
Screenshot: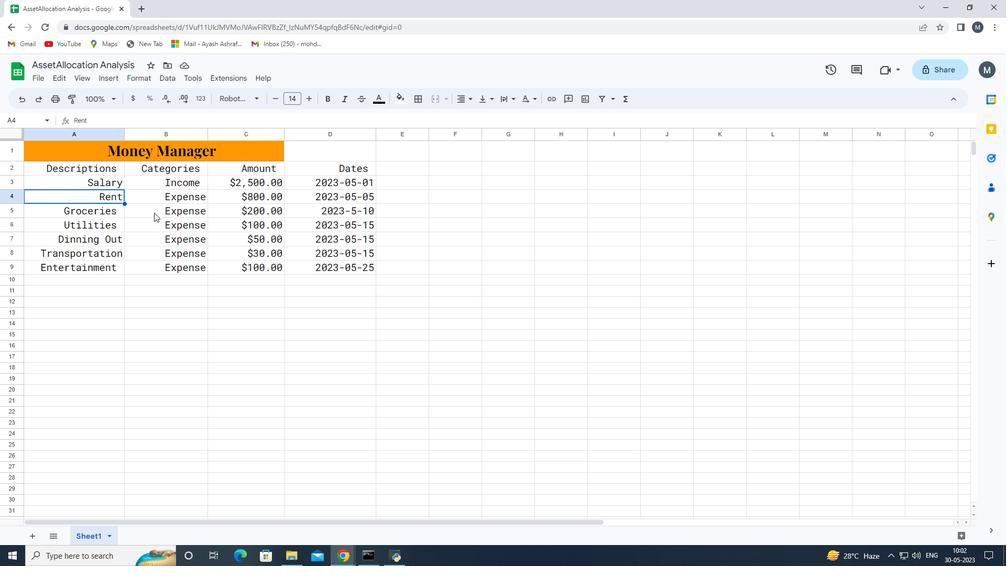 
Action: Mouse scrolled (154, 213) with delta (0, 0)
Screenshot: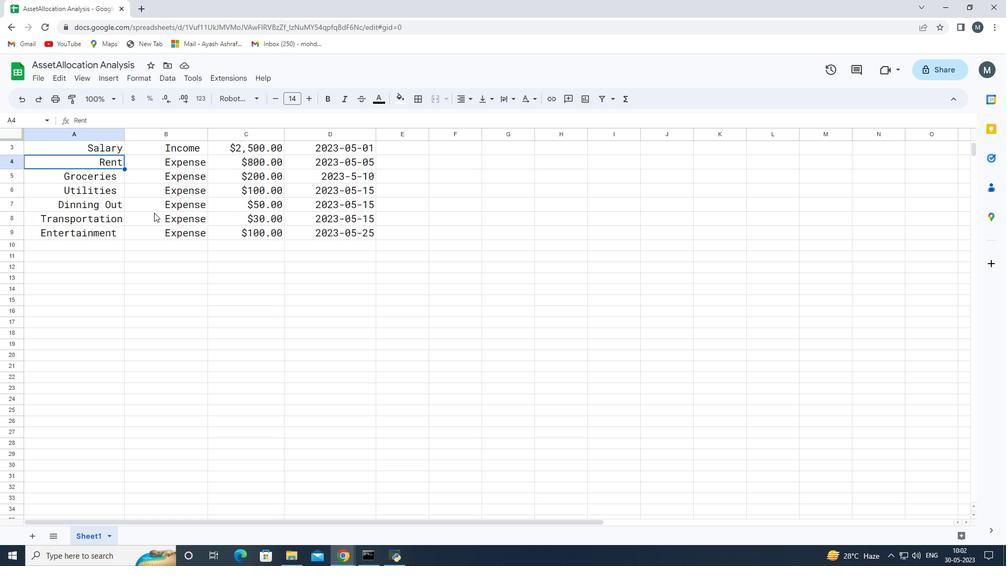 
Action: Mouse scrolled (154, 213) with delta (0, 0)
Screenshot: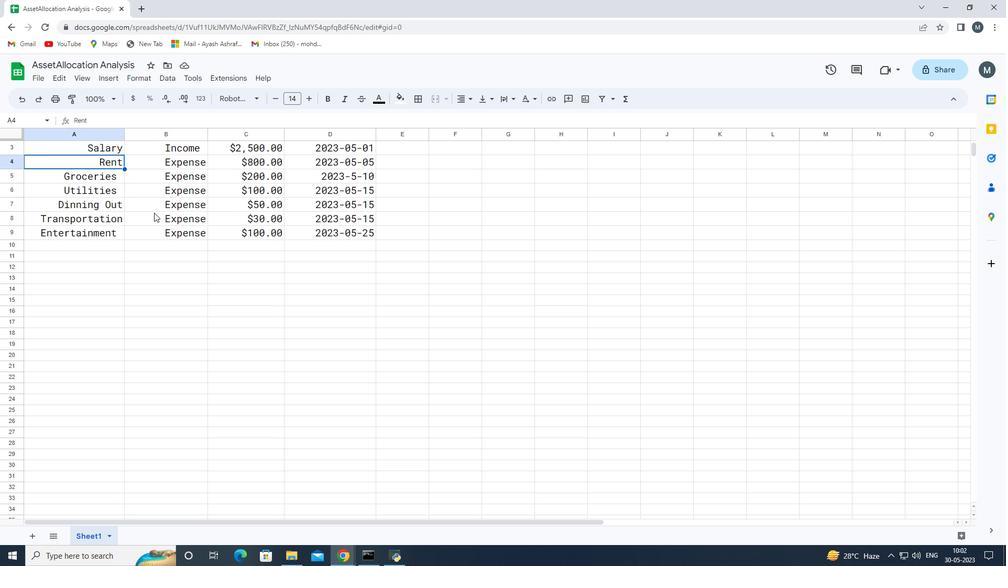 
